 Task: Get directions from Joshua Tree National Park, California, United States to Splashtown Waterpark, Texas, United States and explore the nearby parking lots
Action: Mouse moved to (245, 42)
Screenshot: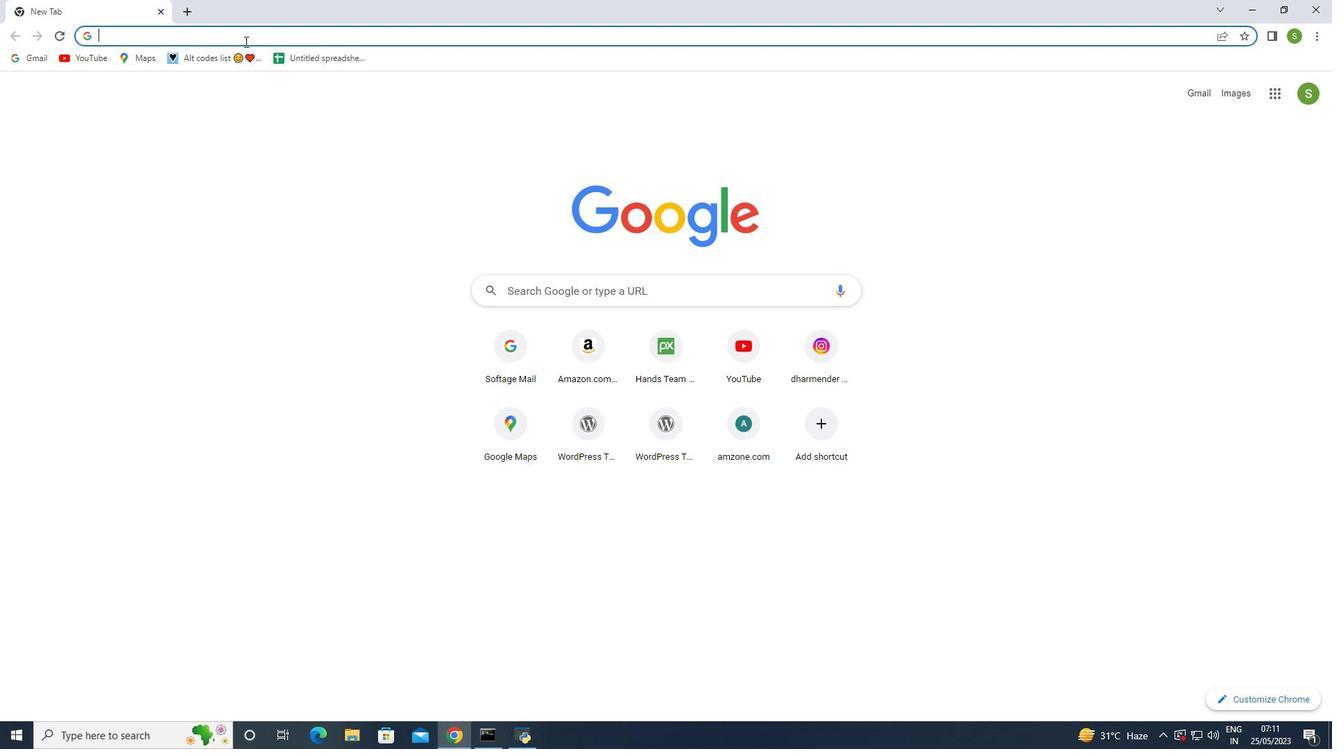 
Action: Mouse pressed left at (245, 42)
Screenshot: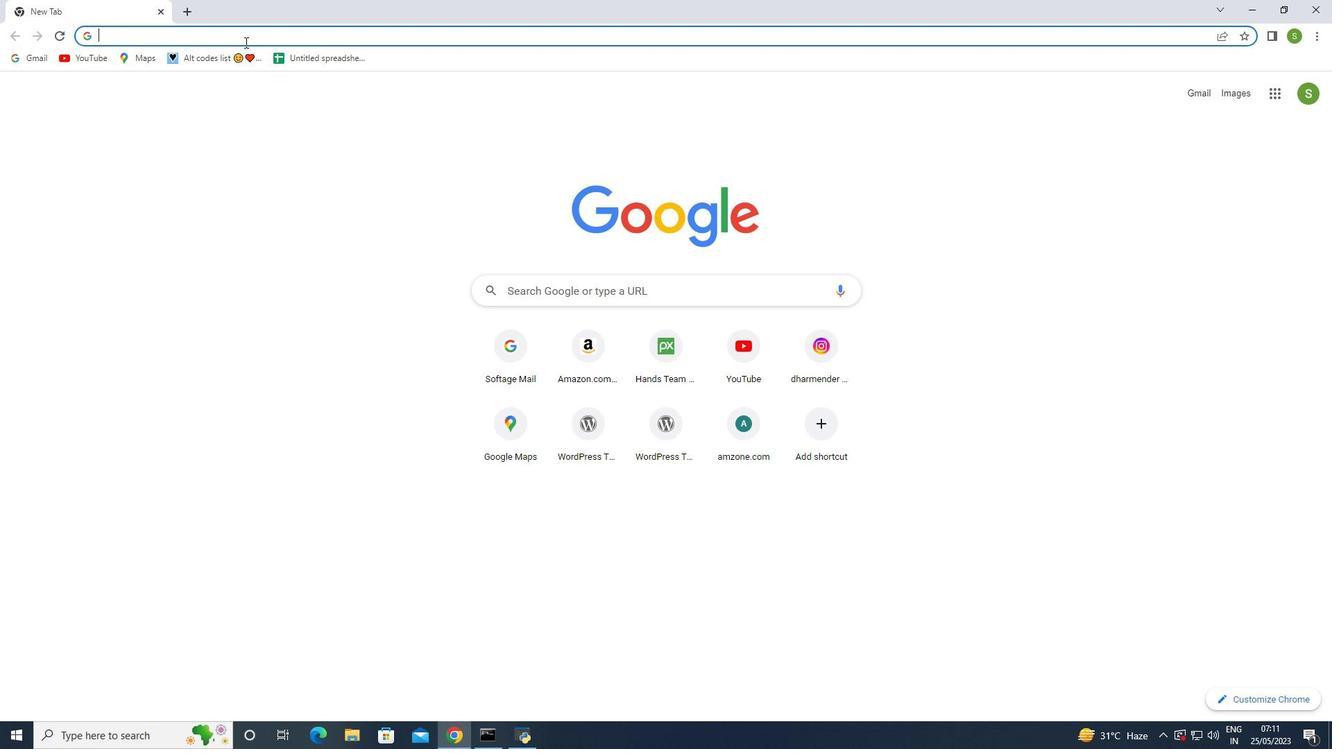 
Action: Key pressed google<Key.space>mao<Key.backspace>ps<Key.enter>
Screenshot: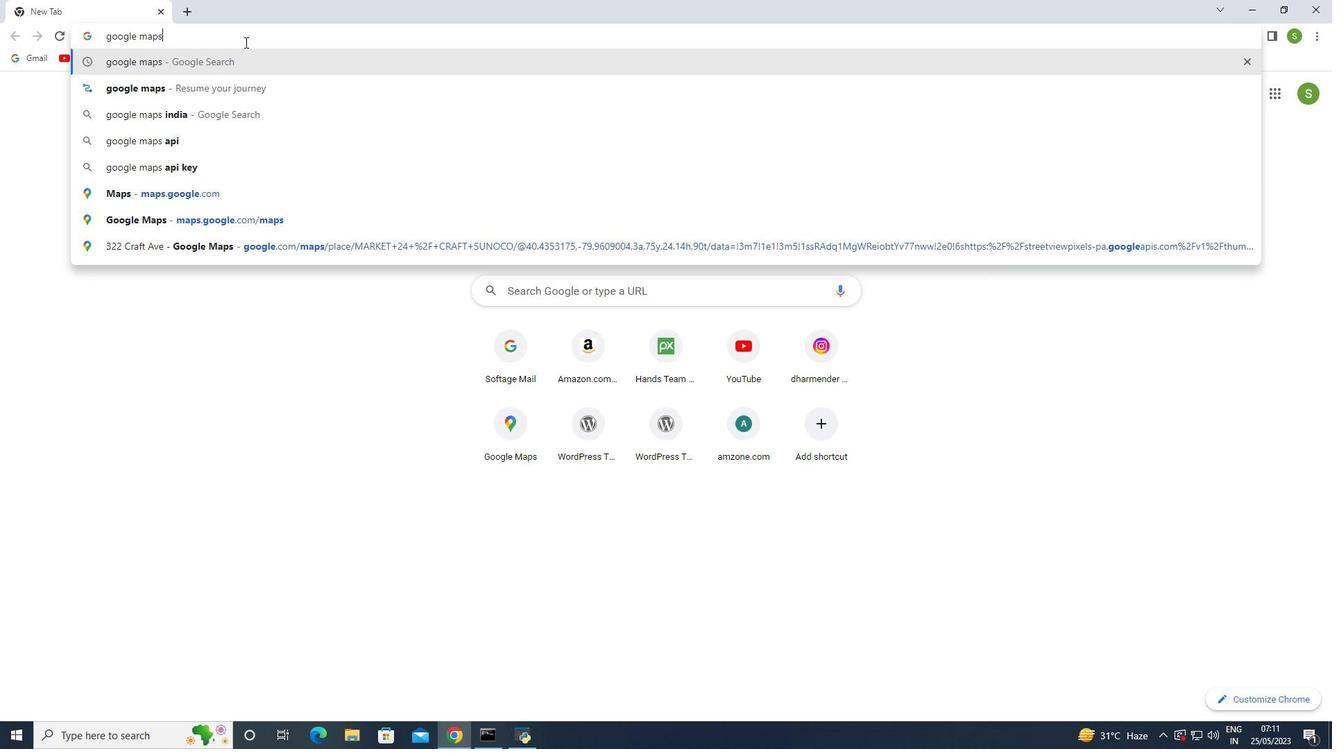 
Action: Mouse moved to (197, 316)
Screenshot: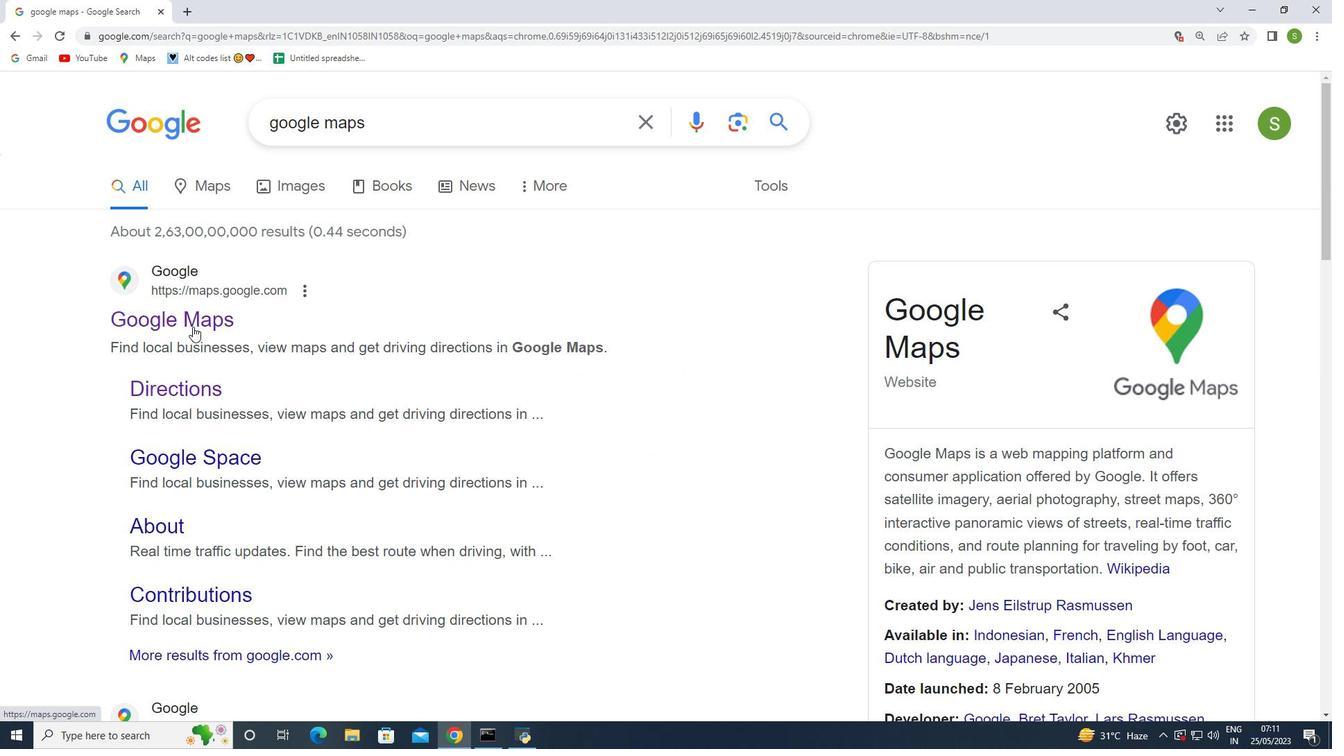 
Action: Mouse pressed left at (197, 316)
Screenshot: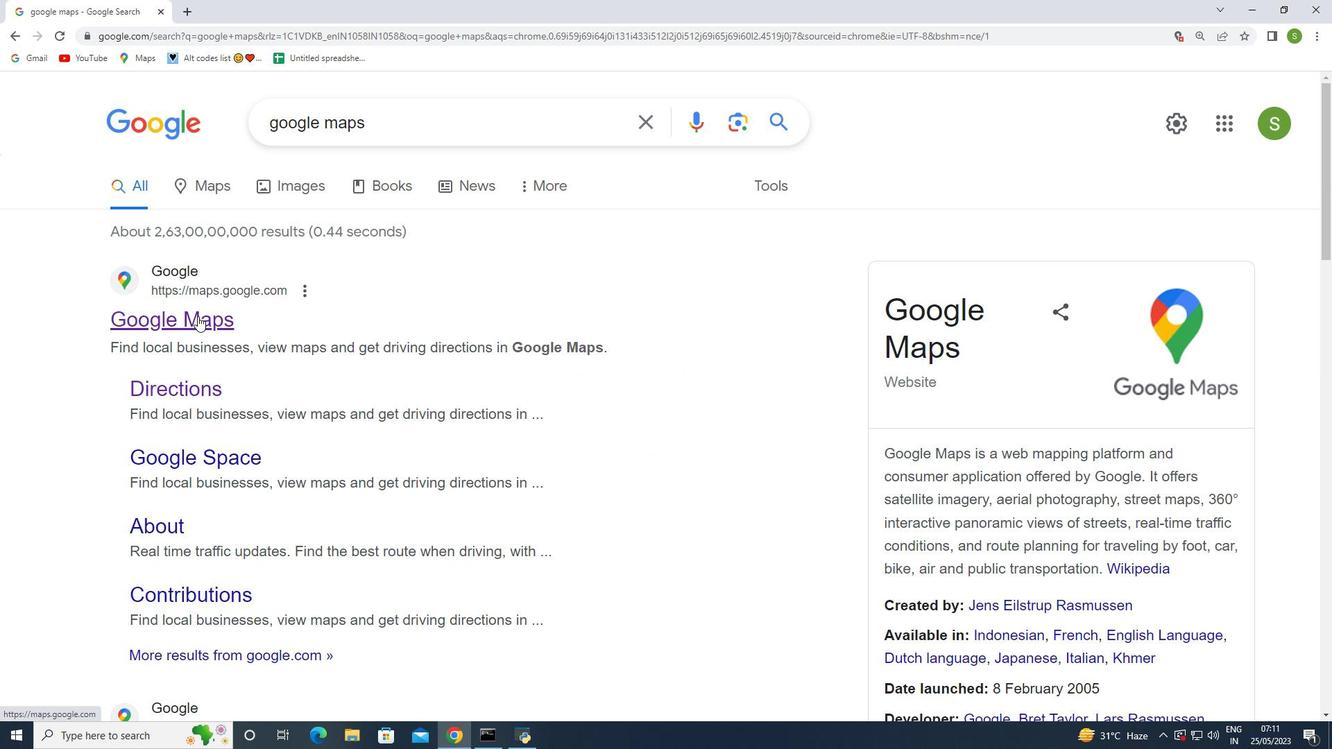 
Action: Mouse moved to (280, 101)
Screenshot: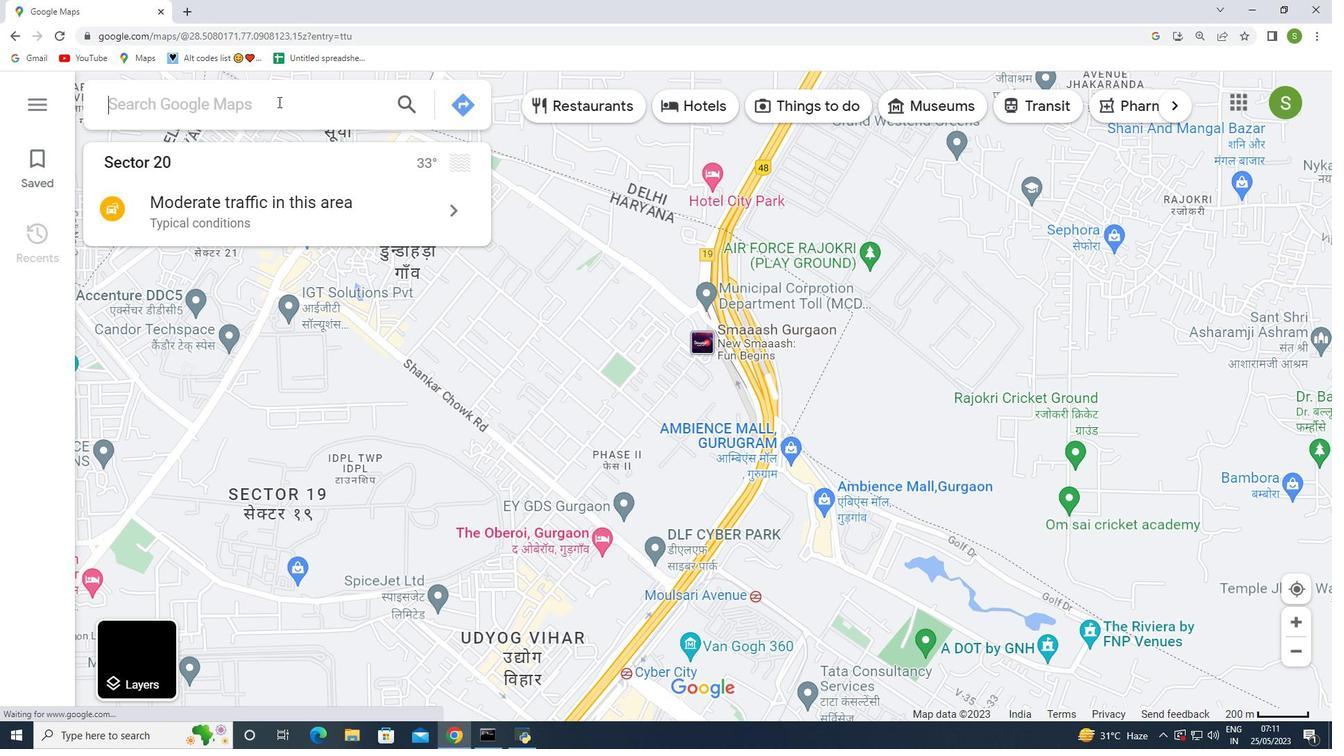 
Action: Mouse pressed left at (280, 101)
Screenshot: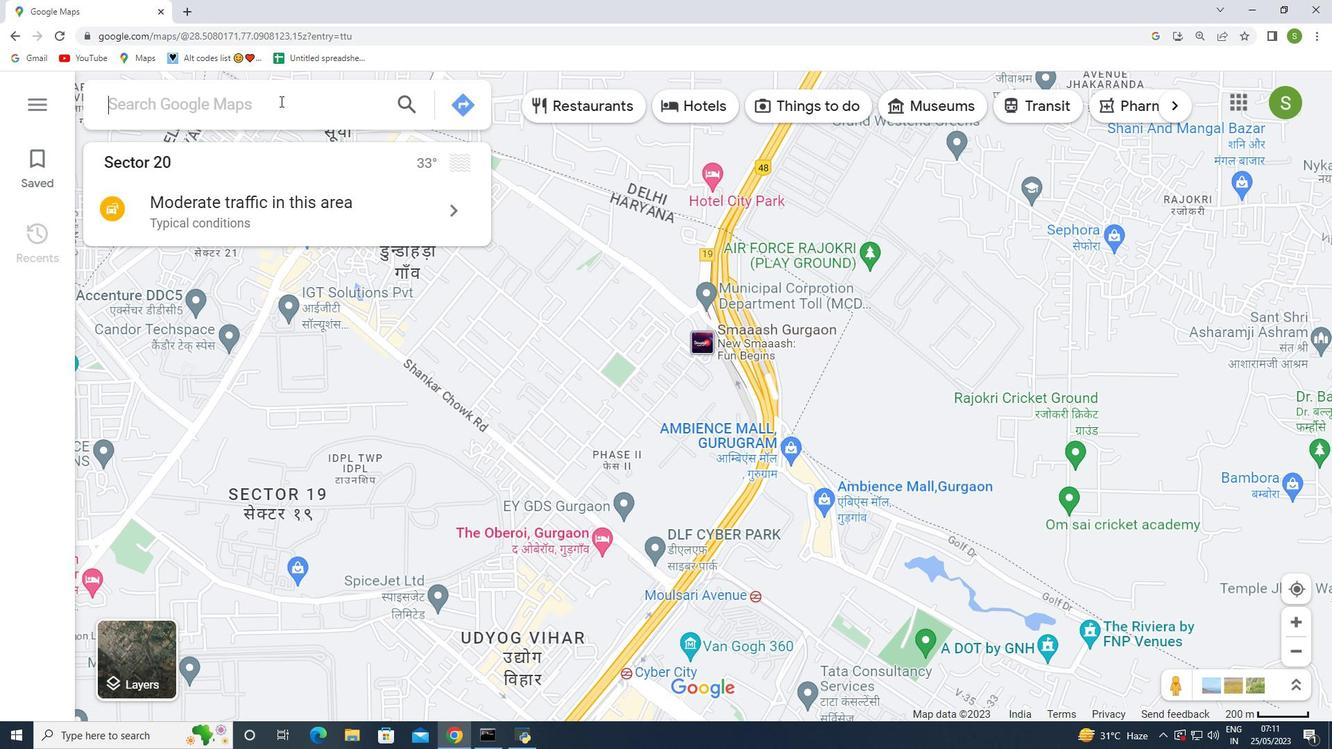 
Action: Key pressed <Key.shift><Key.shift><Key.shift><Key.shift><Key.shift><Key.shift><Key.shift>Joshua<Key.space>tree<Key.space><Key.shift>National<Key.space>park<Key.space>california<Key.space>united<Key.space>states
Screenshot: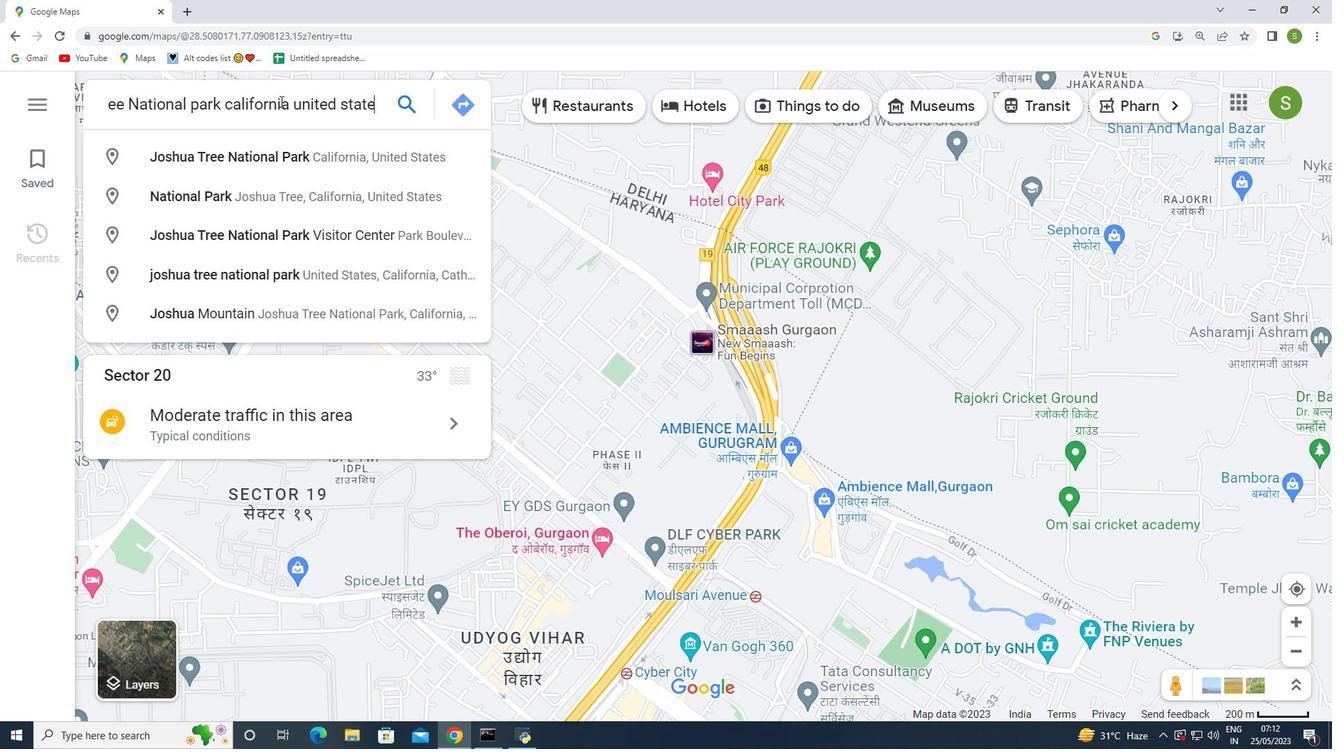 
Action: Mouse moved to (459, 102)
Screenshot: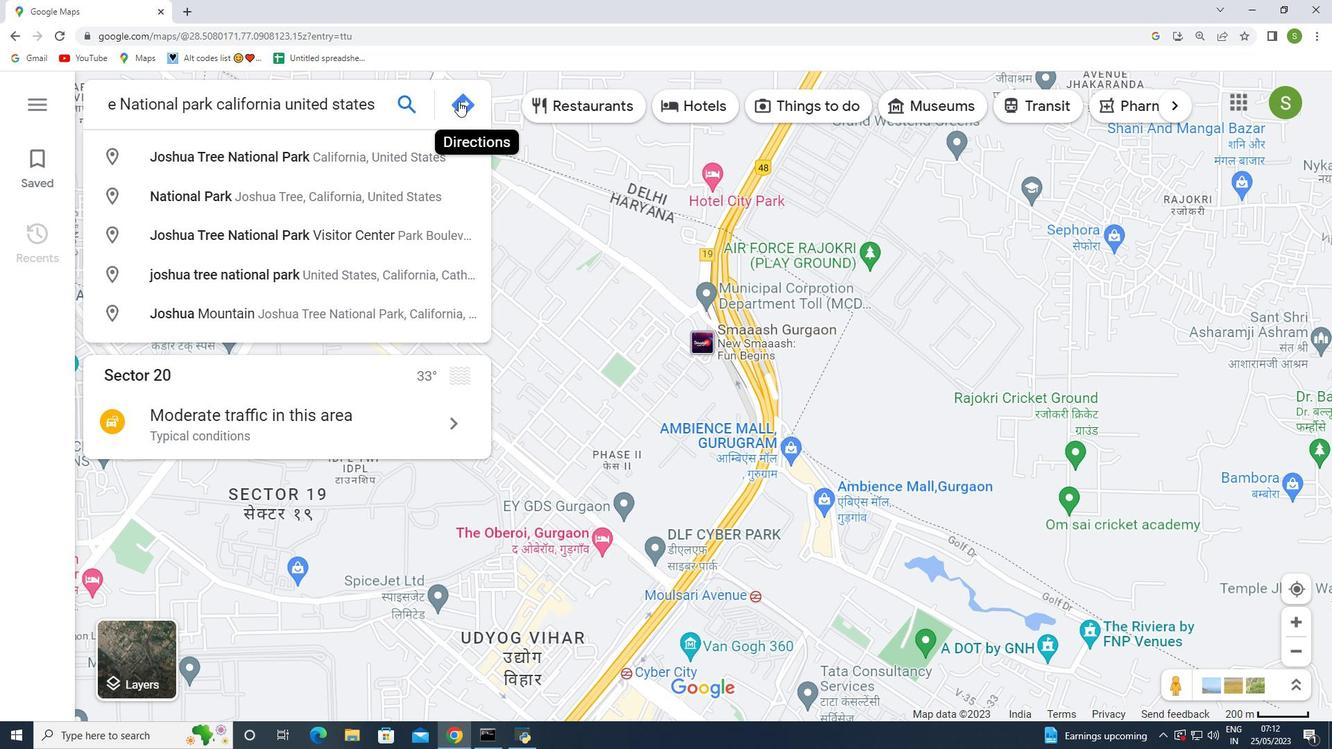 
Action: Mouse pressed left at (459, 102)
Screenshot: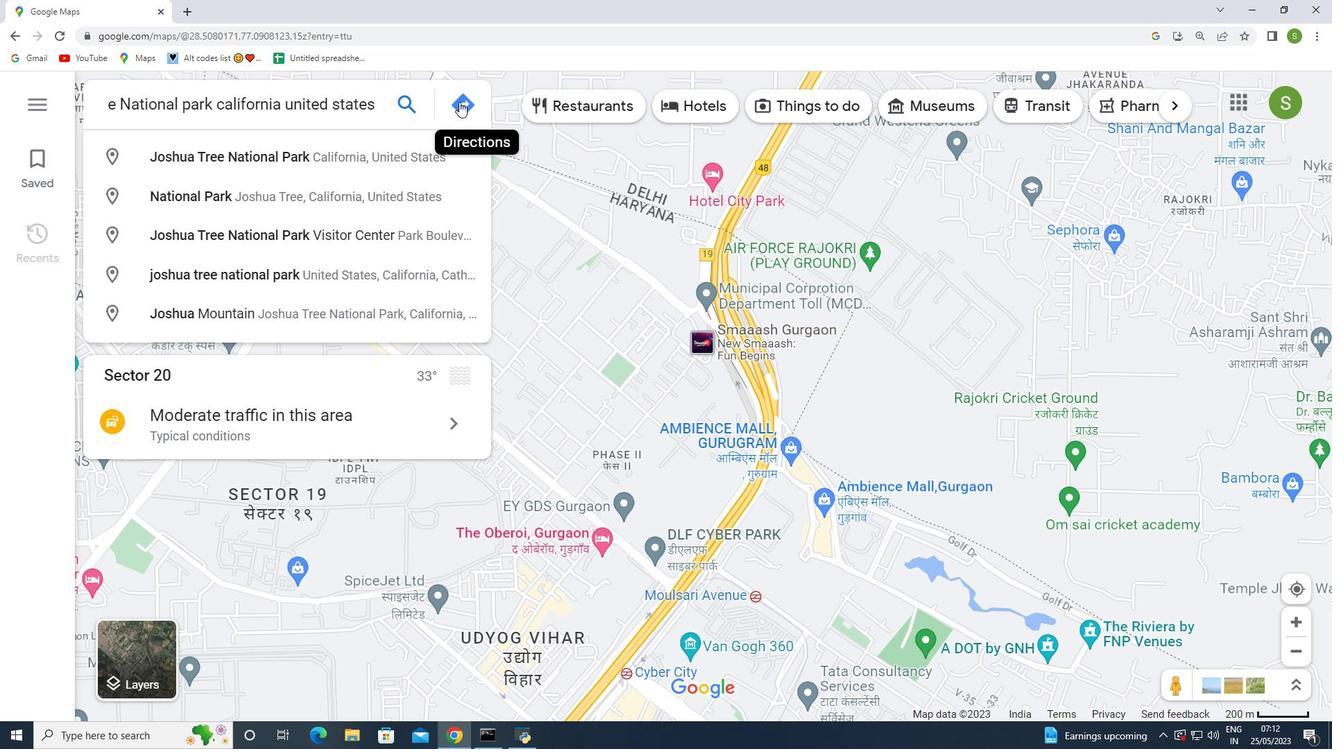 
Action: Mouse moved to (329, 163)
Screenshot: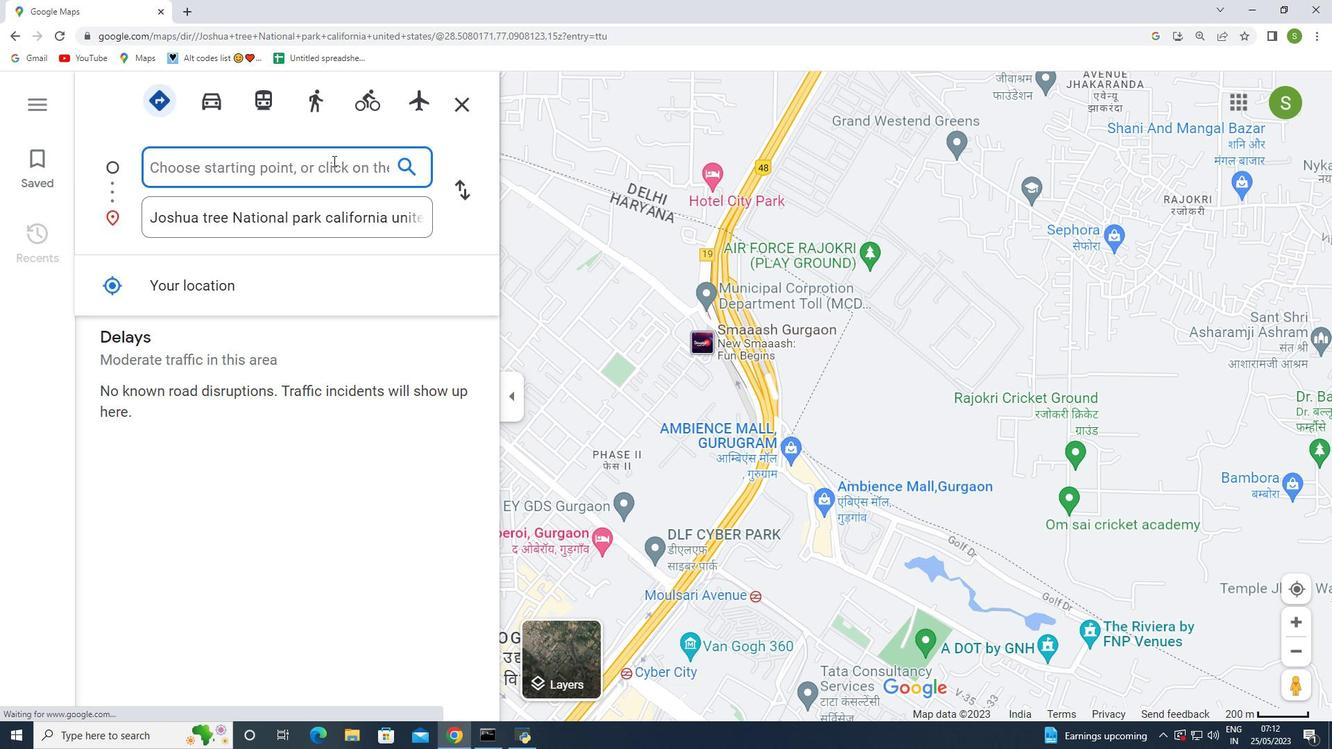 
Action: Mouse pressed left at (329, 163)
Screenshot: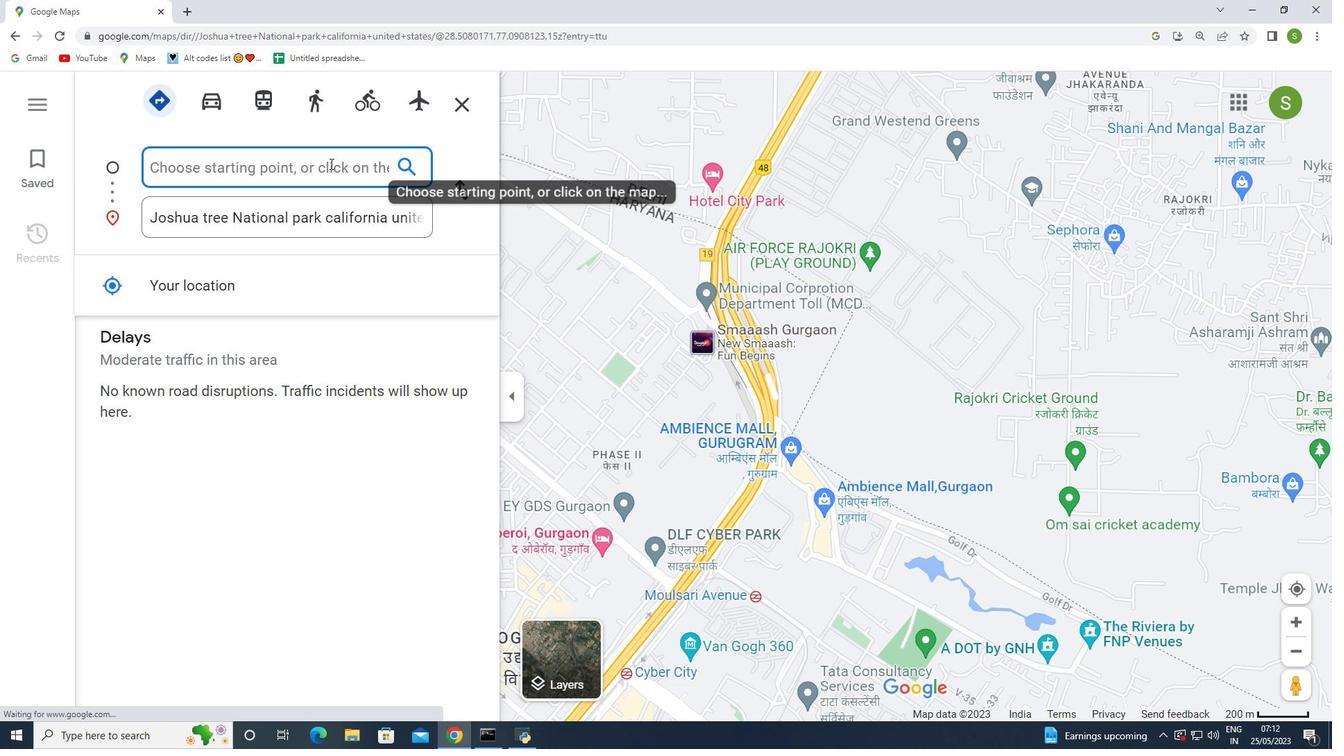 
Action: Key pressed <Key.shift><Key.shift>Joshua<Key.space>tree<Key.space><Key.shift><Key.shift>National<Key.space>park<Key.space>california<Key.space>united<Key.space>states<Key.space>
Screenshot: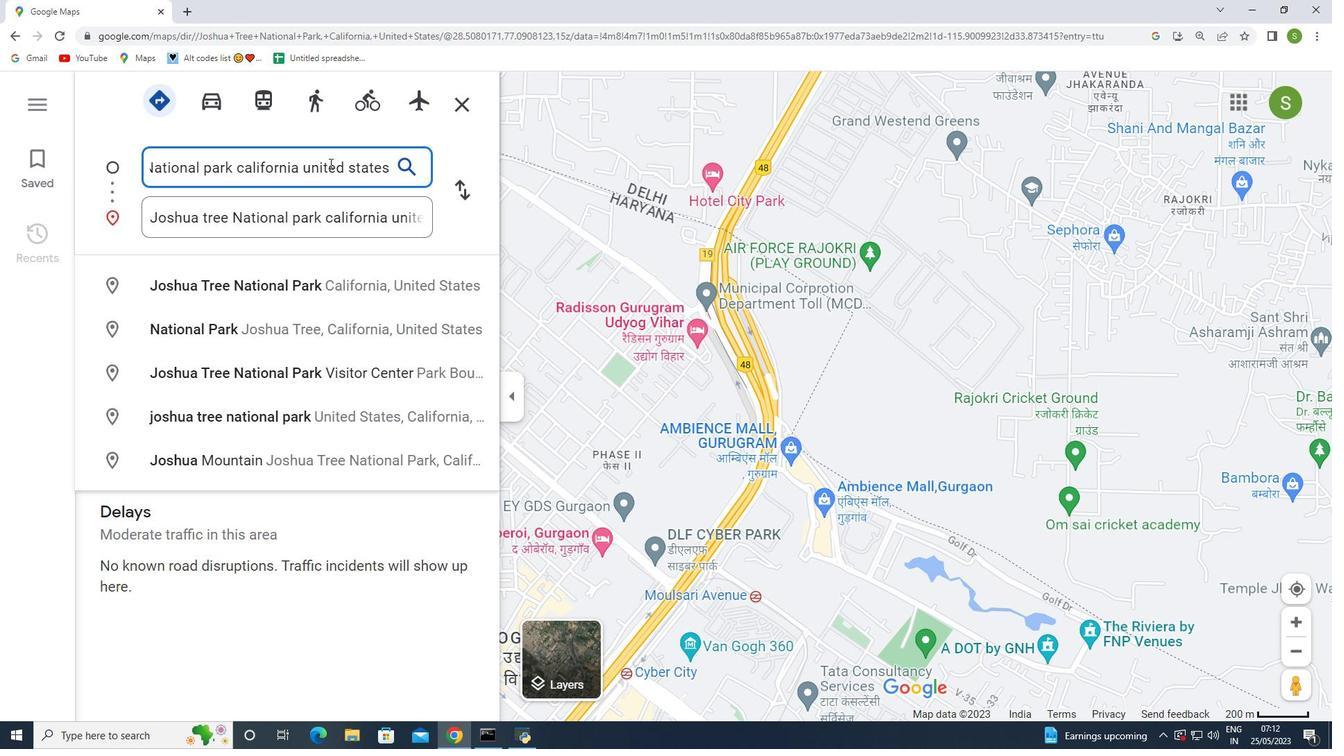 
Action: Mouse moved to (256, 215)
Screenshot: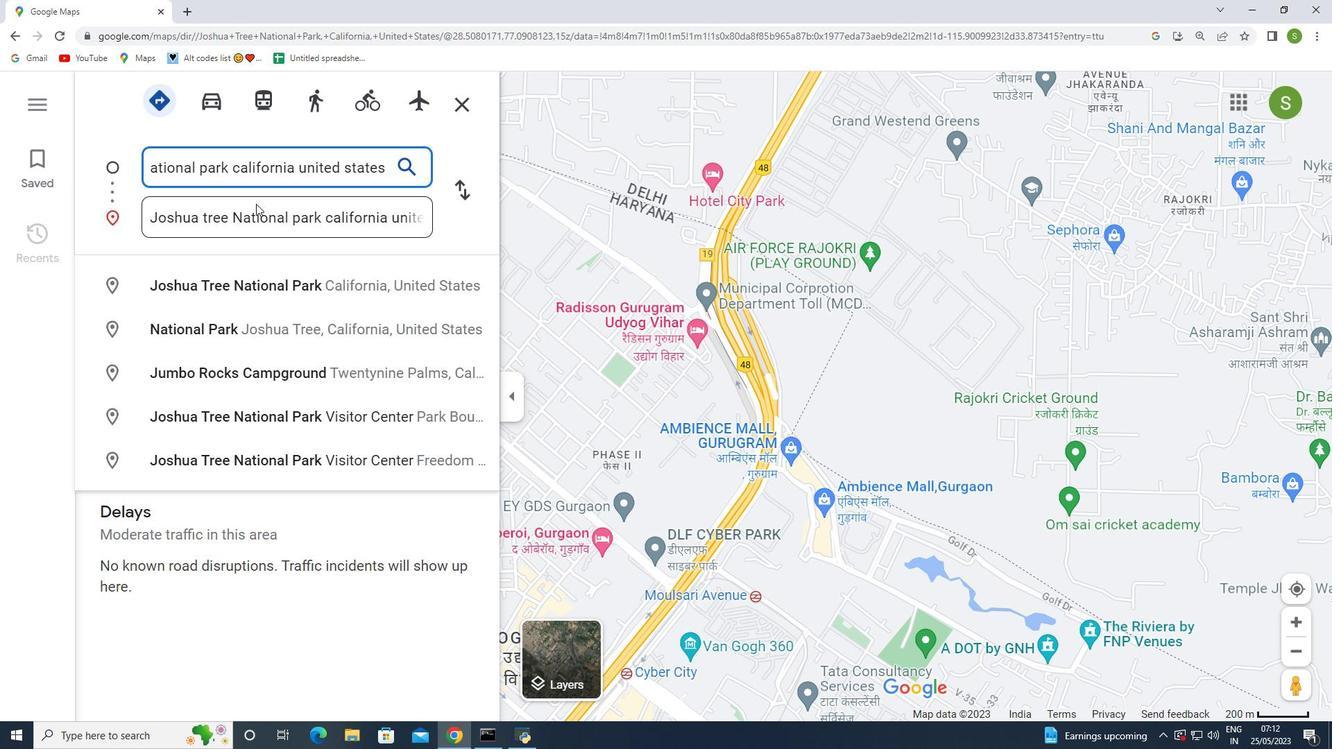 
Action: Mouse pressed left at (256, 215)
Screenshot: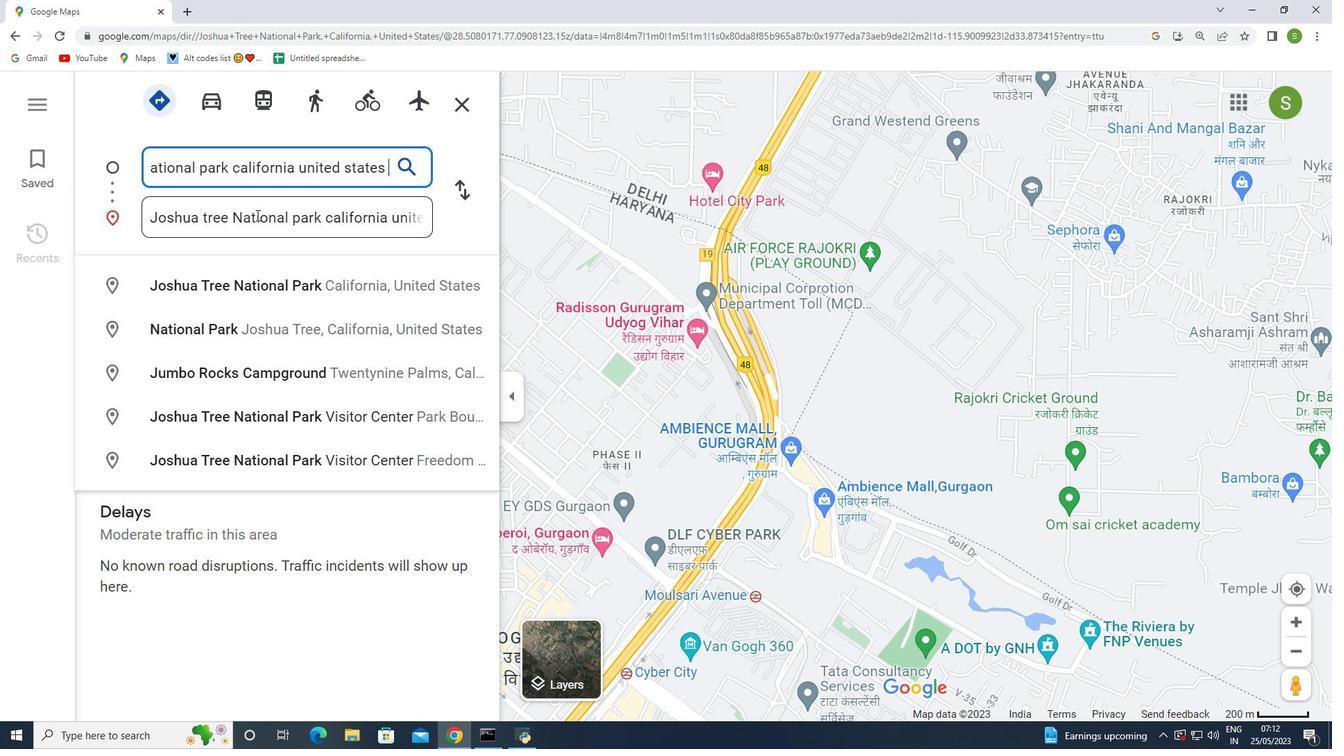 
Action: Key pressed <Key.backspace>splashtown<Key.space>wal<Key.backspace>terpark<Key.space>texas<Key.space>united<Key.space>states<Key.space><Key.enter>
Screenshot: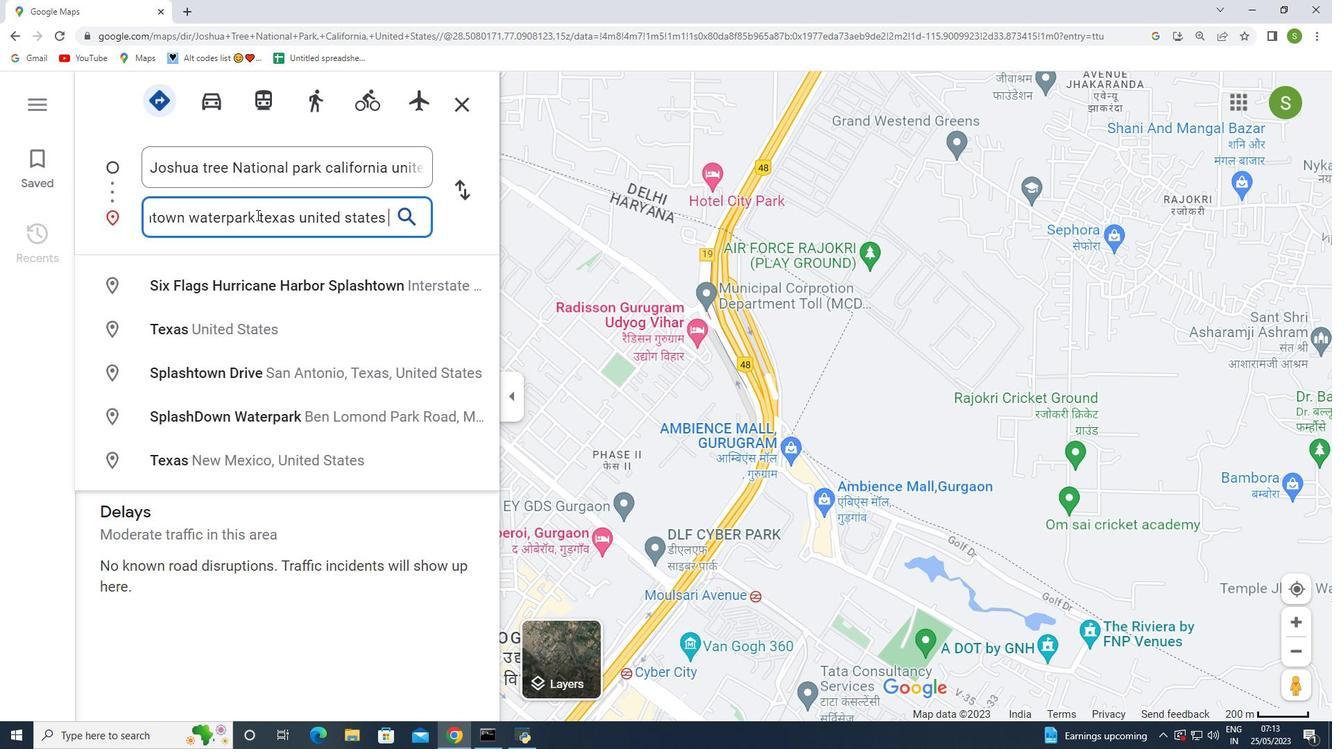 
Action: Mouse moved to (231, 264)
Screenshot: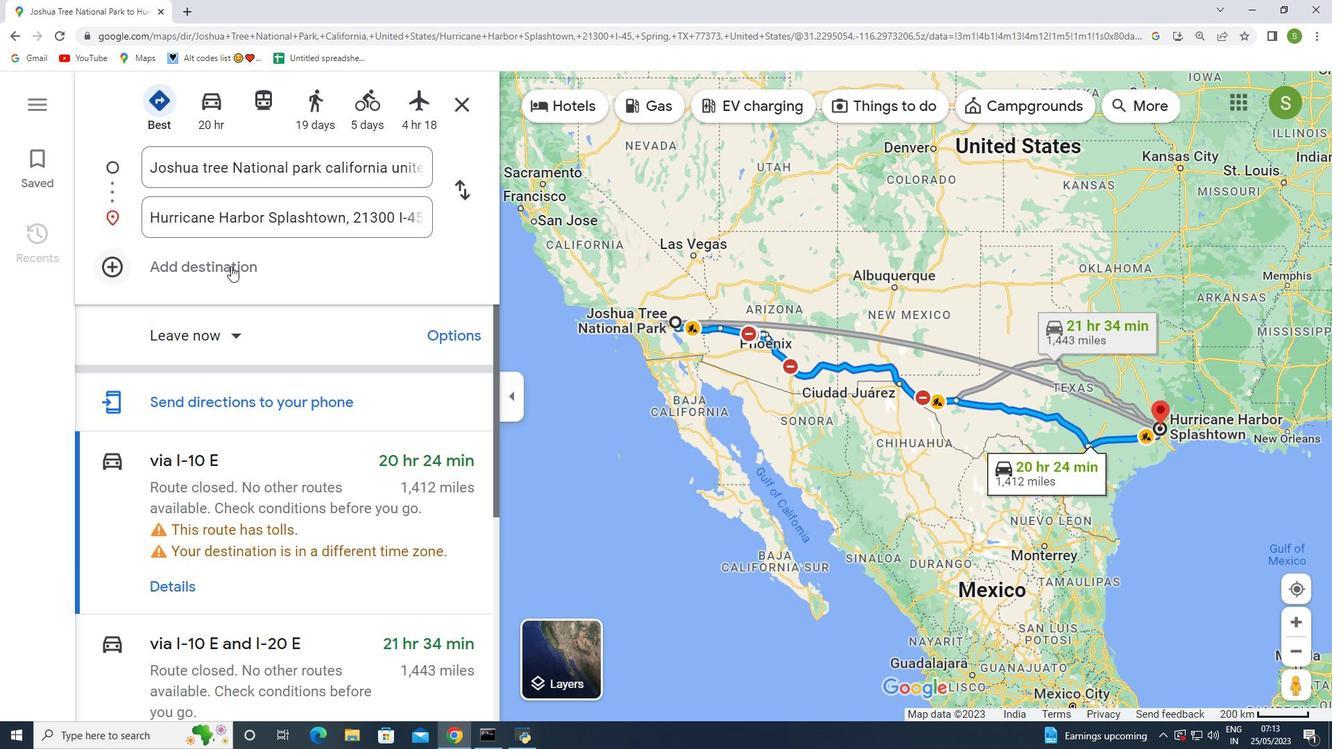 
Action: Mouse scrolled (231, 263) with delta (0, 0)
Screenshot: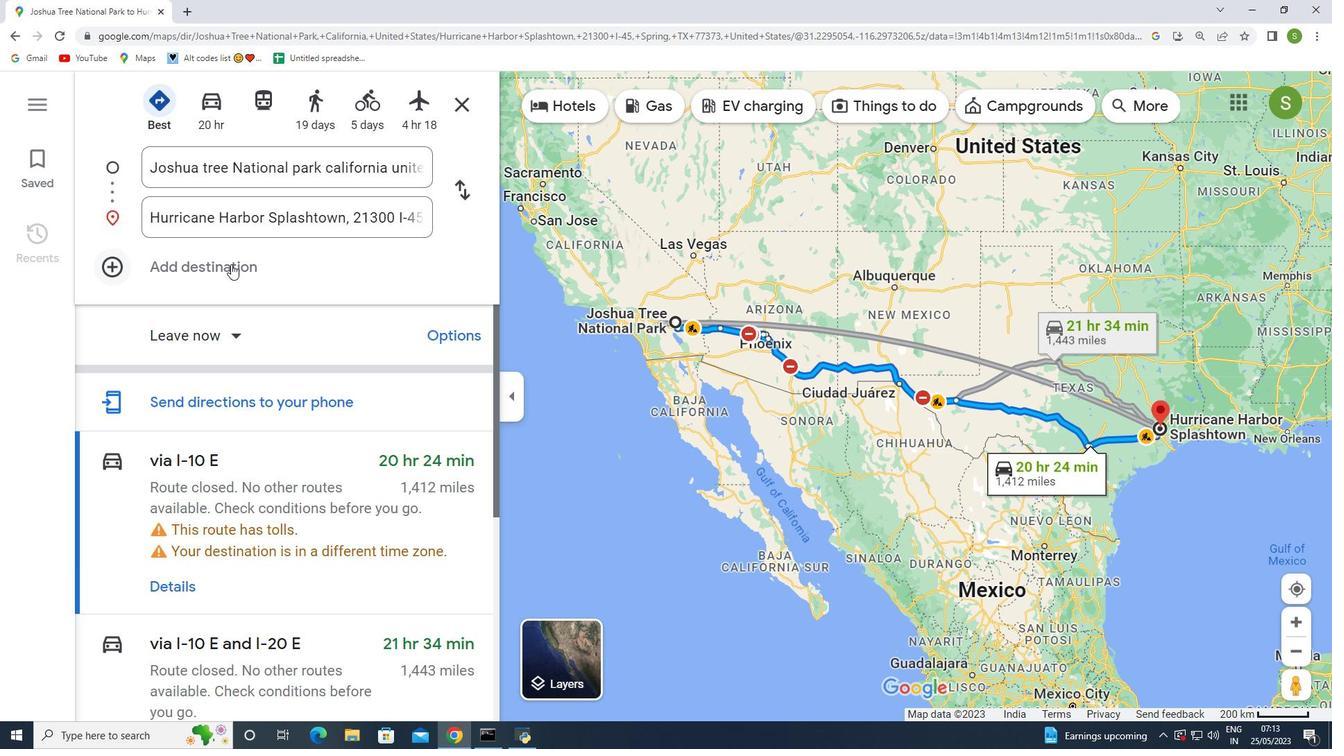 
Action: Mouse scrolled (231, 263) with delta (0, 0)
Screenshot: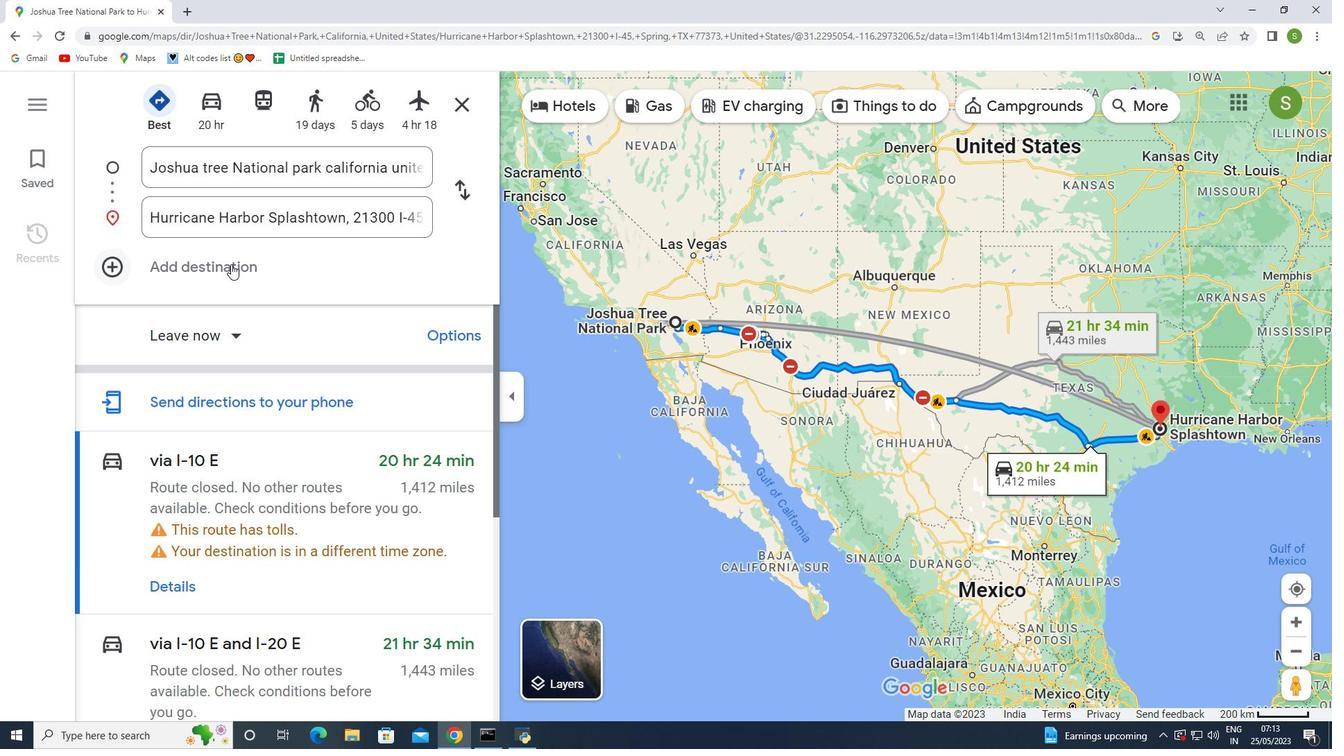 
Action: Mouse scrolled (231, 263) with delta (0, 0)
Screenshot: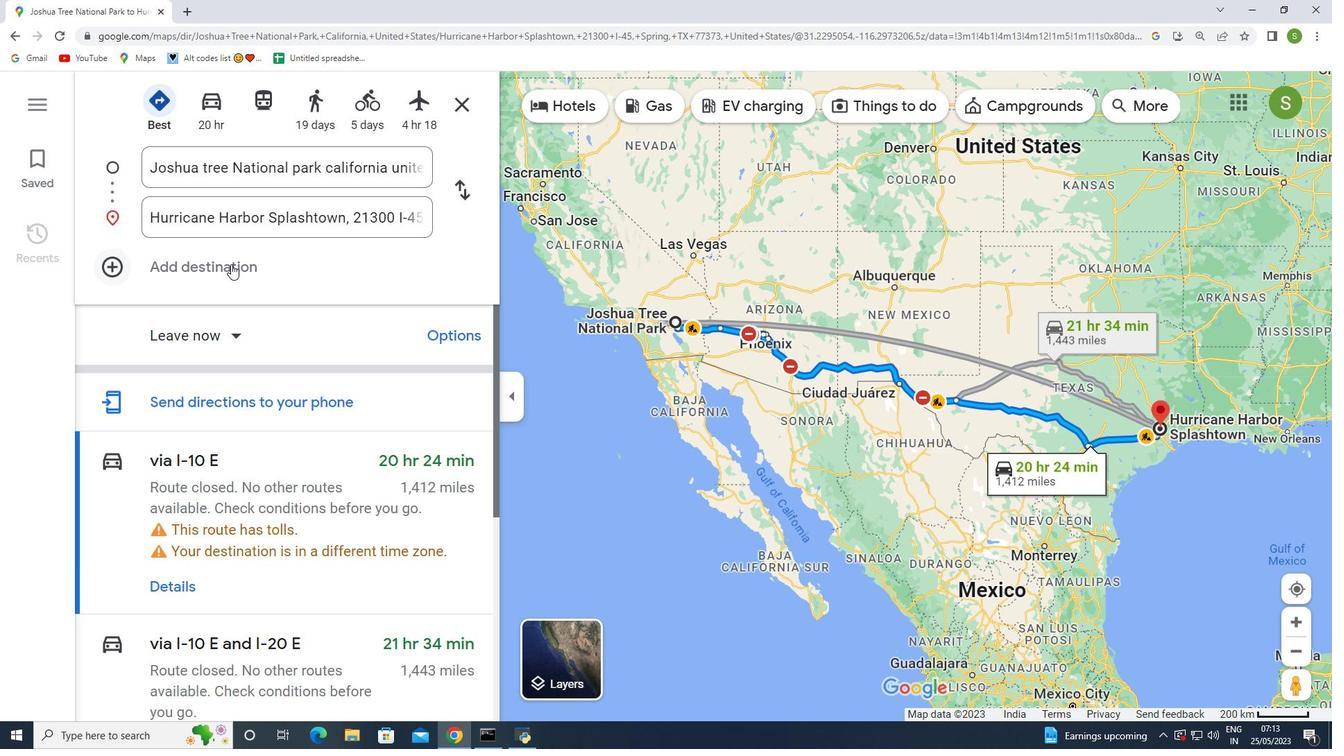 
Action: Mouse moved to (245, 296)
Screenshot: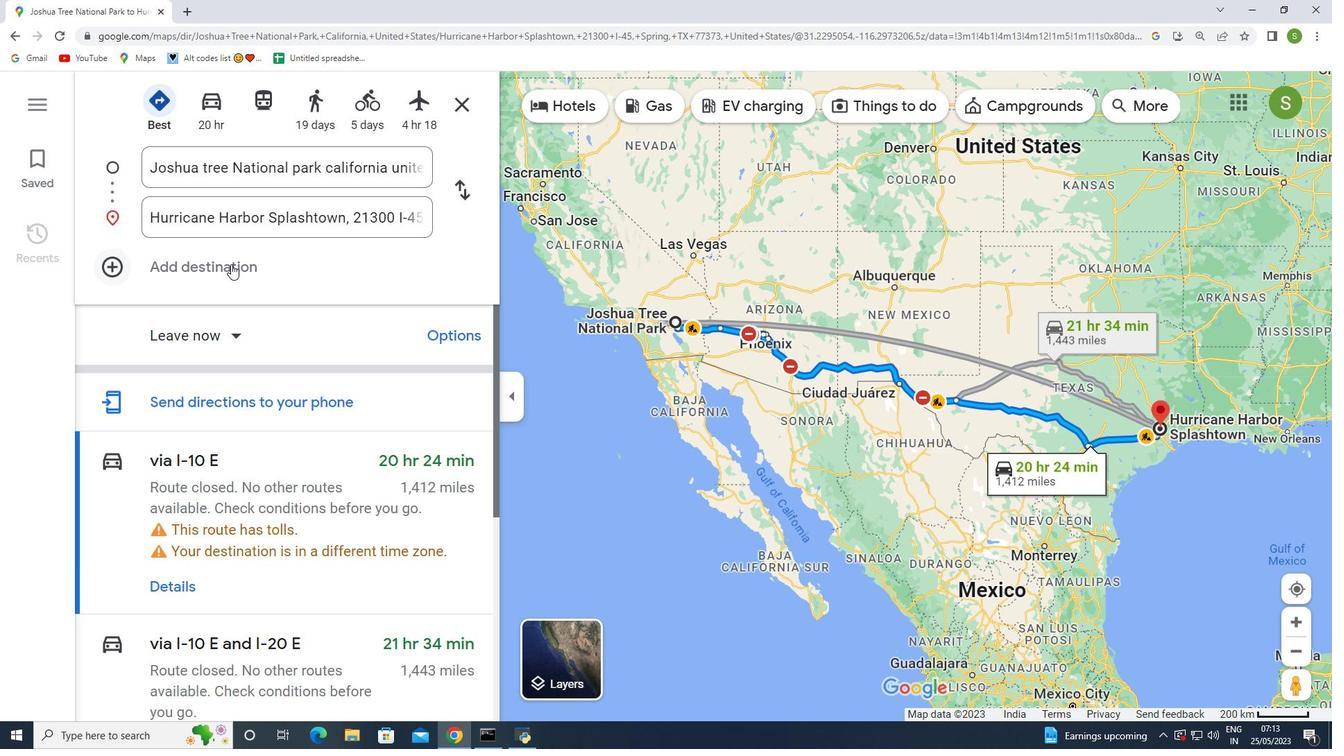 
Action: Mouse scrolled (245, 295) with delta (0, 0)
Screenshot: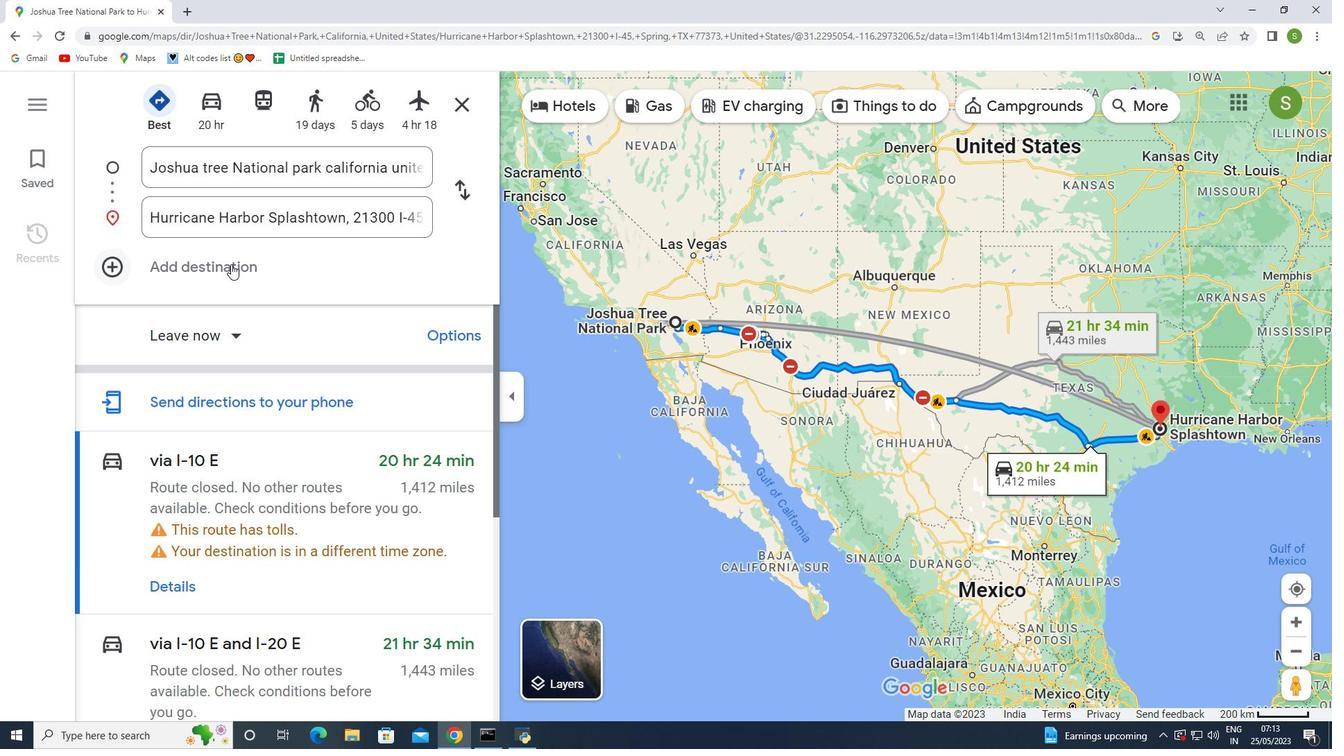 
Action: Mouse moved to (1141, 106)
Screenshot: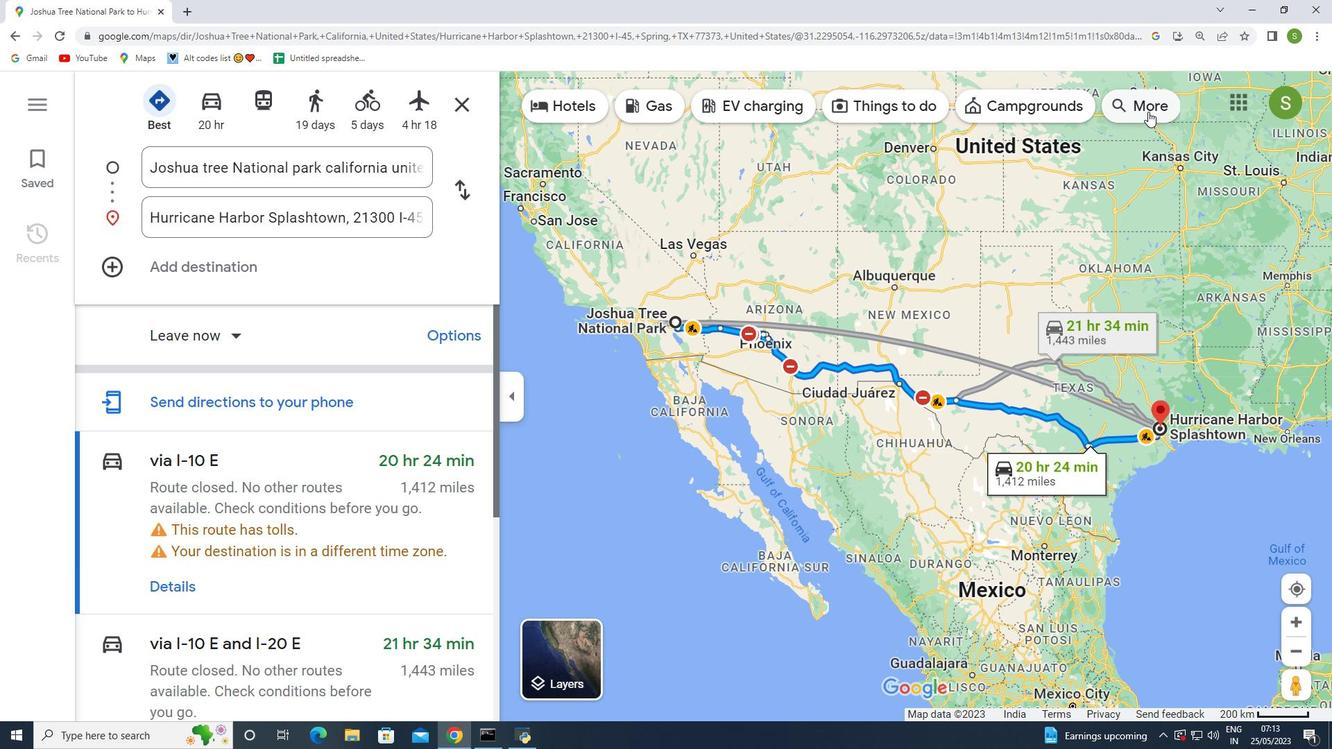 
Action: Mouse pressed left at (1141, 106)
Screenshot: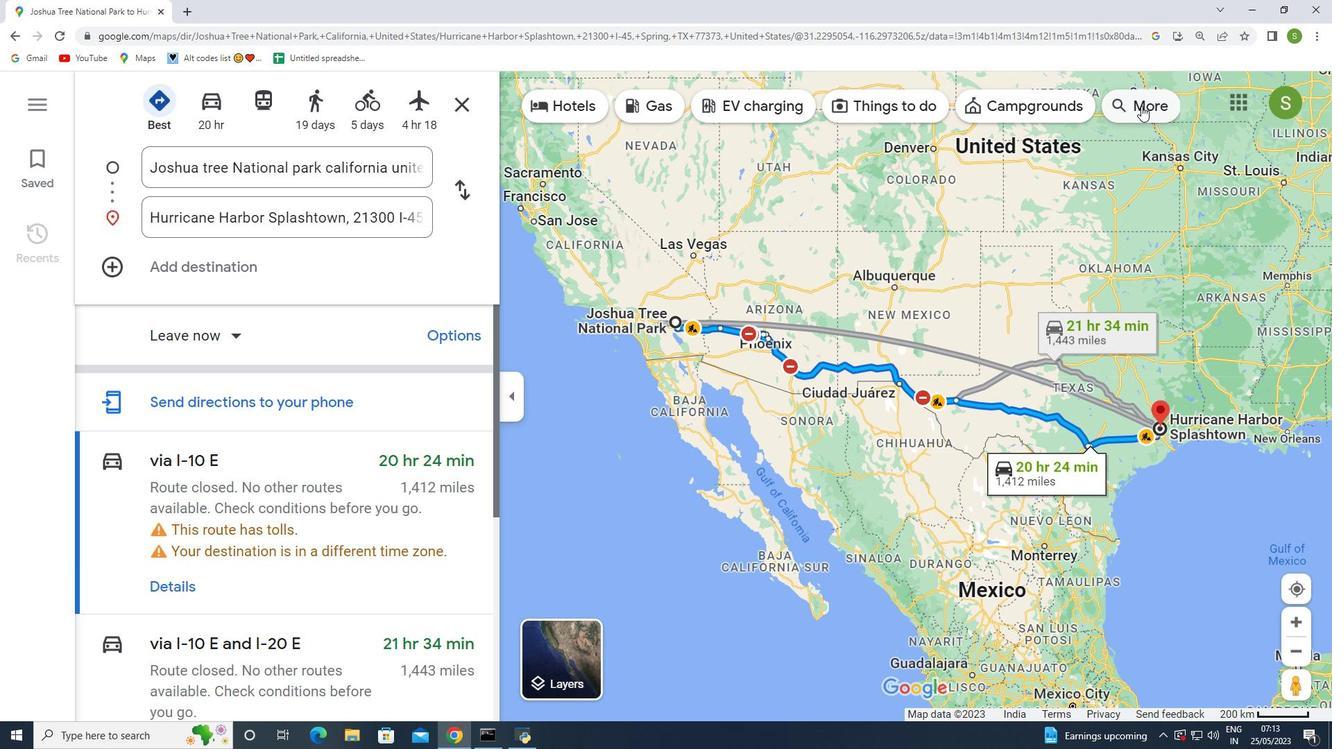 
Action: Mouse moved to (184, 477)
Screenshot: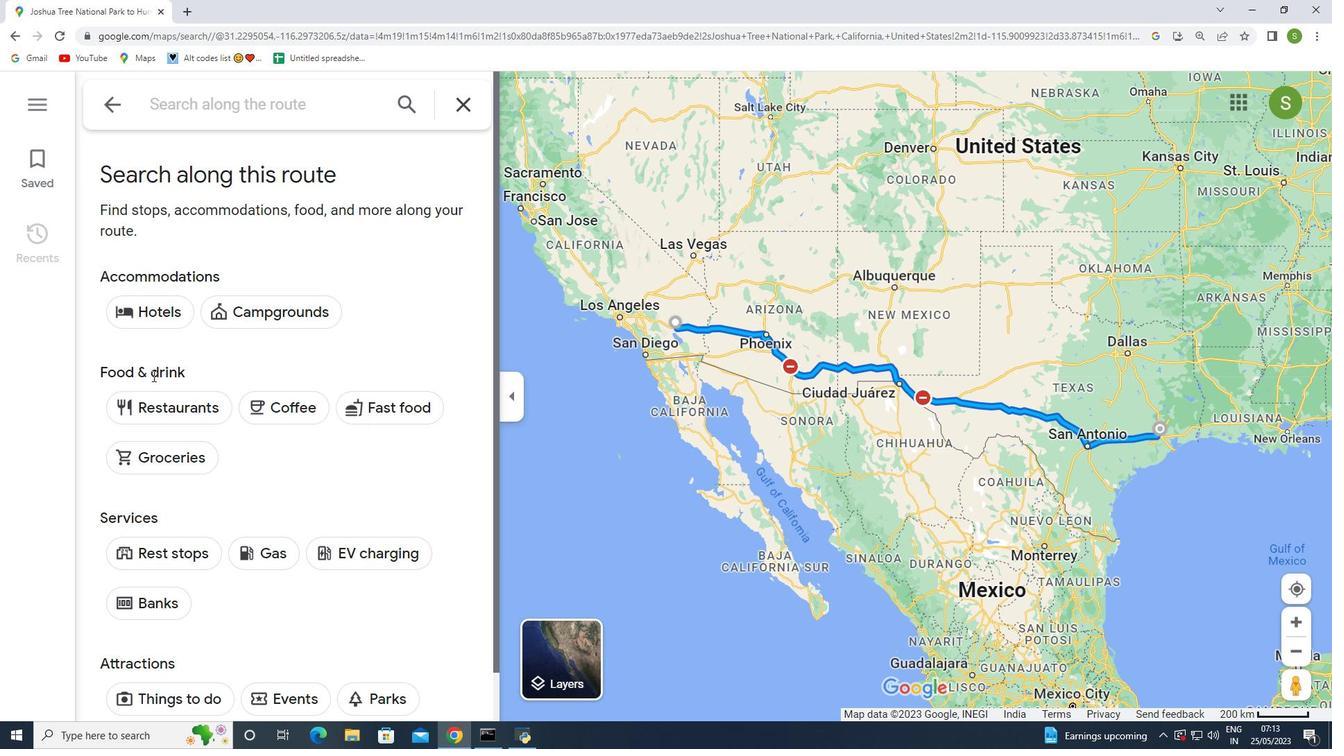 
Action: Mouse scrolled (183, 473) with delta (0, 0)
Screenshot: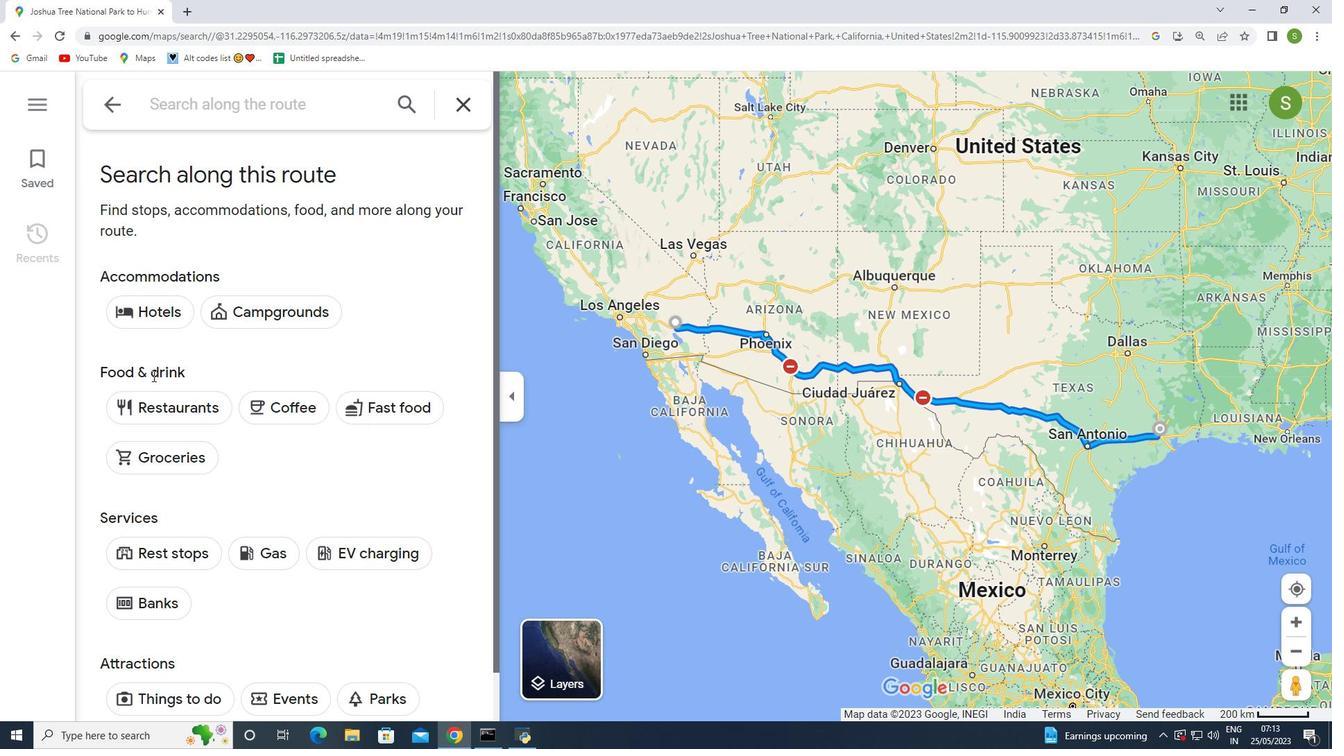
Action: Mouse scrolled (184, 476) with delta (0, 0)
Screenshot: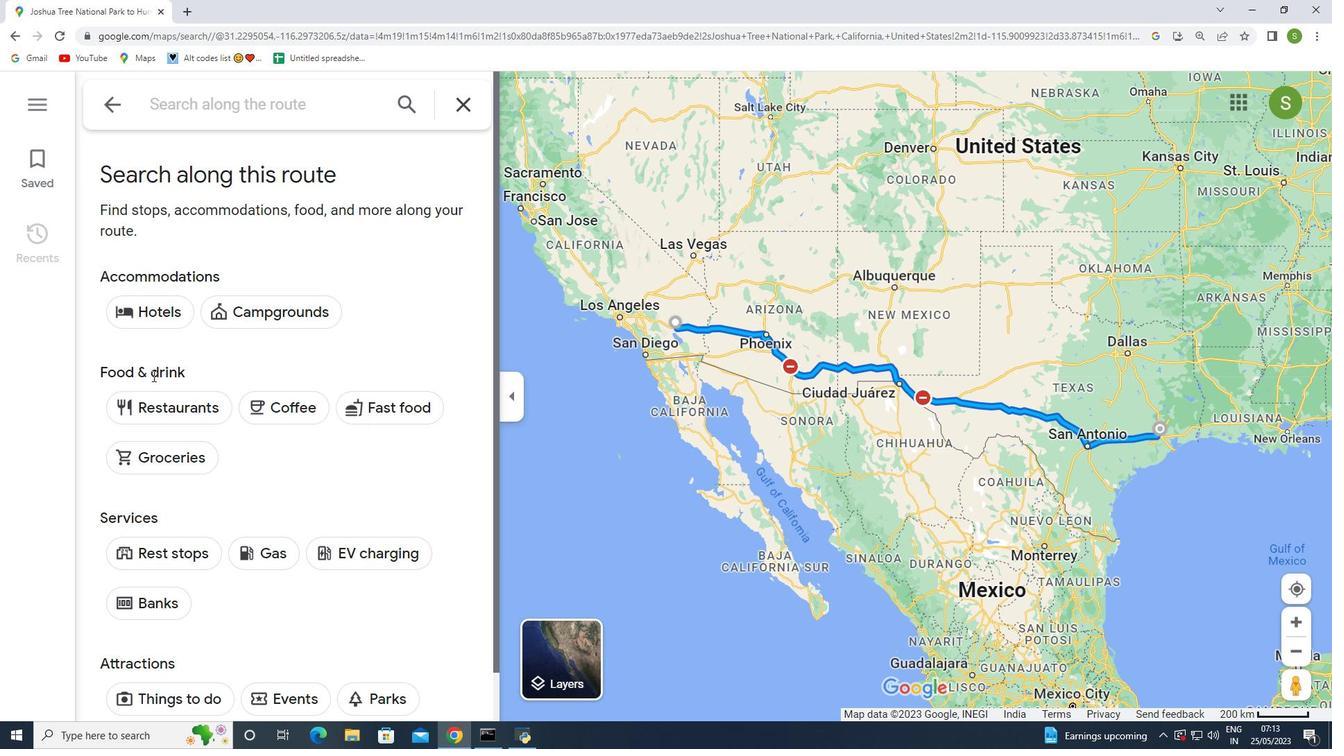
Action: Mouse moved to (195, 492)
Screenshot: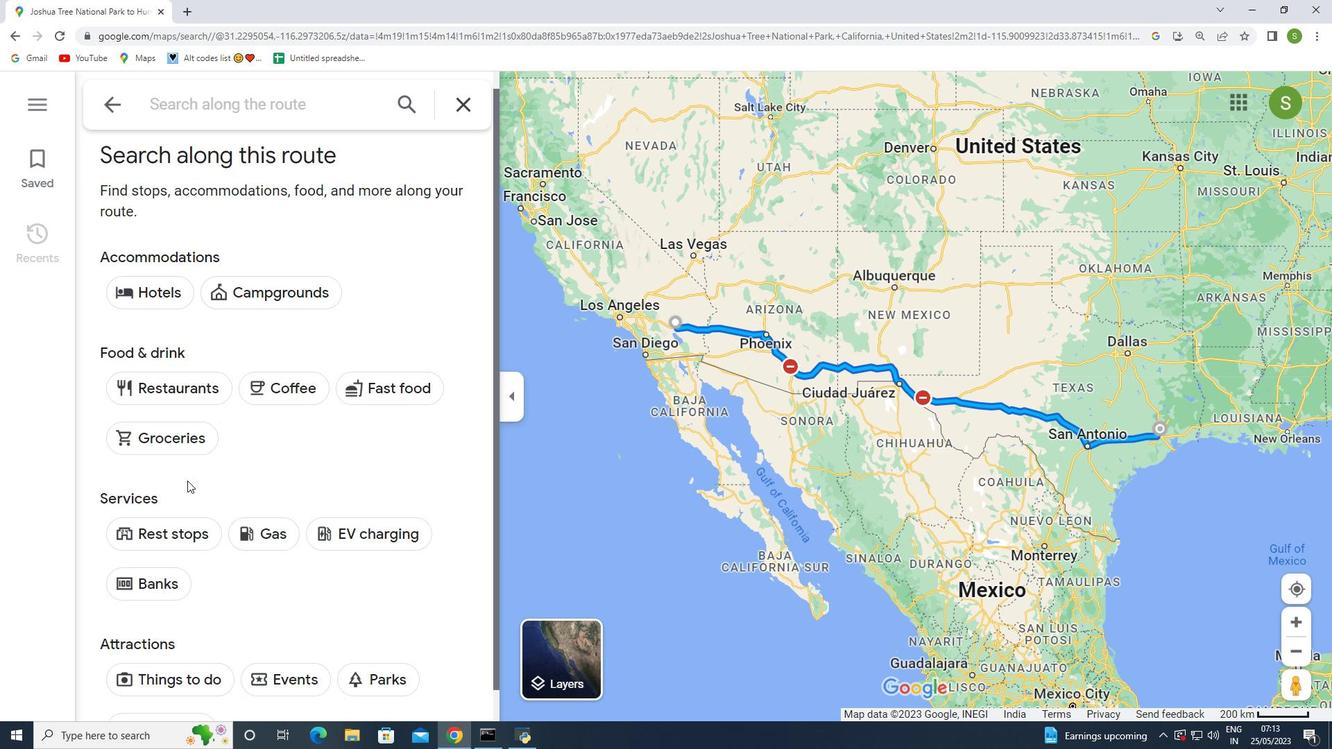 
Action: Mouse scrolled (195, 492) with delta (0, 0)
Screenshot: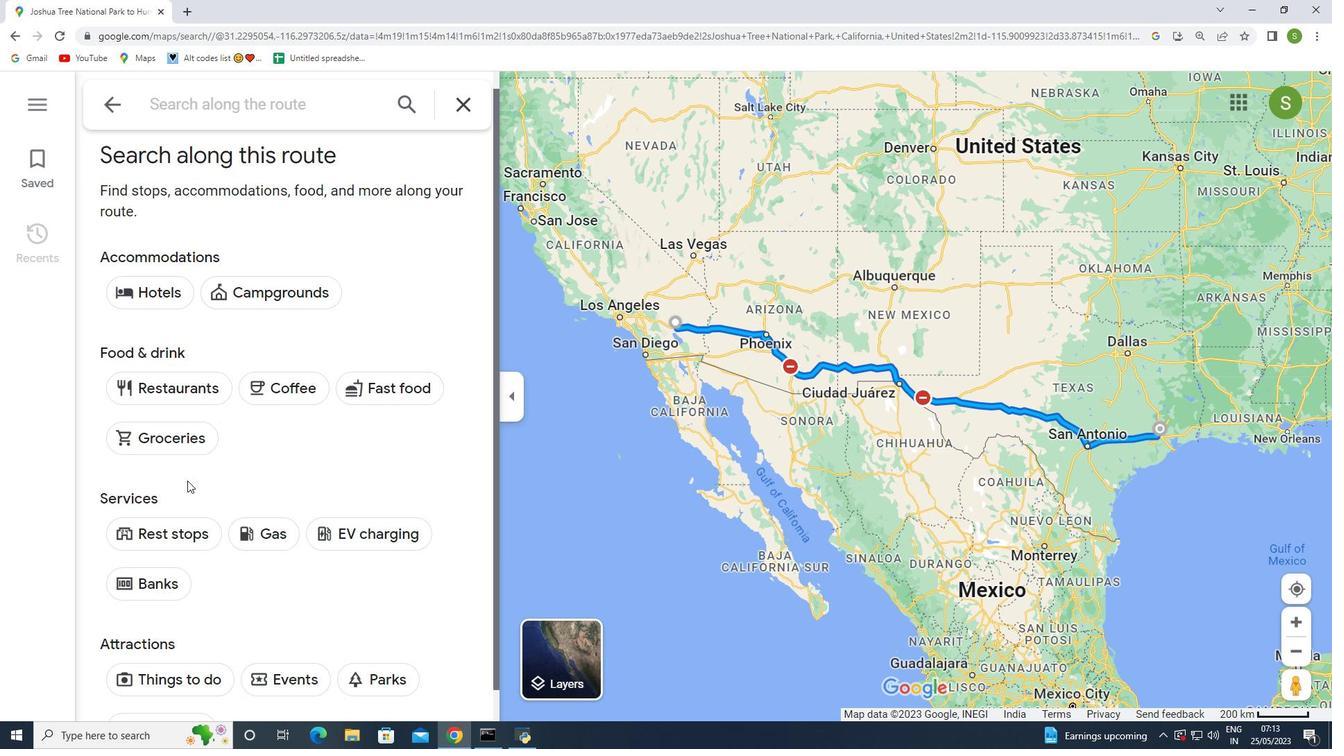 
Action: Mouse moved to (199, 500)
Screenshot: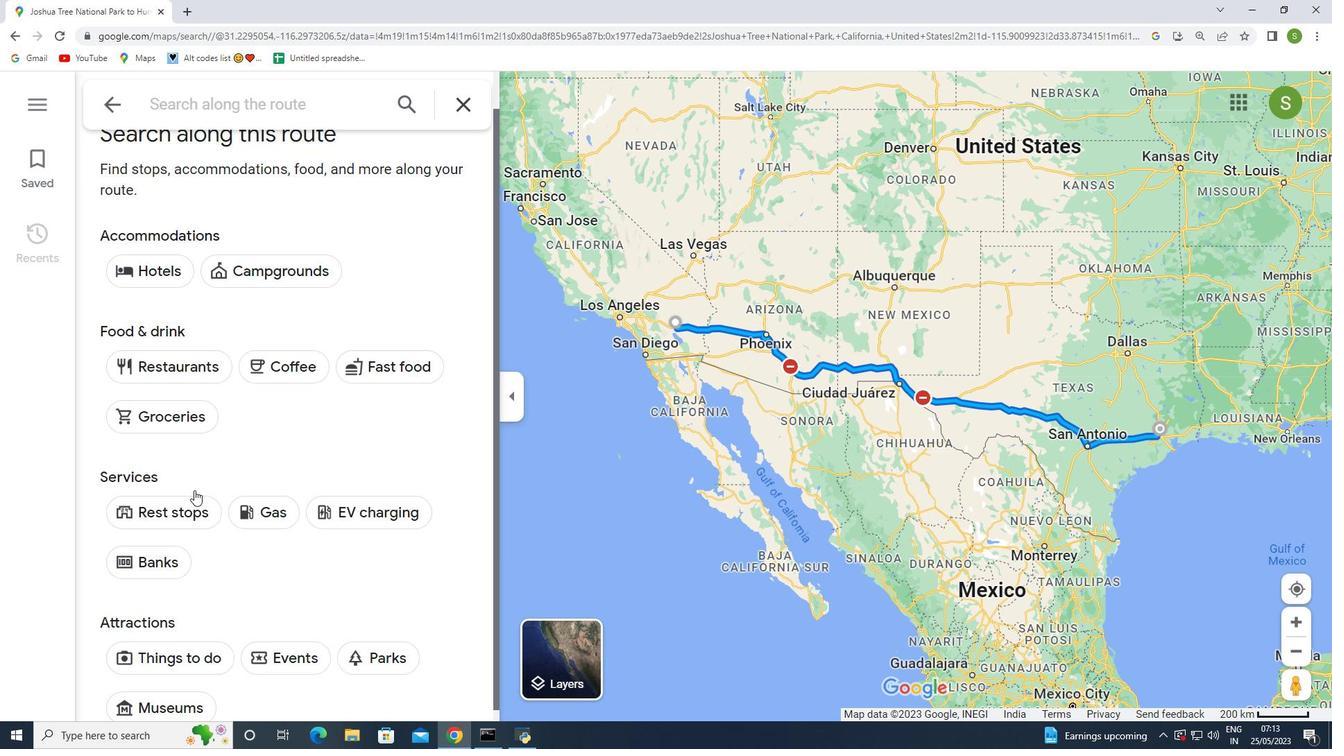 
Action: Mouse scrolled (199, 499) with delta (0, 0)
Screenshot: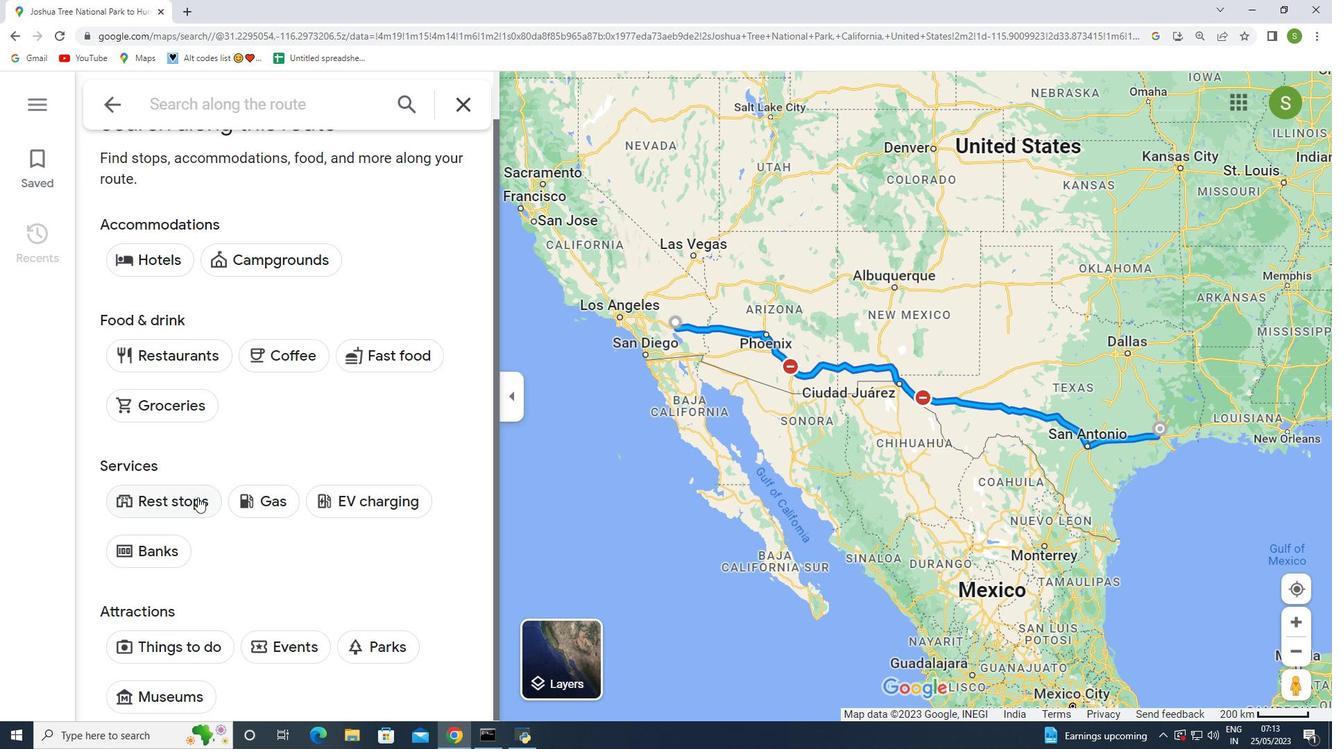 
Action: Mouse moved to (267, 460)
Screenshot: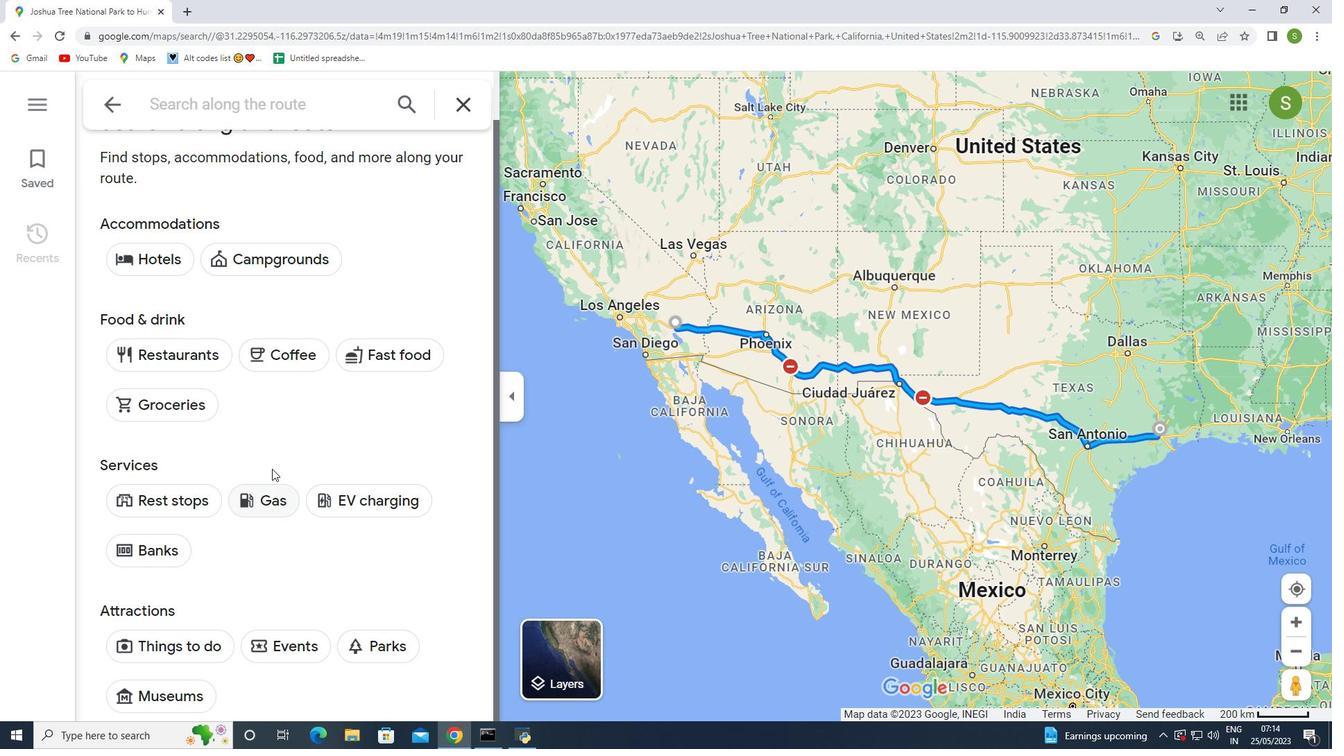 
Action: Mouse scrolled (267, 461) with delta (0, 0)
Screenshot: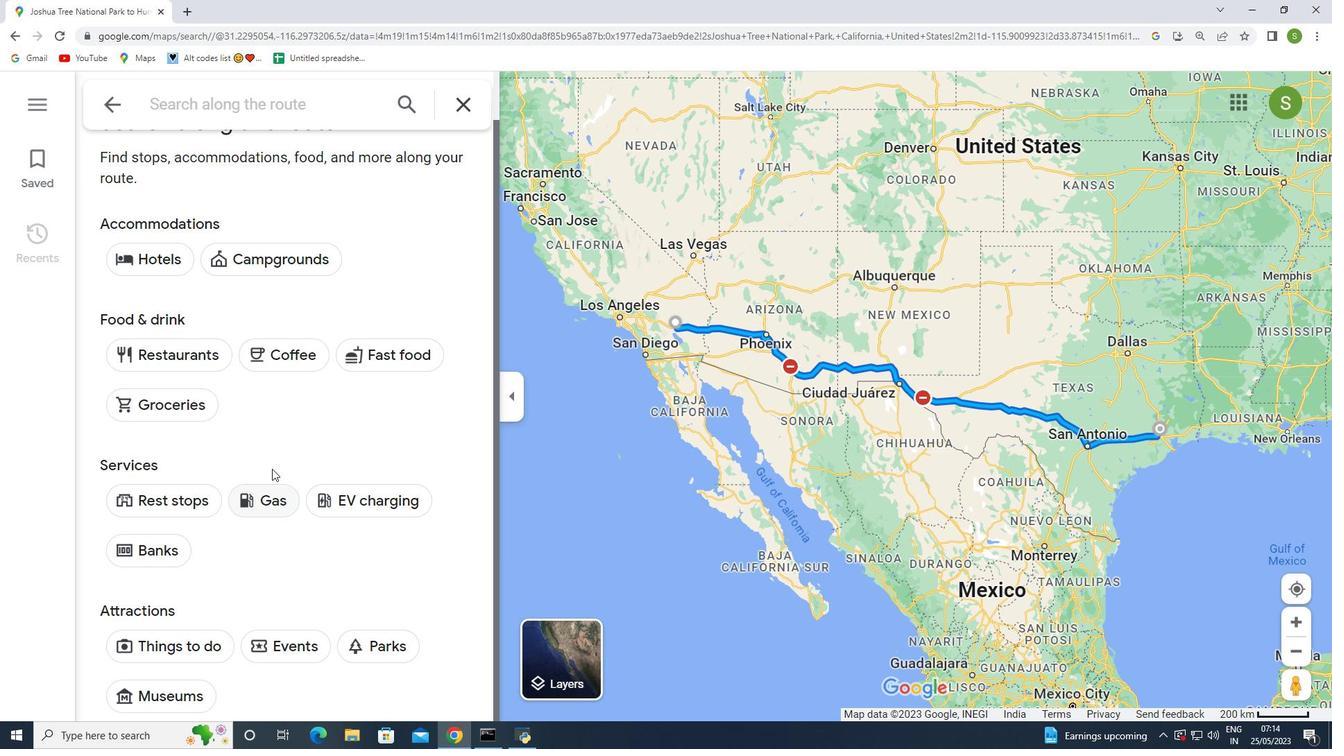 
Action: Mouse scrolled (267, 461) with delta (0, 0)
Screenshot: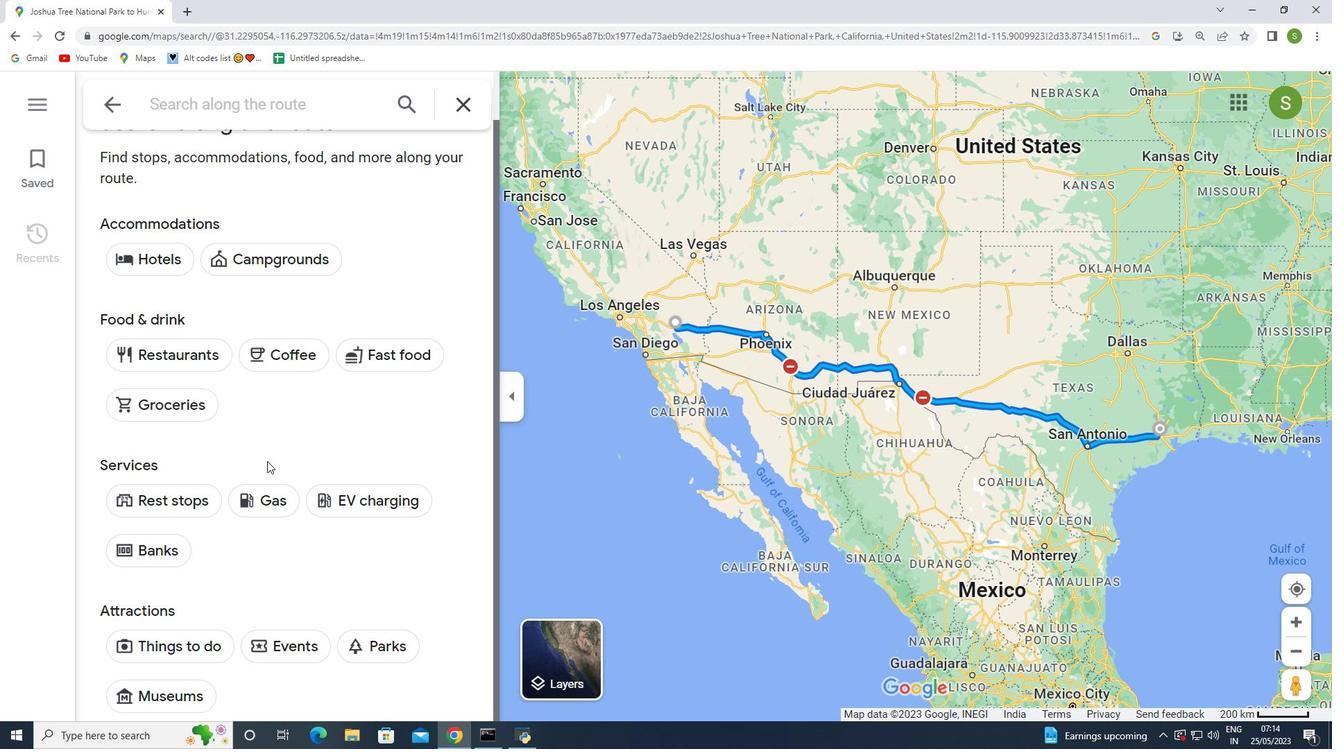
Action: Mouse scrolled (267, 461) with delta (0, 0)
Screenshot: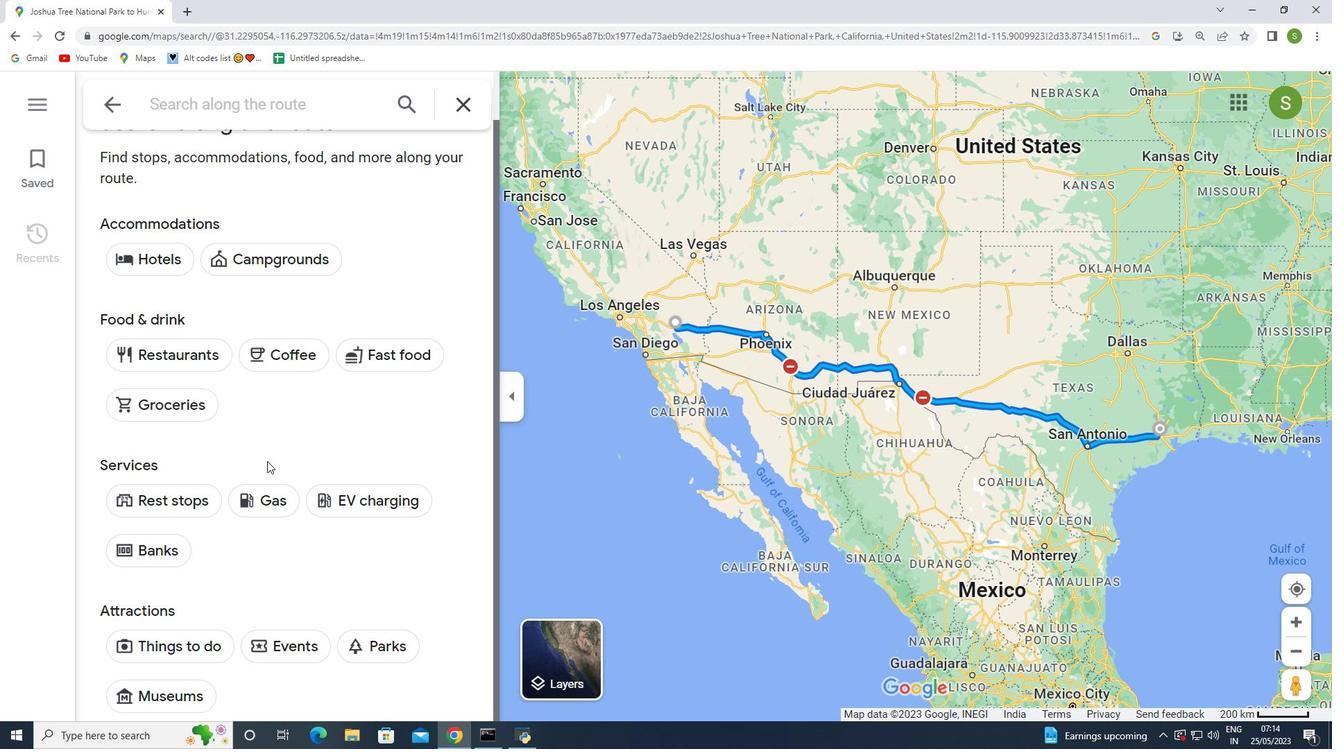 
Action: Mouse scrolled (267, 461) with delta (0, 0)
Screenshot: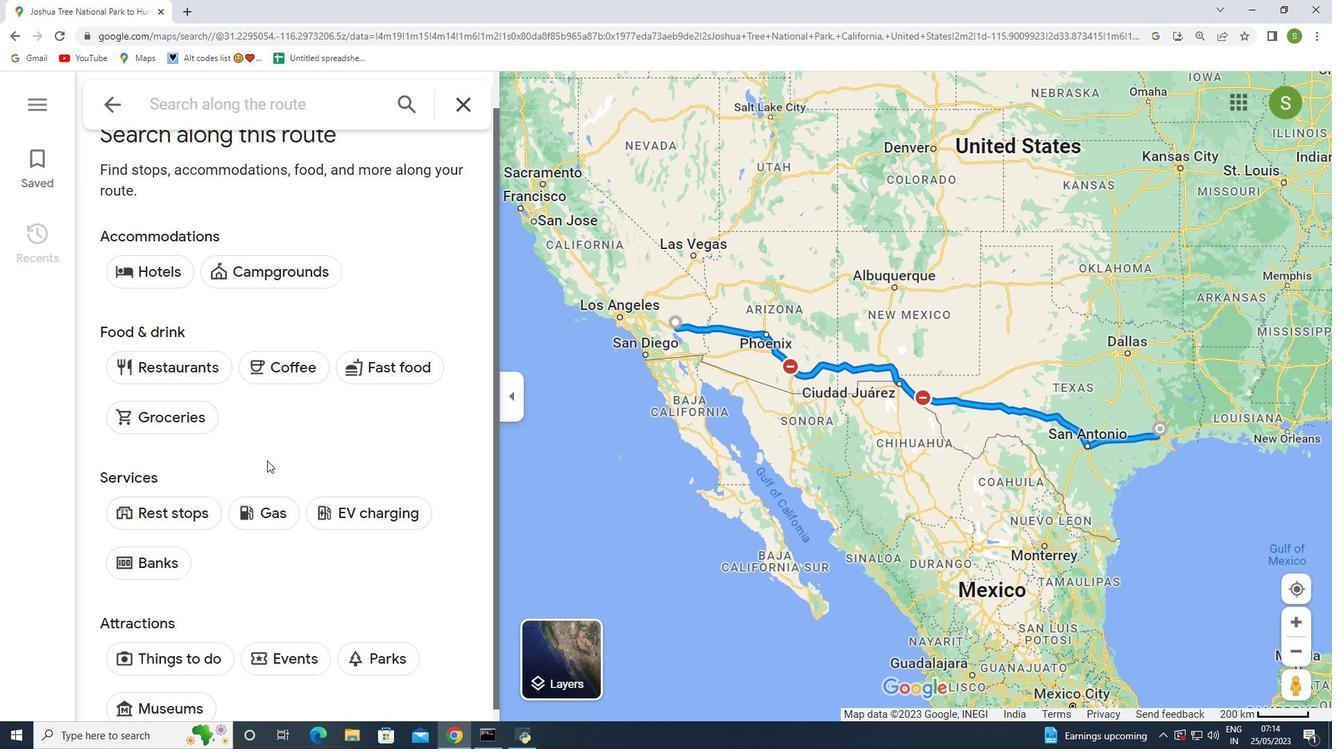 
Action: Mouse moved to (267, 460)
Screenshot: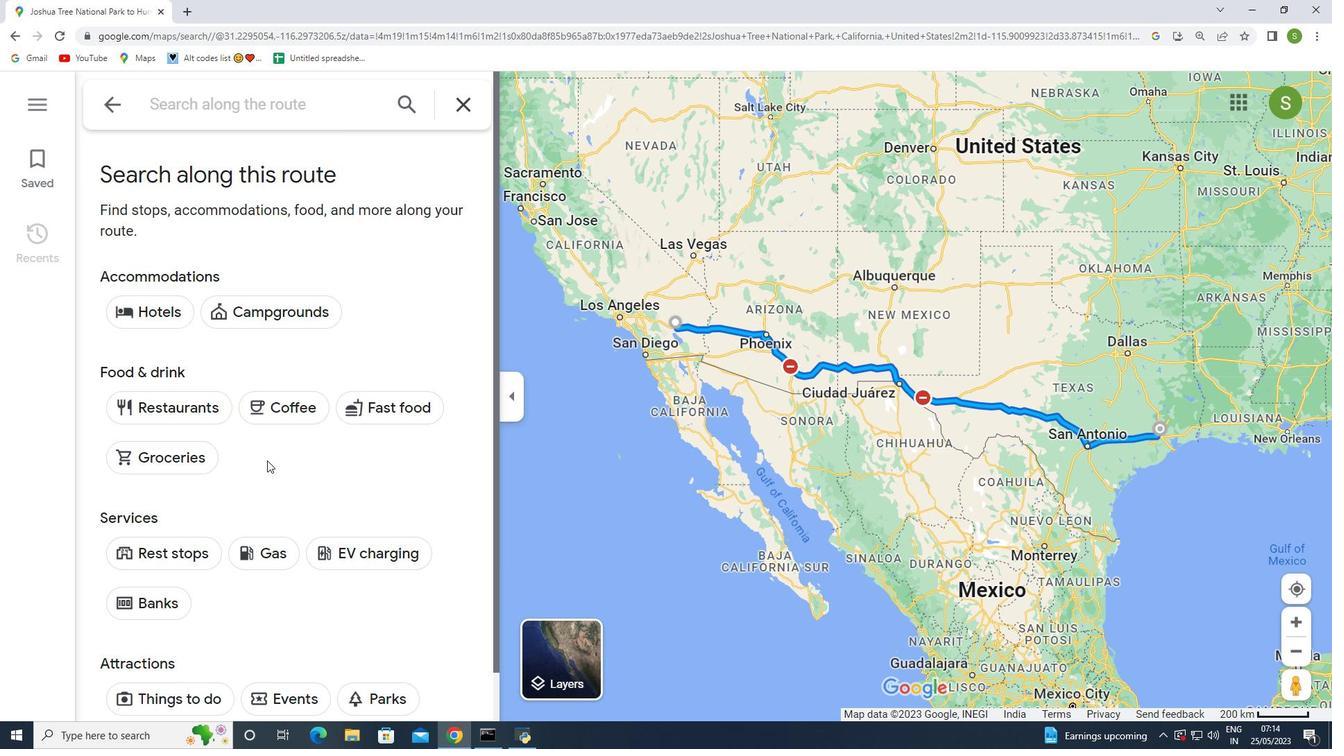
Action: Mouse scrolled (267, 461) with delta (0, 0)
Screenshot: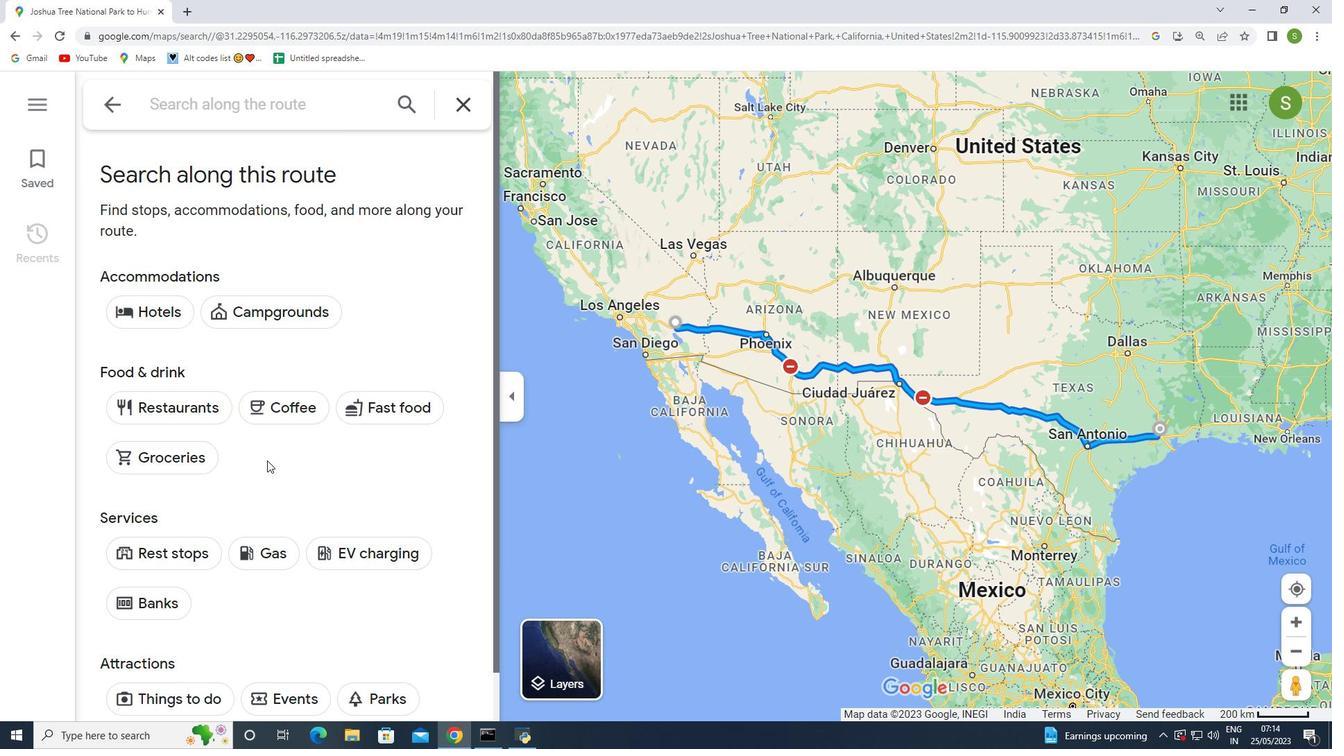 
Action: Mouse scrolled (267, 461) with delta (0, 0)
Screenshot: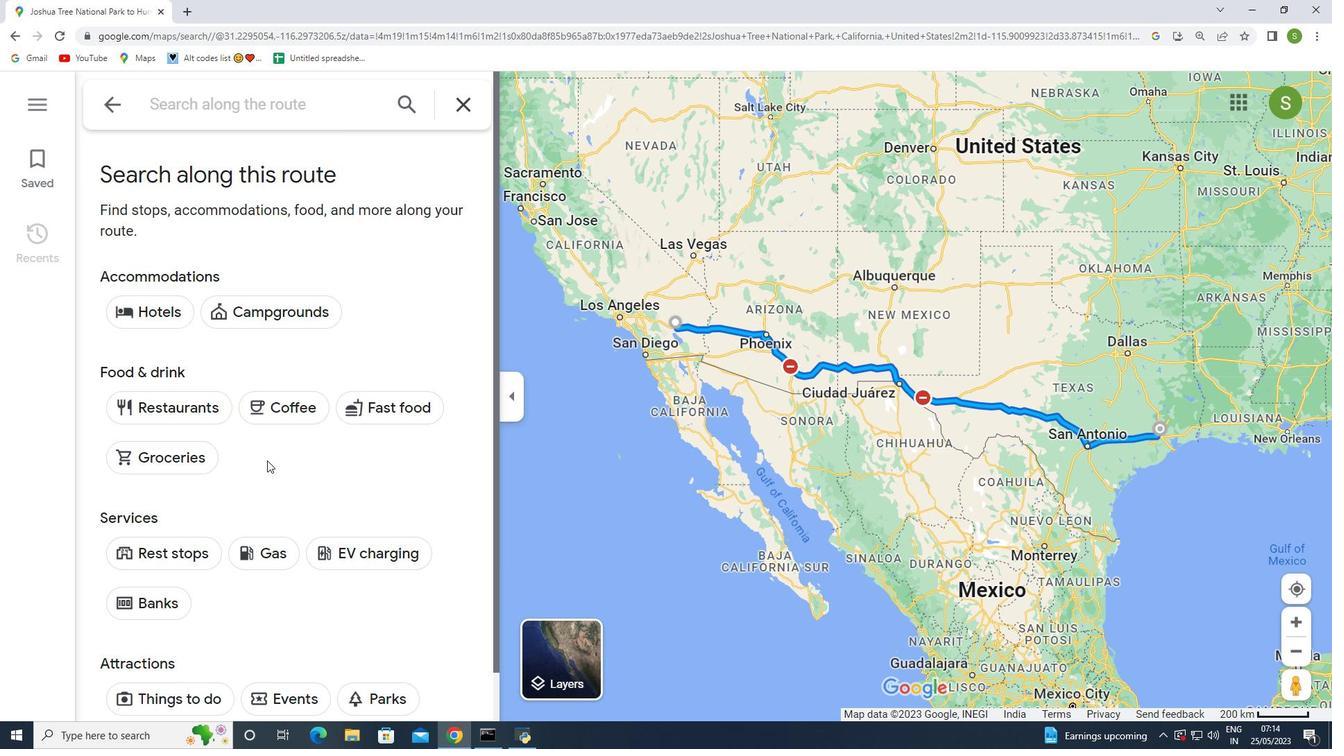 
Action: Mouse scrolled (267, 461) with delta (0, 0)
Screenshot: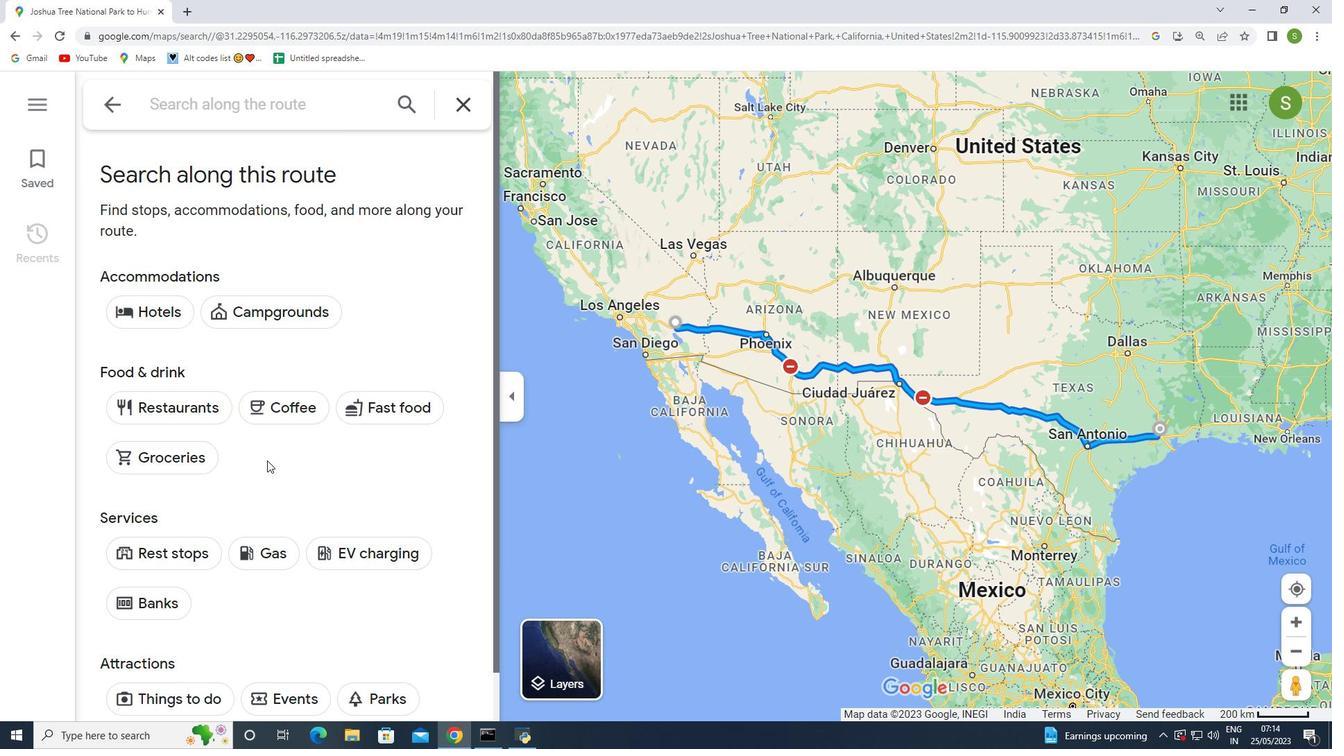 
Action: Mouse moved to (213, 528)
Screenshot: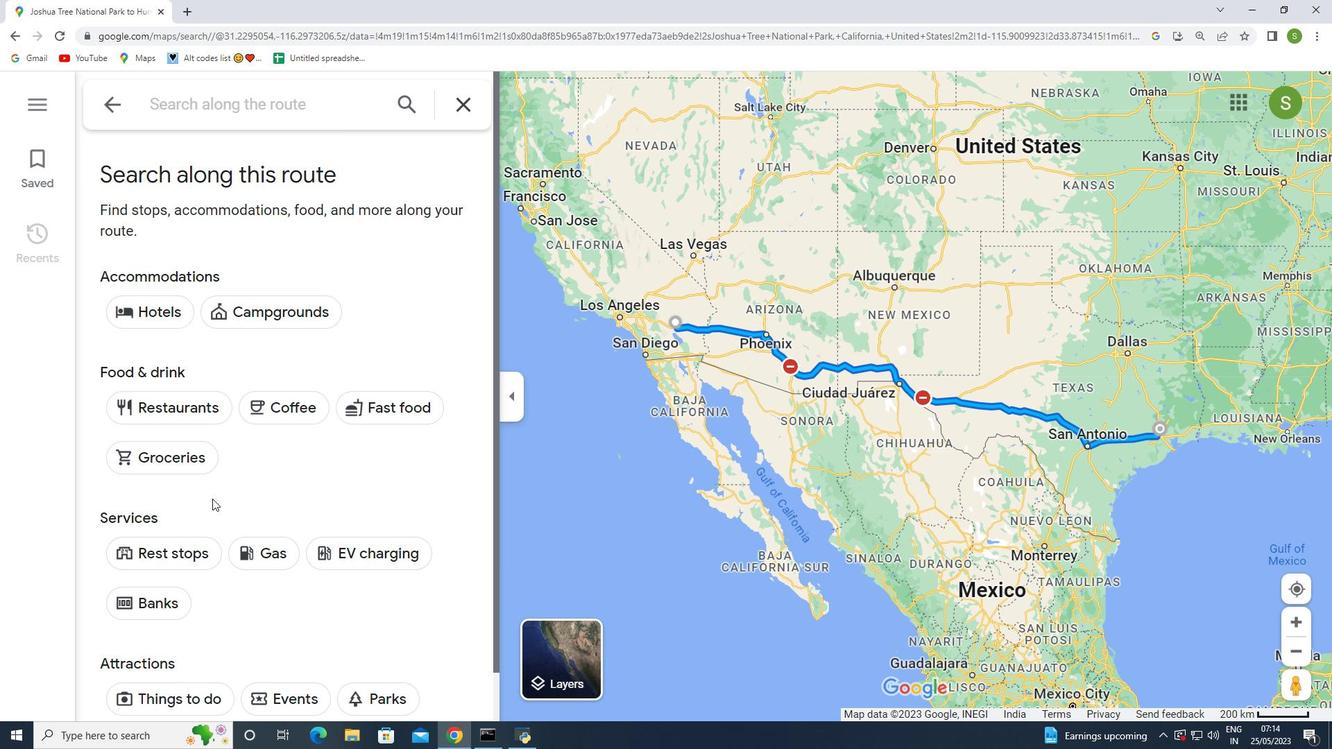 
Action: Mouse scrolled (213, 525) with delta (0, 0)
Screenshot: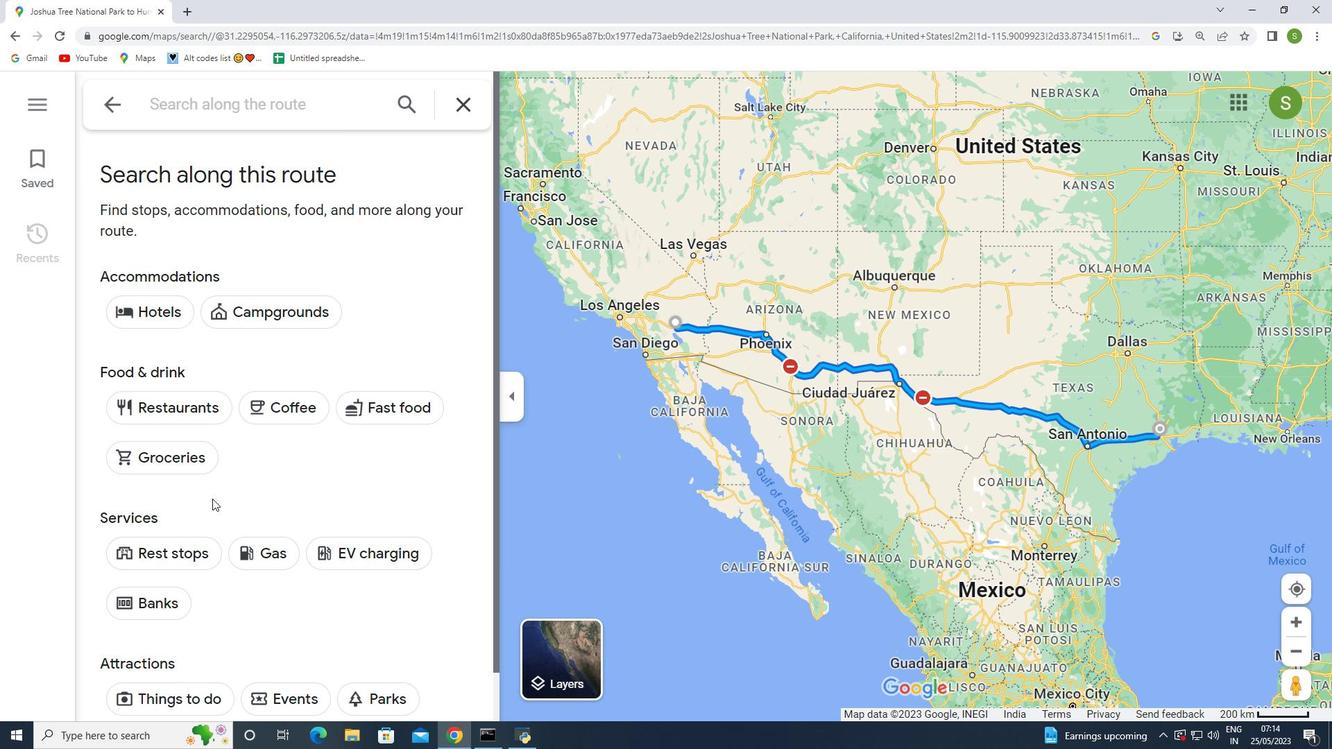 
Action: Mouse scrolled (213, 528) with delta (0, 0)
Screenshot: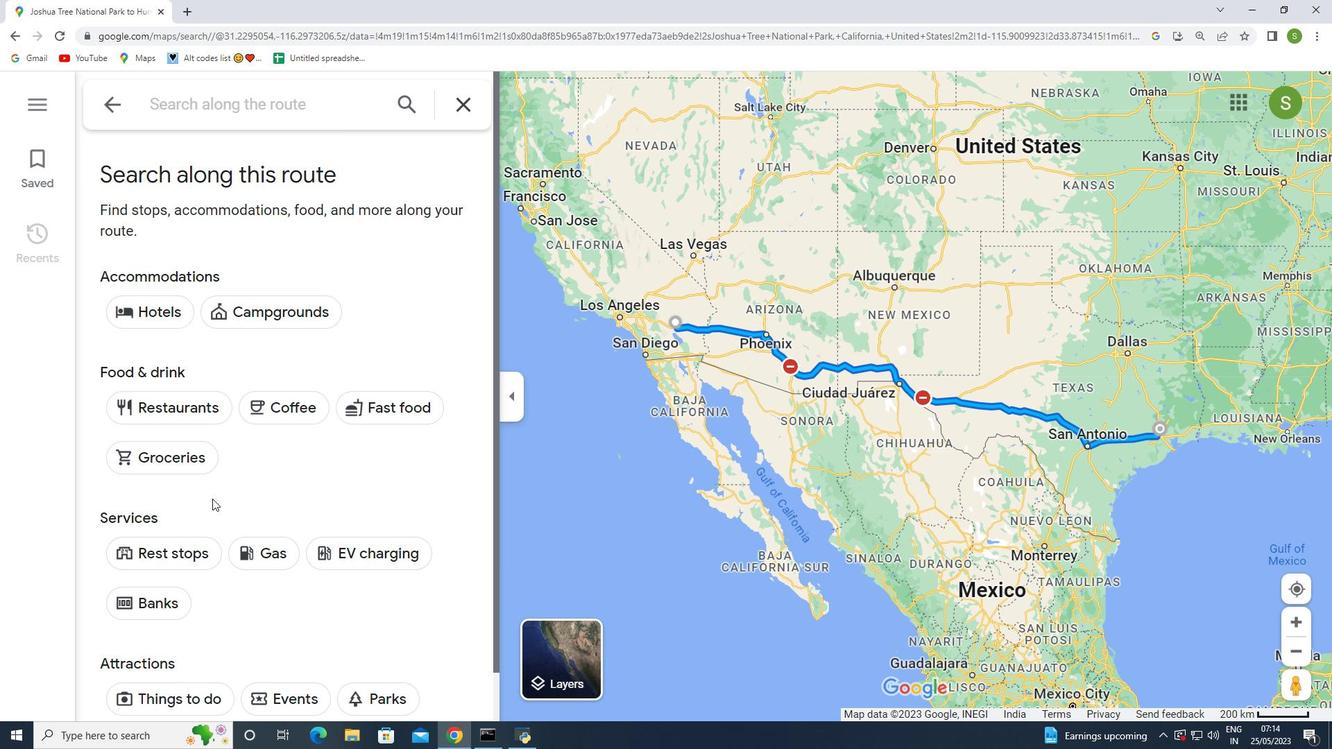 
Action: Mouse moved to (213, 531)
Screenshot: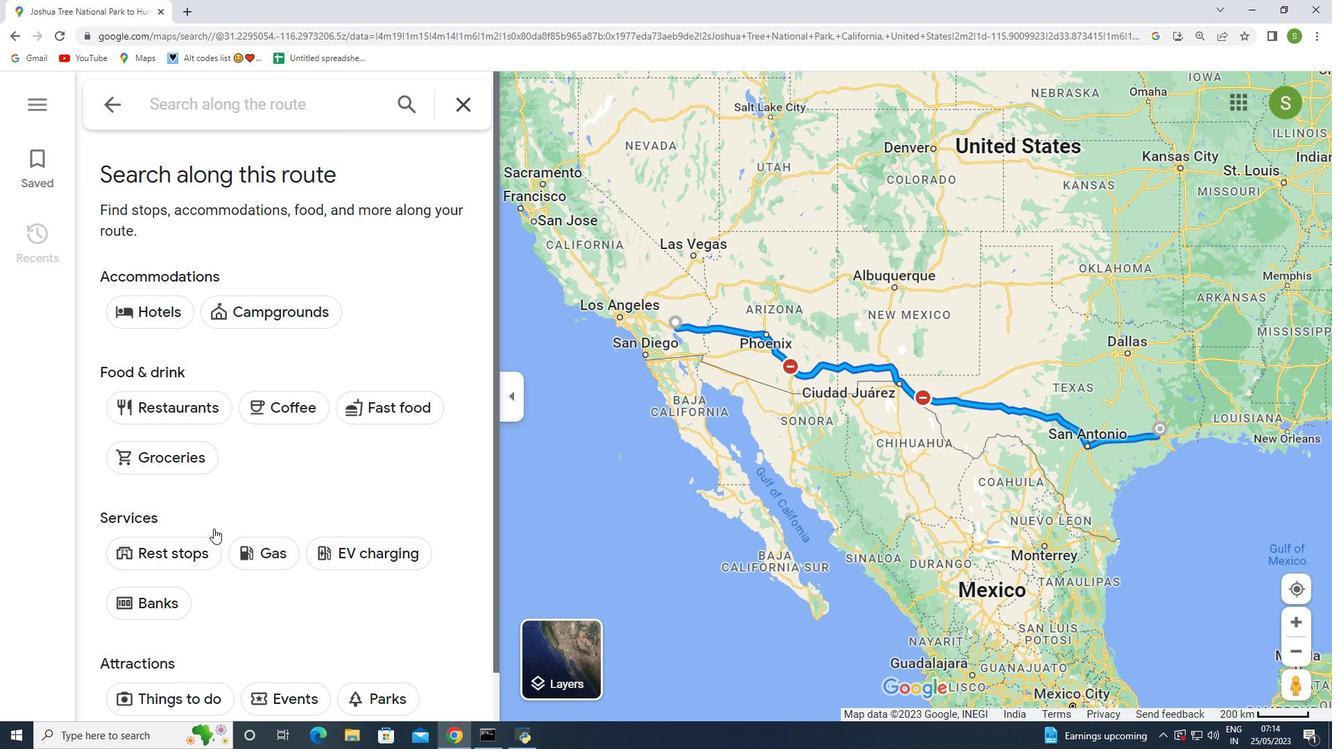 
Action: Mouse scrolled (213, 530) with delta (0, 0)
Screenshot: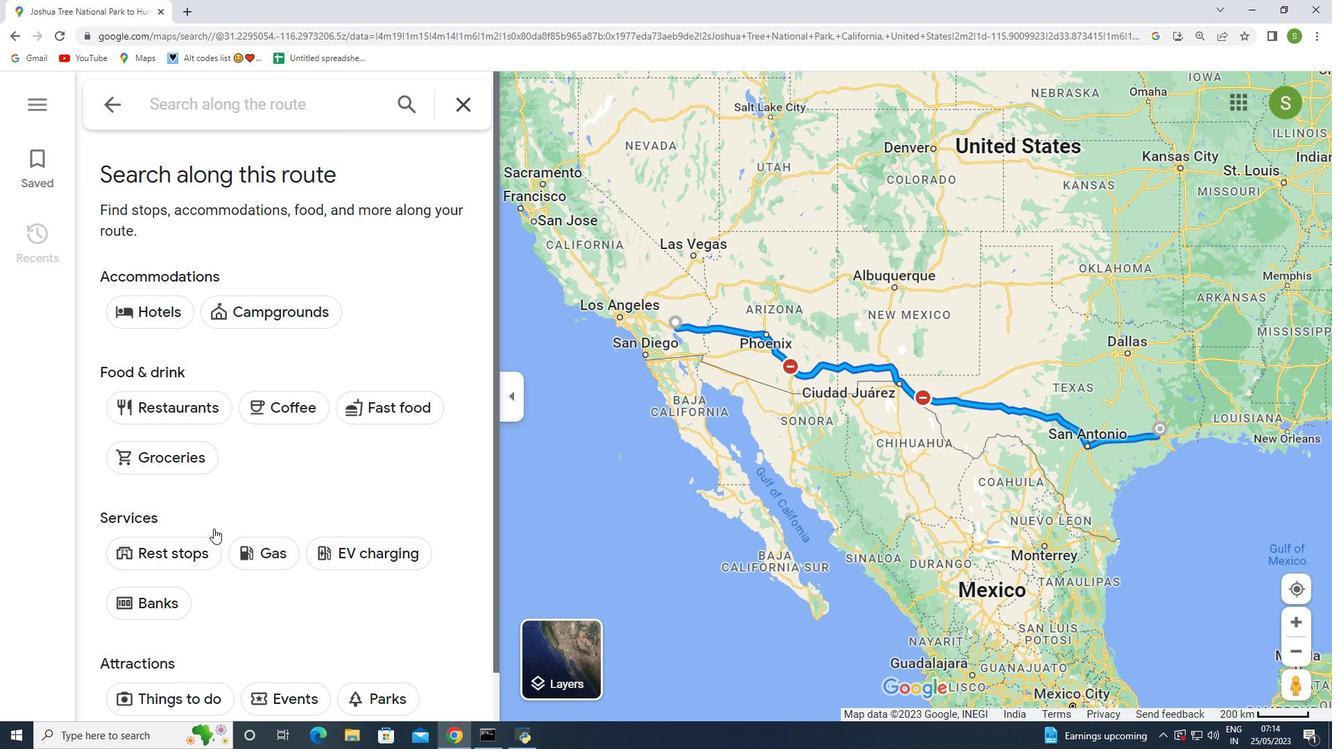 
Action: Mouse moved to (213, 541)
Screenshot: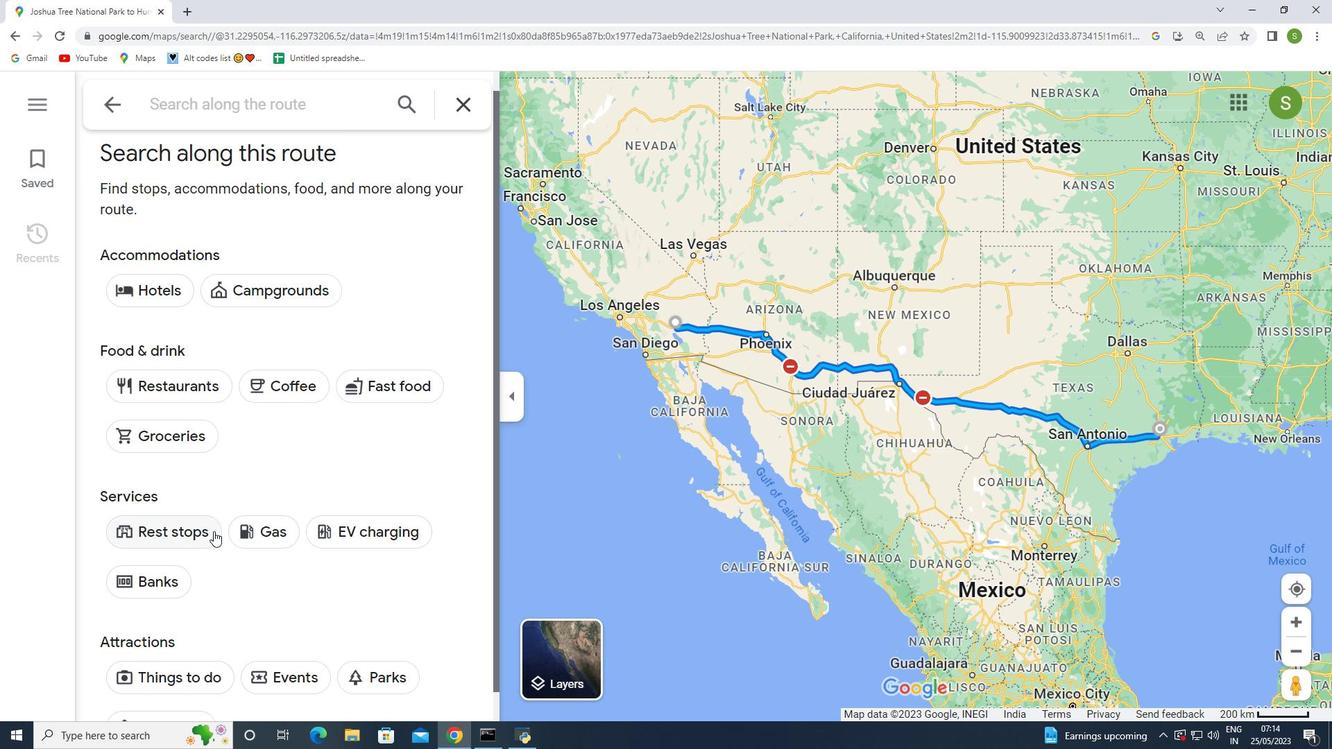 
Action: Mouse scrolled (213, 533) with delta (0, 0)
Screenshot: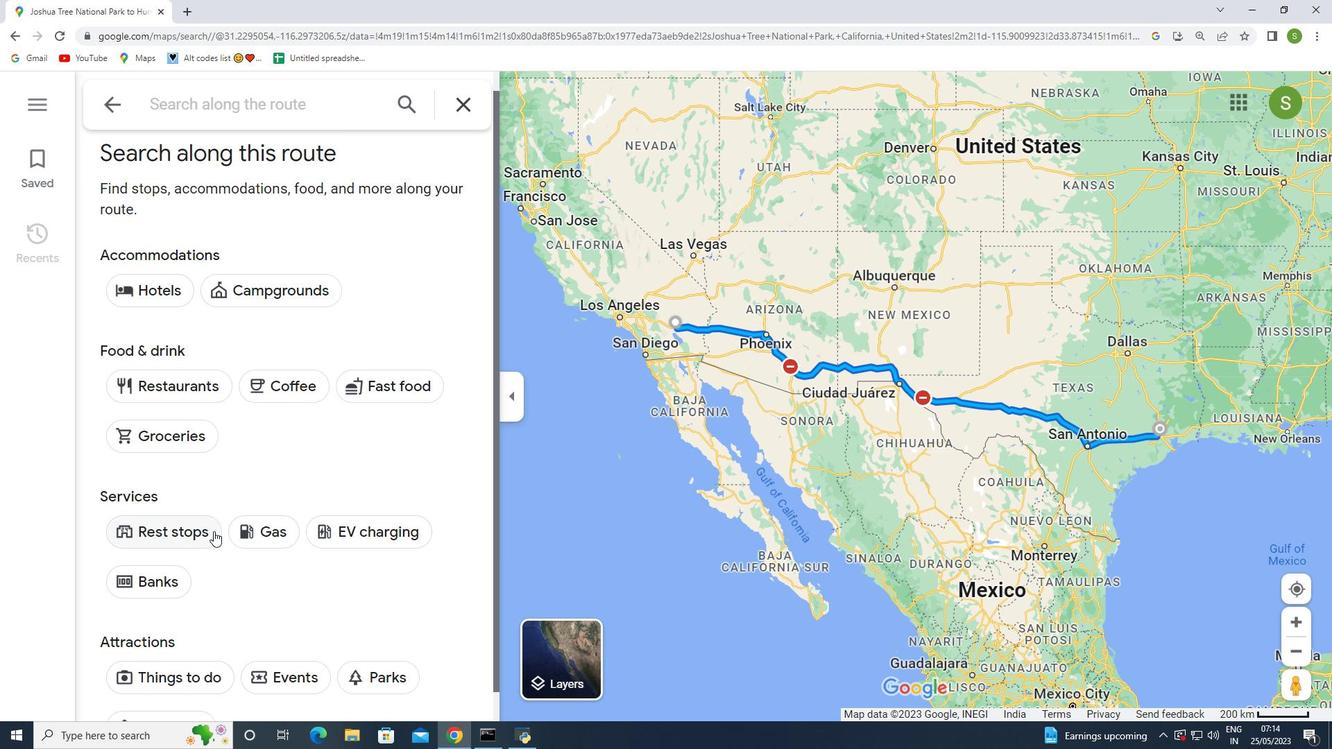 
Action: Mouse moved to (217, 580)
Screenshot: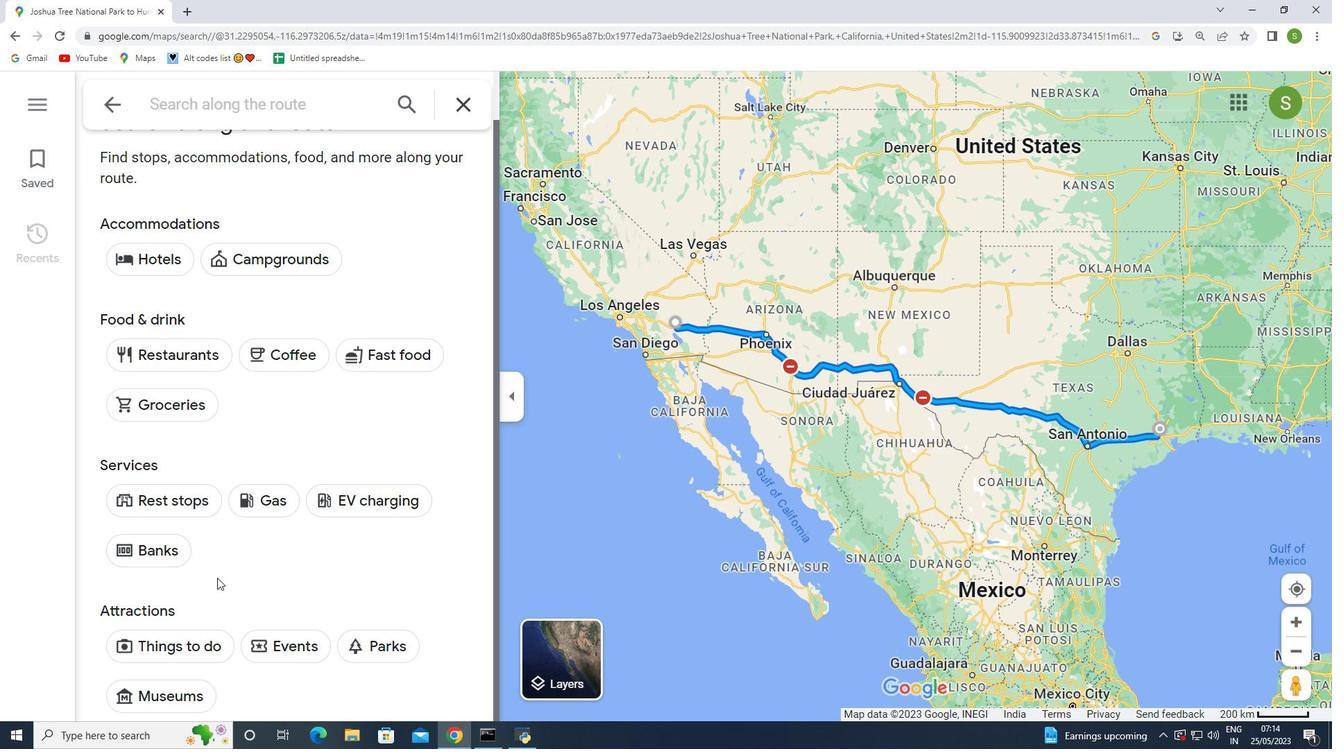 
Action: Mouse scrolled (217, 580) with delta (0, 0)
Screenshot: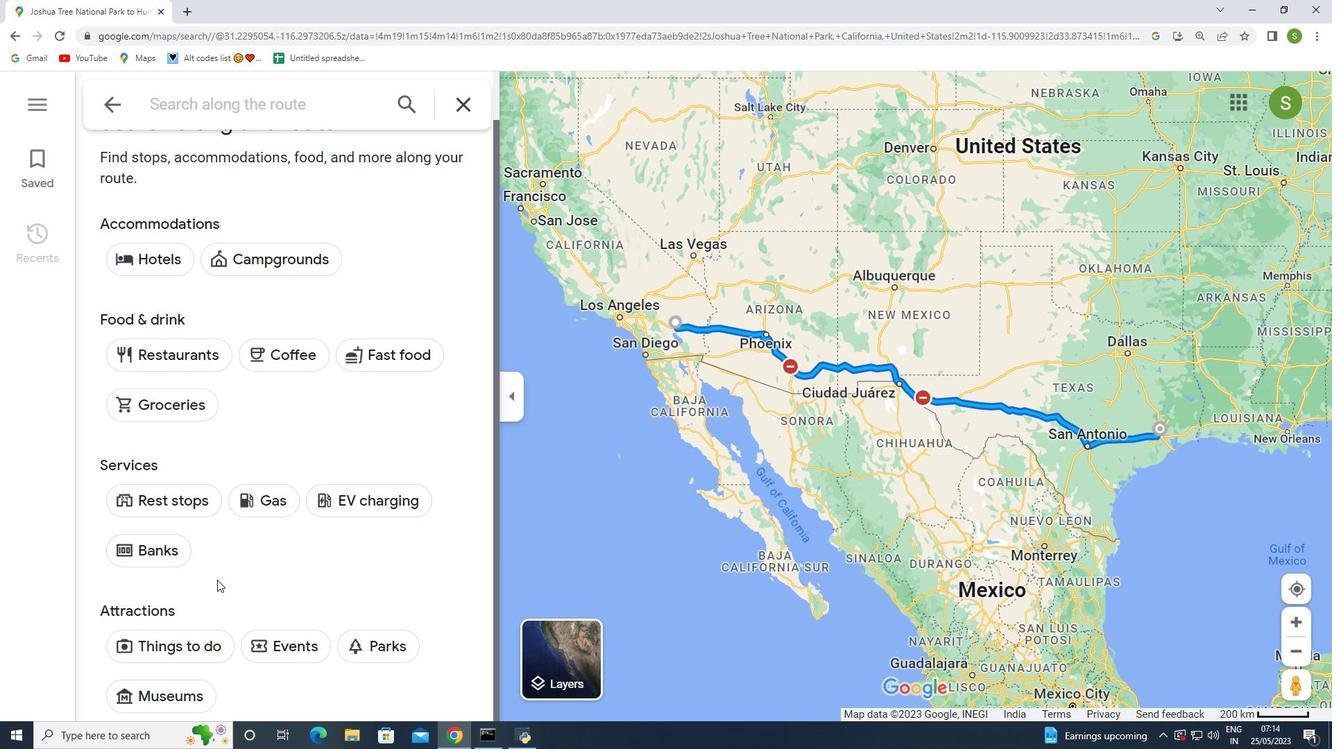 
Action: Mouse moved to (266, 110)
Screenshot: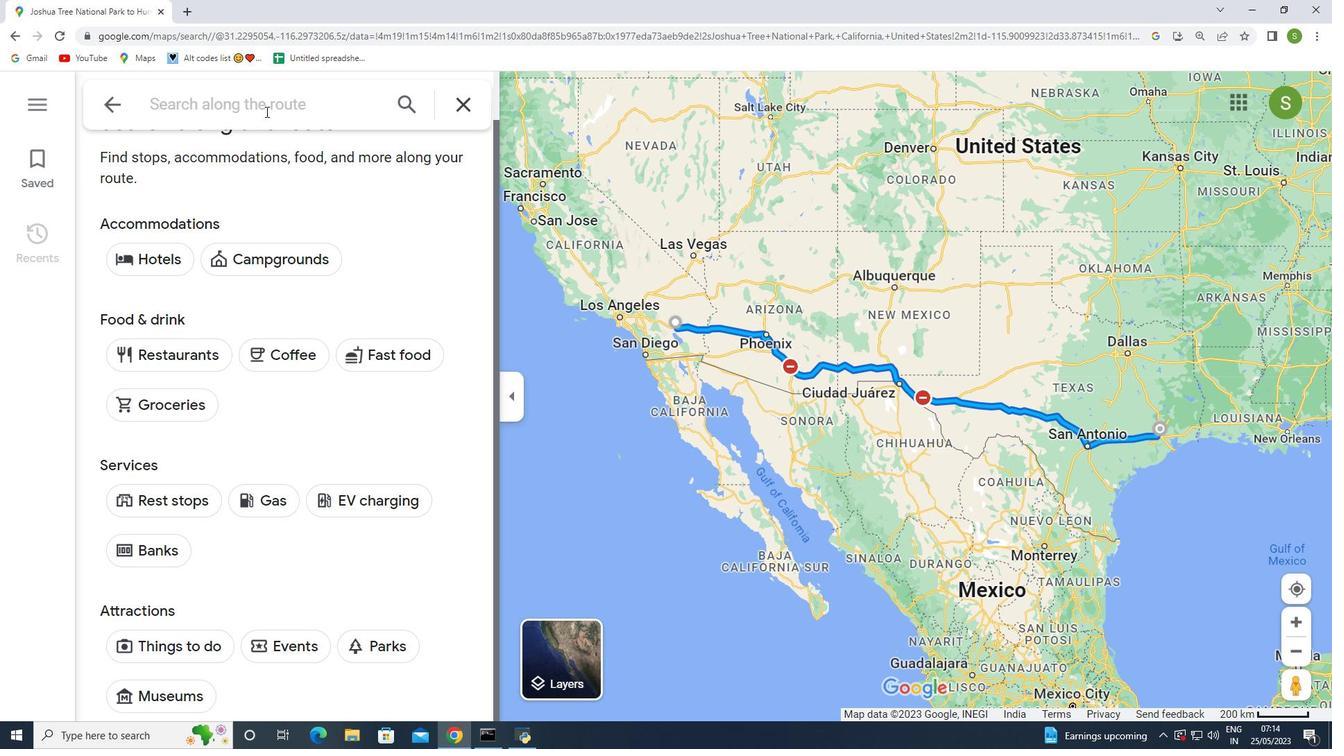 
Action: Mouse pressed left at (266, 110)
Screenshot: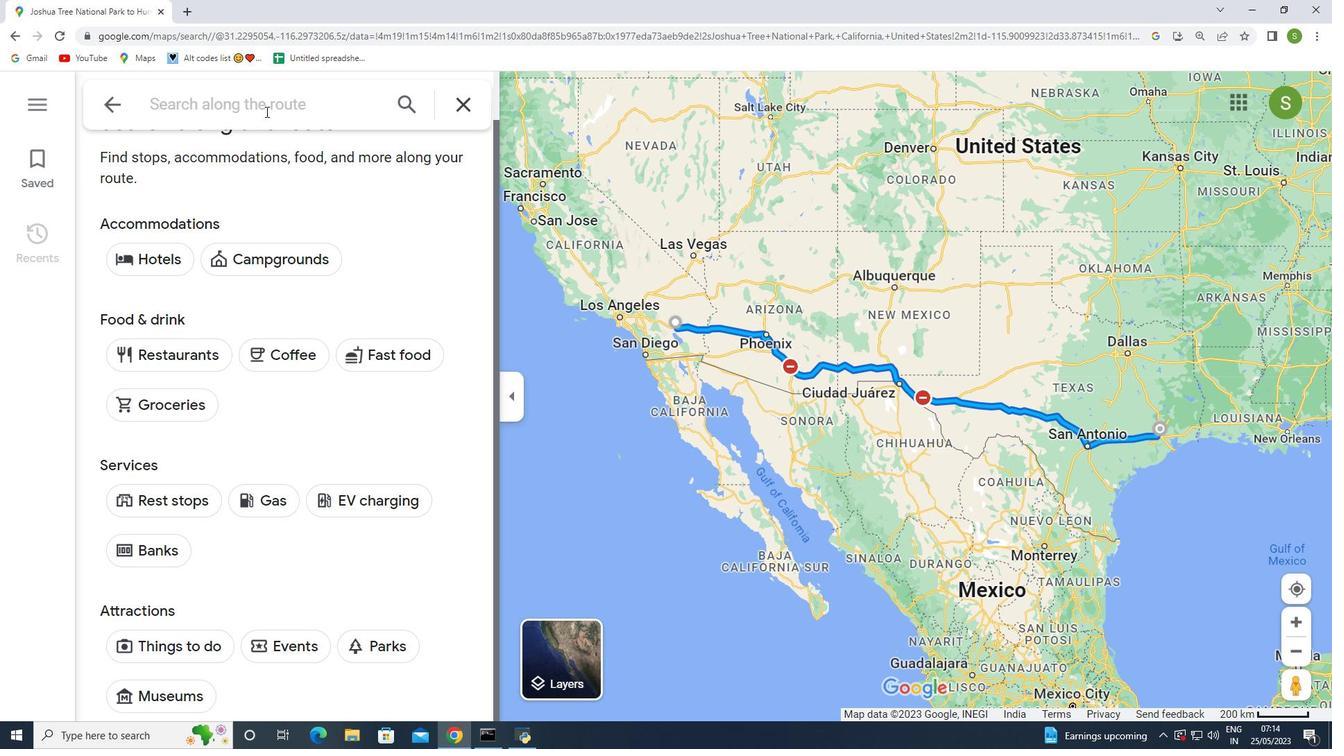 
Action: Key pressed par
Screenshot: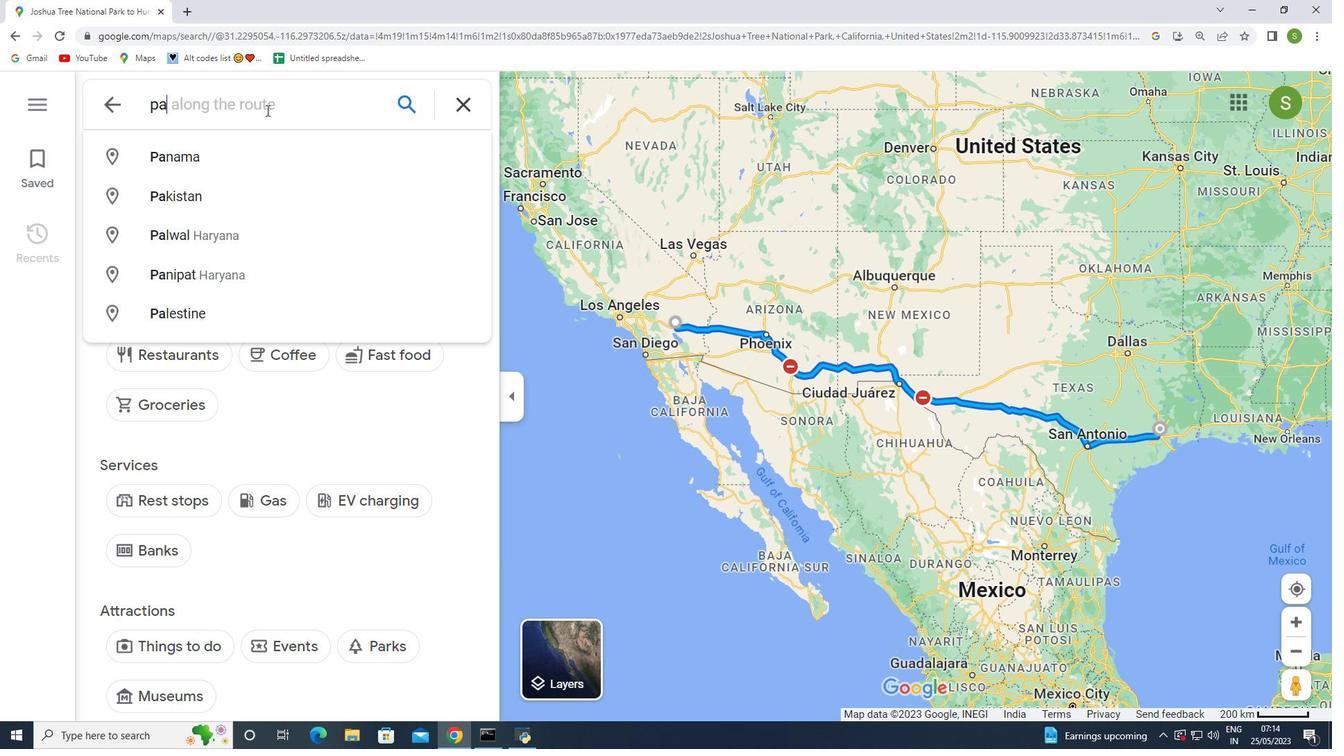 
Action: Mouse moved to (265, 147)
Screenshot: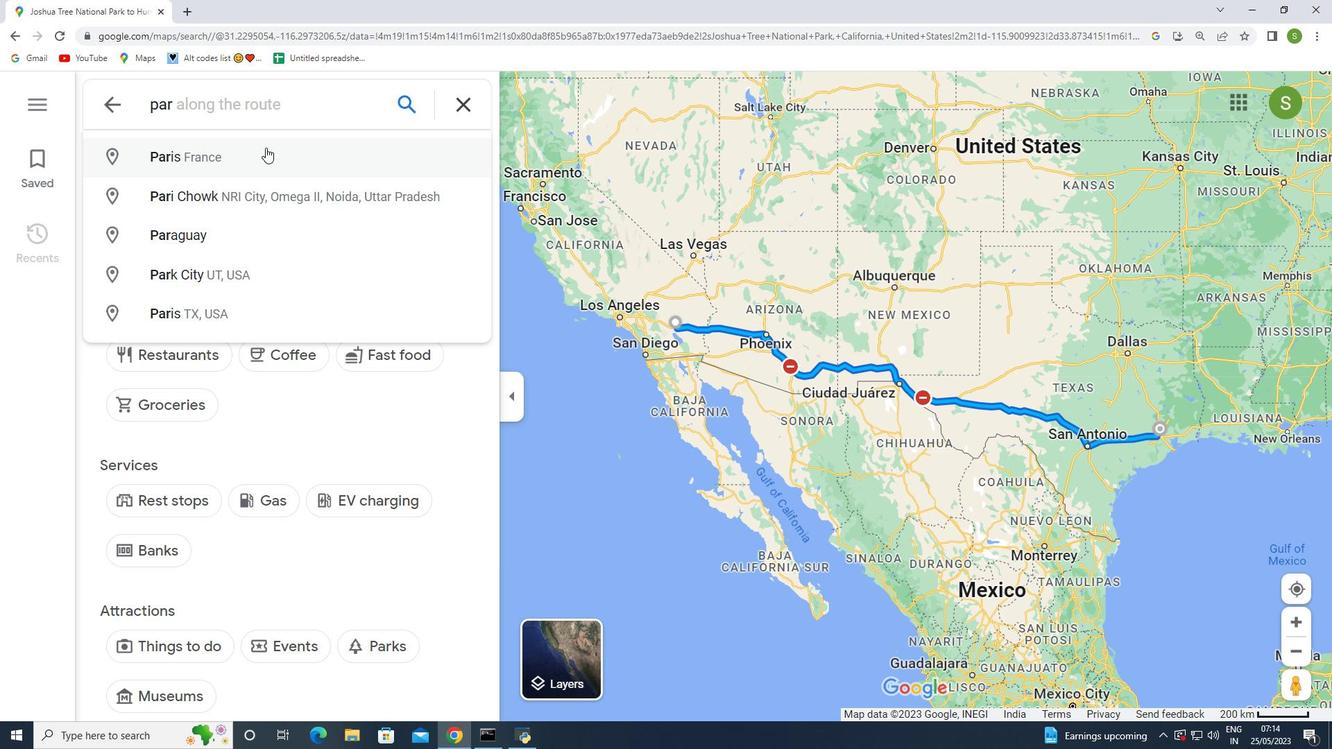 
Action: Key pressed k
Screenshot: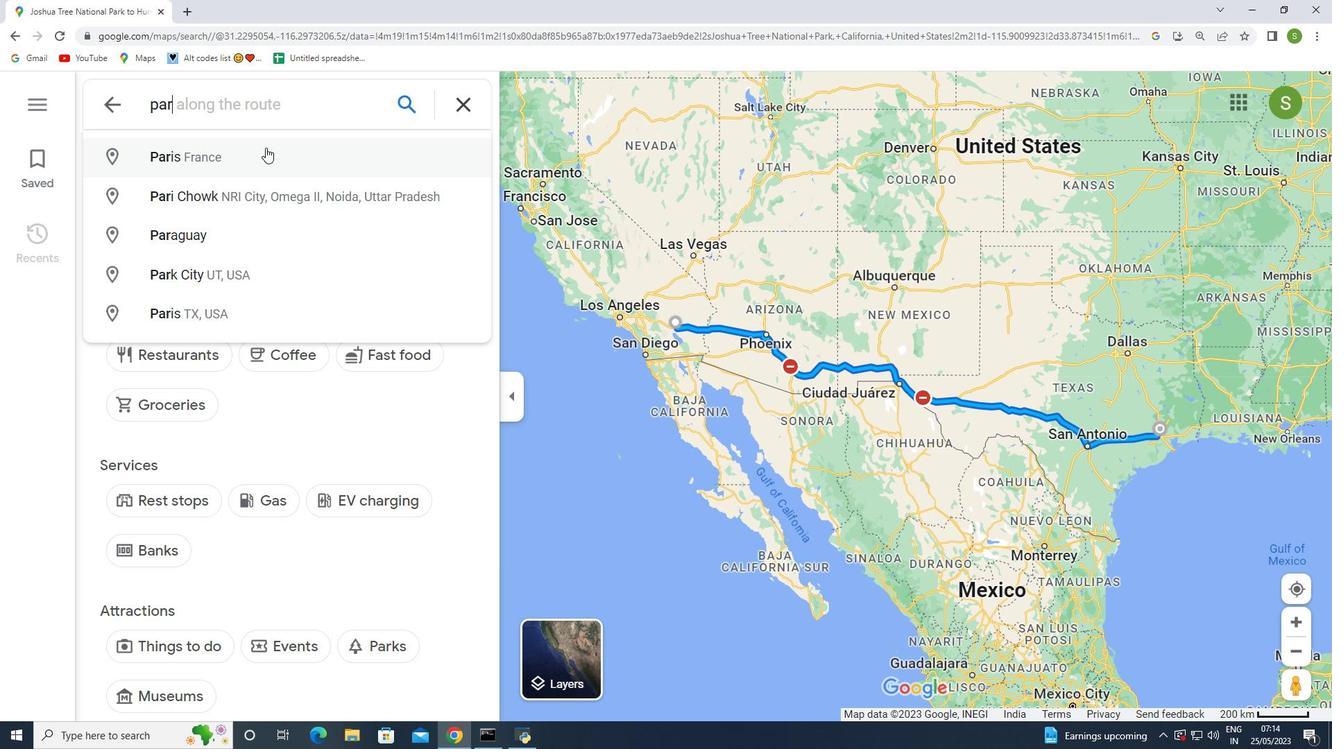 
Action: Mouse moved to (215, 80)
Screenshot: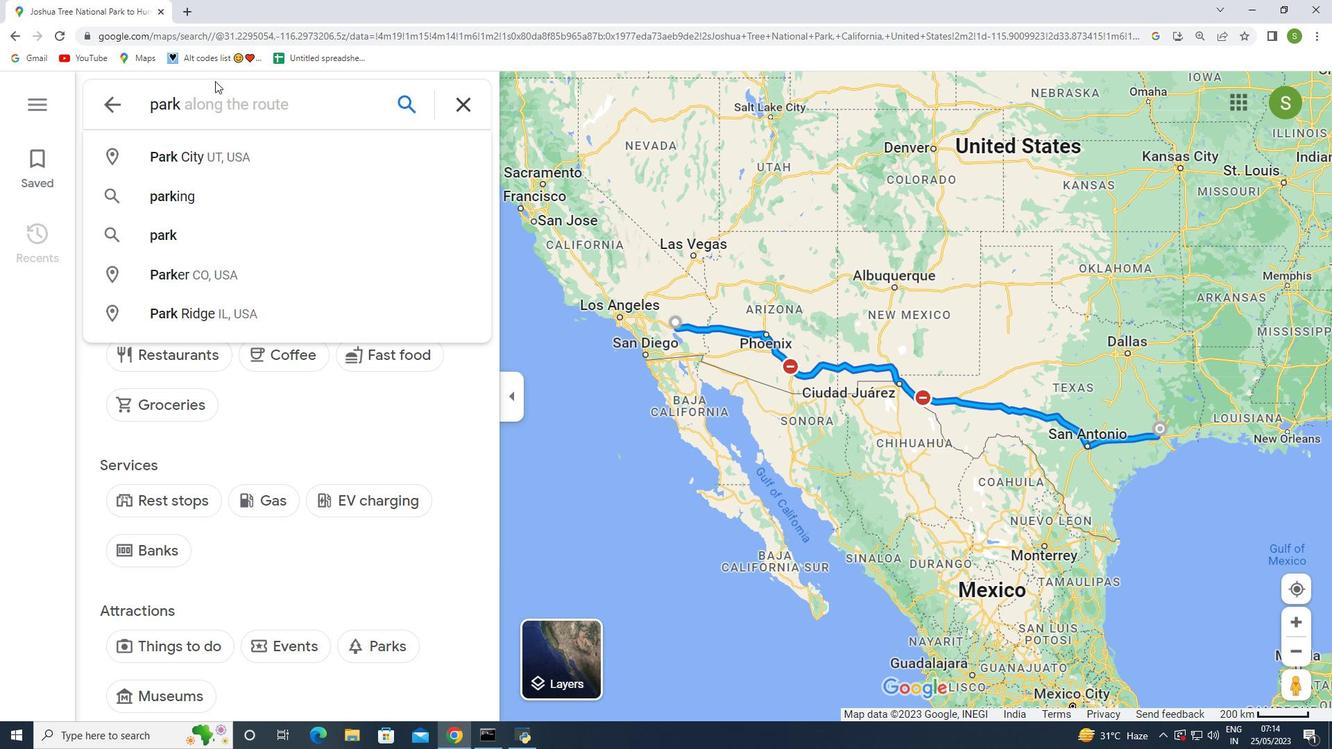 
Action: Key pressed ing<Key.space>lots
Screenshot: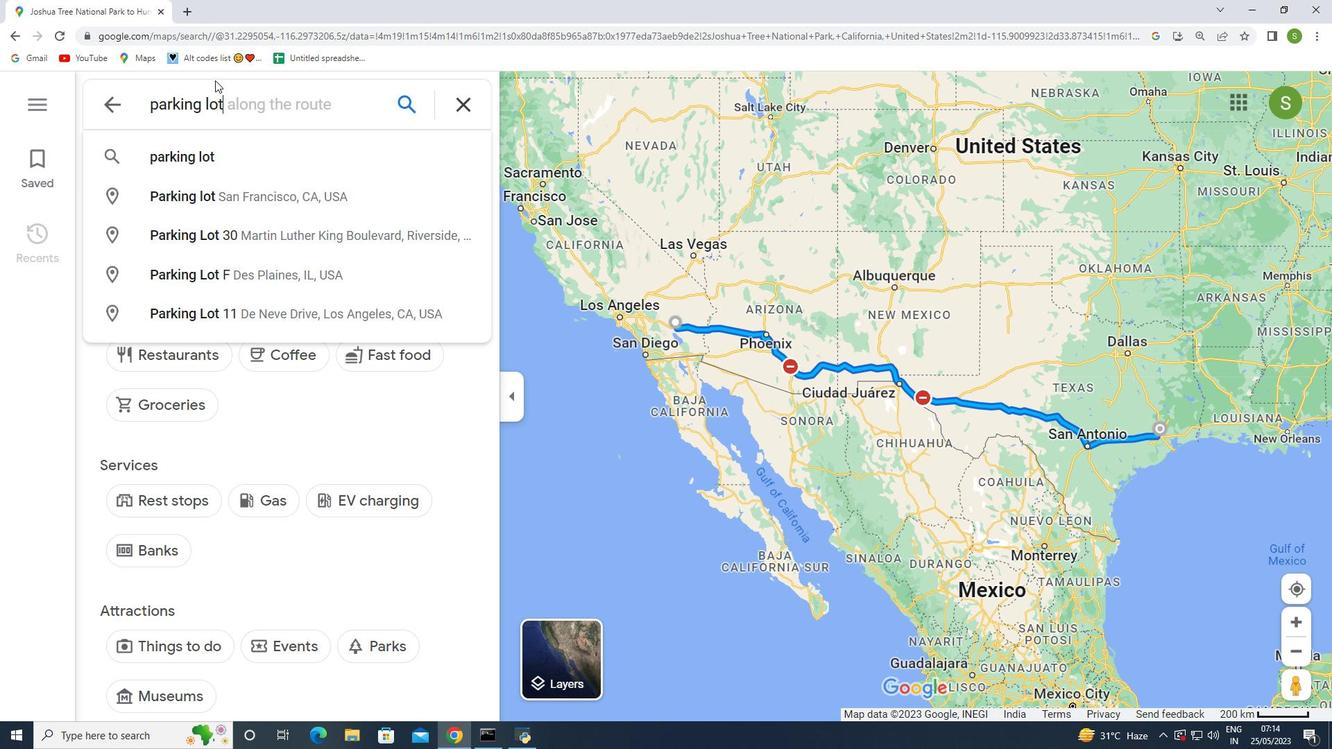 
Action: Mouse moved to (194, 161)
Screenshot: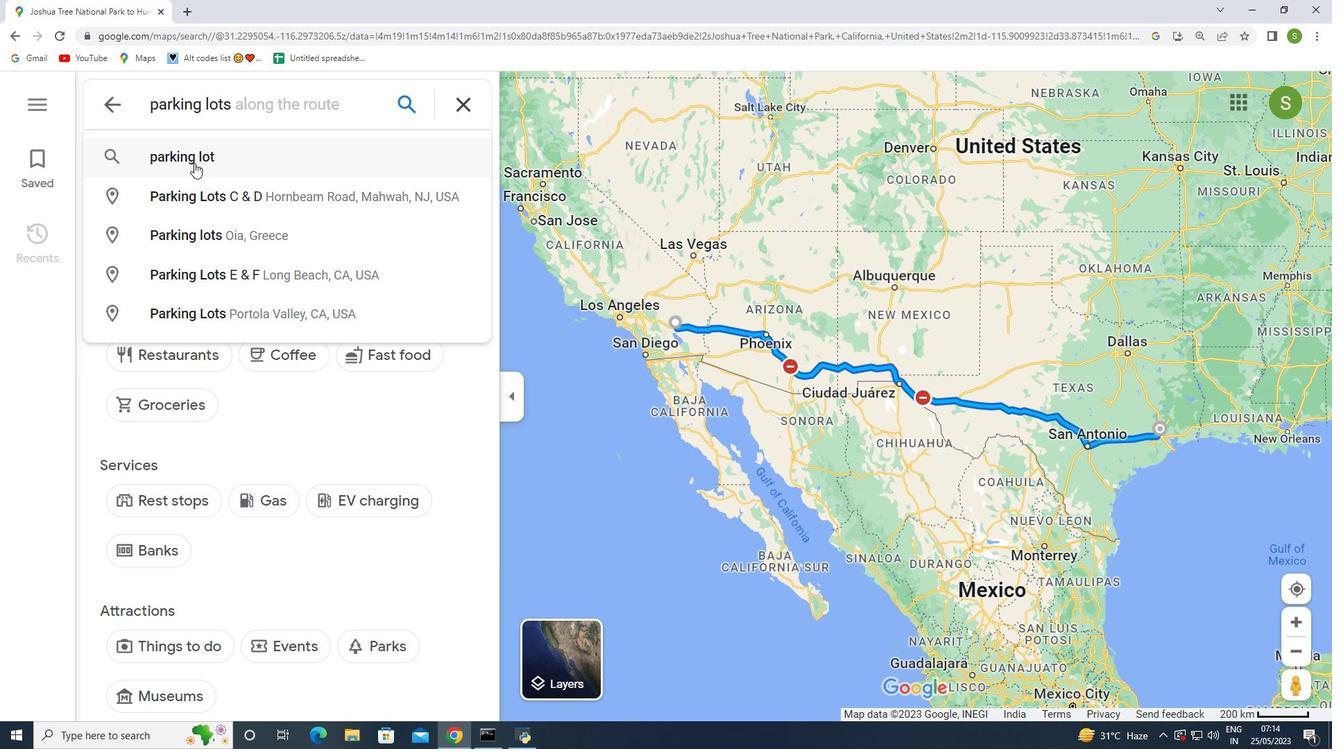 
Action: Mouse pressed left at (194, 161)
Screenshot: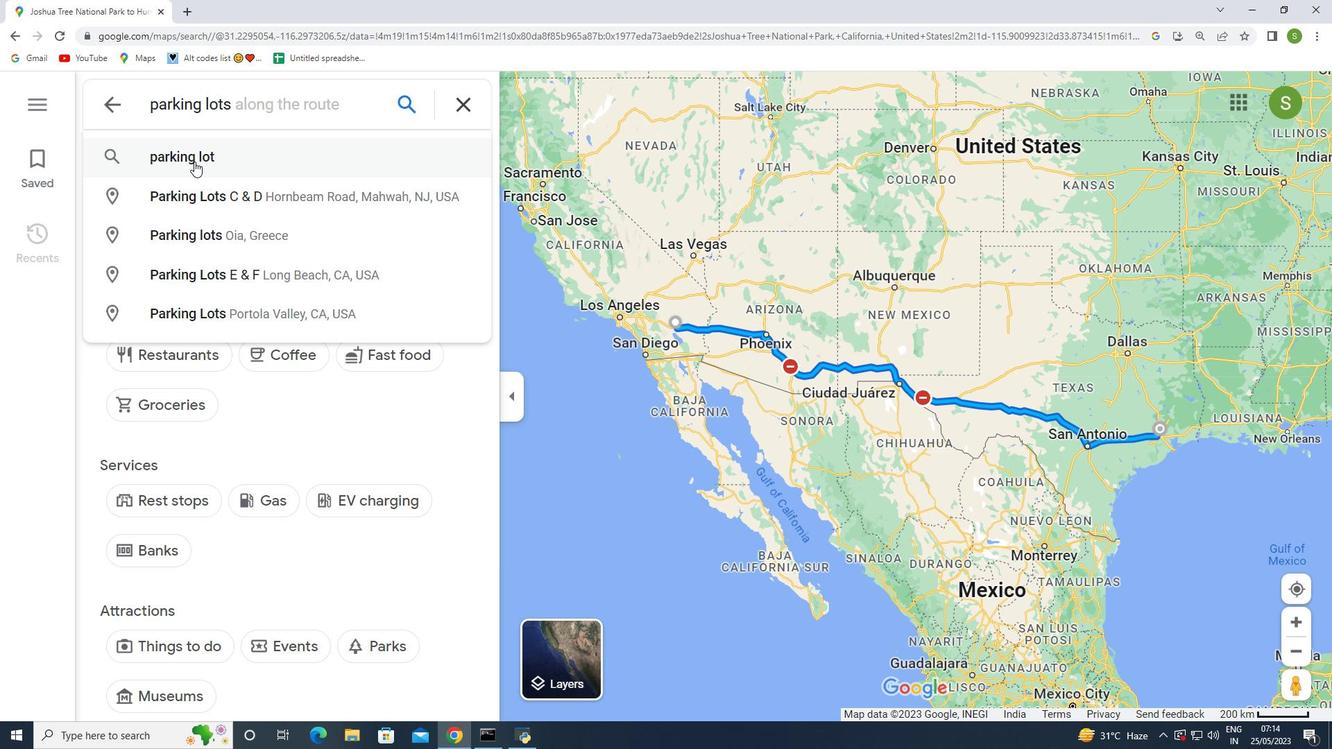
Action: Mouse moved to (1014, 324)
Screenshot: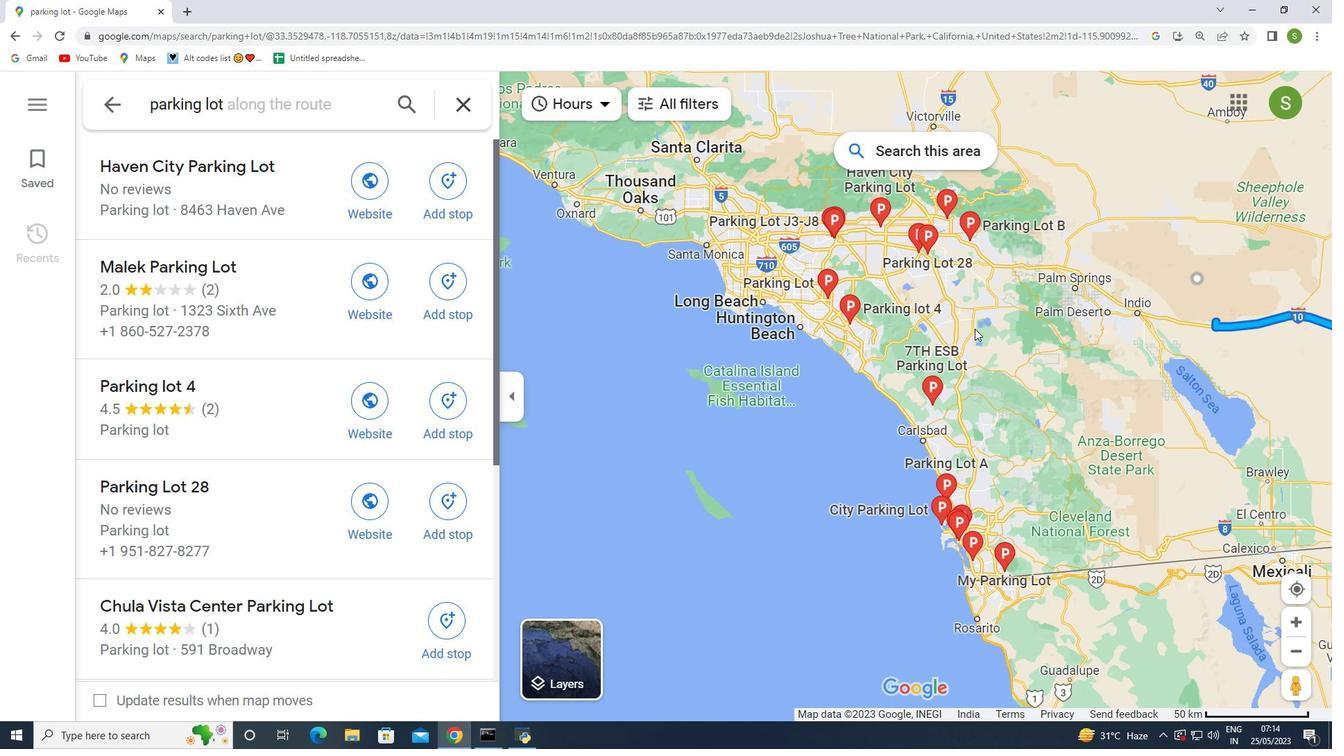 
Action: Mouse scrolled (1014, 323) with delta (0, 0)
Screenshot: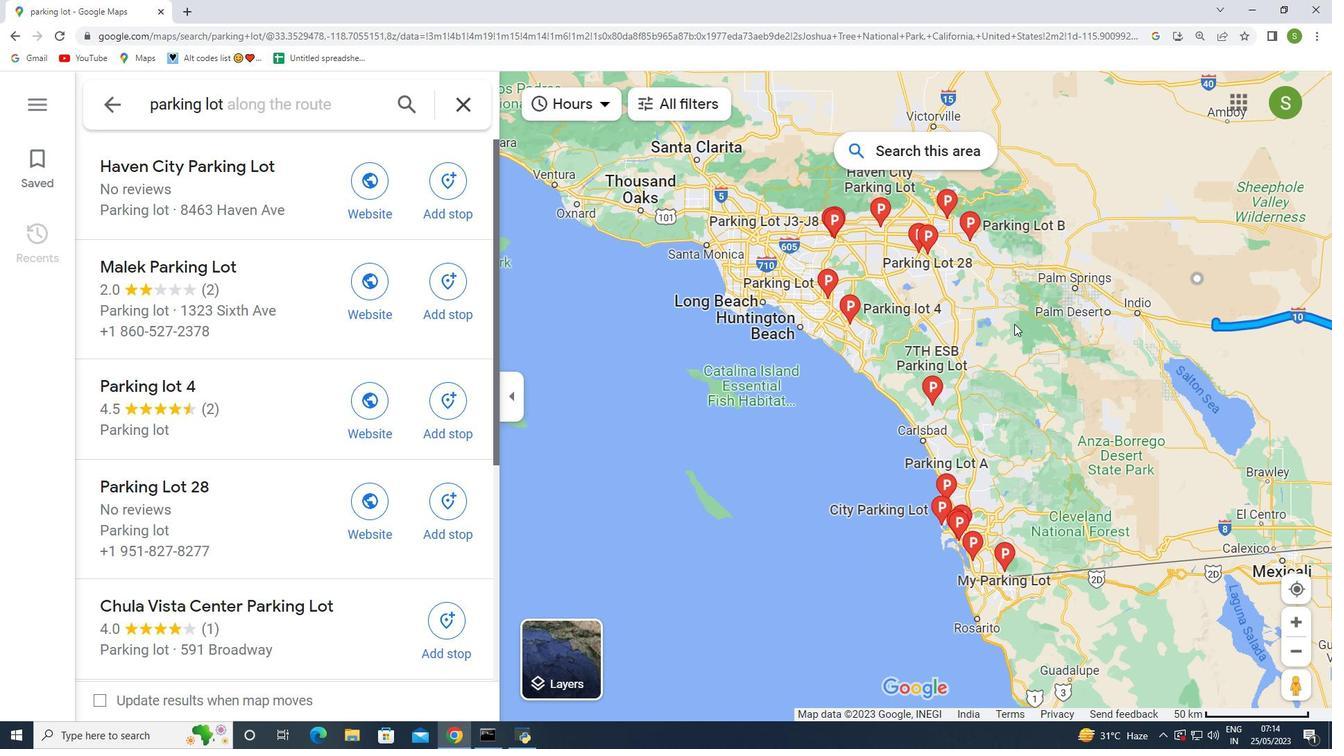 
Action: Mouse moved to (1098, 370)
Screenshot: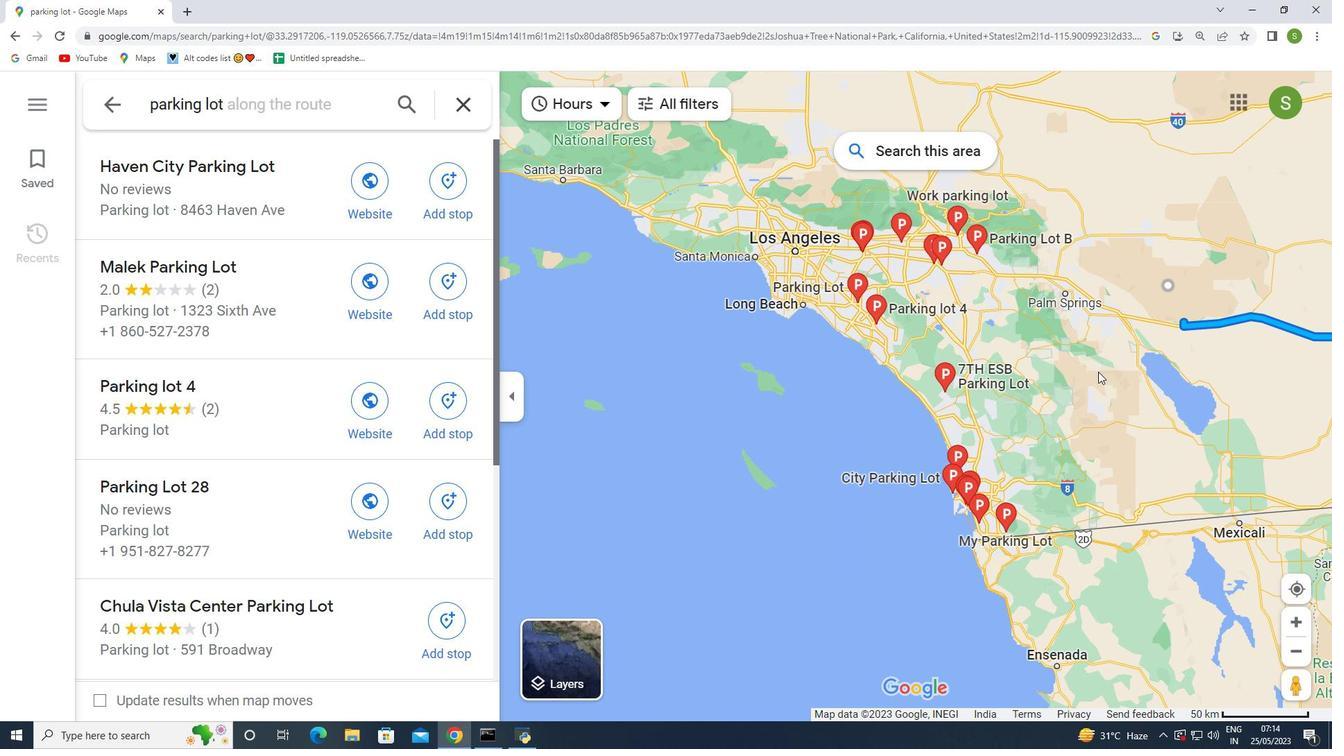 
Action: Mouse scrolled (1098, 371) with delta (0, 0)
Screenshot: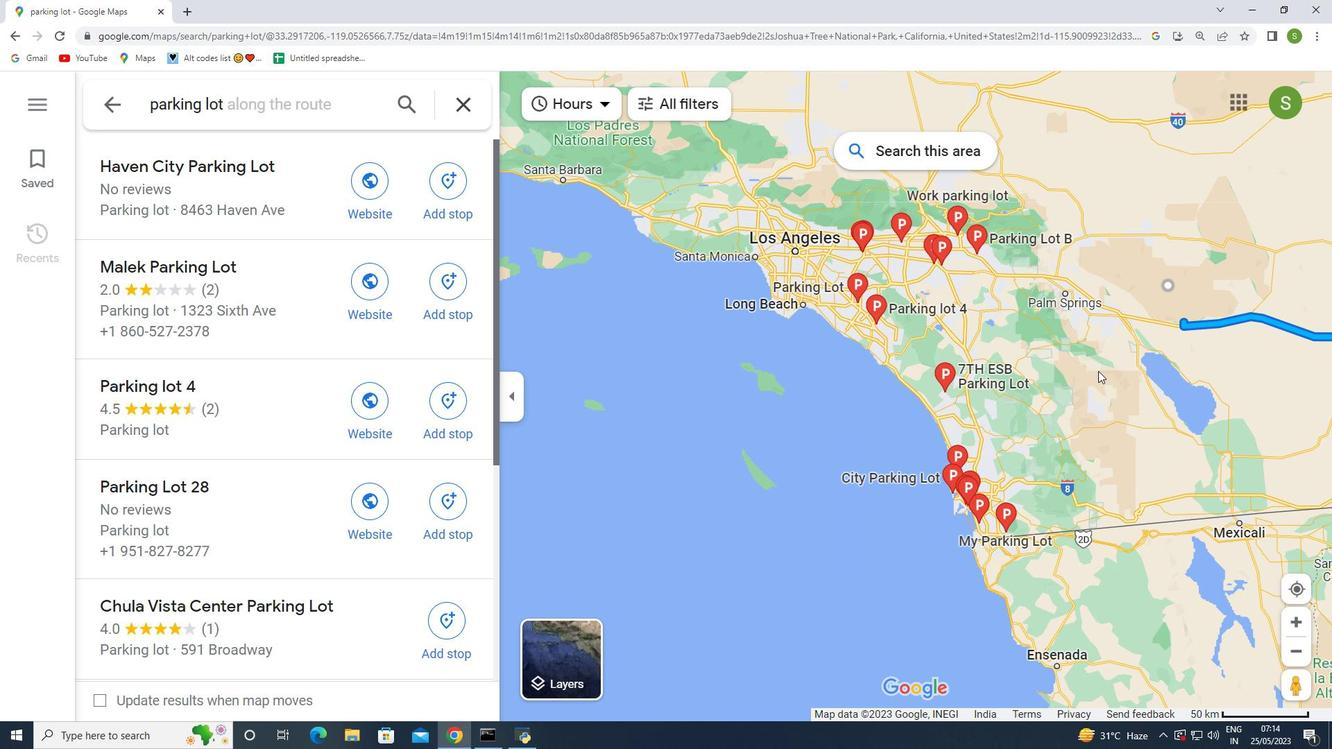 
Action: Mouse moved to (1101, 367)
Screenshot: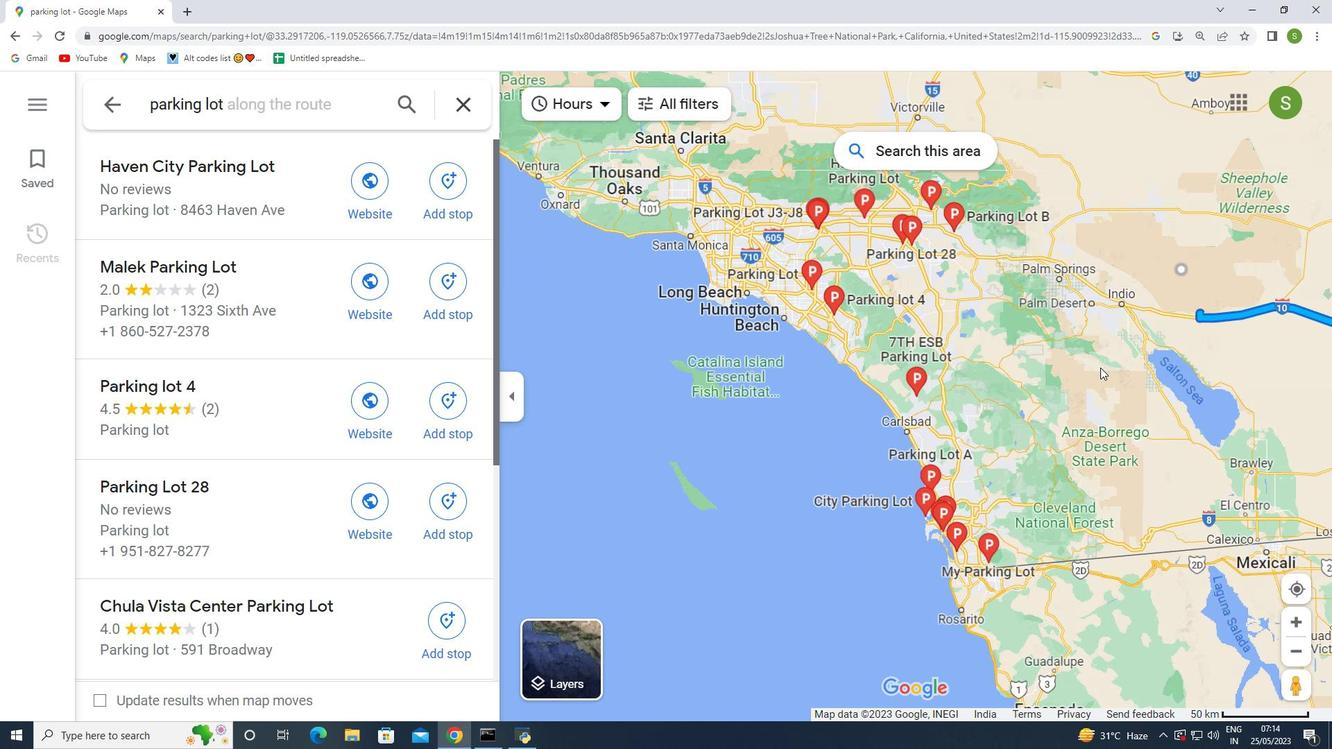 
Action: Mouse scrolled (1101, 367) with delta (0, 0)
Screenshot: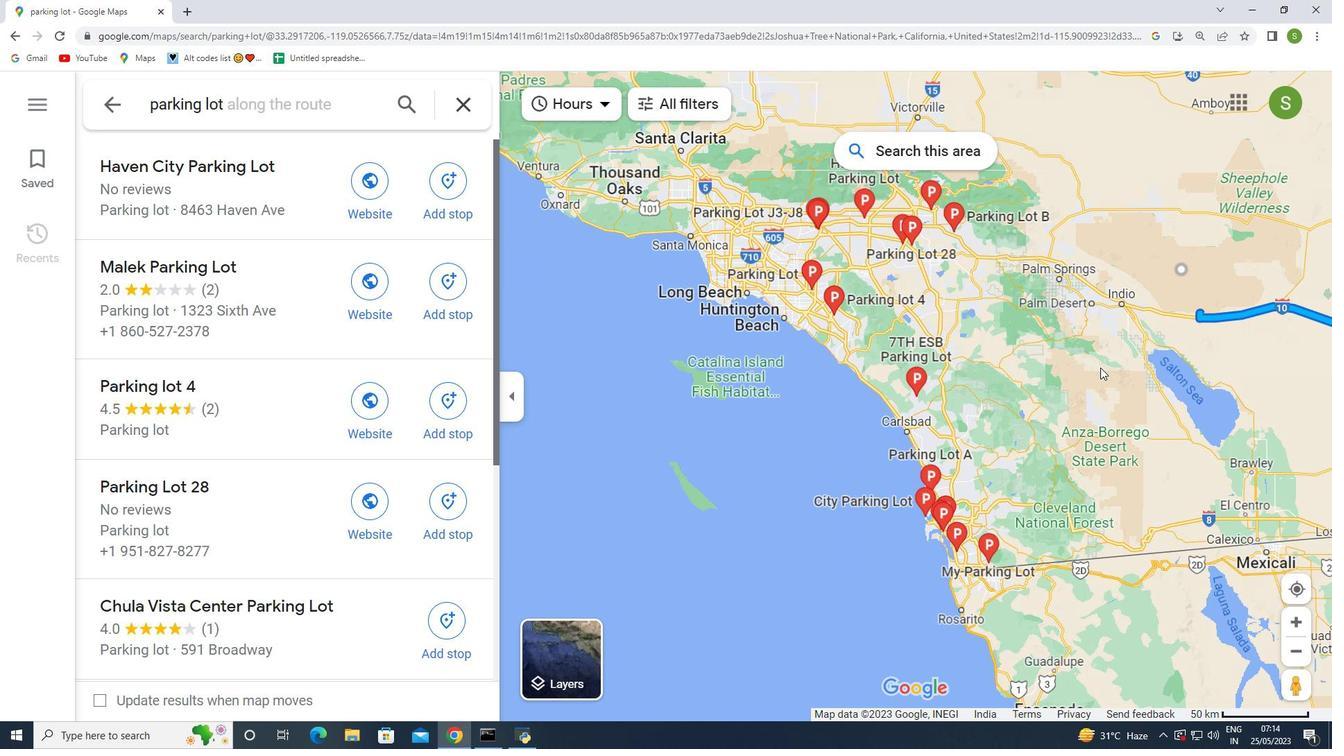 
Action: Mouse scrolled (1101, 367) with delta (0, 0)
Screenshot: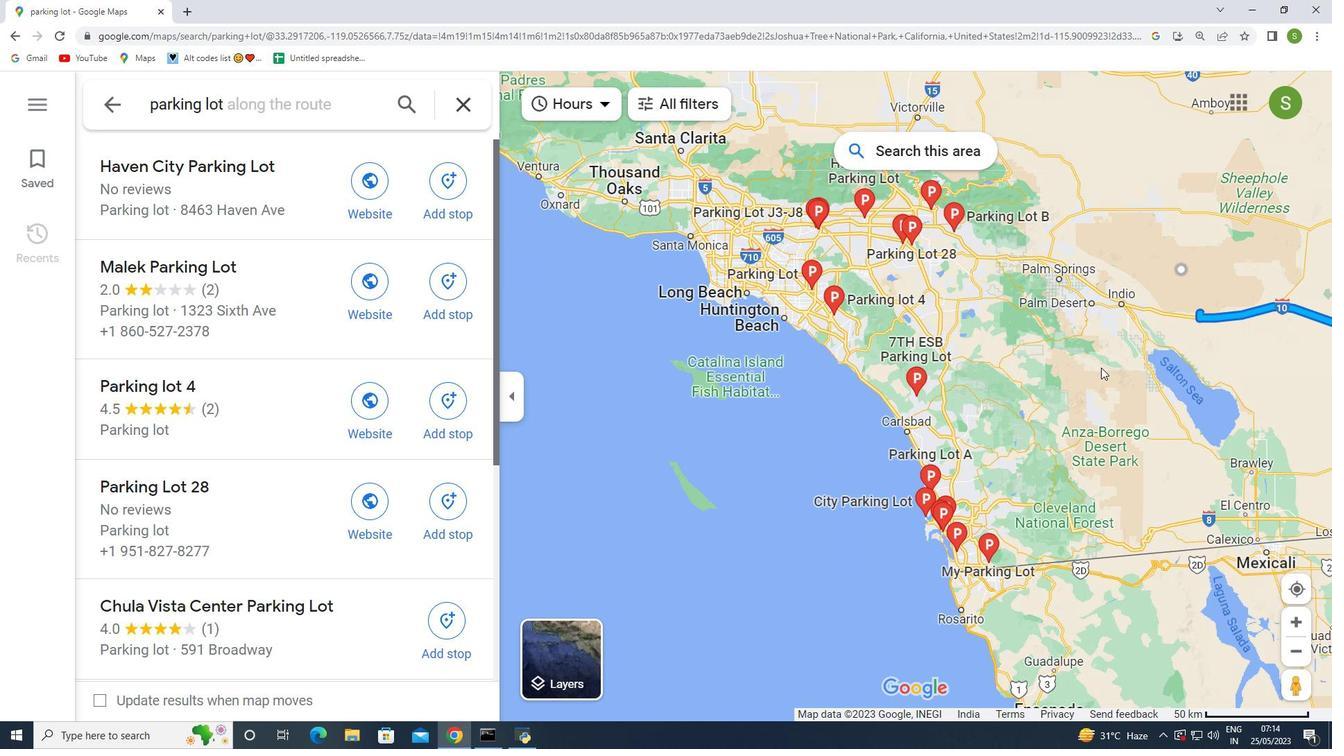 
Action: Mouse scrolled (1101, 367) with delta (0, 0)
Screenshot: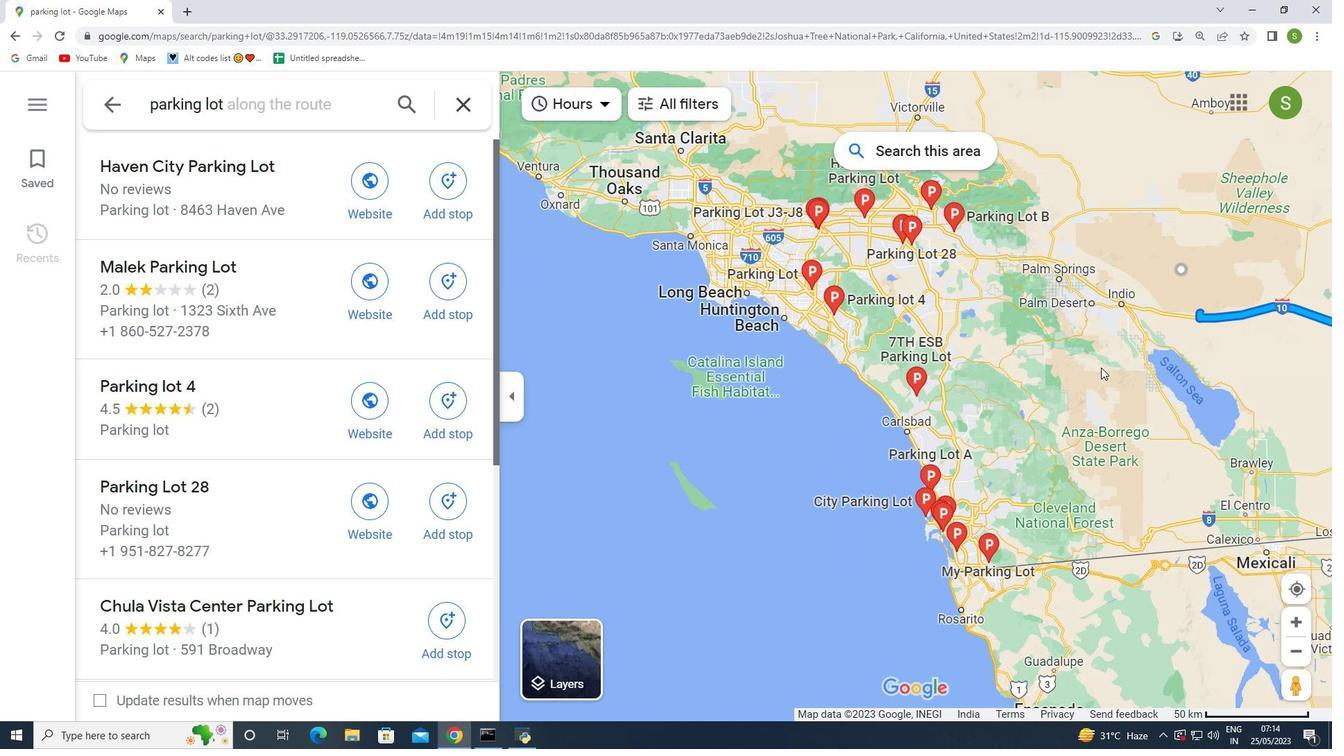 
Action: Mouse scrolled (1101, 367) with delta (0, 0)
Screenshot: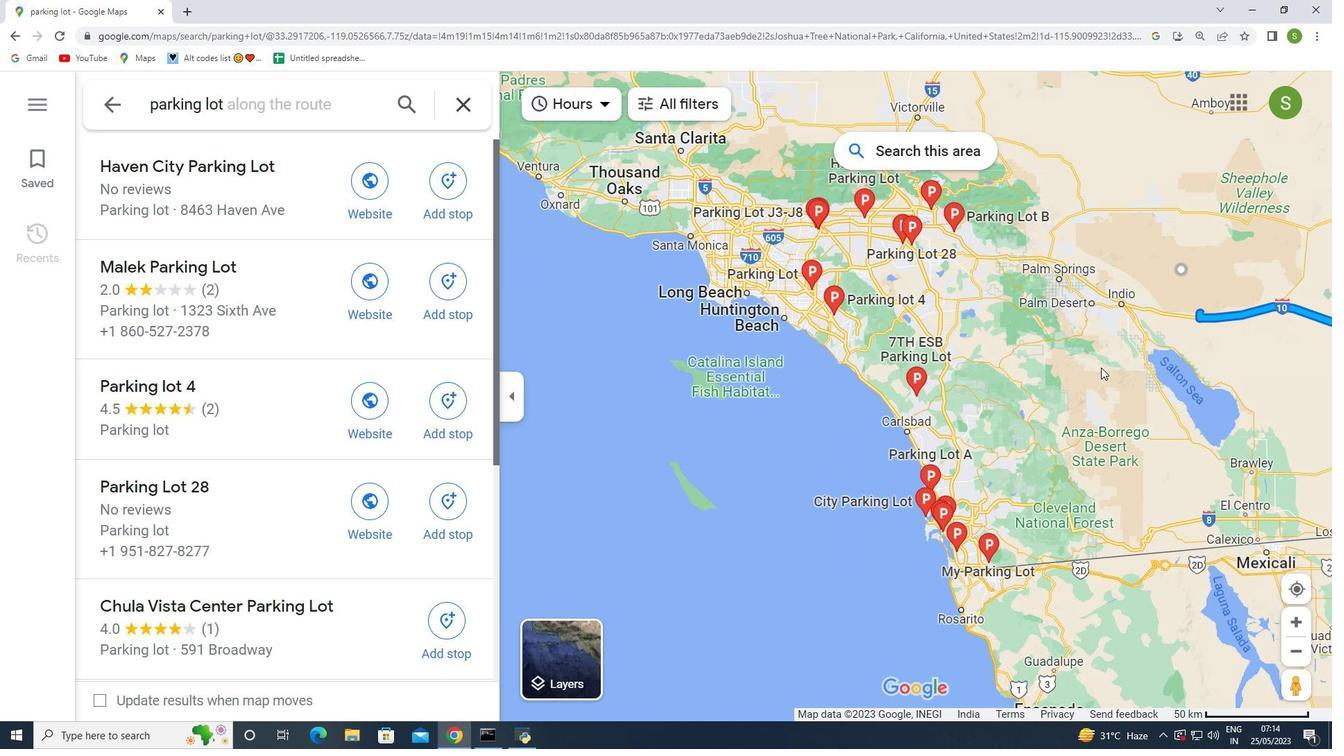 
Action: Mouse moved to (1101, 367)
Screenshot: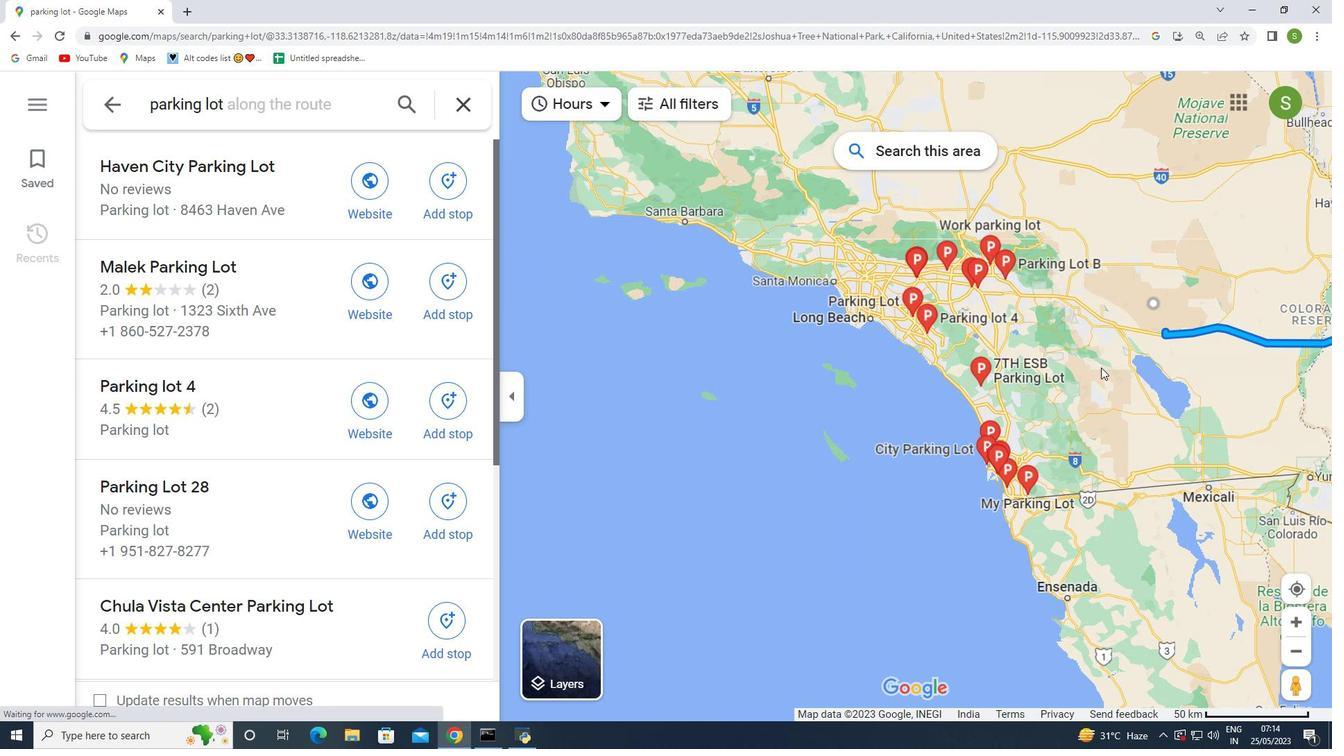 
Action: Mouse scrolled (1101, 367) with delta (0, 0)
Screenshot: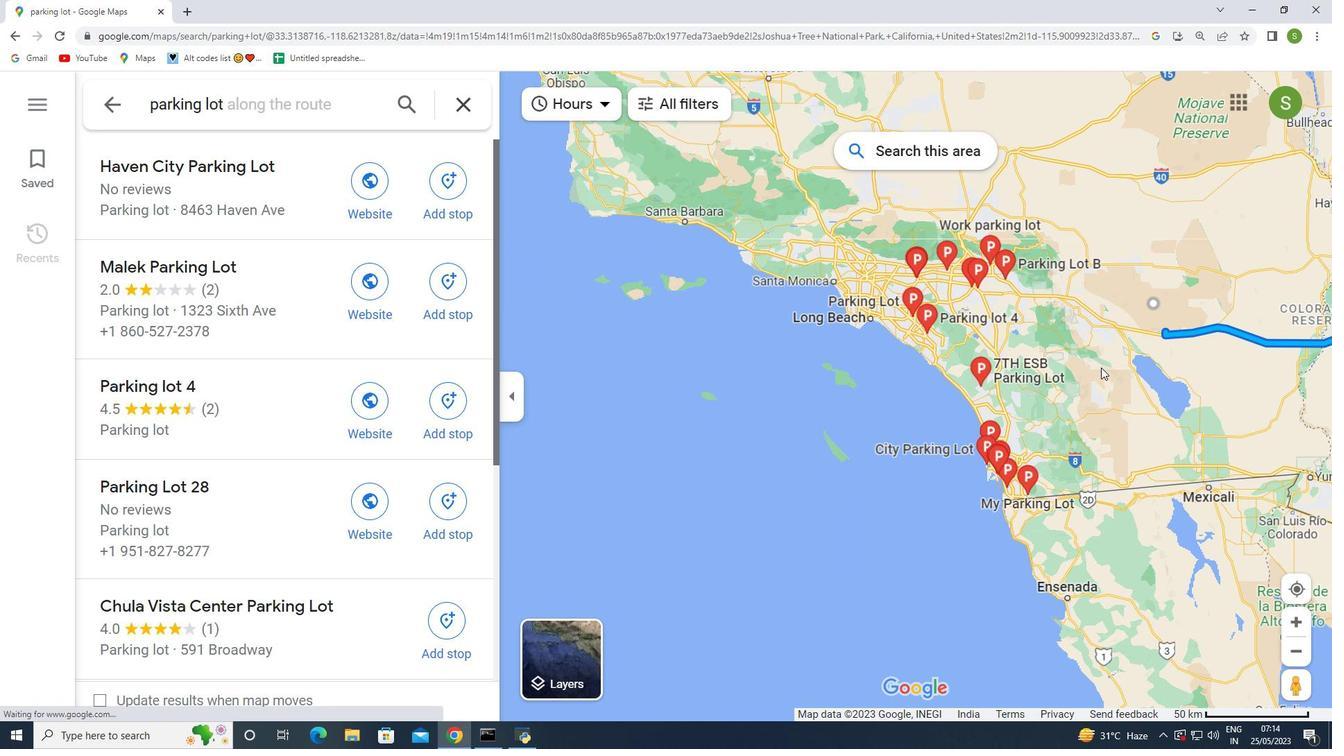 
Action: Mouse moved to (1102, 367)
Screenshot: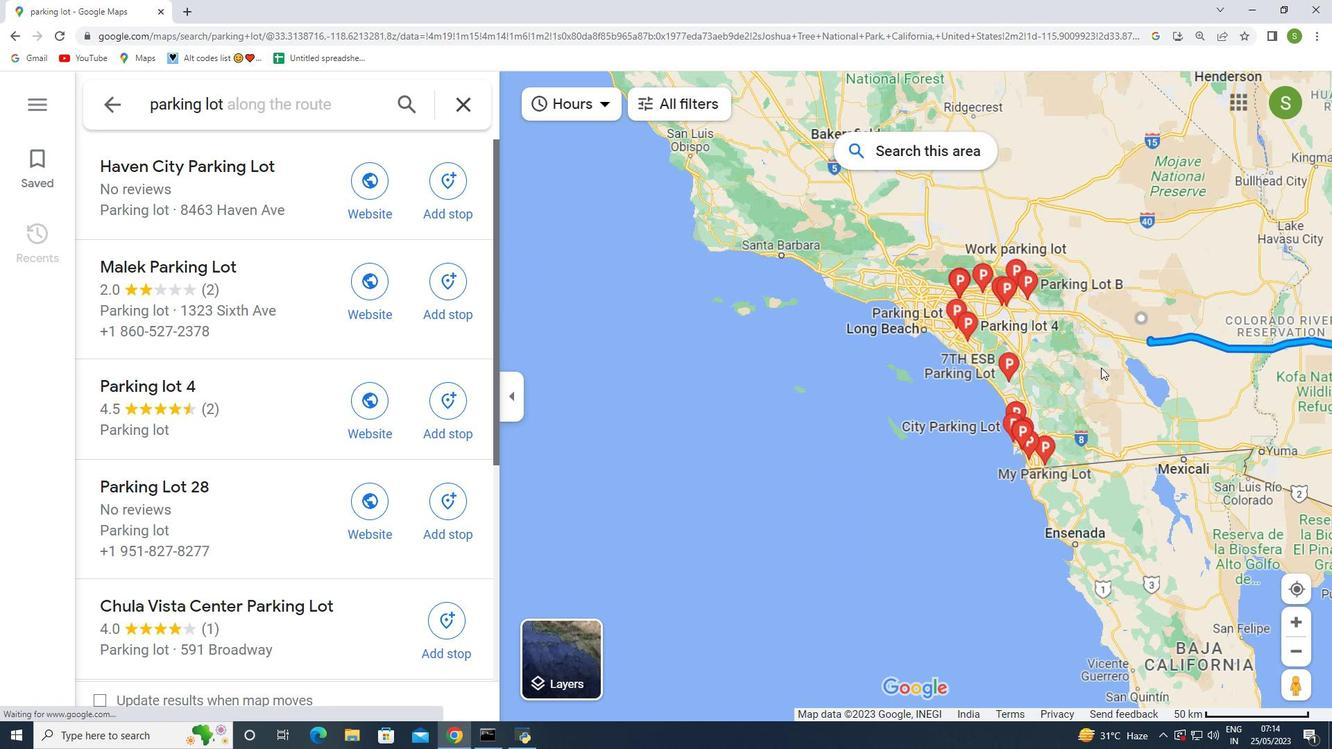 
Action: Mouse scrolled (1102, 367) with delta (0, 0)
Screenshot: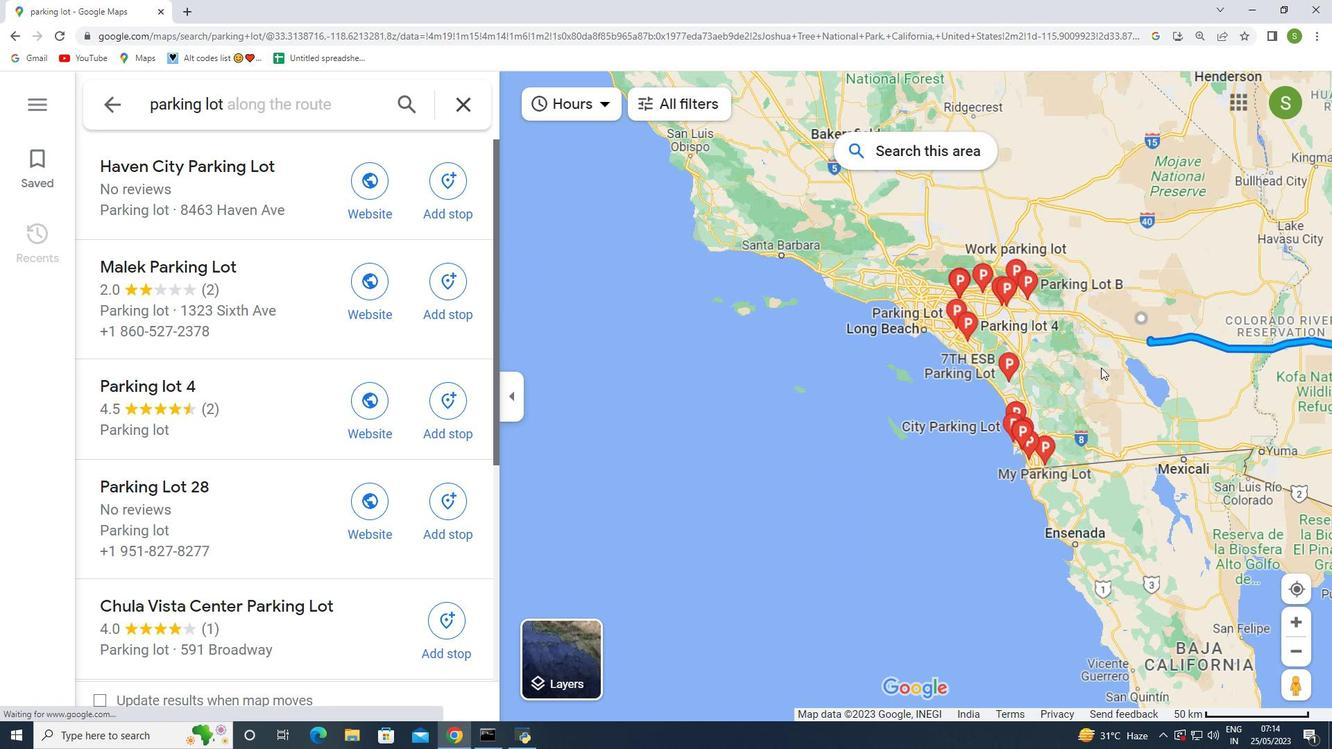 
Action: Mouse moved to (1102, 367)
Screenshot: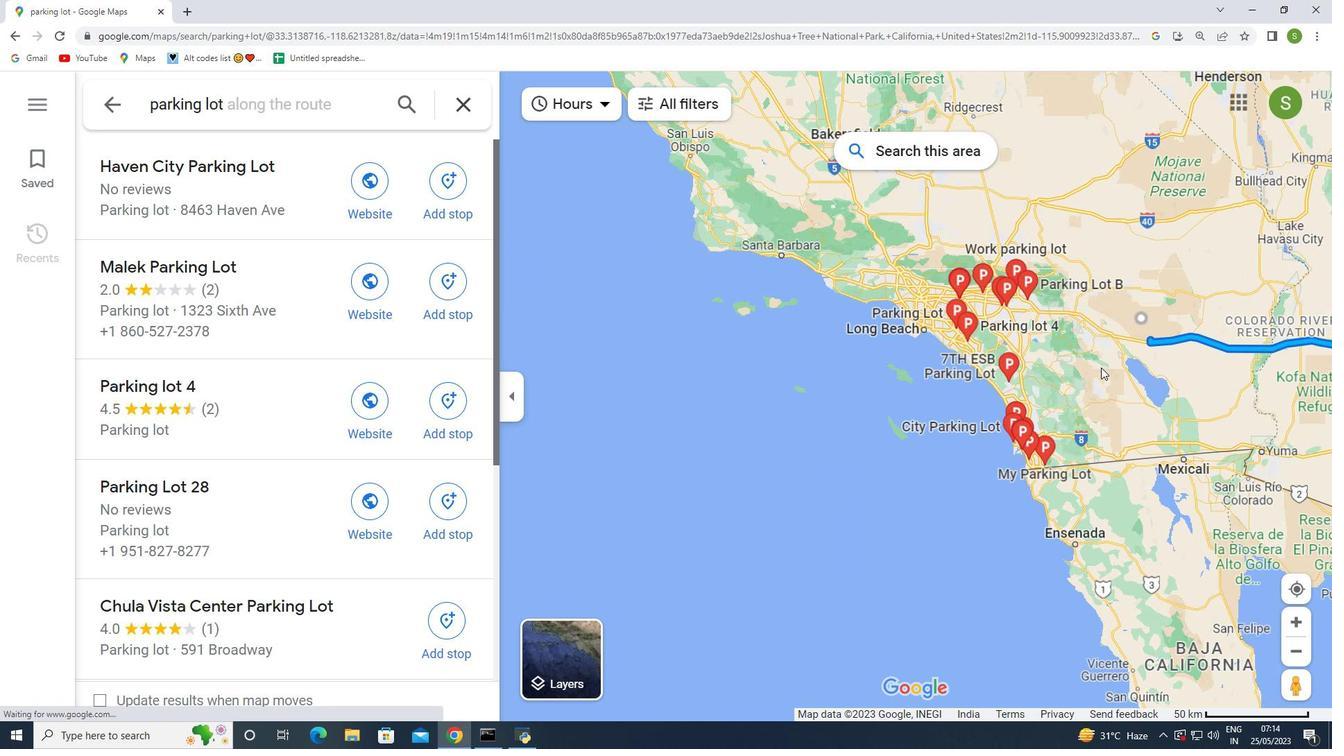 
Action: Mouse scrolled (1102, 367) with delta (0, 0)
Screenshot: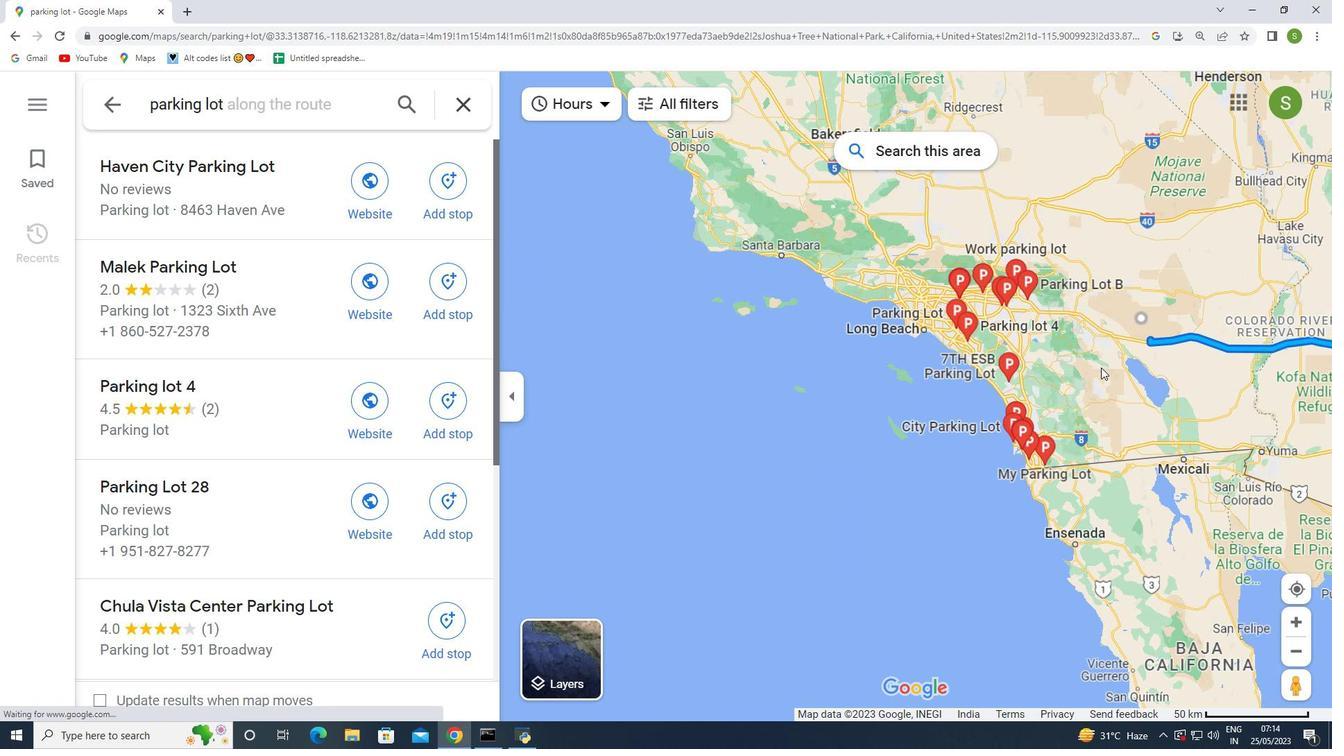 
Action: Mouse moved to (1102, 367)
Screenshot: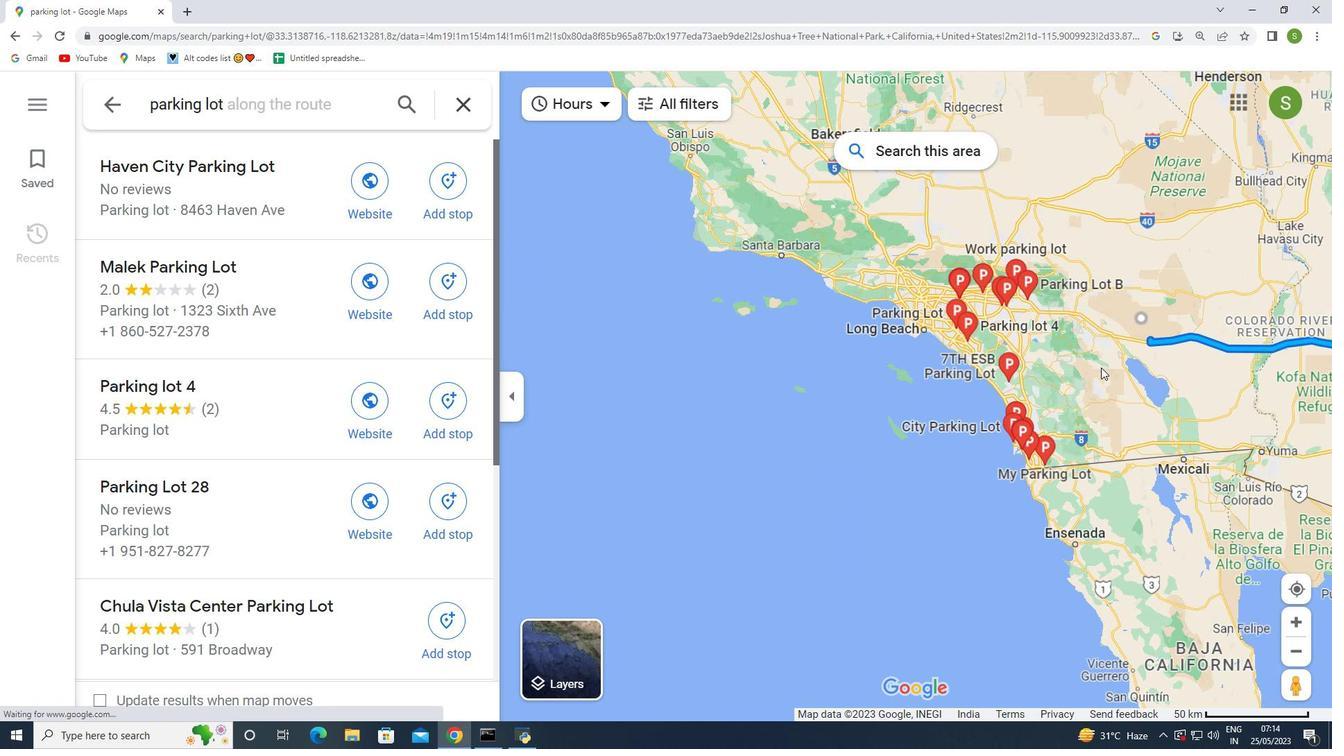 
Action: Mouse scrolled (1102, 367) with delta (0, 0)
Screenshot: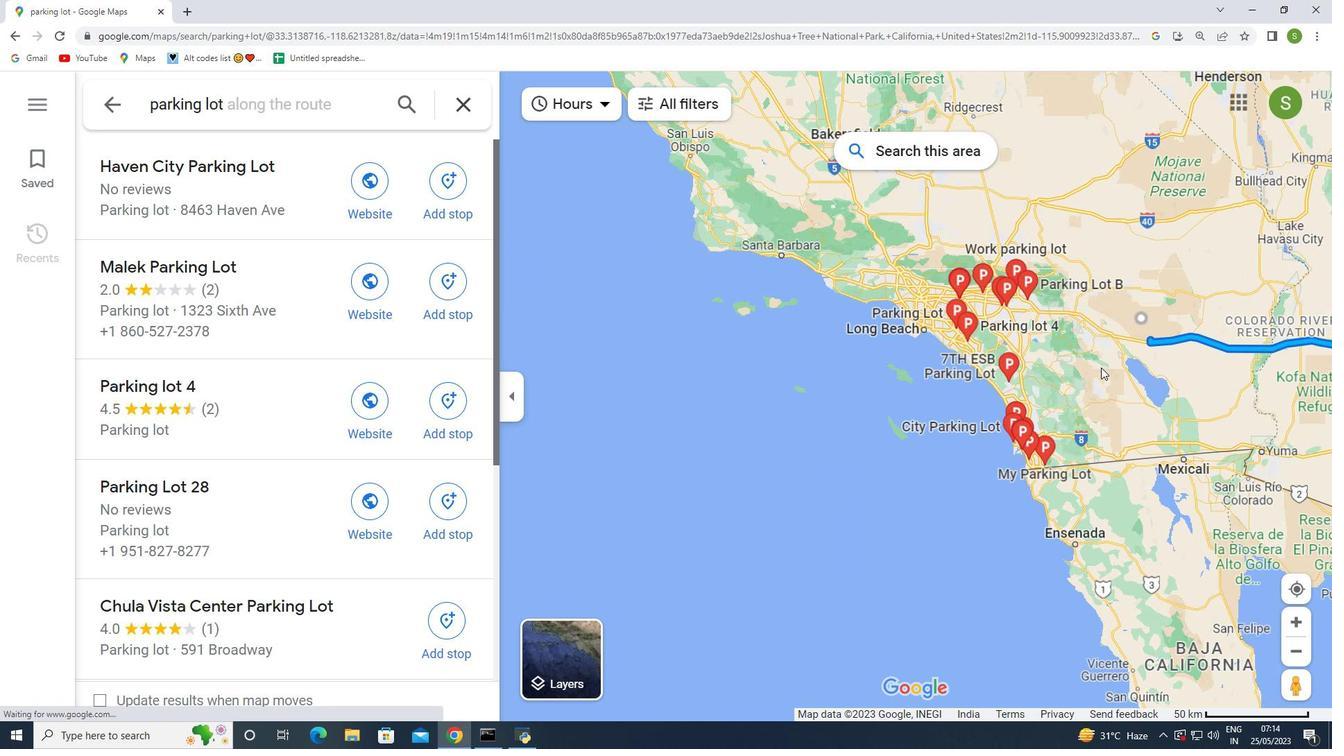 
Action: Mouse moved to (1256, 399)
Screenshot: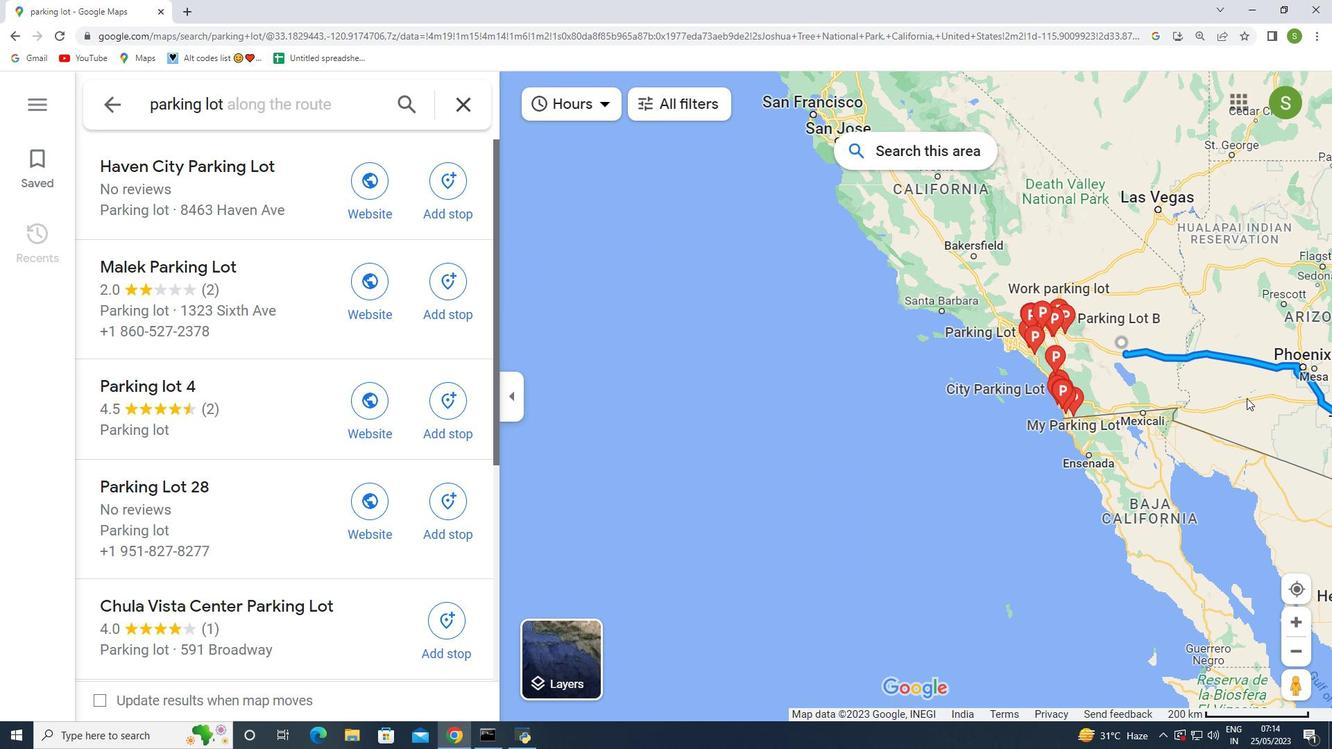 
Action: Mouse scrolled (1256, 399) with delta (0, 0)
Screenshot: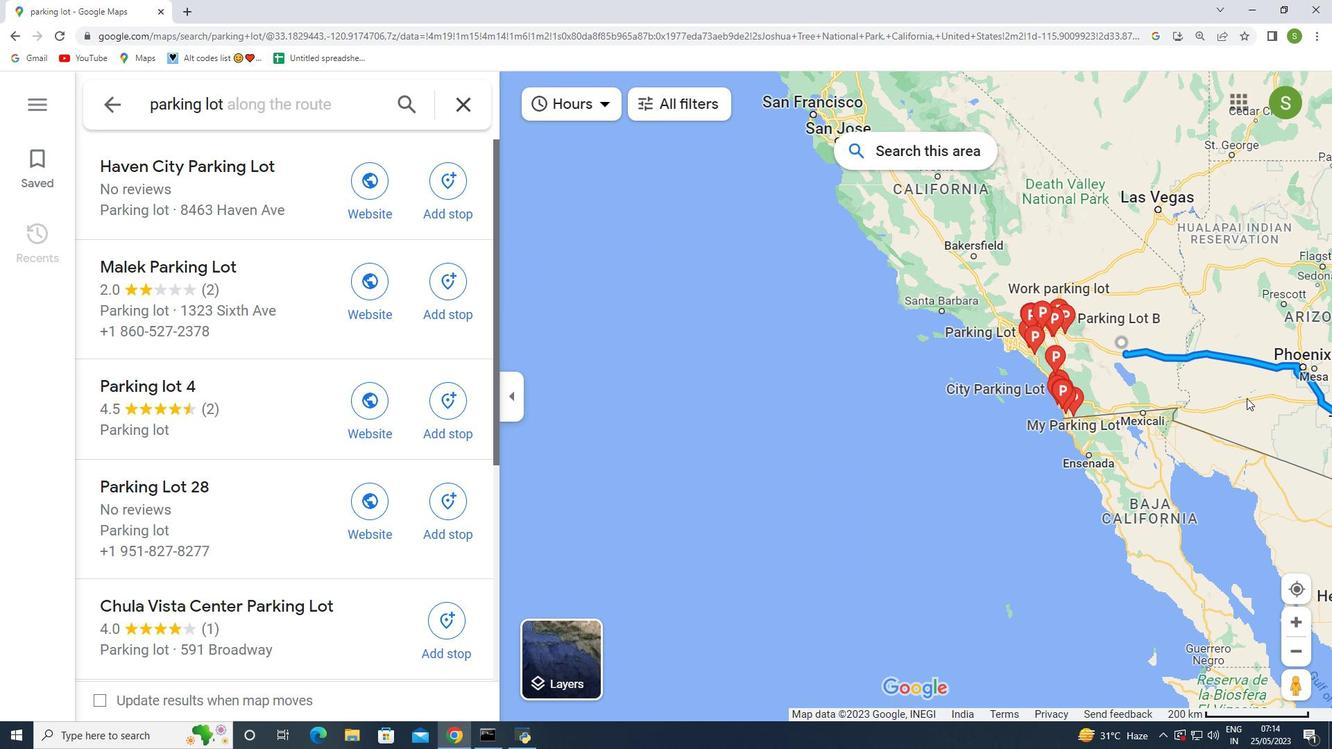 
Action: Mouse scrolled (1256, 399) with delta (0, 0)
Screenshot: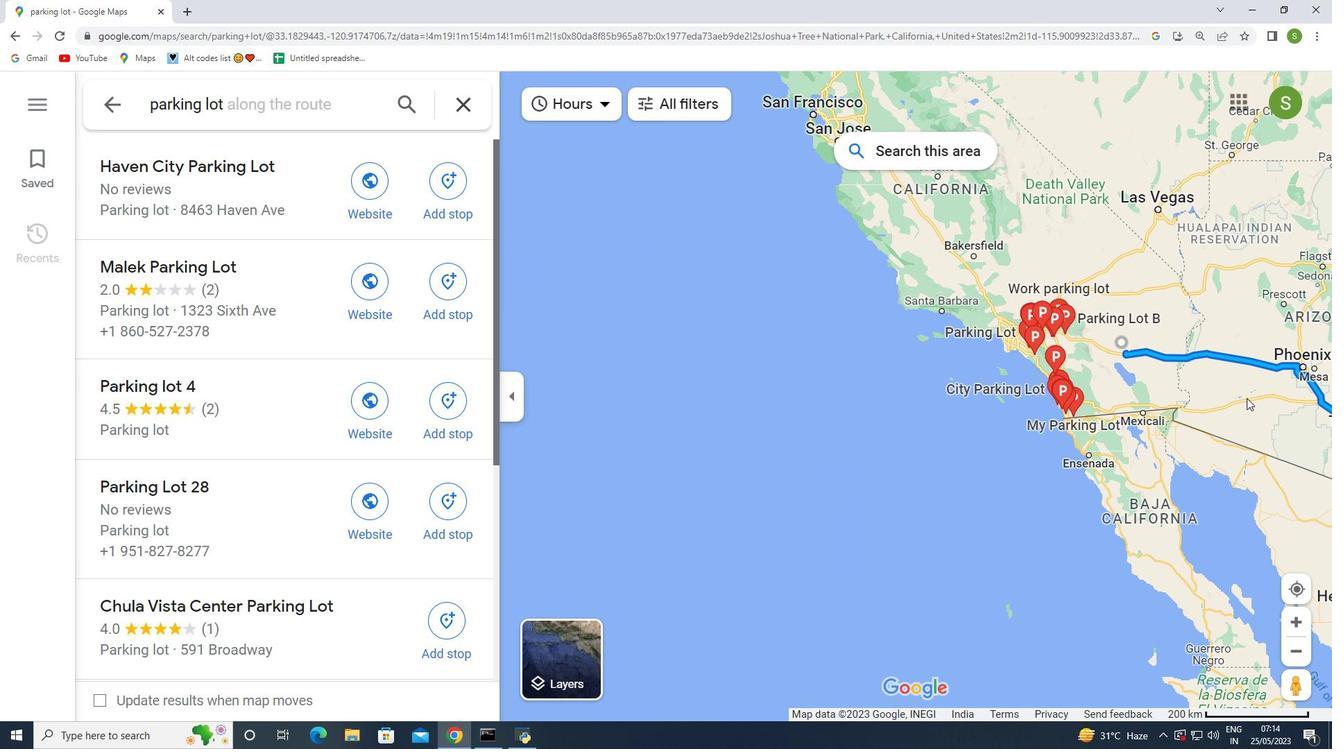 
Action: Mouse moved to (1259, 401)
Screenshot: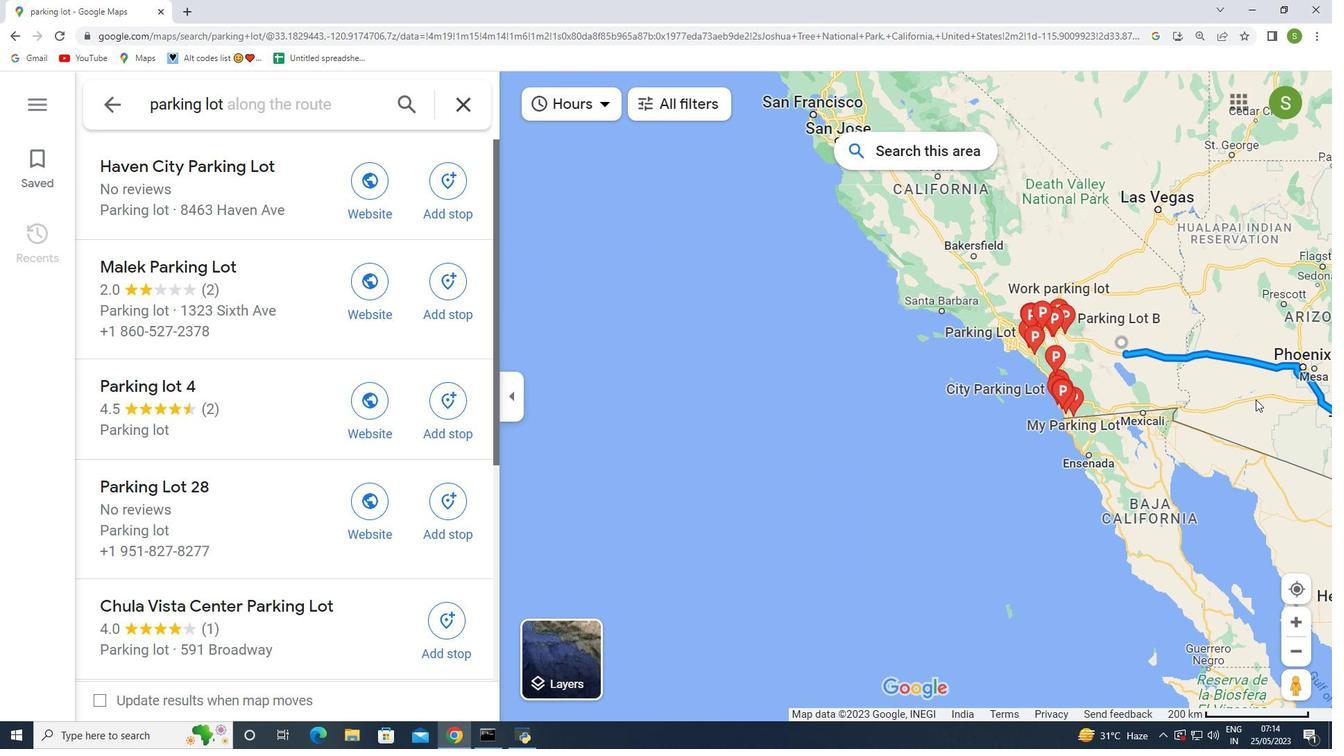 
Action: Mouse scrolled (1259, 400) with delta (0, 0)
Screenshot: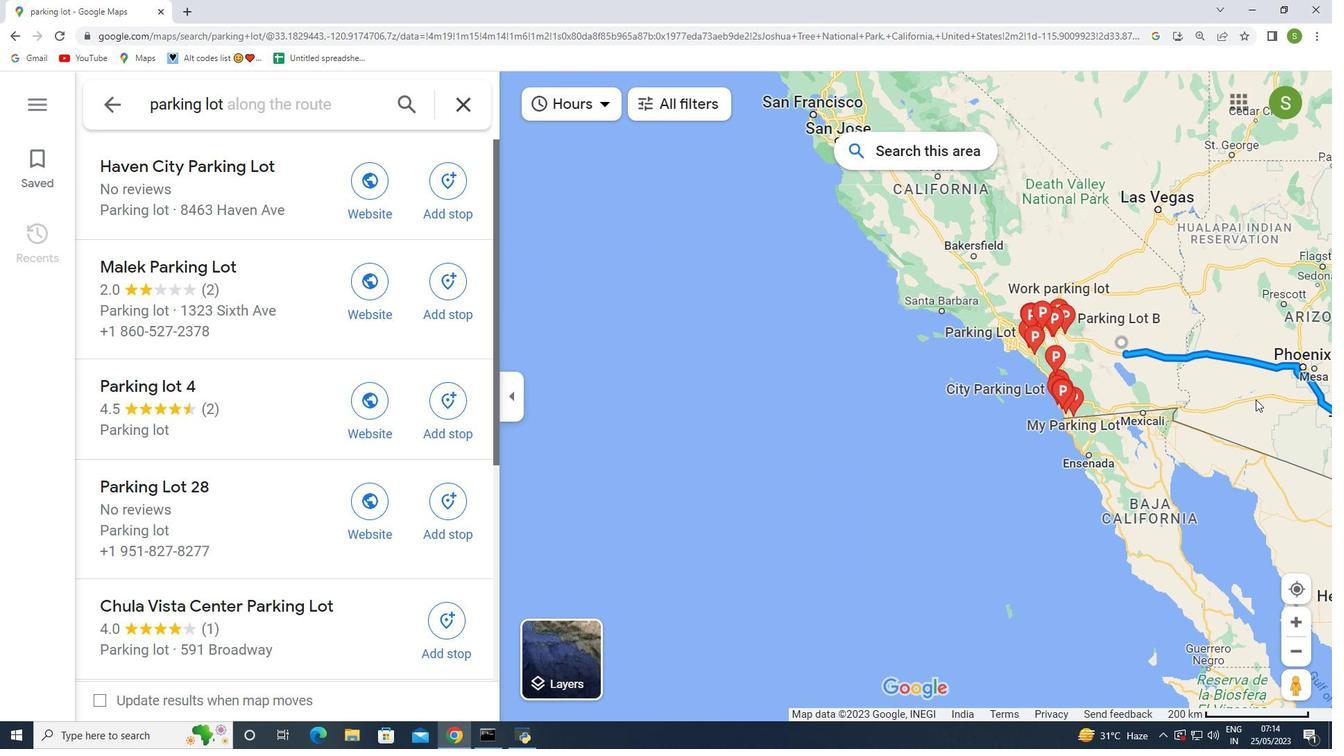 
Action: Mouse moved to (1315, 415)
Screenshot: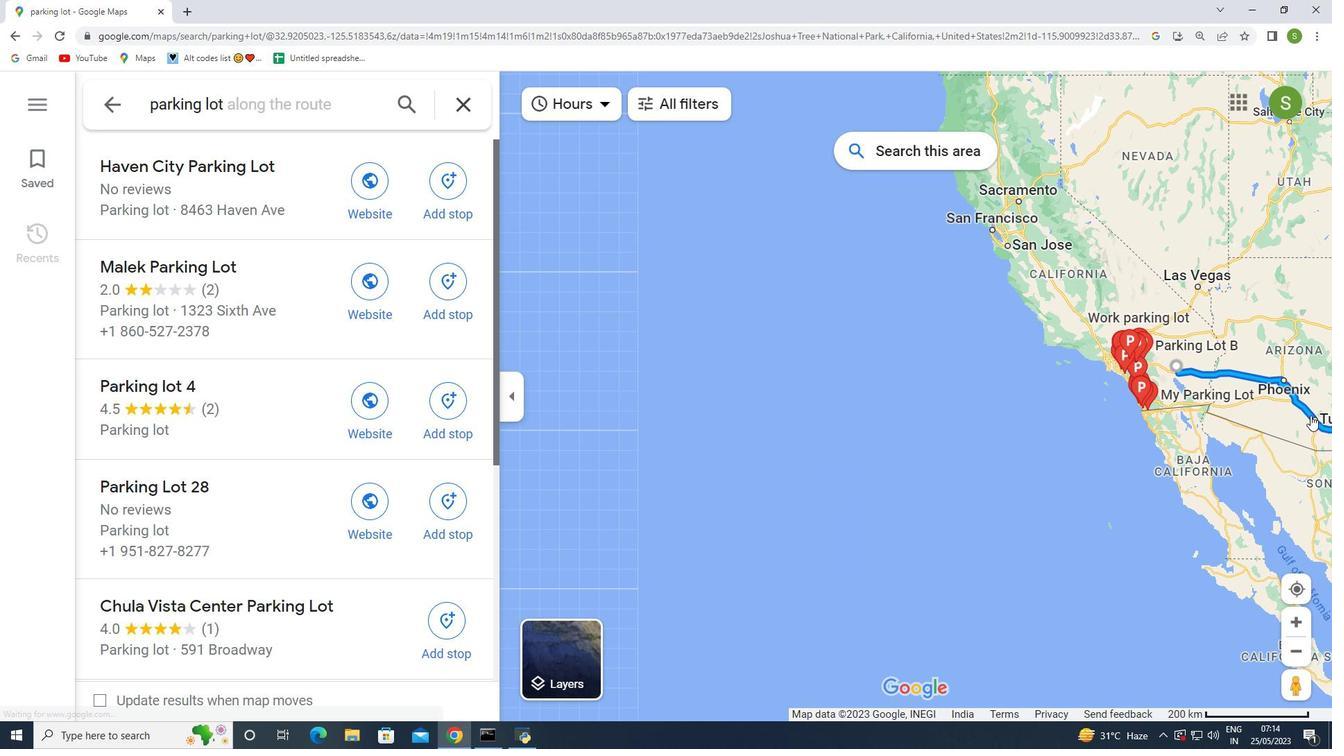 
Action: Mouse scrolled (1315, 415) with delta (0, 0)
Screenshot: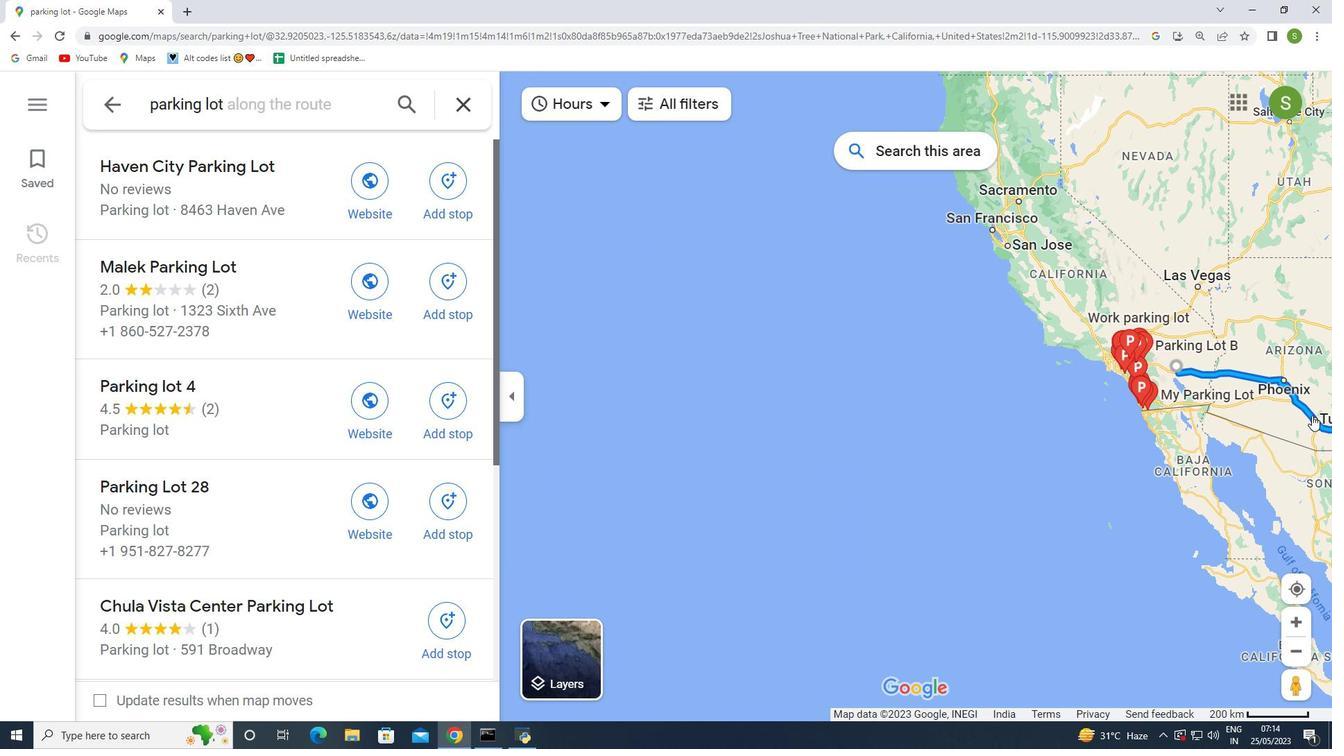 
Action: Mouse scrolled (1315, 415) with delta (0, 0)
Screenshot: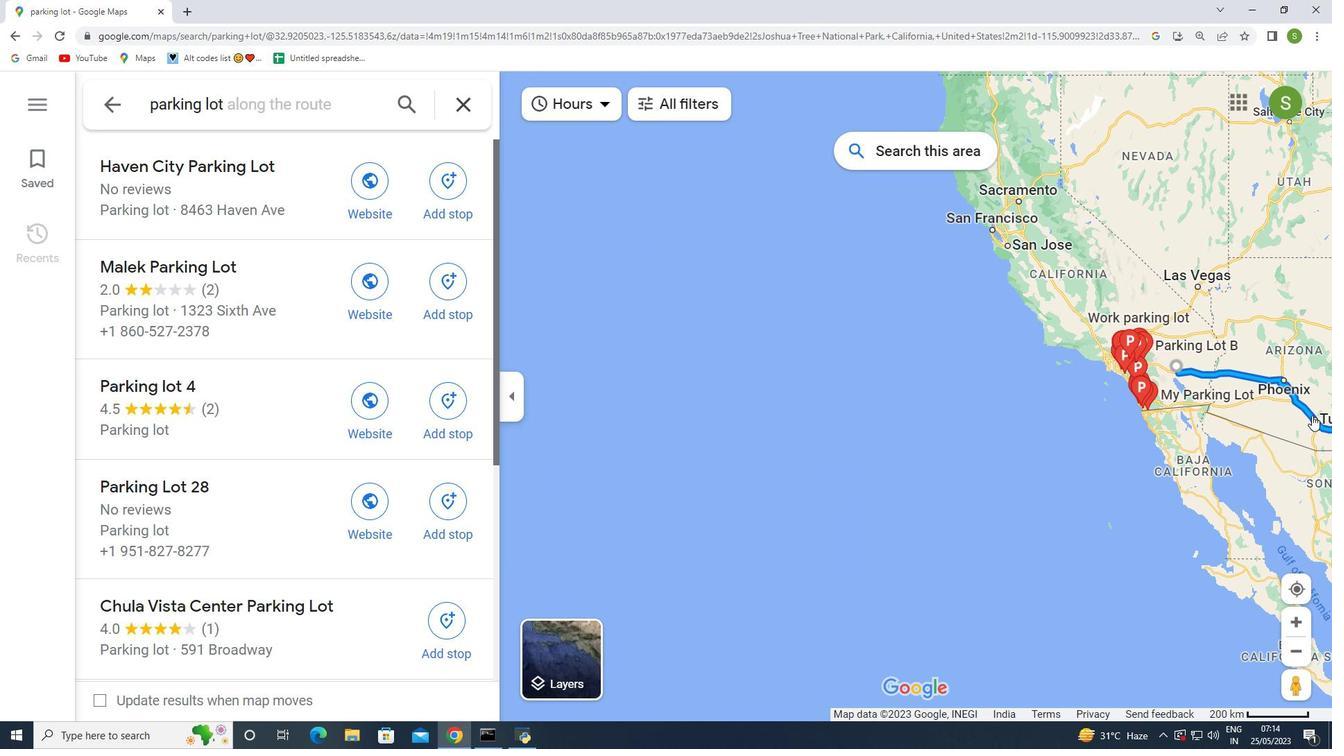 
Action: Mouse moved to (1302, 653)
Screenshot: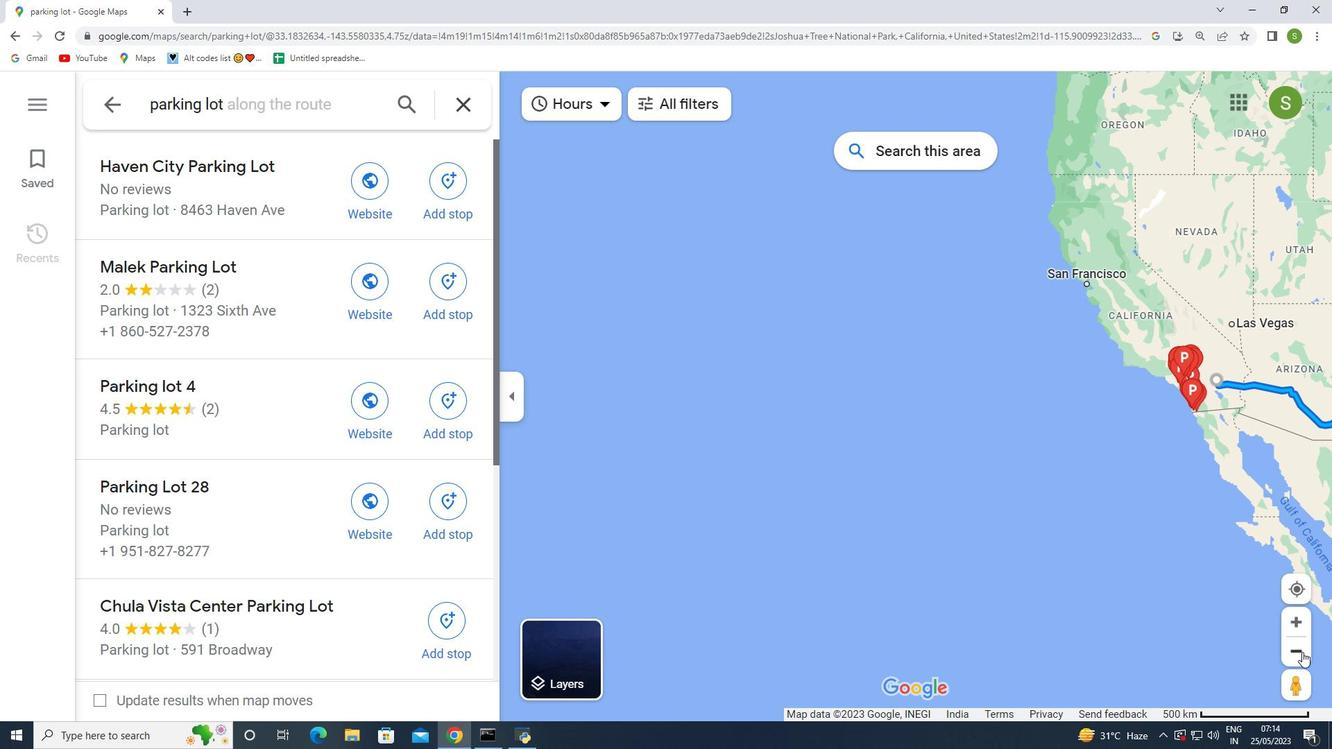 
Action: Mouse pressed left at (1302, 653)
Screenshot: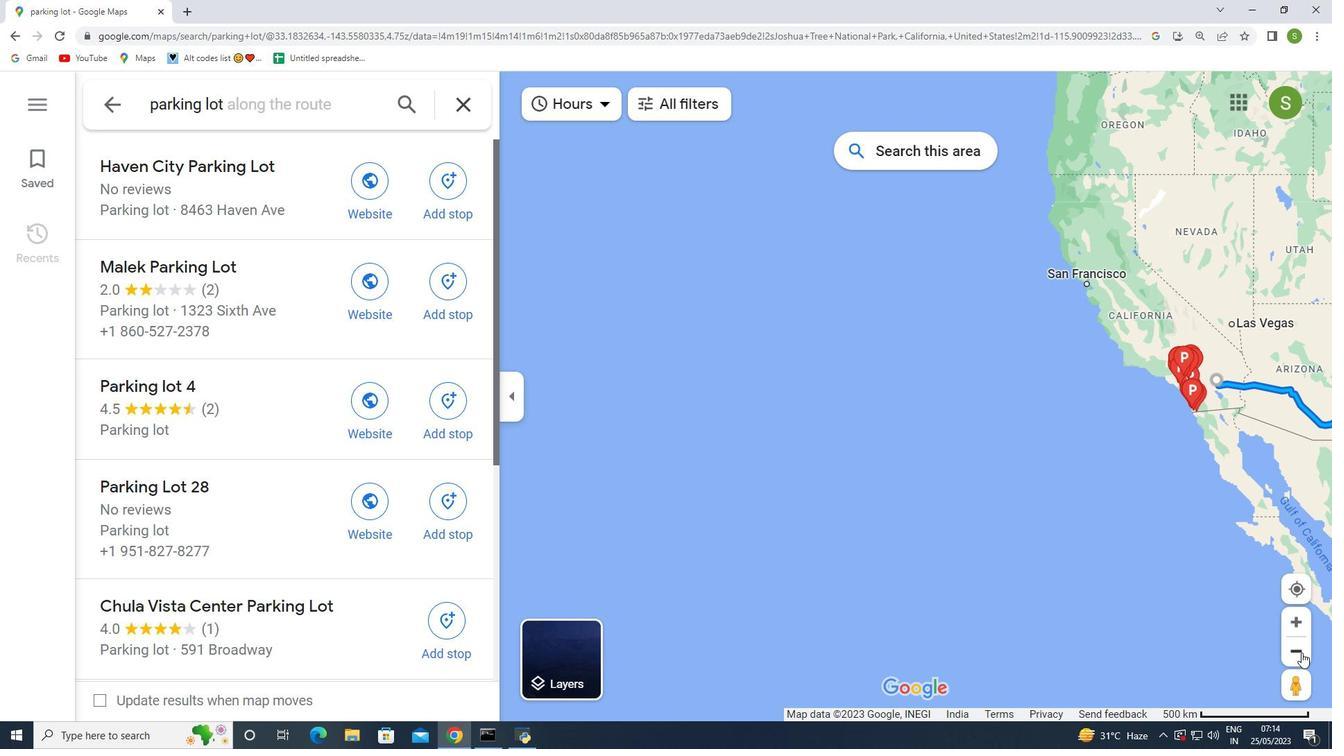 
Action: Mouse moved to (1064, 391)
Screenshot: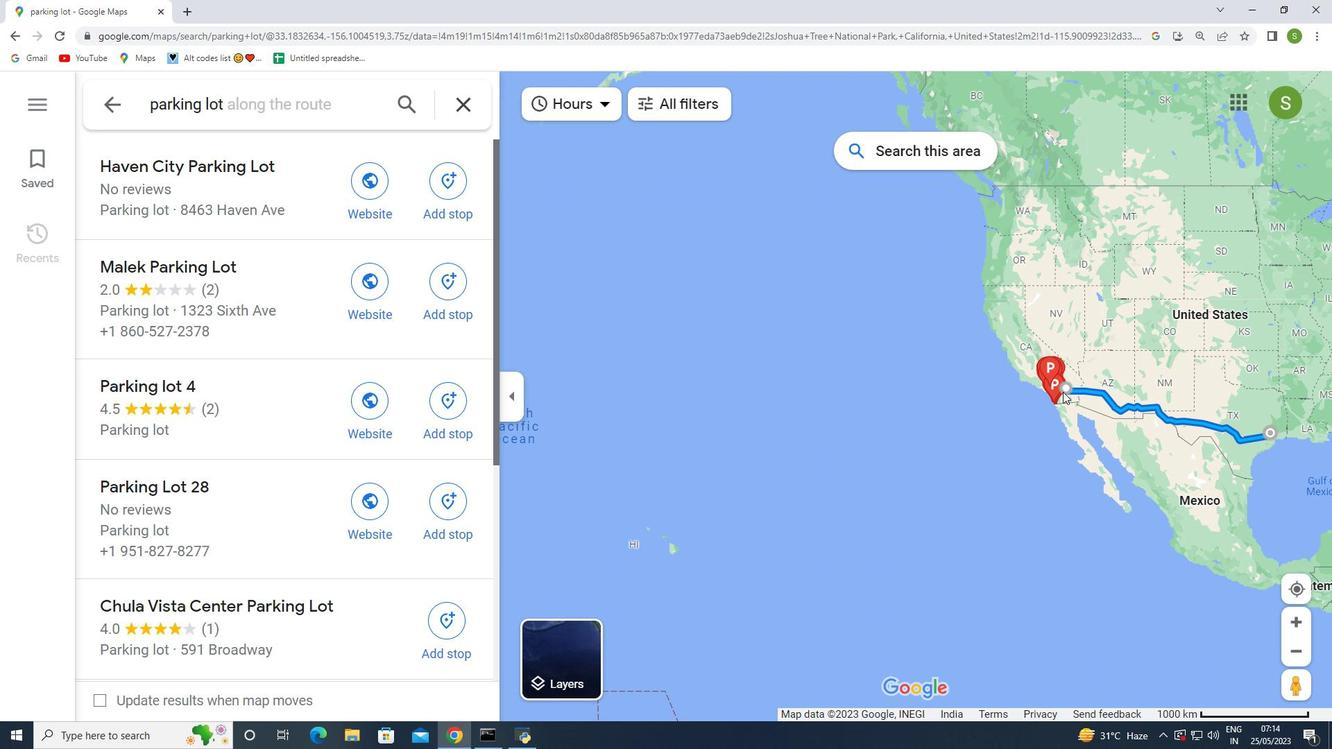 
Action: Mouse scrolled (1064, 392) with delta (0, 0)
Screenshot: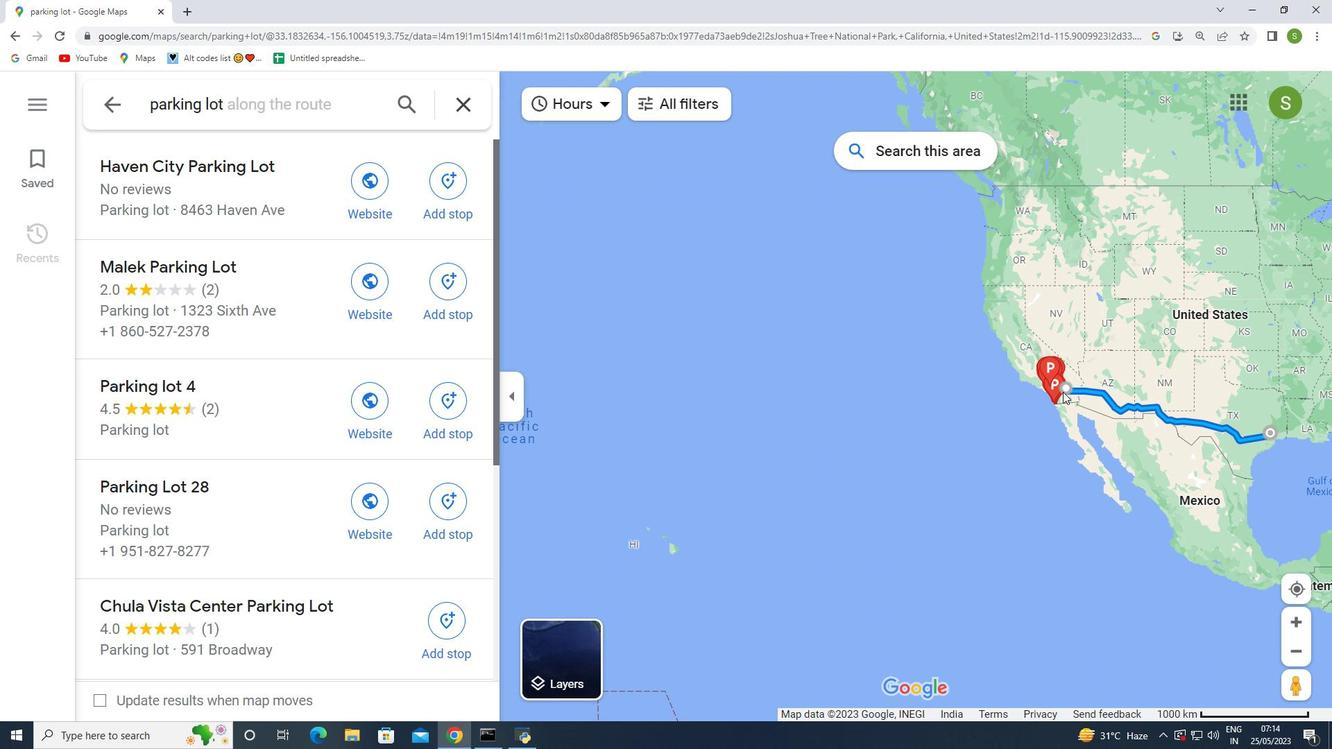 
Action: Mouse scrolled (1064, 392) with delta (0, 0)
Screenshot: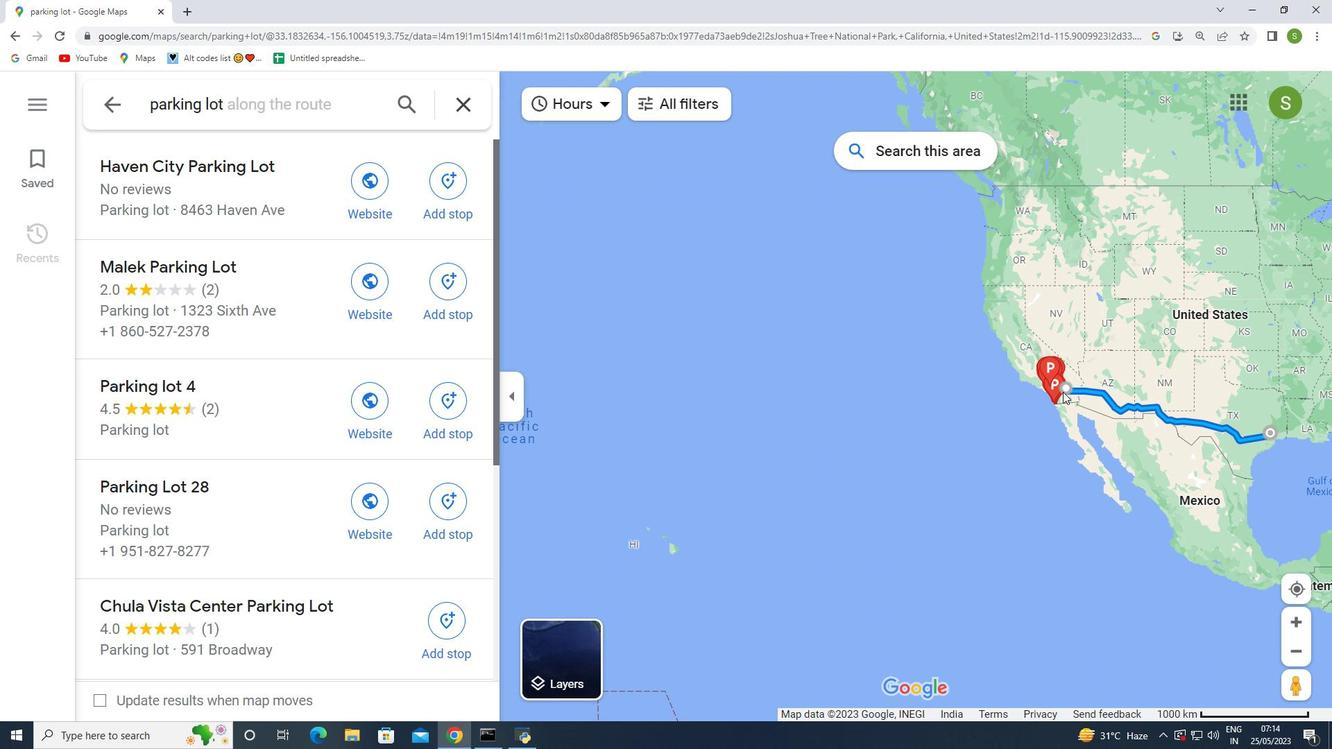 
Action: Mouse moved to (1066, 392)
Screenshot: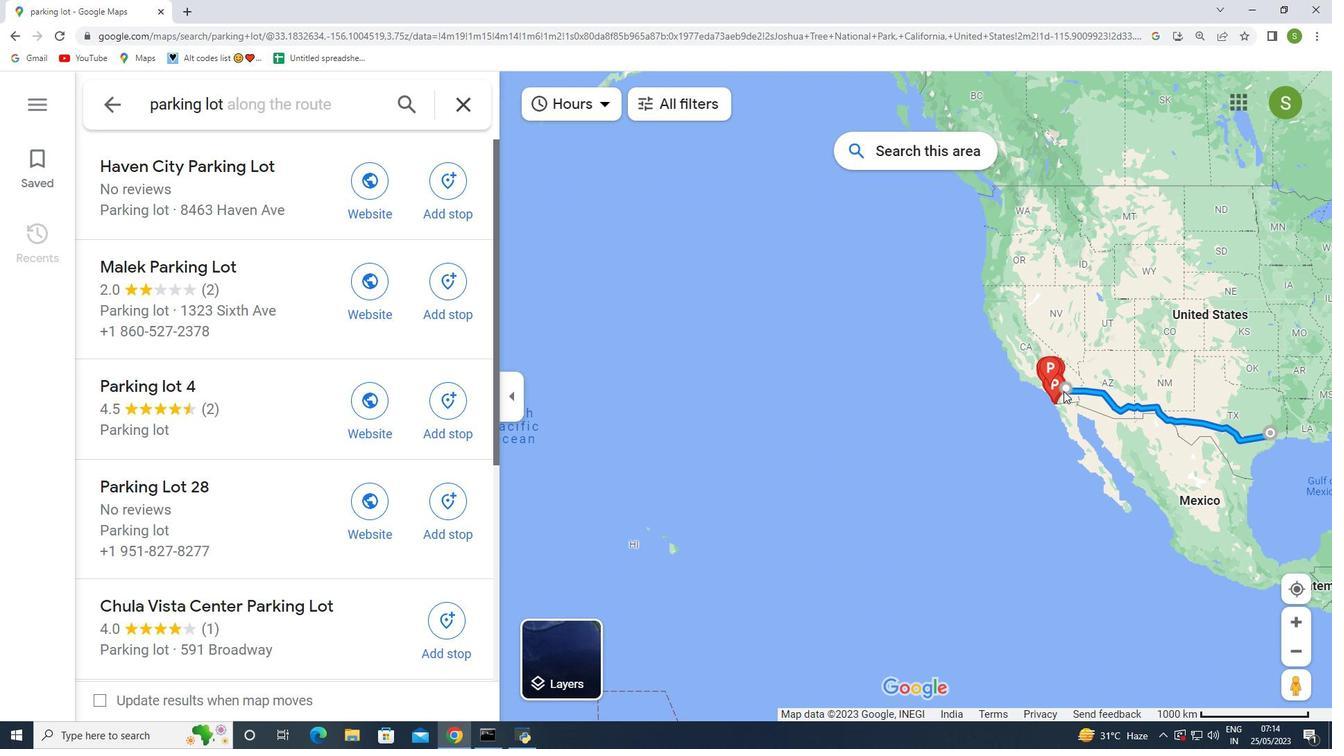
Action: Mouse scrolled (1066, 393) with delta (0, 0)
Screenshot: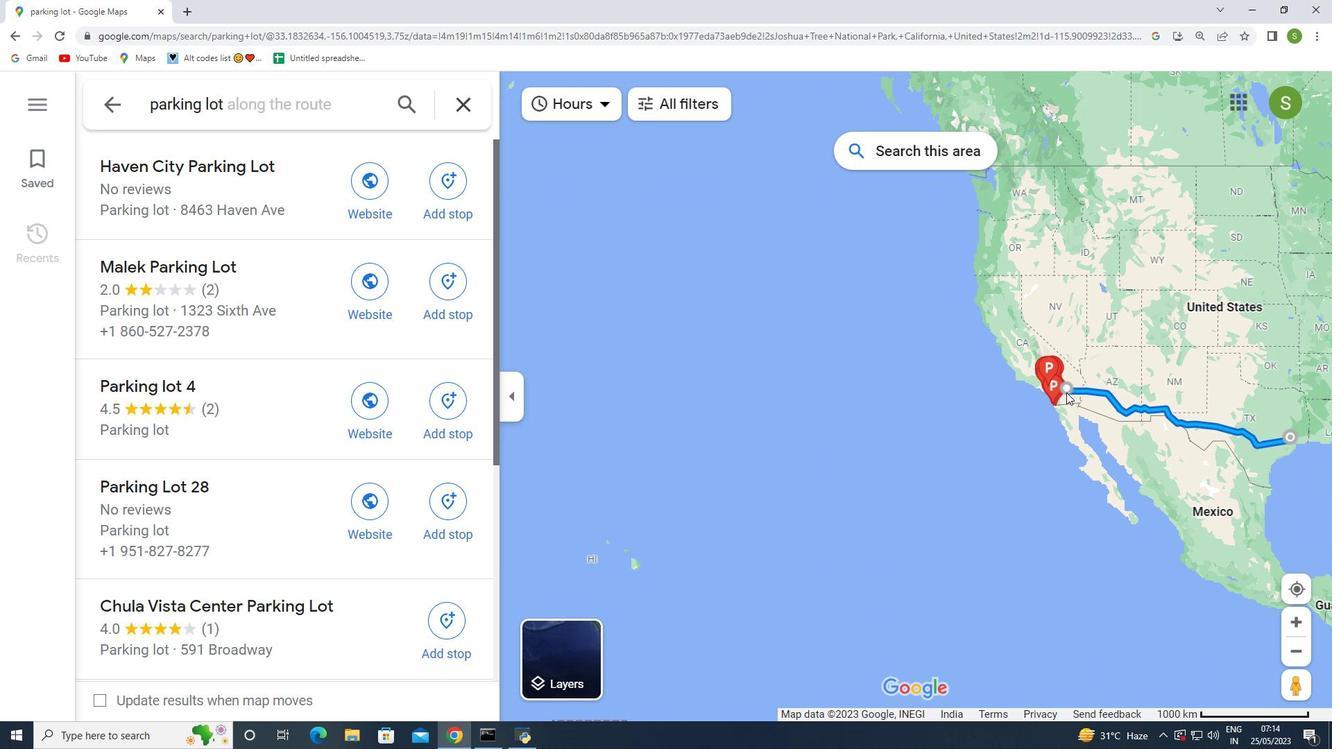 
Action: Mouse scrolled (1066, 393) with delta (0, 0)
Screenshot: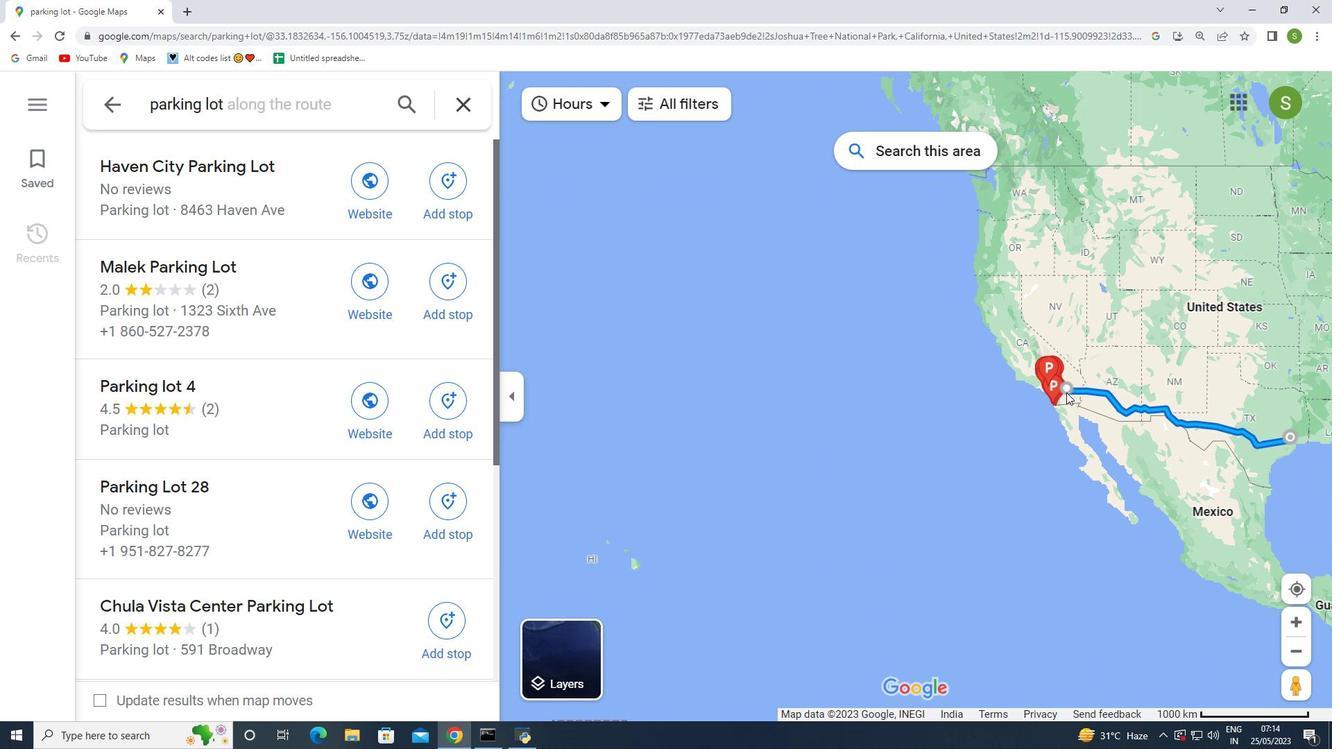 
Action: Mouse scrolled (1066, 393) with delta (0, 0)
Screenshot: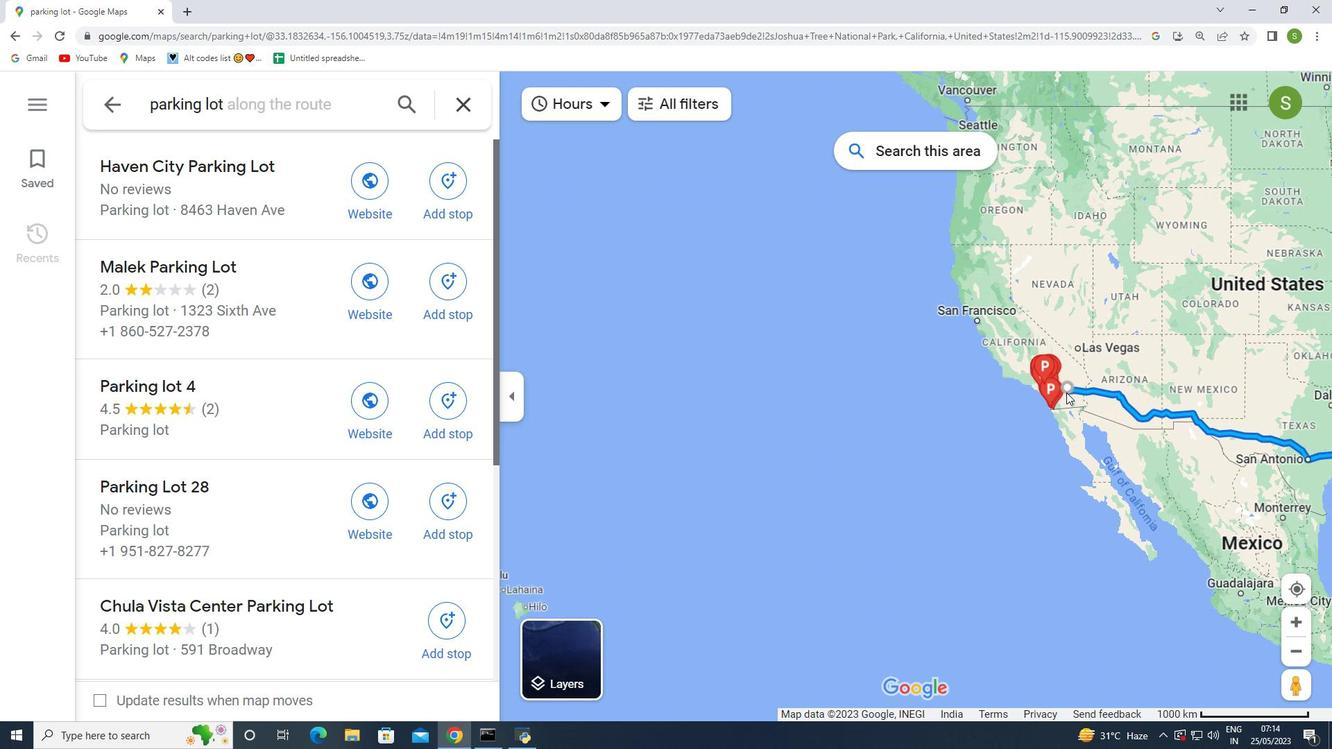 
Action: Mouse scrolled (1066, 393) with delta (0, 0)
Screenshot: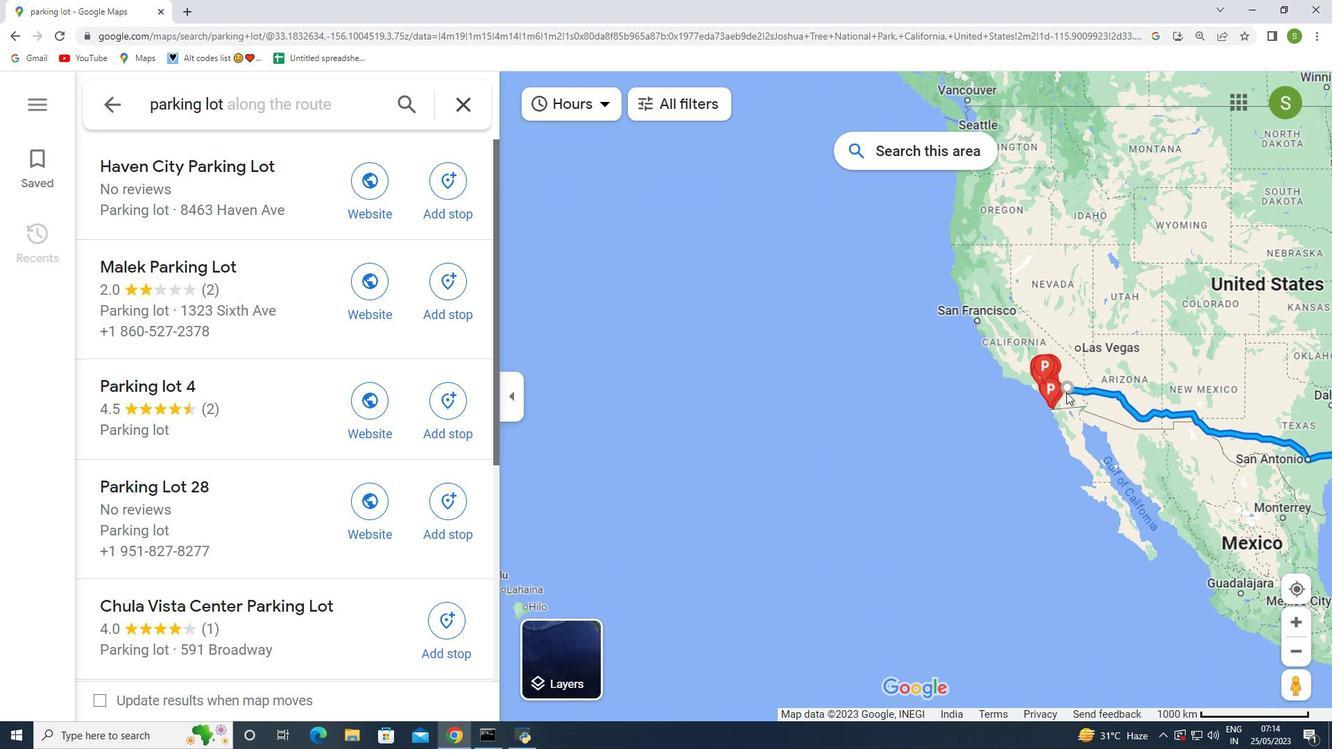 
Action: Mouse moved to (1060, 394)
Screenshot: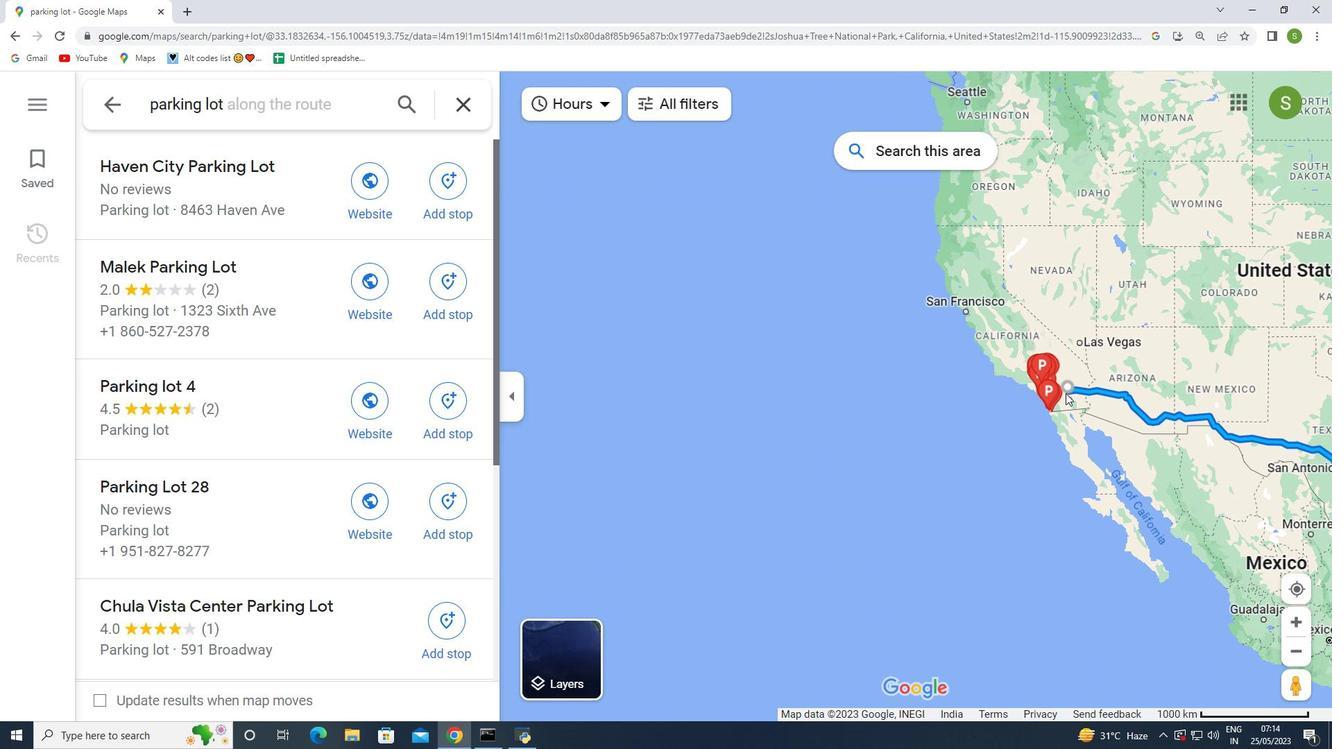 
Action: Mouse scrolled (1060, 395) with delta (0, 0)
Screenshot: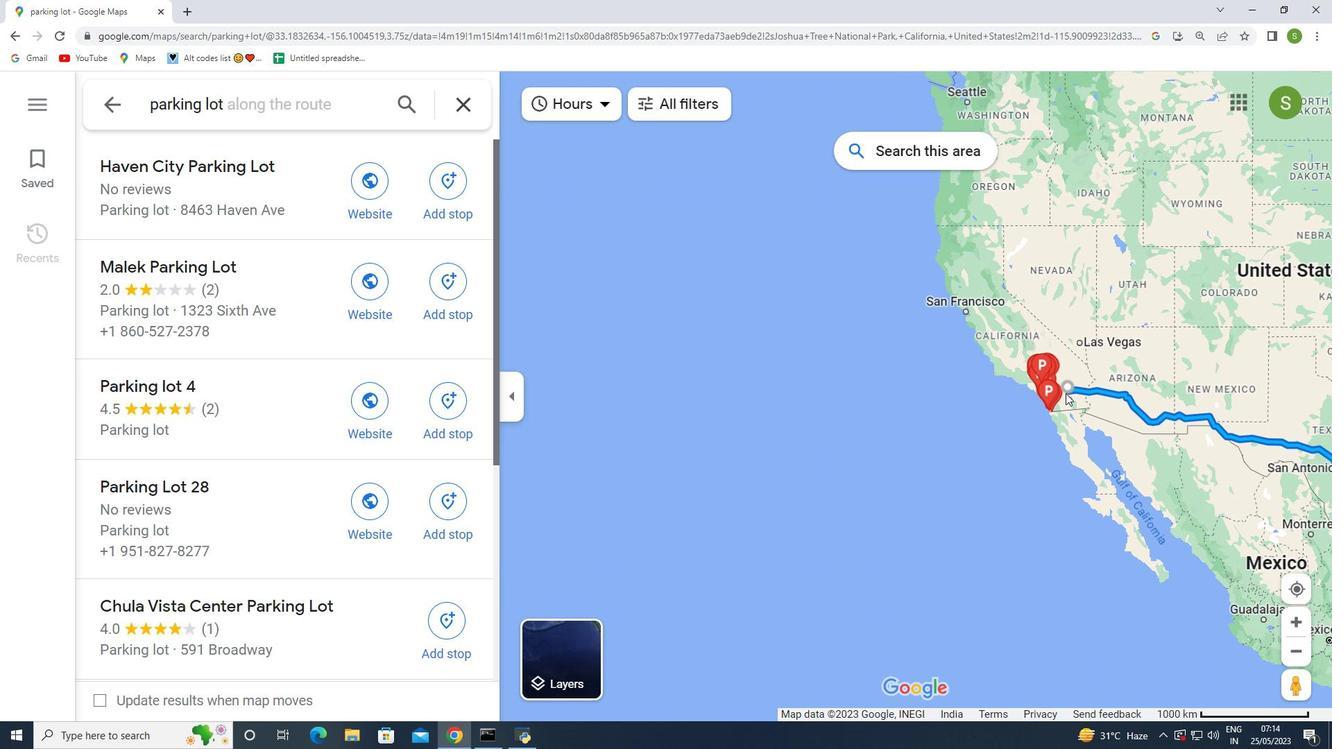 
Action: Mouse scrolled (1060, 395) with delta (0, 0)
Screenshot: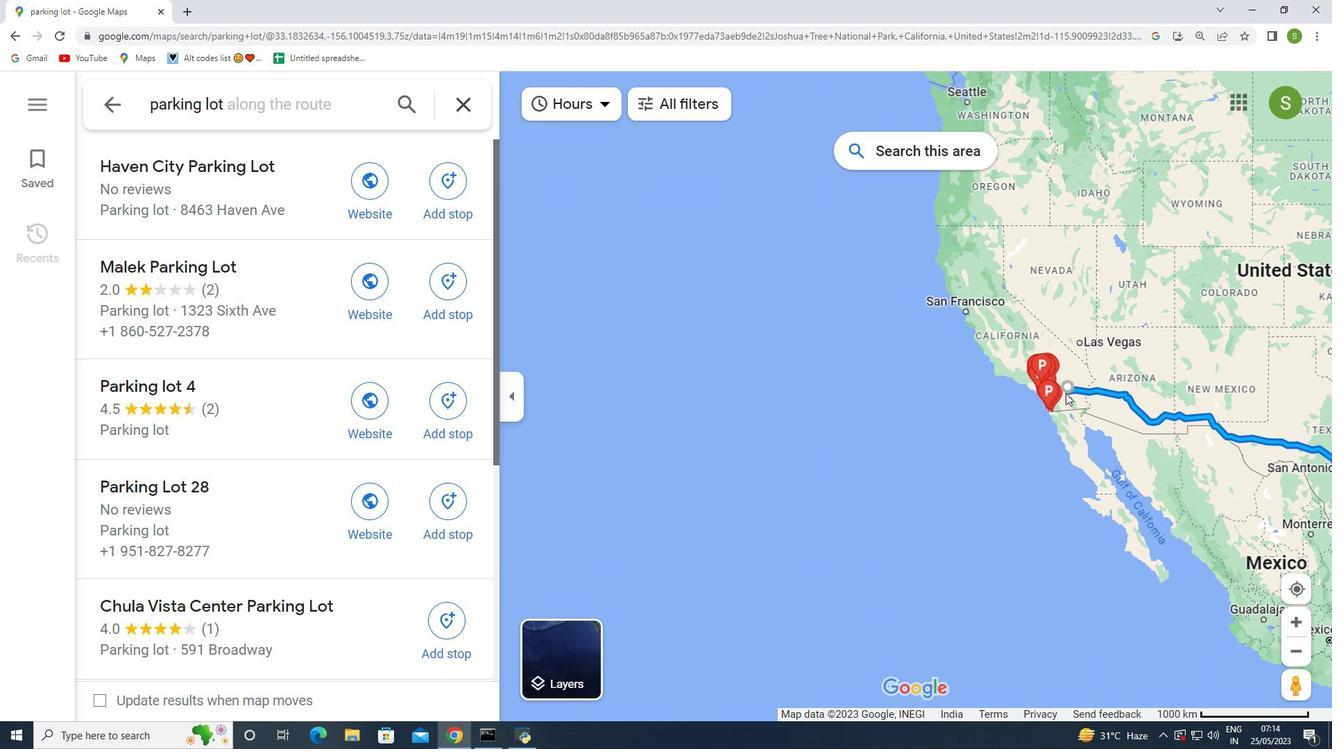 
Action: Mouse scrolled (1060, 395) with delta (0, 0)
Screenshot: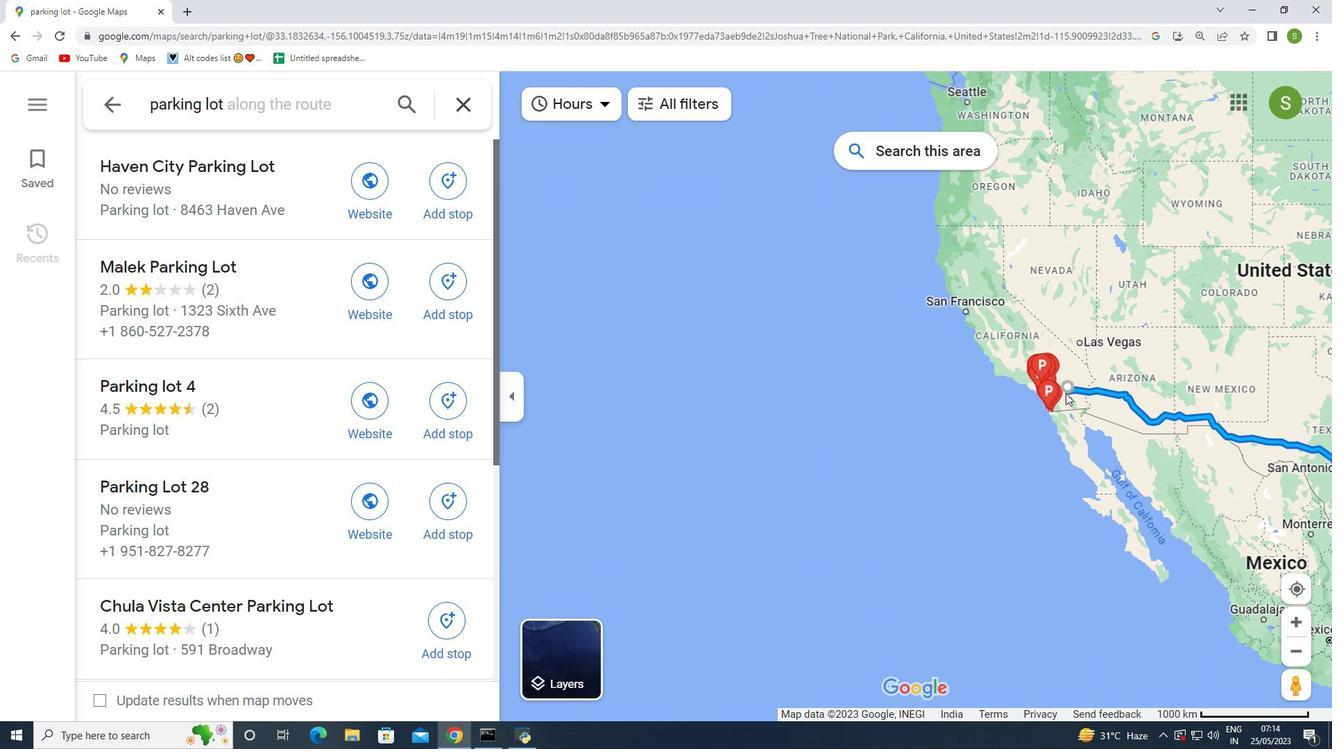 
Action: Mouse scrolled (1060, 395) with delta (0, 0)
Screenshot: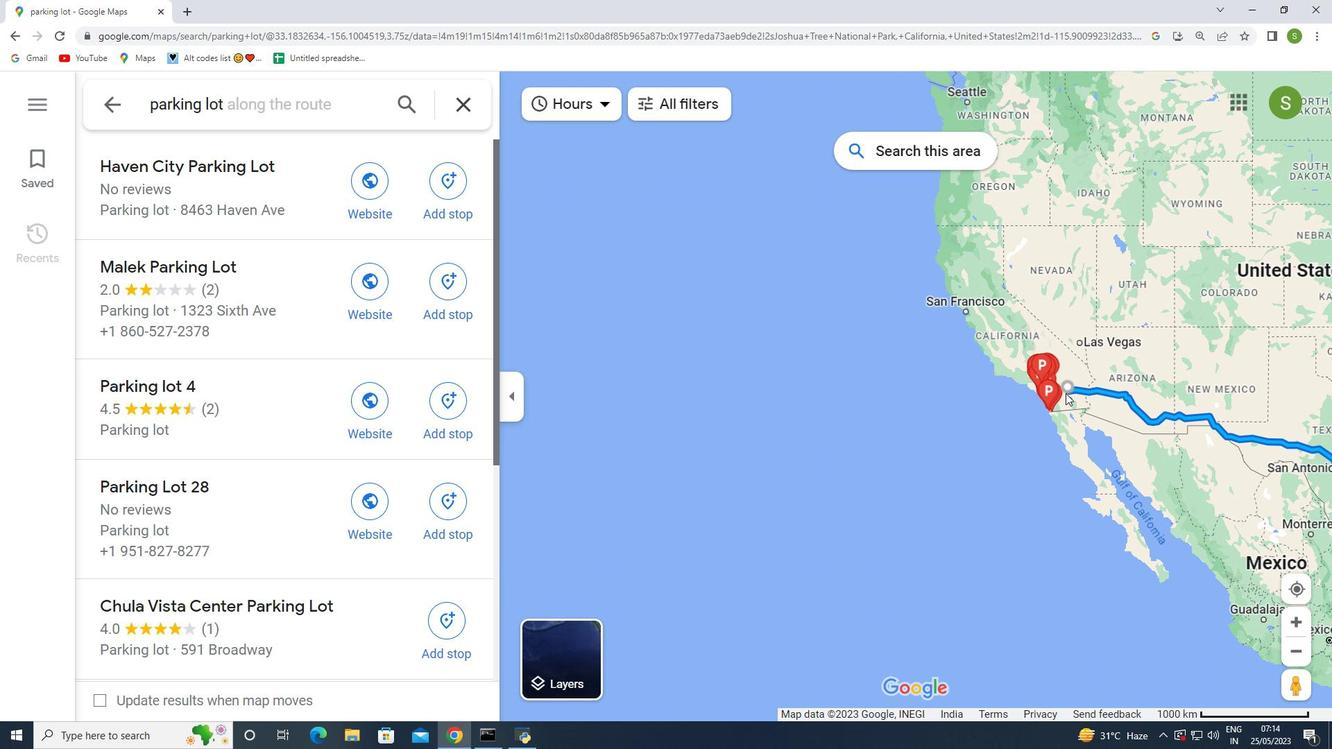 
Action: Mouse moved to (1037, 401)
Screenshot: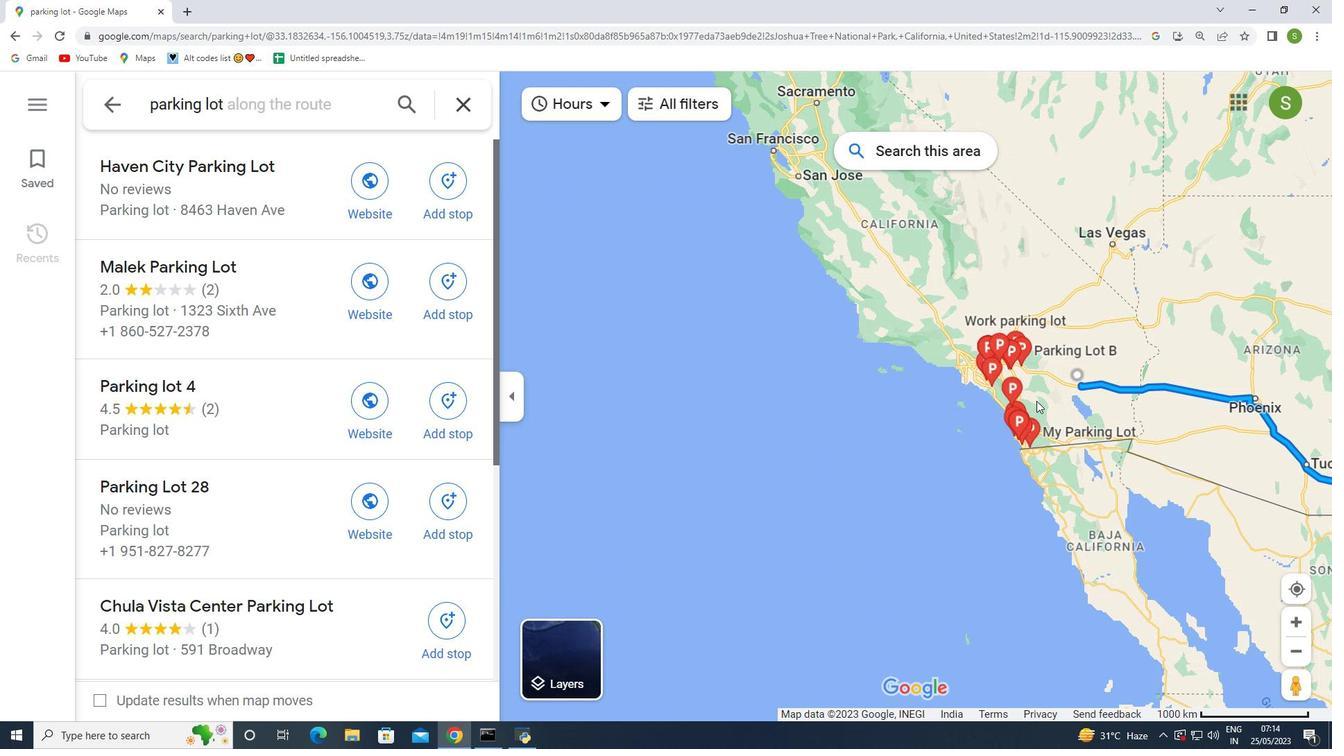 
Action: Mouse scrolled (1037, 401) with delta (0, 0)
Screenshot: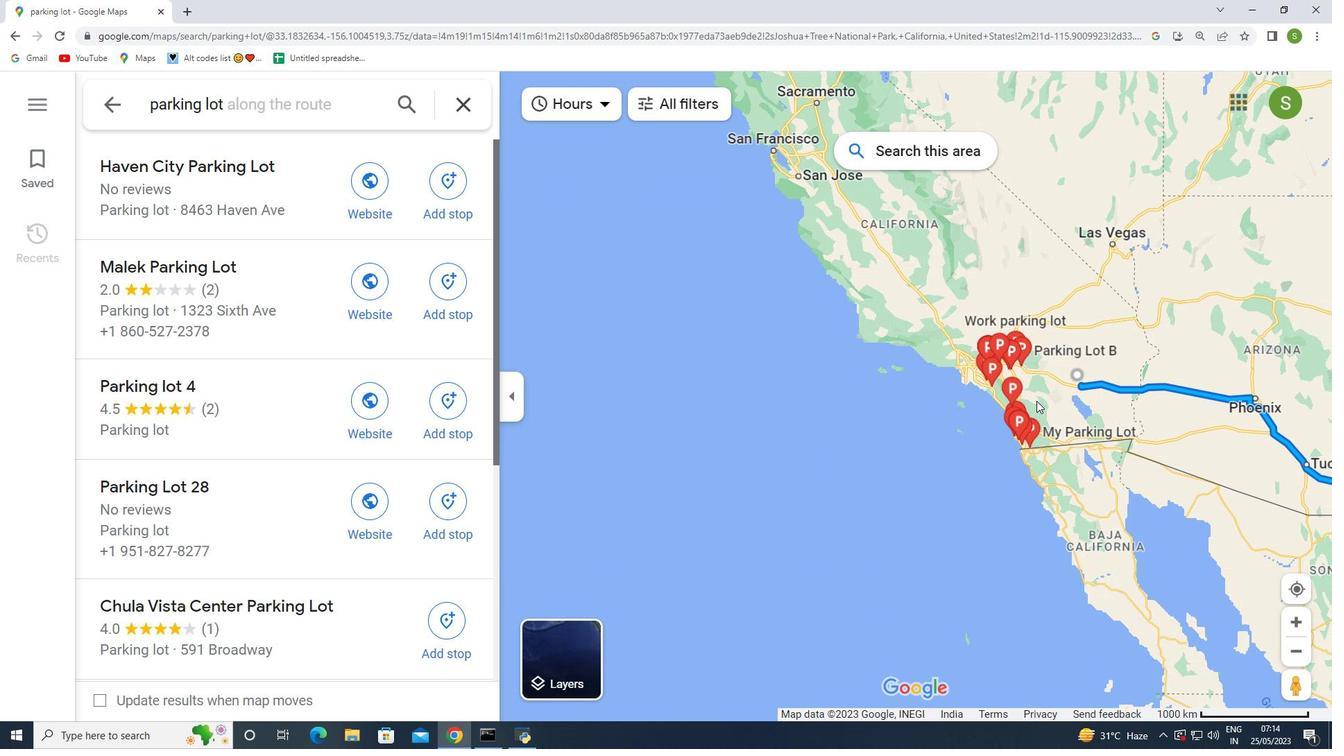 
Action: Mouse moved to (1036, 401)
Screenshot: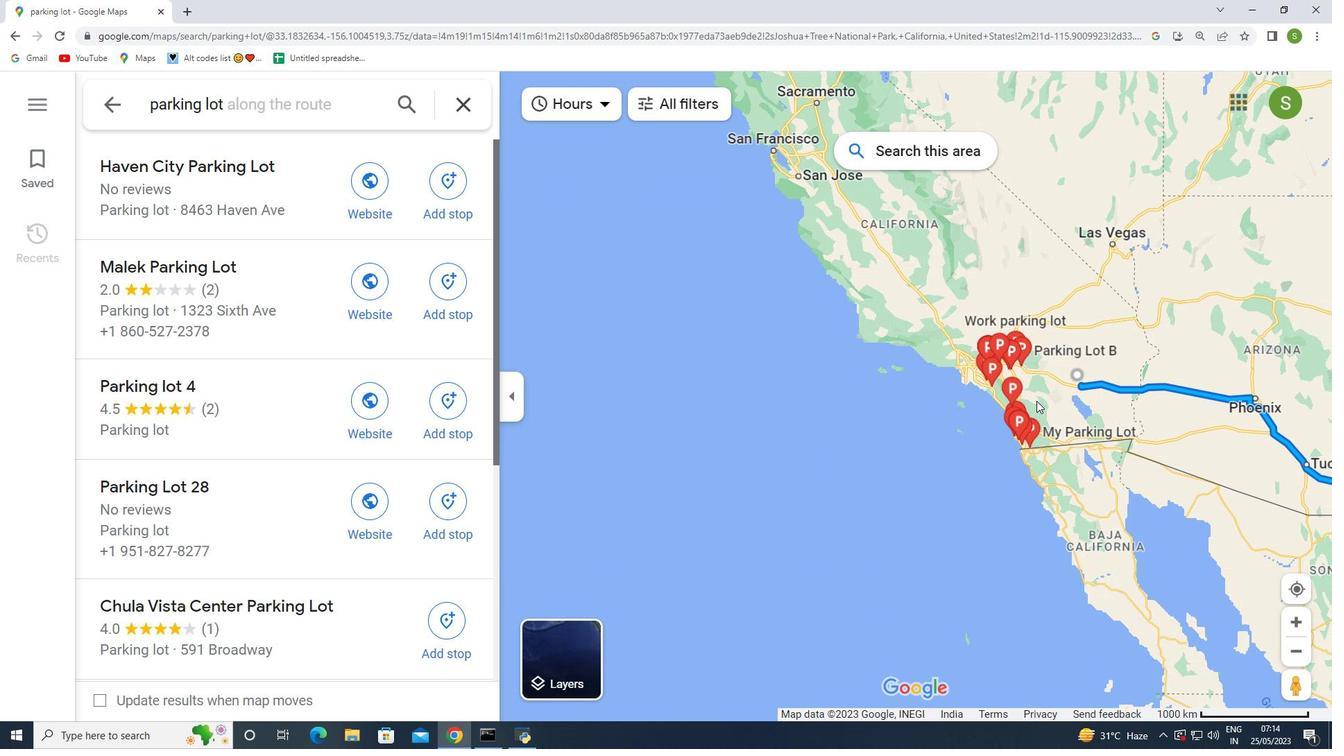 
Action: Mouse scrolled (1036, 401) with delta (0, 0)
Screenshot: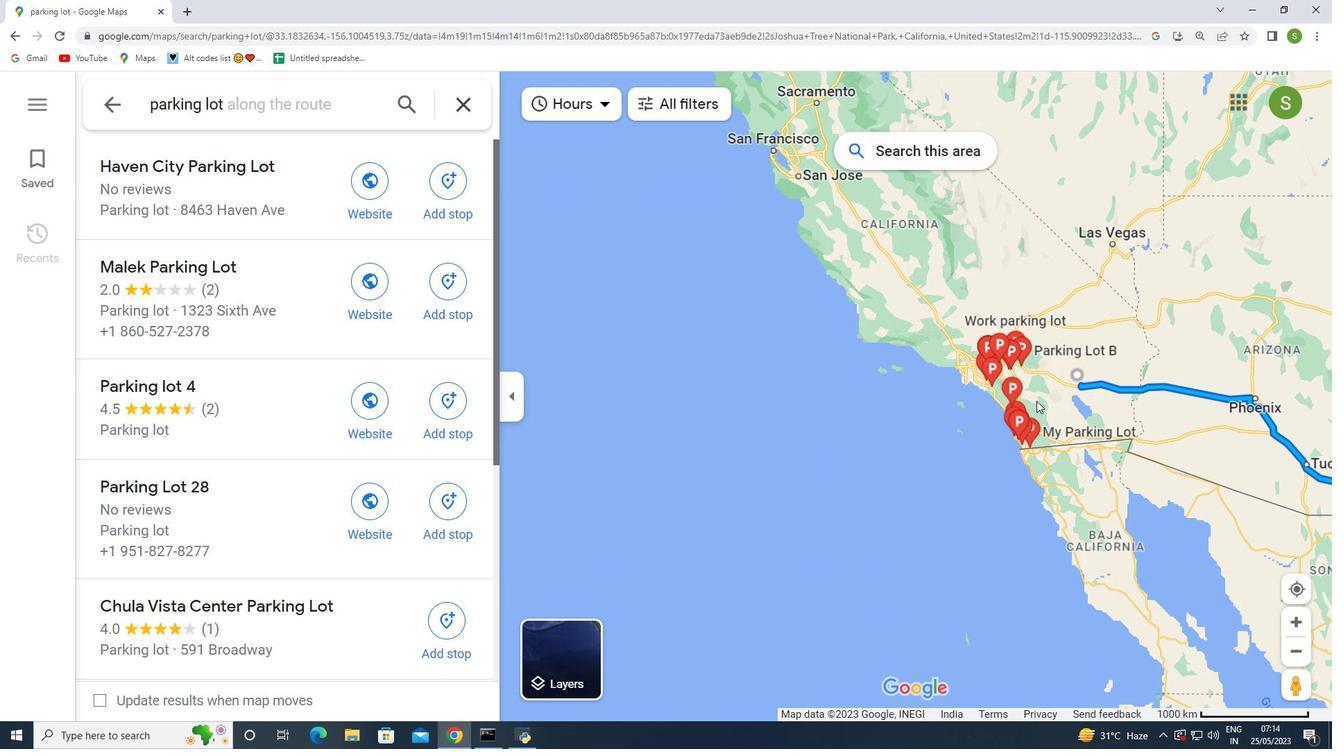 
Action: Mouse moved to (1036, 401)
Screenshot: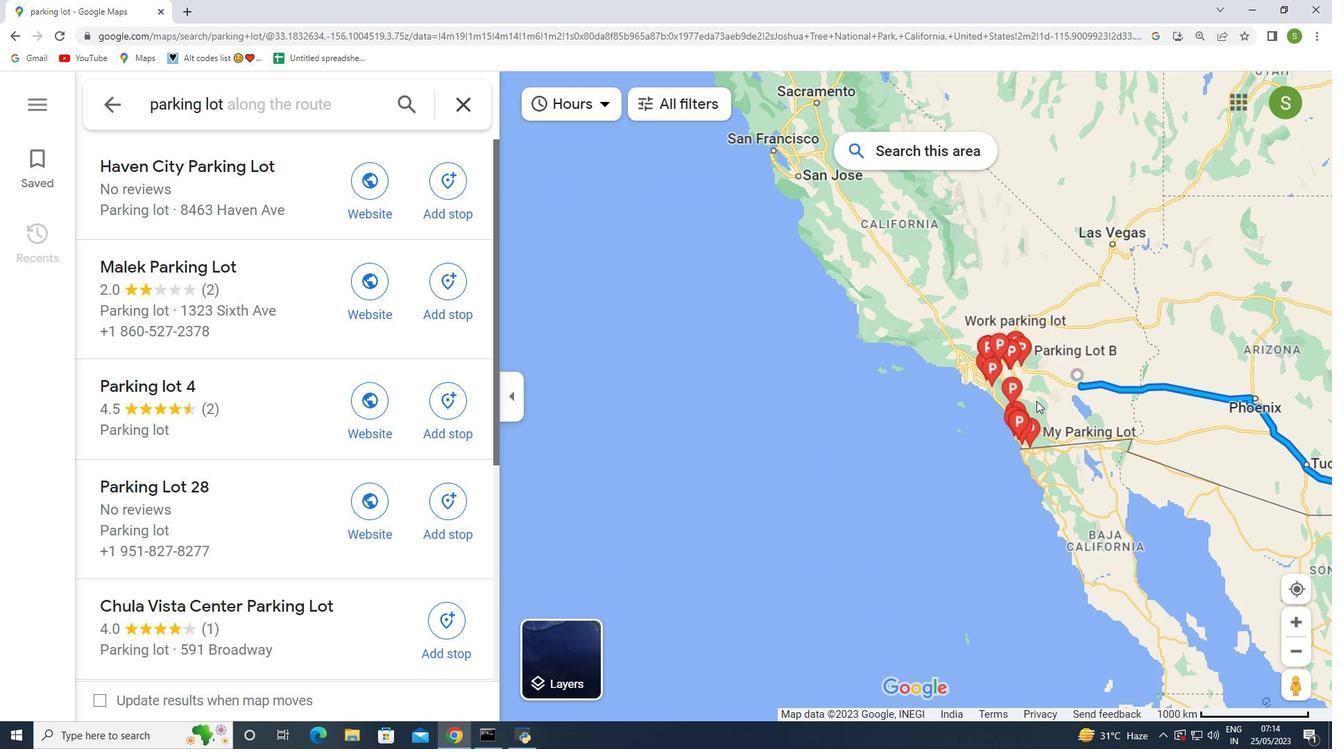 
Action: Mouse scrolled (1036, 401) with delta (0, 0)
Screenshot: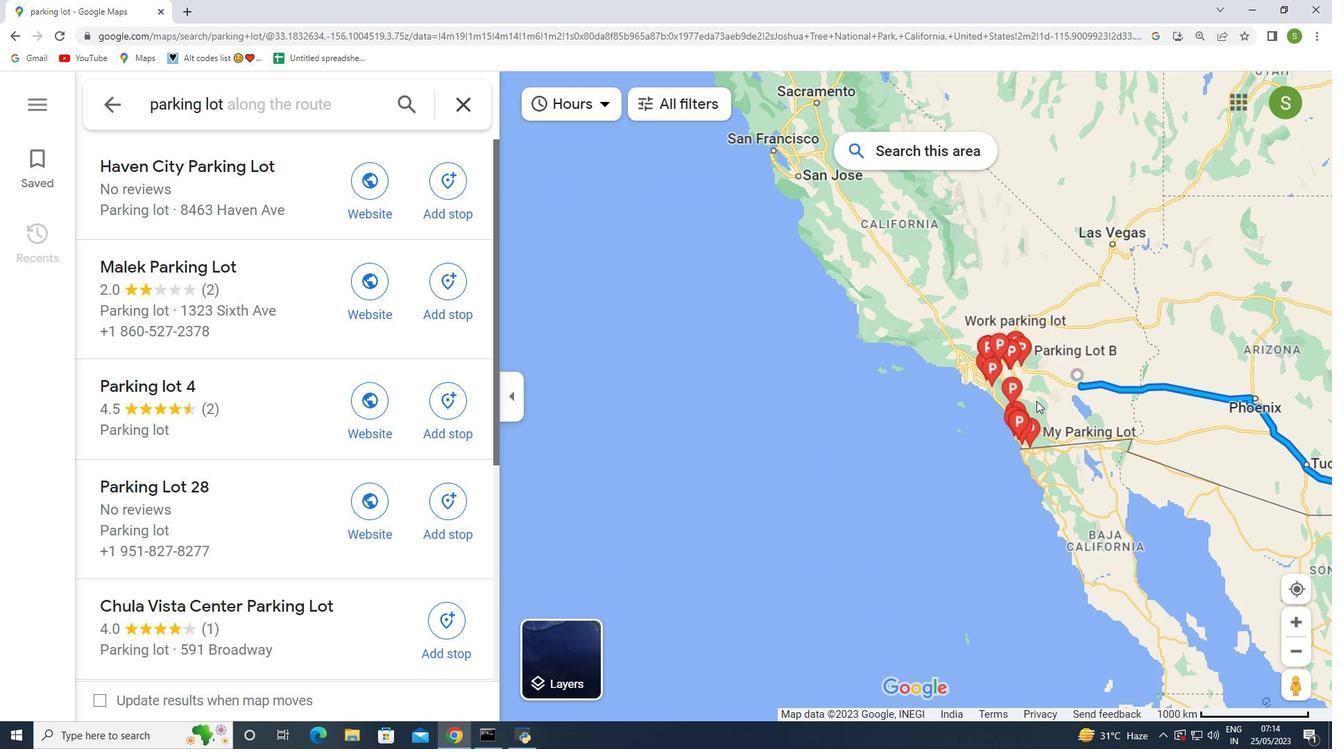 
Action: Mouse moved to (1036, 401)
Screenshot: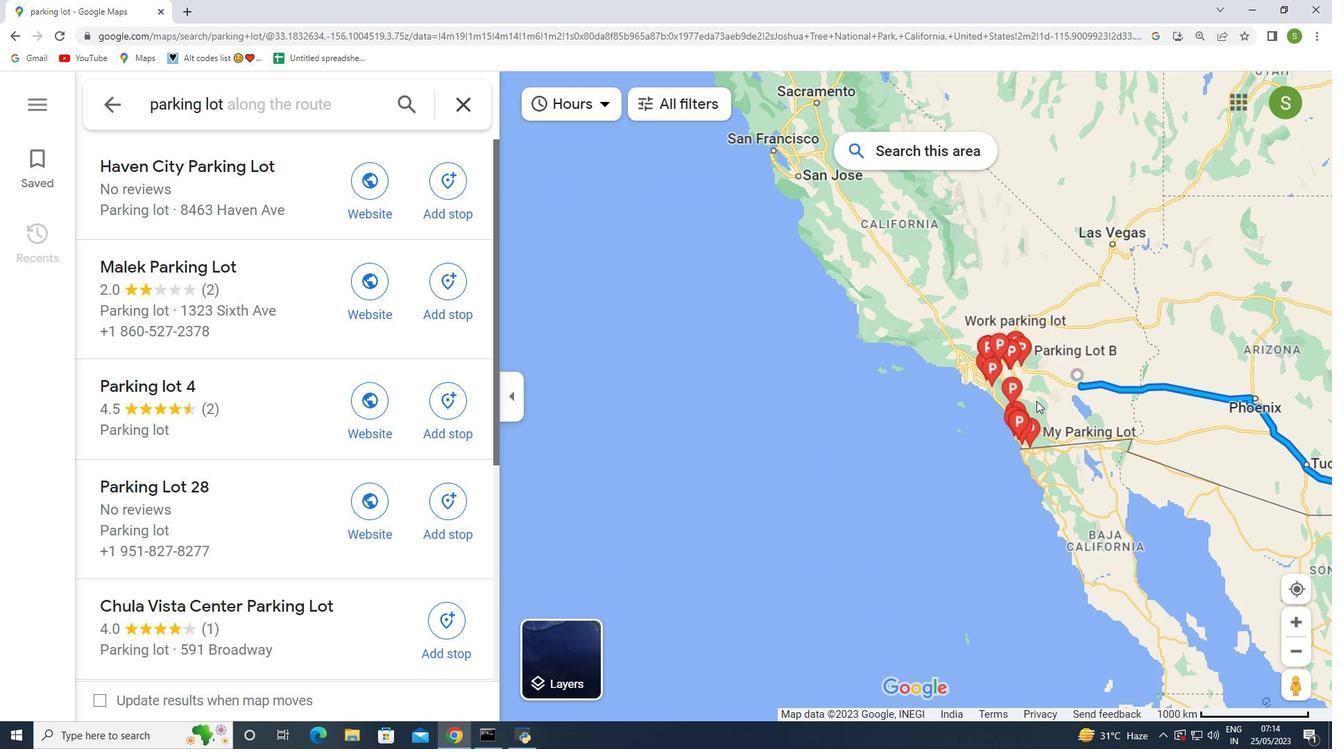 
Action: Mouse scrolled (1036, 401) with delta (0, 0)
Screenshot: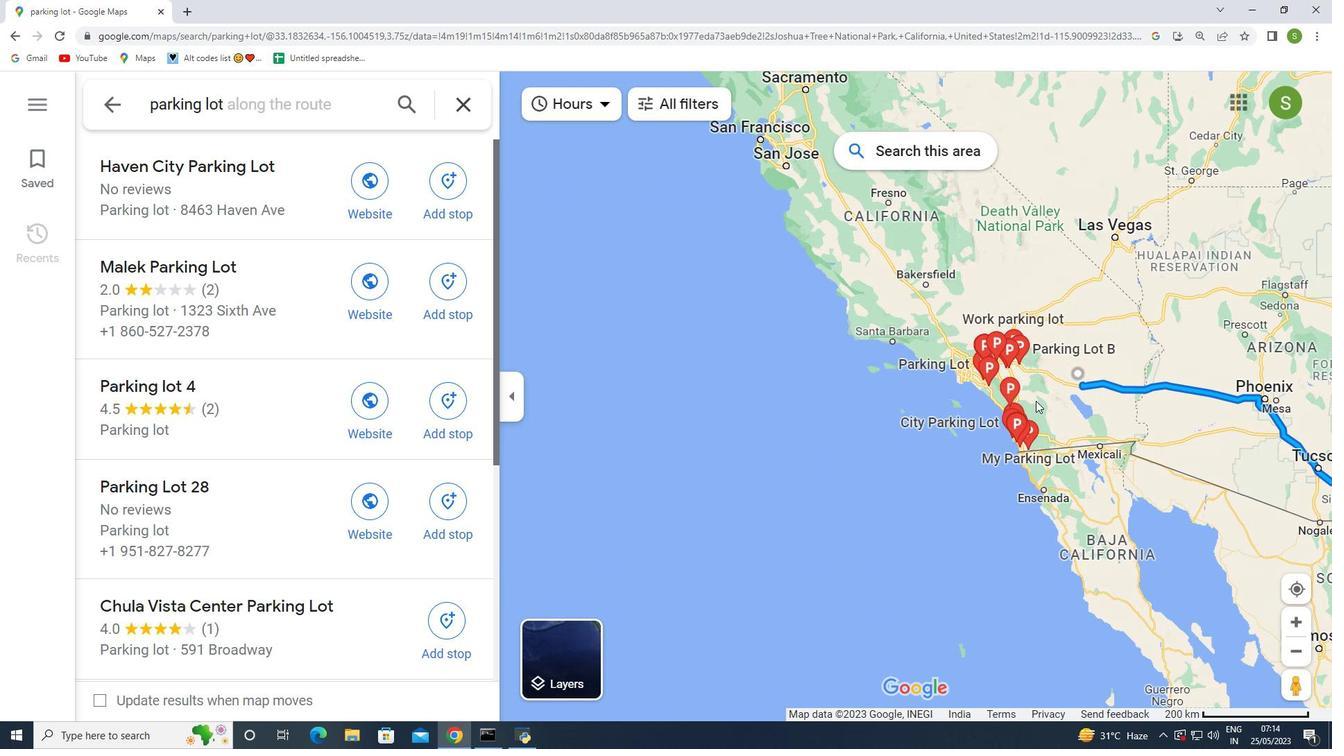 
Action: Mouse moved to (1000, 313)
Screenshot: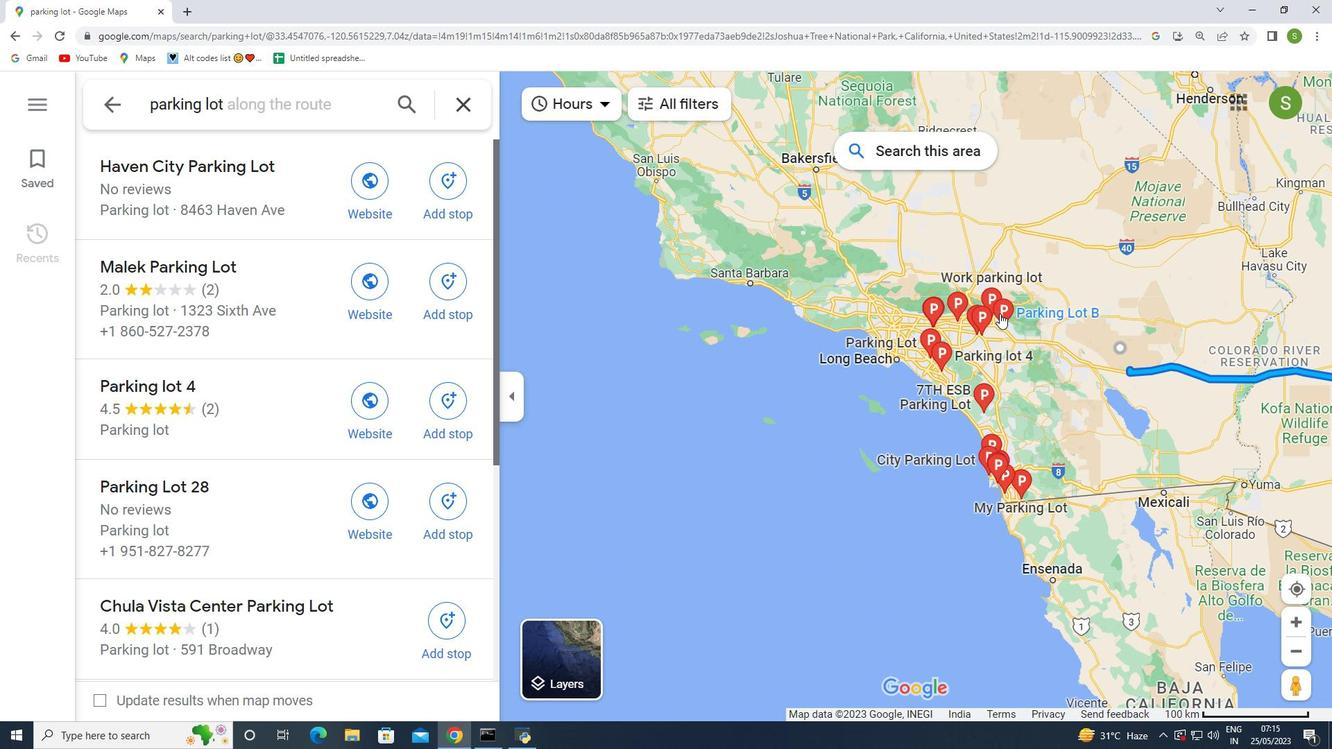 
Action: Mouse pressed left at (1000, 313)
Screenshot: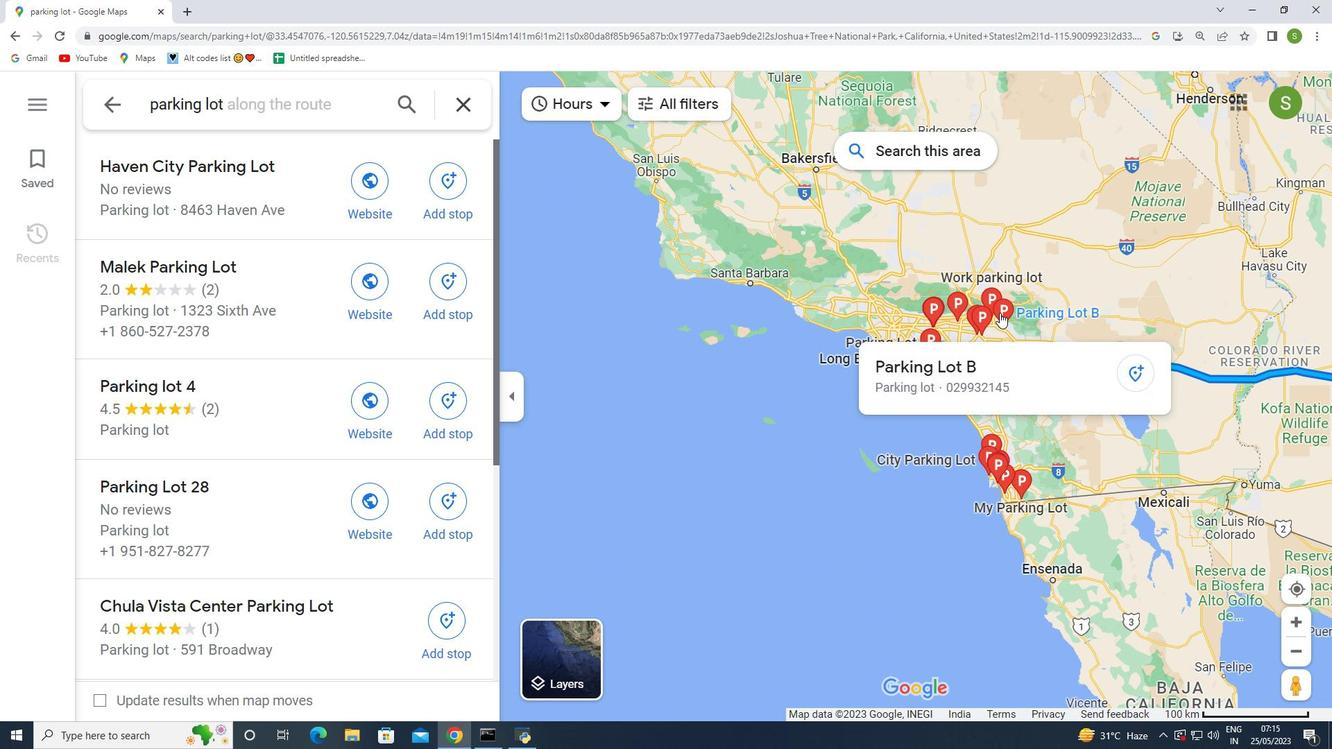 
Action: Mouse moved to (333, 303)
Screenshot: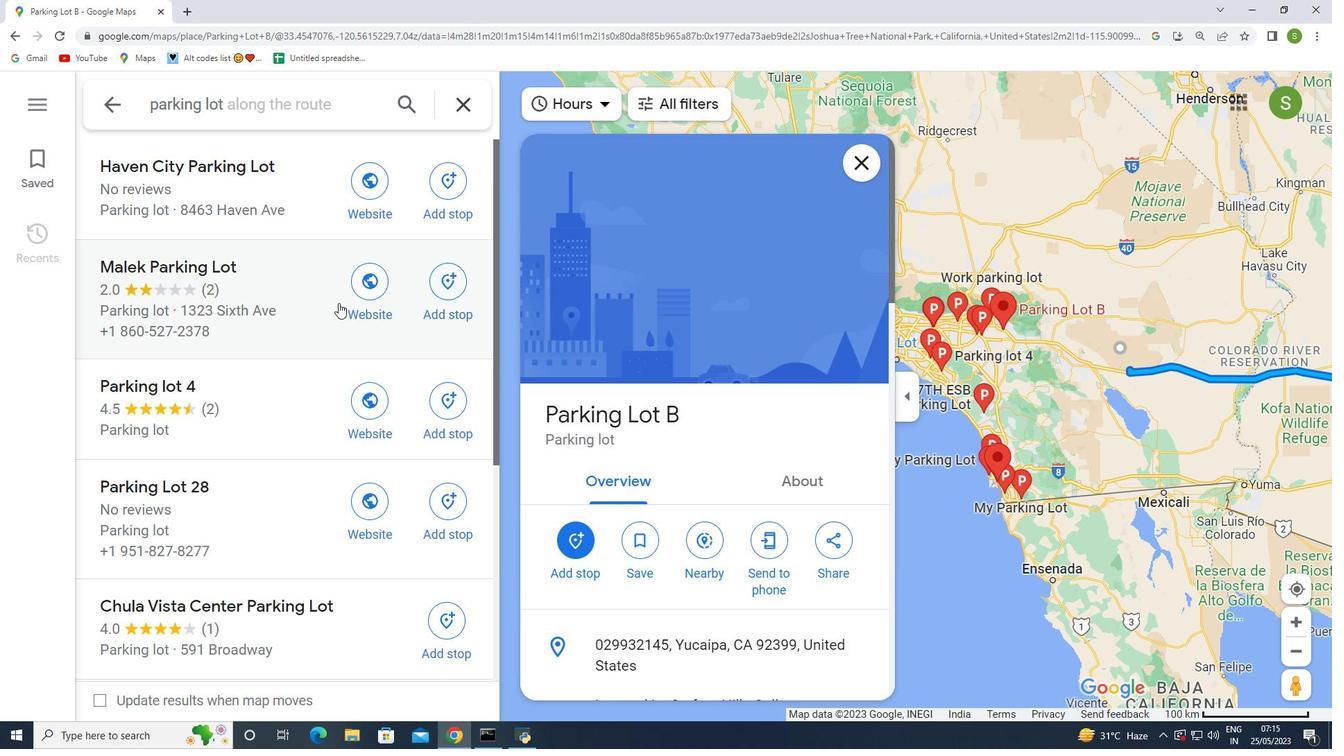 
Action: Mouse scrolled (333, 304) with delta (0, 0)
Screenshot: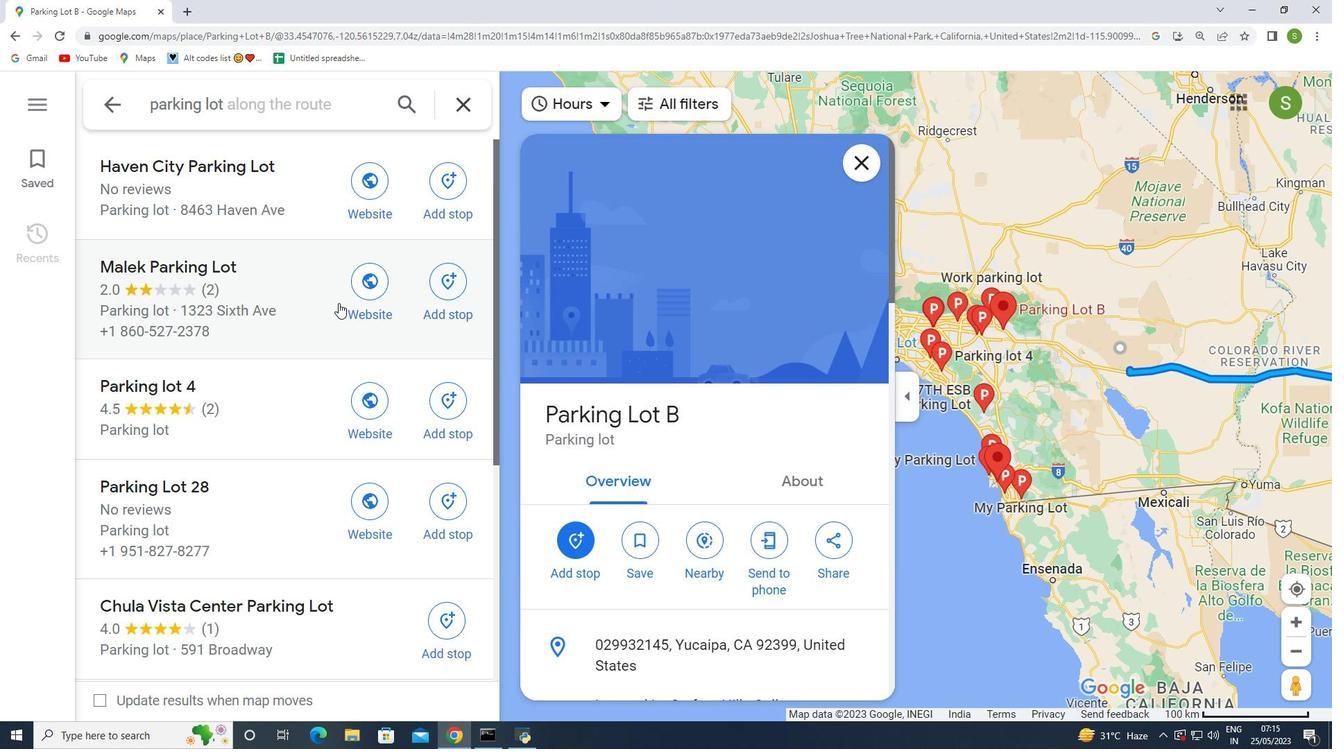 
Action: Mouse scrolled (333, 304) with delta (0, 0)
Screenshot: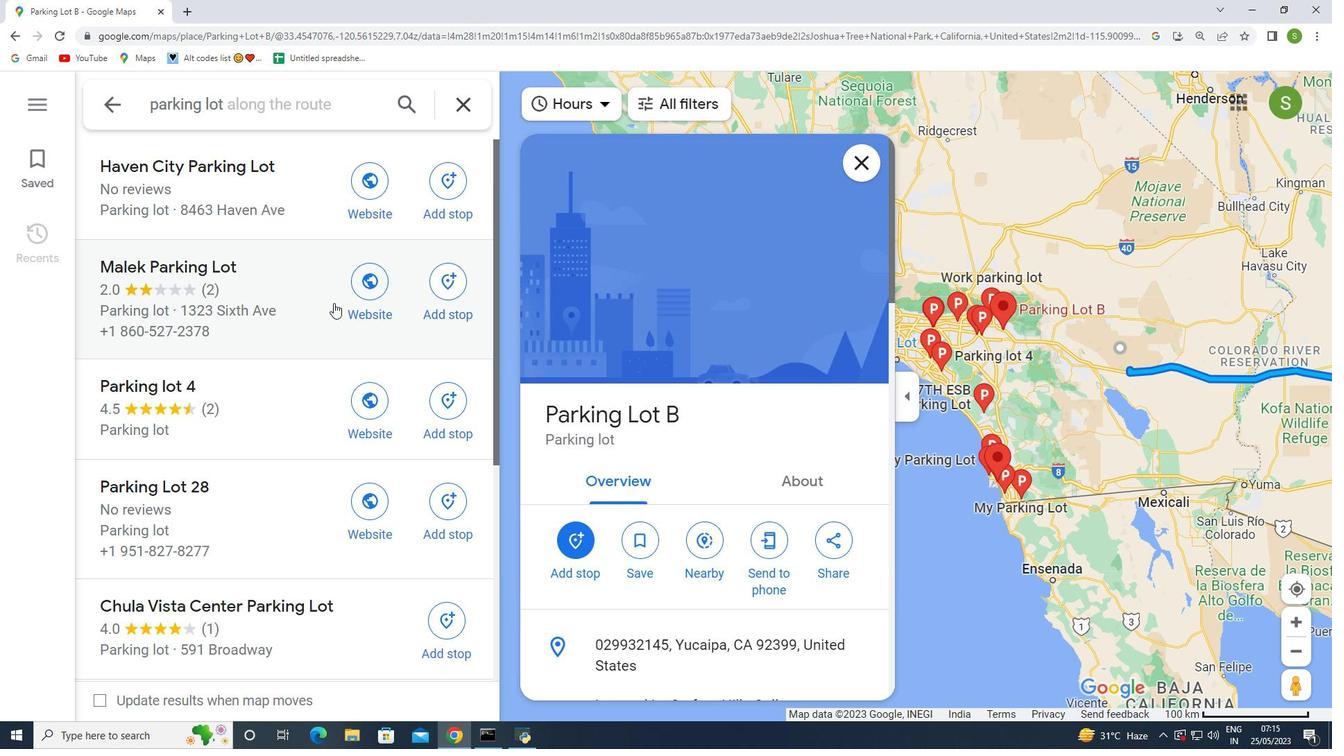 
Action: Mouse scrolled (333, 304) with delta (0, 0)
Screenshot: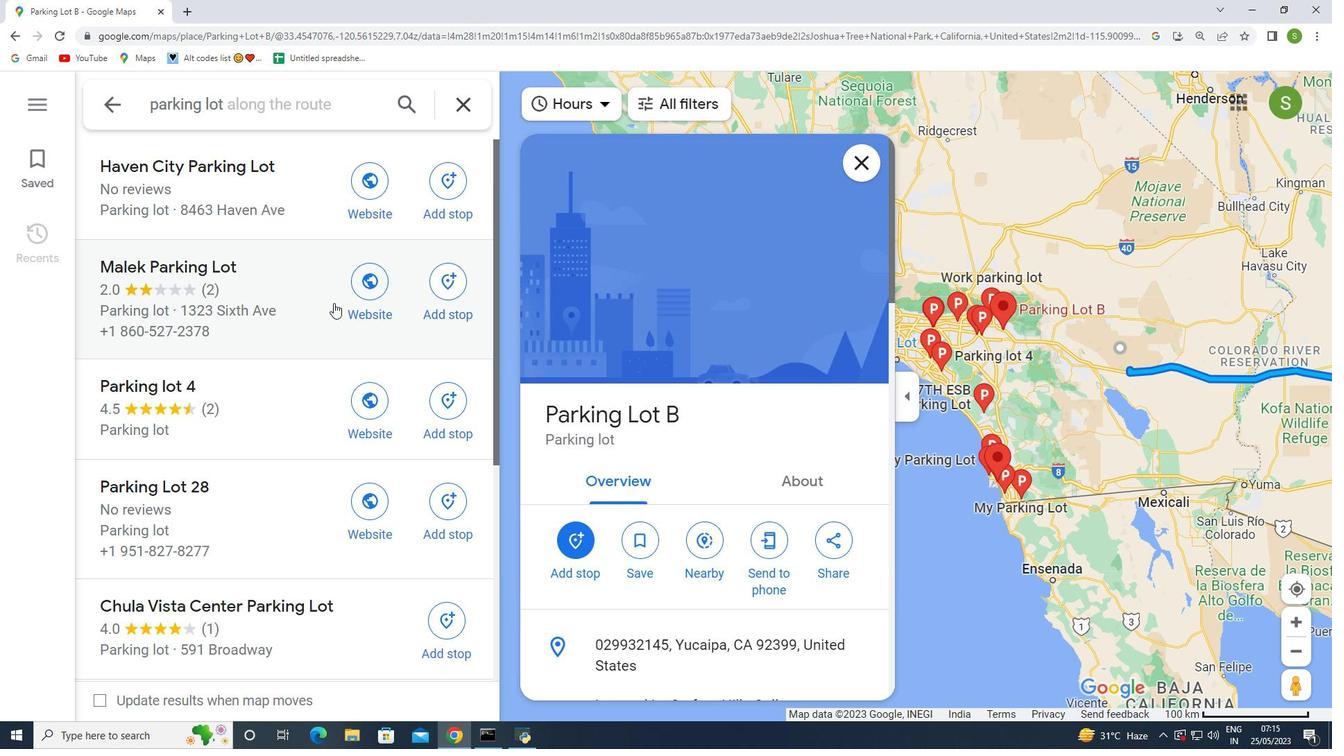 
Action: Mouse scrolled (333, 304) with delta (0, 0)
Screenshot: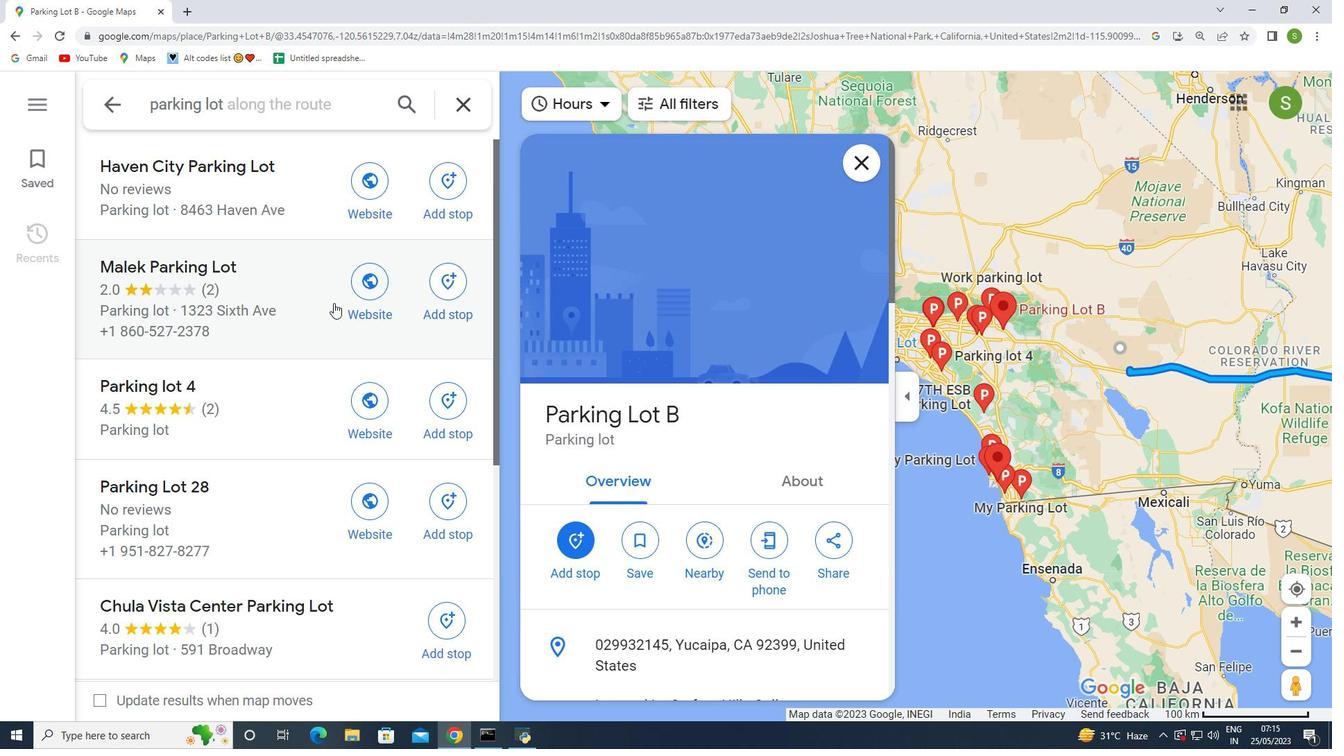 
Action: Mouse moved to (275, 295)
Screenshot: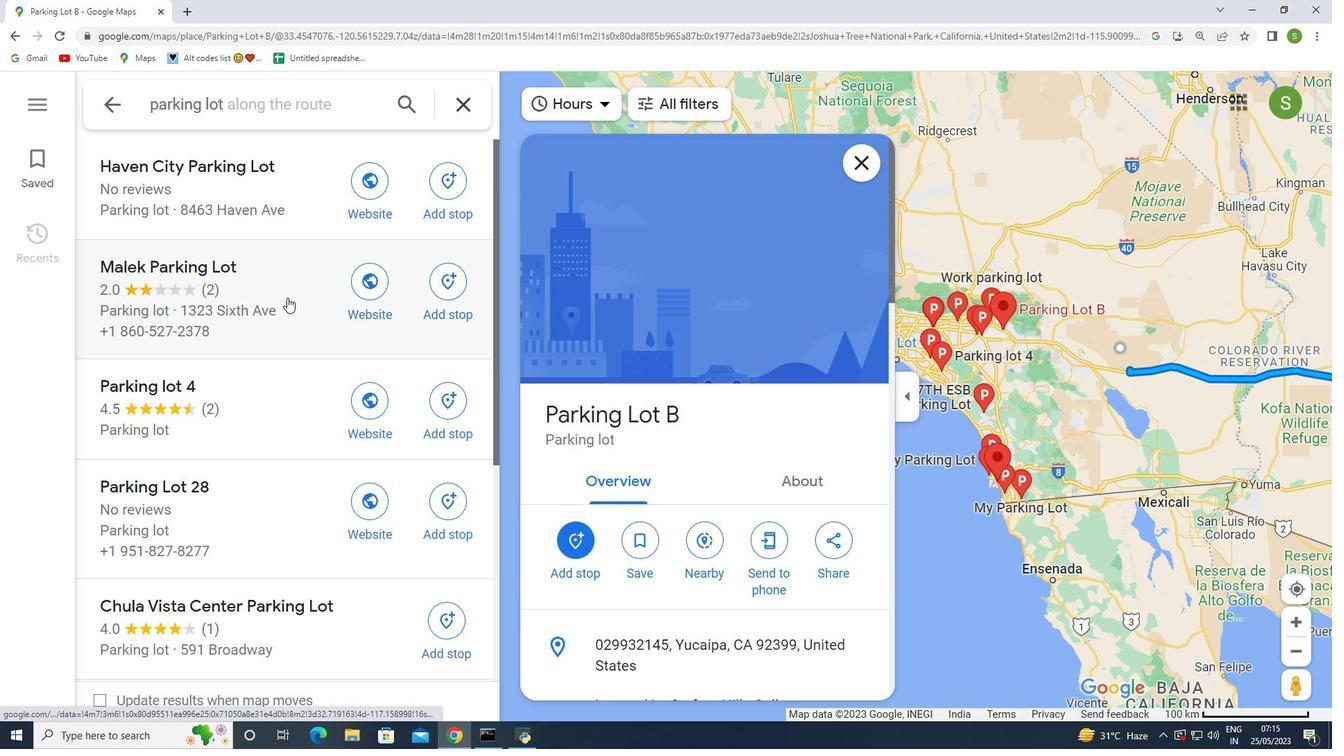 
Action: Mouse scrolled (275, 295) with delta (0, 0)
Screenshot: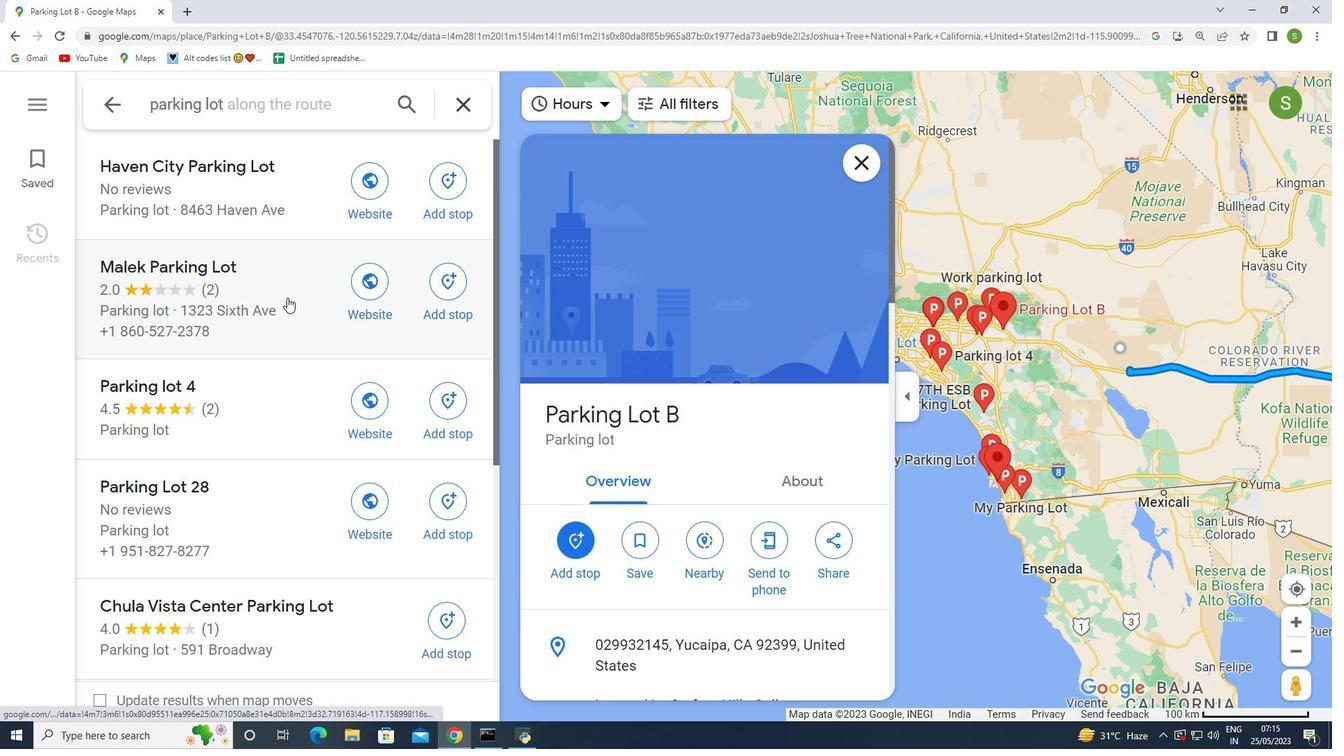 
Action: Mouse moved to (273, 293)
Screenshot: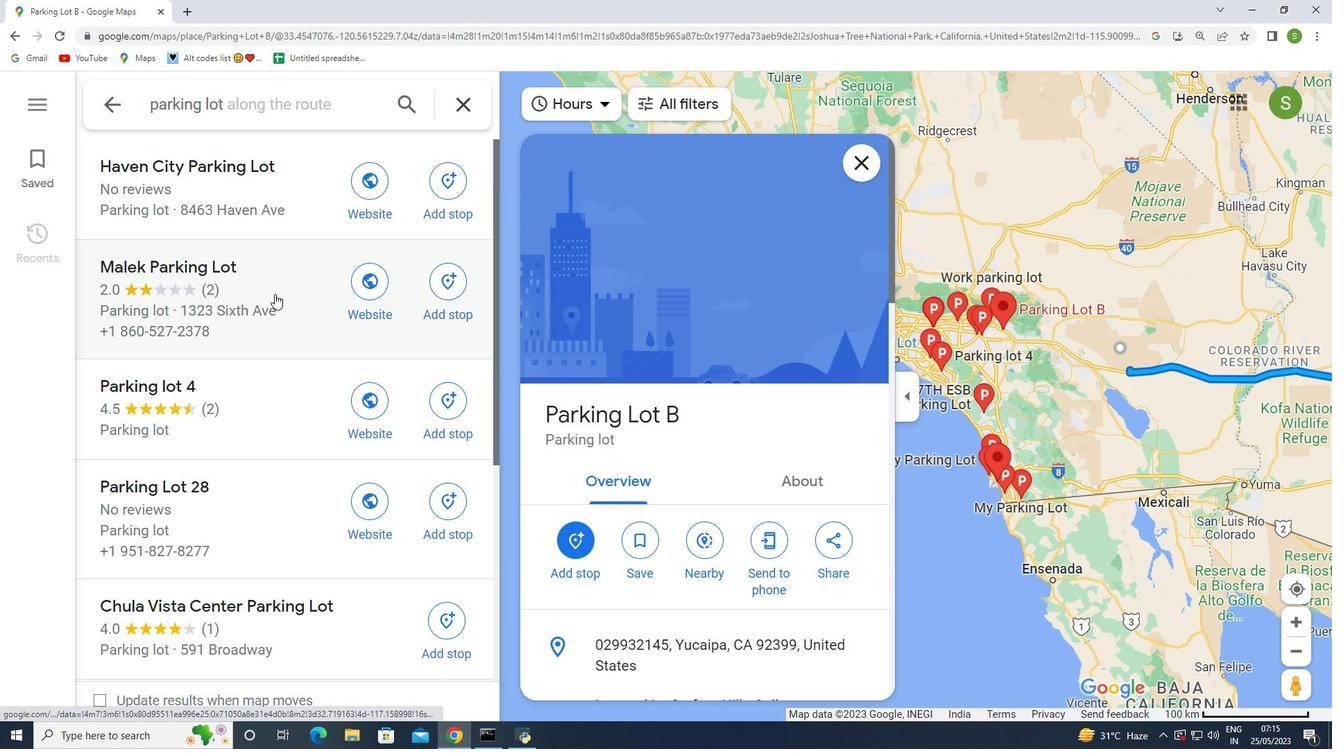 
Action: Mouse scrolled (273, 294) with delta (0, 0)
Screenshot: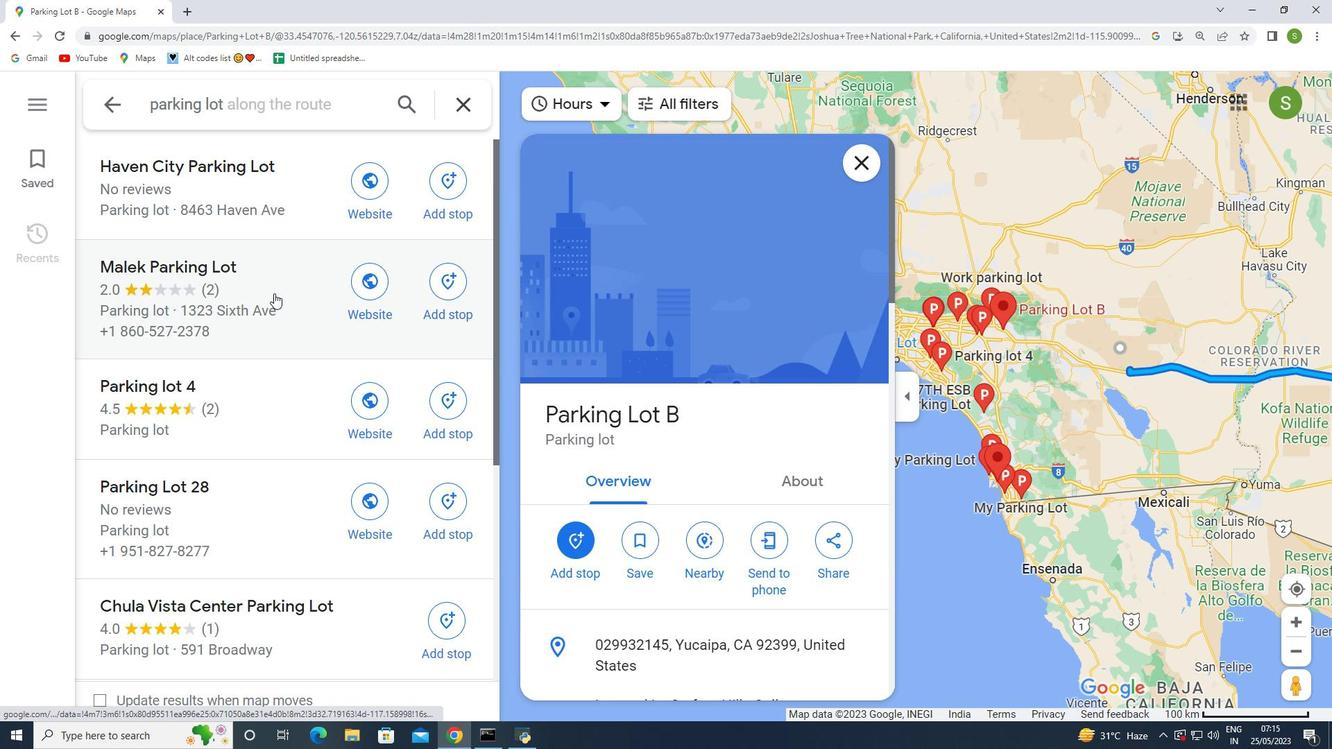 
Action: Mouse scrolled (273, 294) with delta (0, 0)
Screenshot: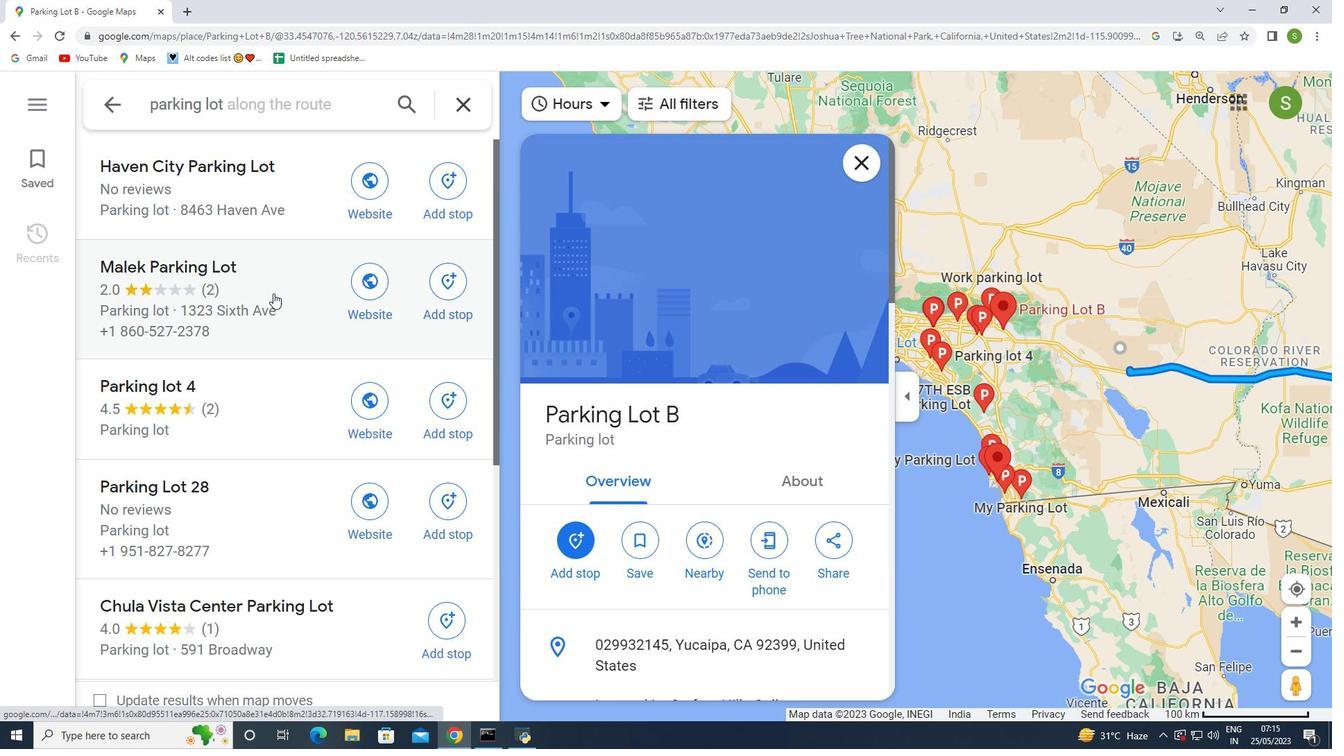 
Action: Mouse moved to (130, 162)
Screenshot: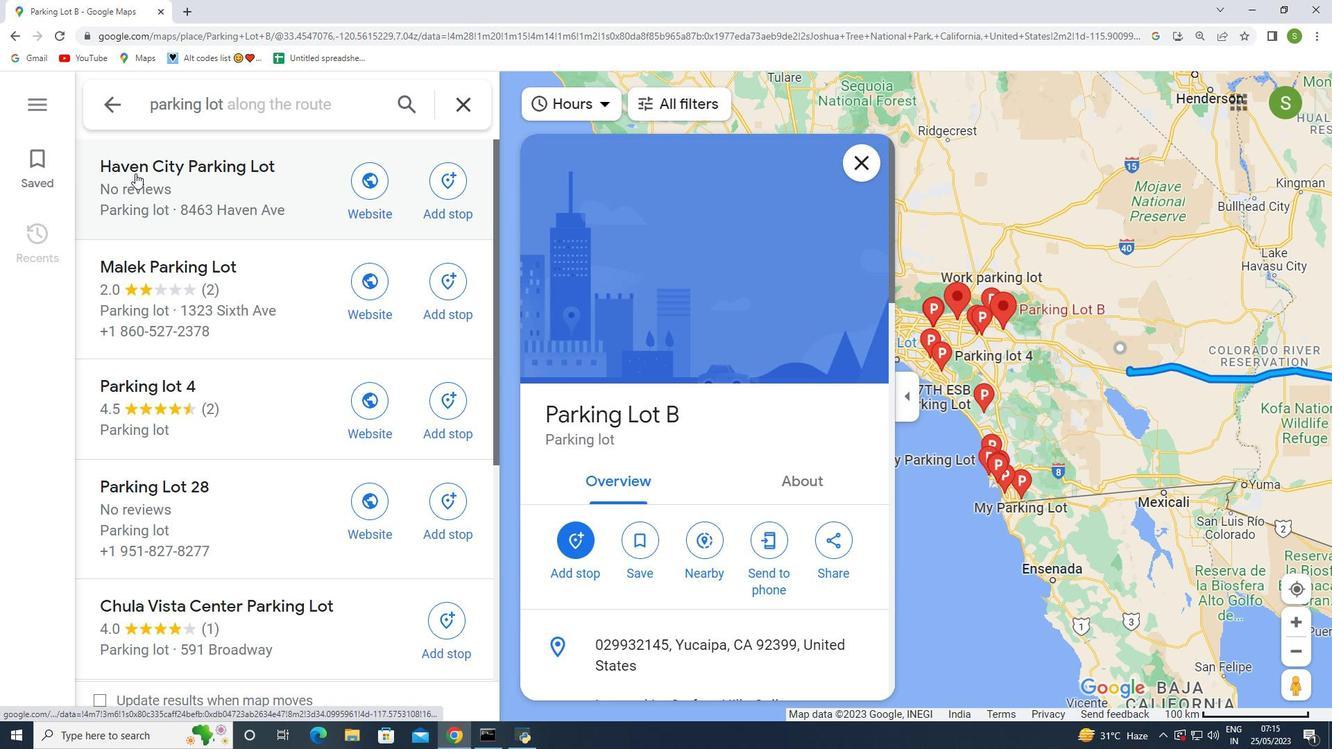 
Action: Mouse pressed left at (130, 162)
Screenshot: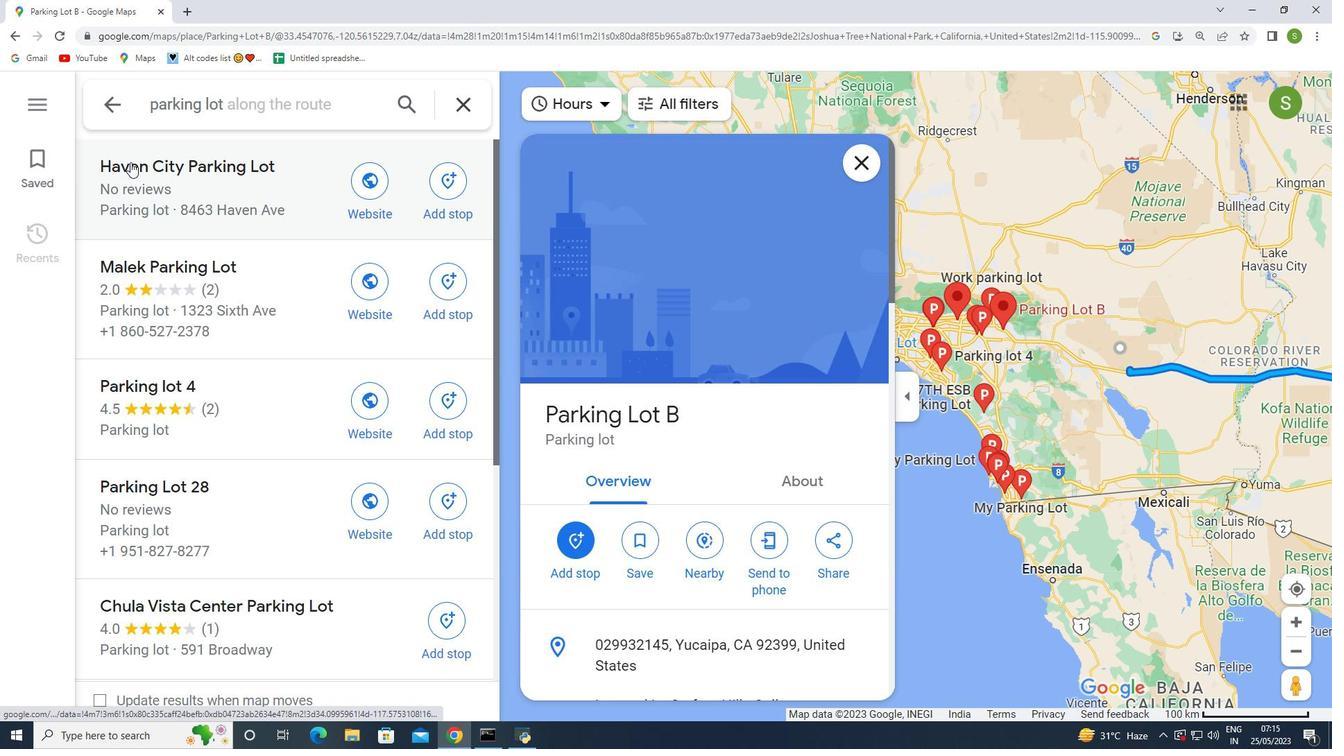 
Action: Mouse moved to (749, 365)
Screenshot: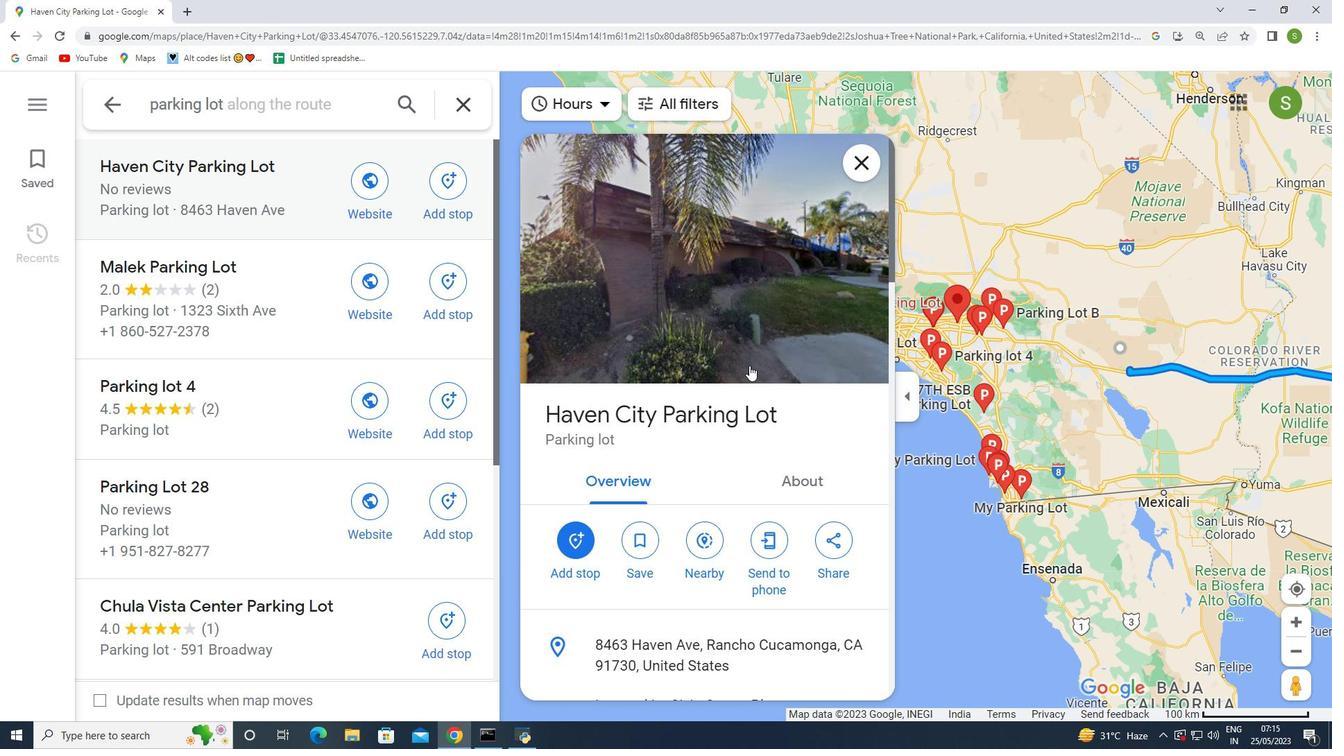 
Action: Mouse scrolled (749, 365) with delta (0, 0)
Screenshot: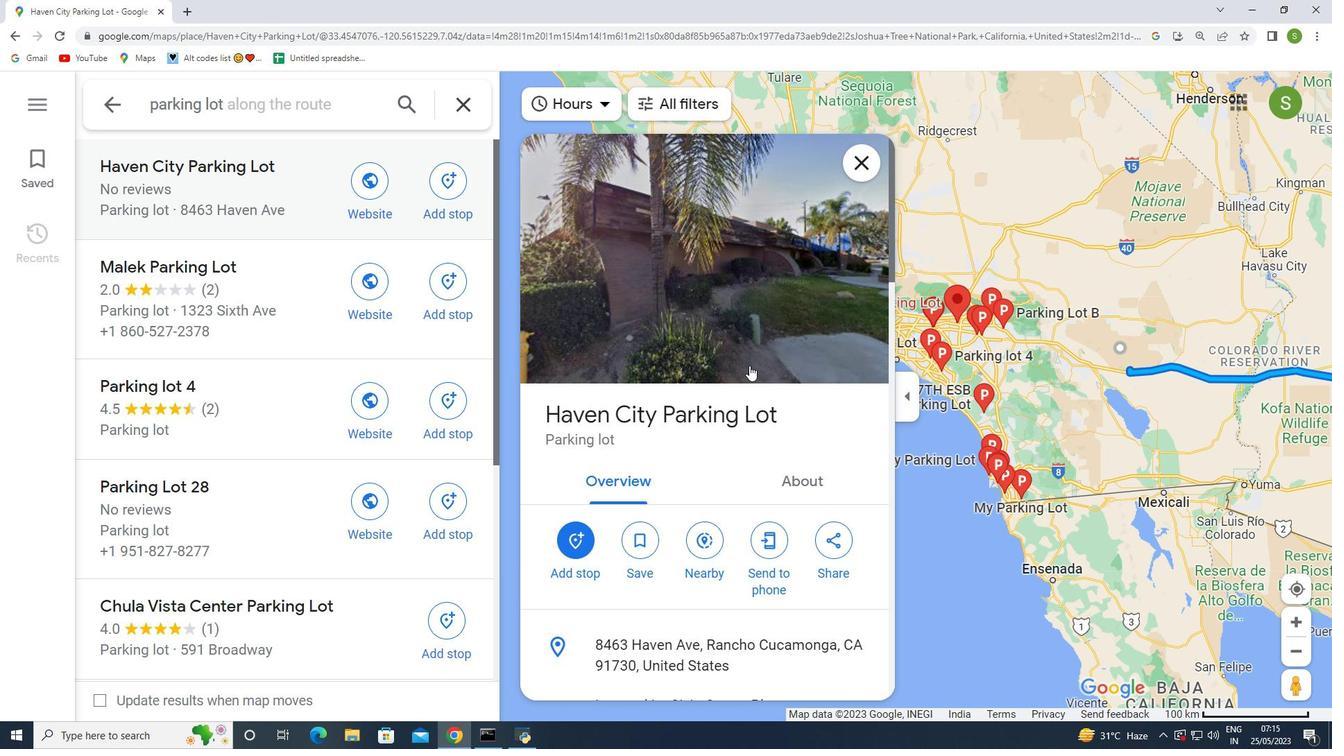 
Action: Mouse moved to (748, 368)
Screenshot: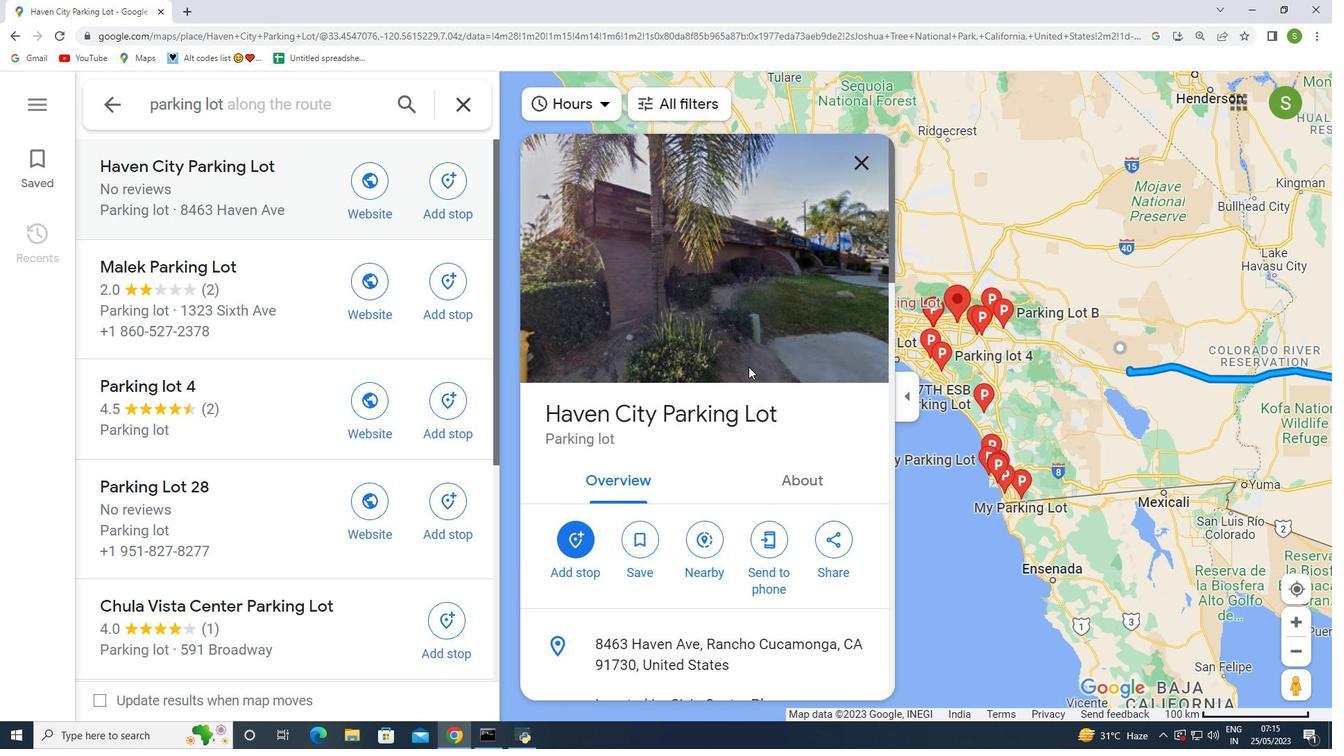 
Action: Mouse scrolled (748, 367) with delta (0, 0)
Screenshot: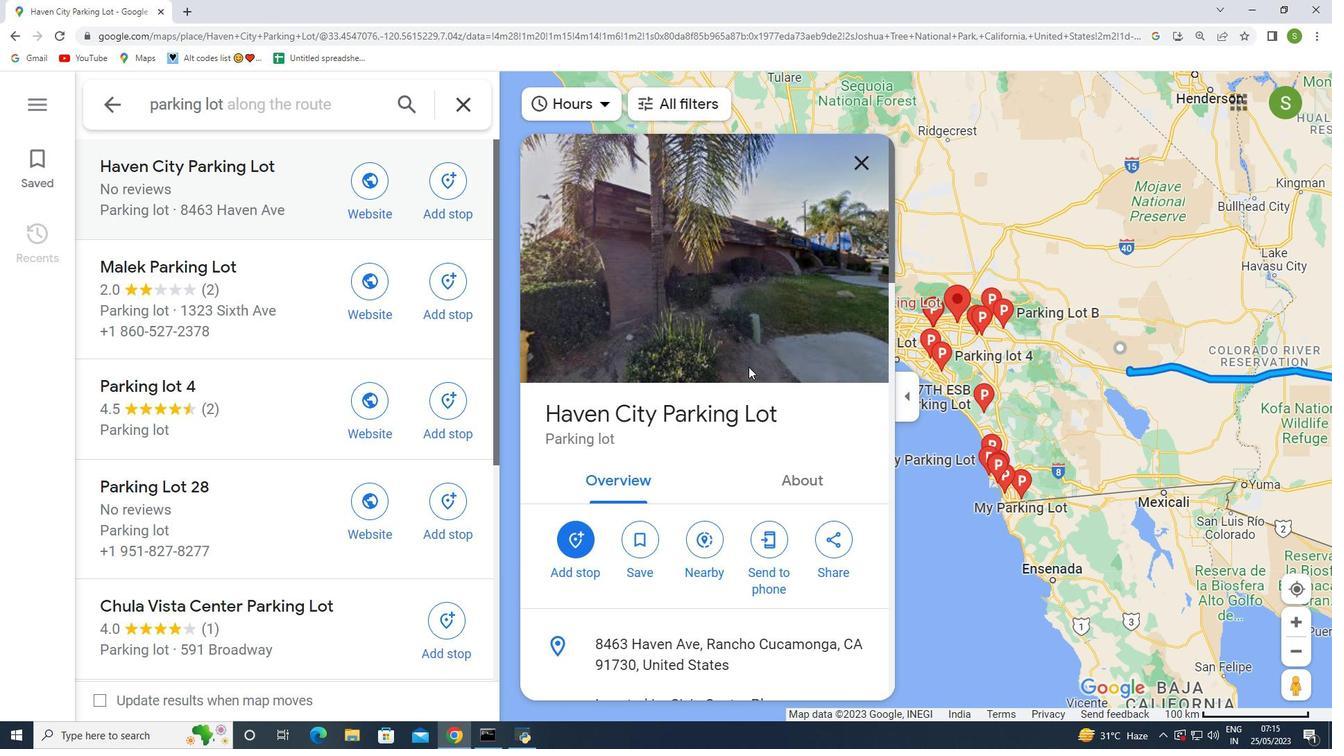 
Action: Mouse moved to (747, 369)
Screenshot: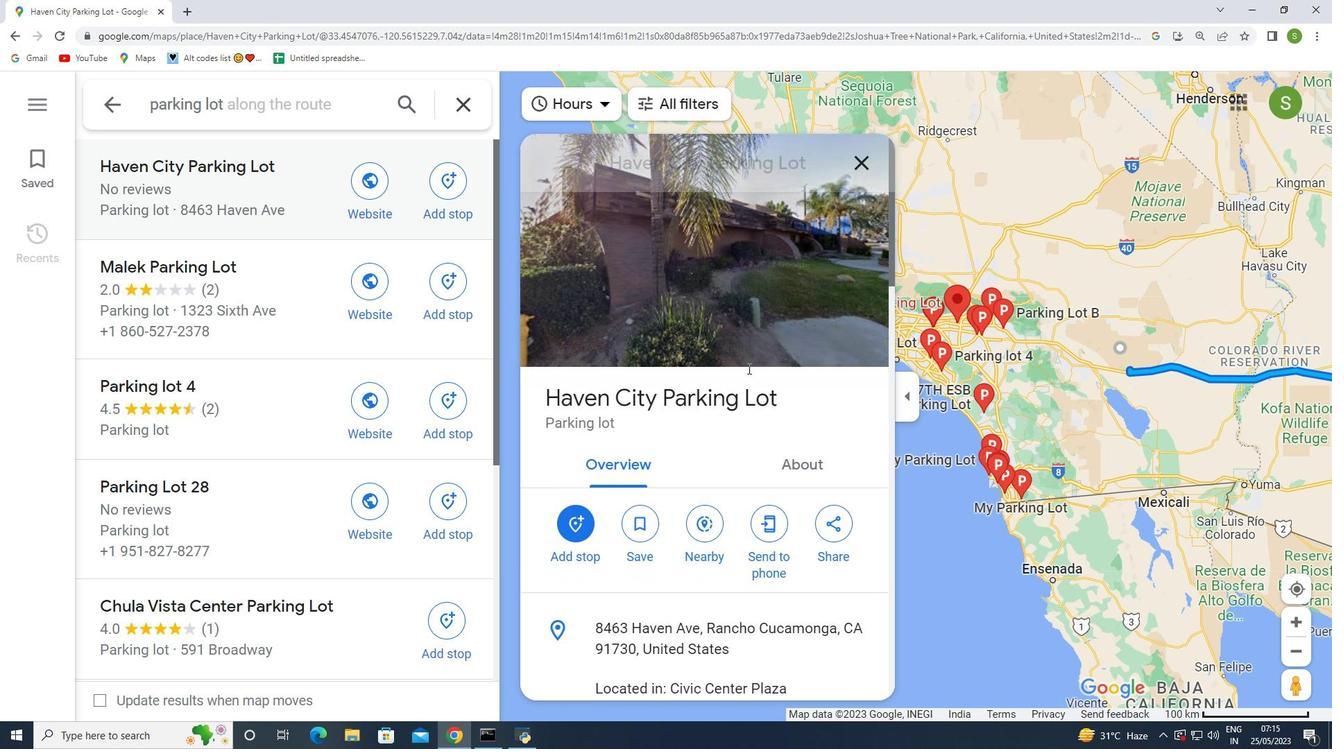 
Action: Mouse scrolled (747, 369) with delta (0, 0)
Screenshot: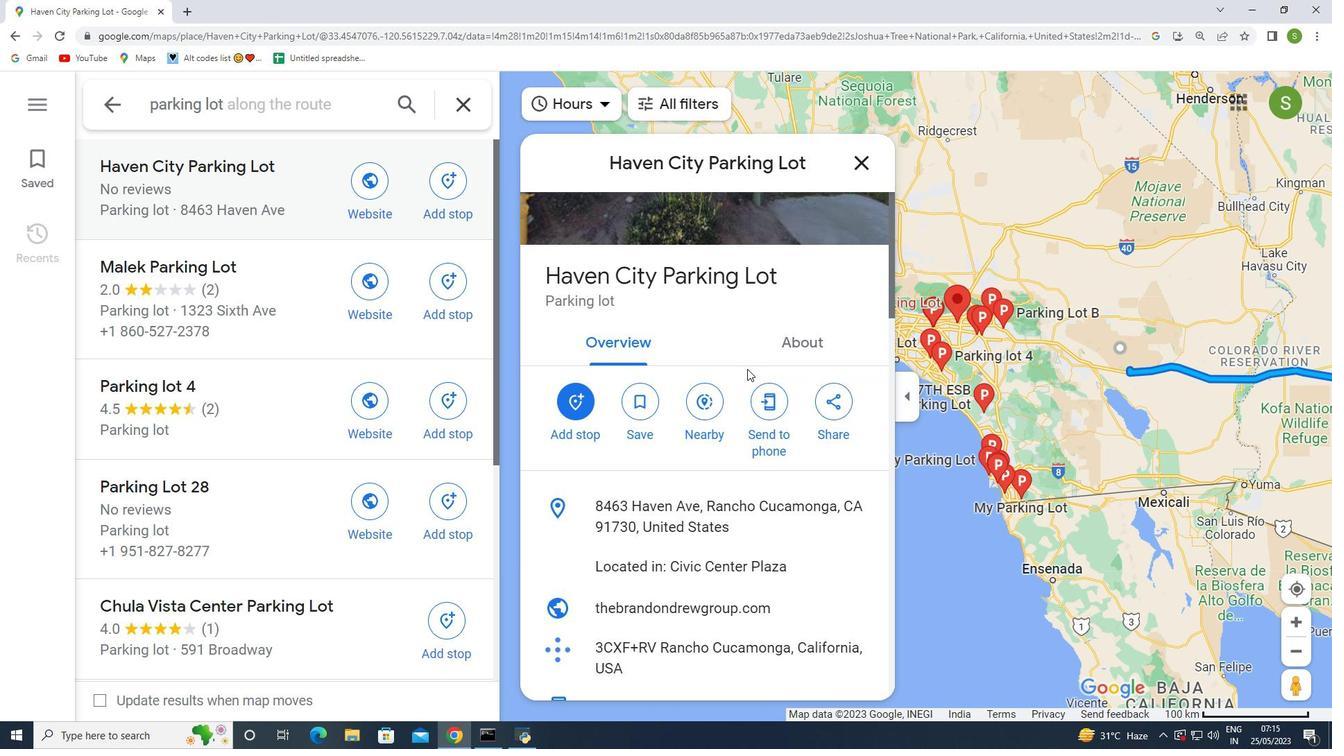 
Action: Mouse scrolled (747, 369) with delta (0, 0)
Screenshot: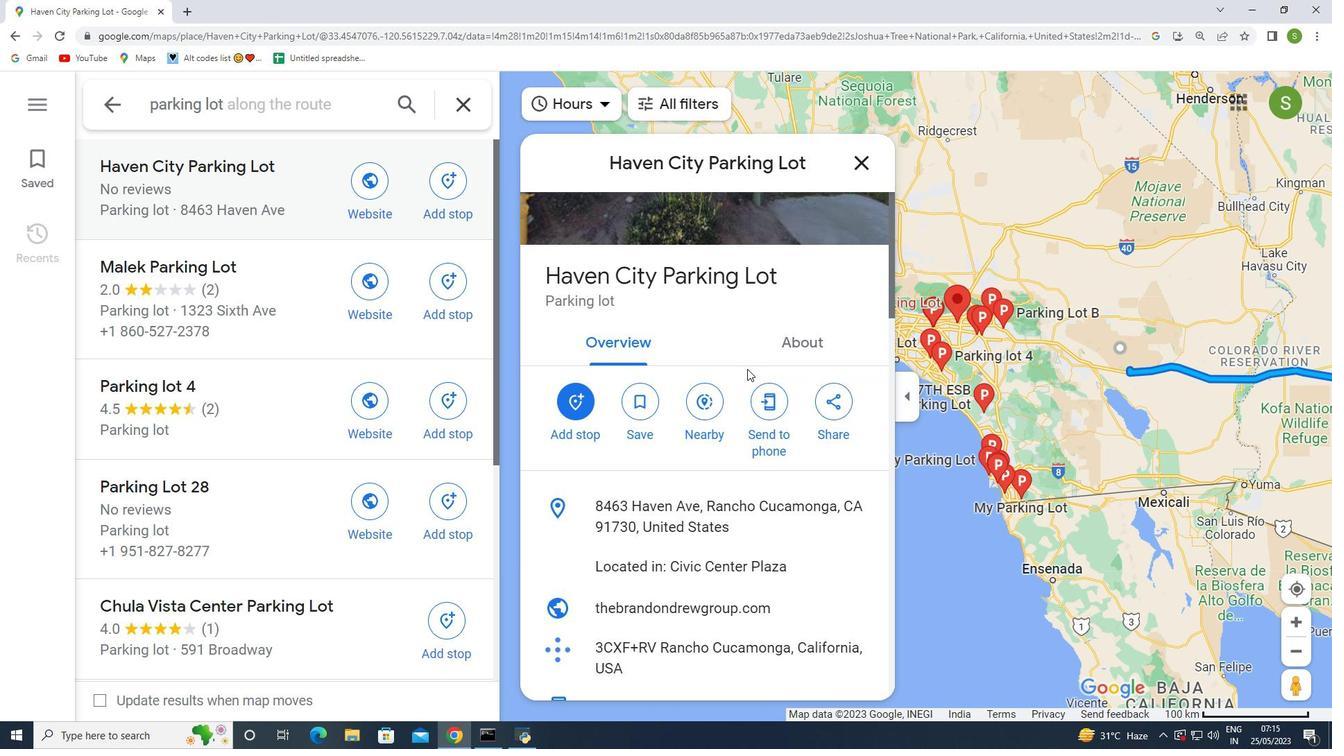 
Action: Mouse scrolled (747, 369) with delta (0, 0)
Screenshot: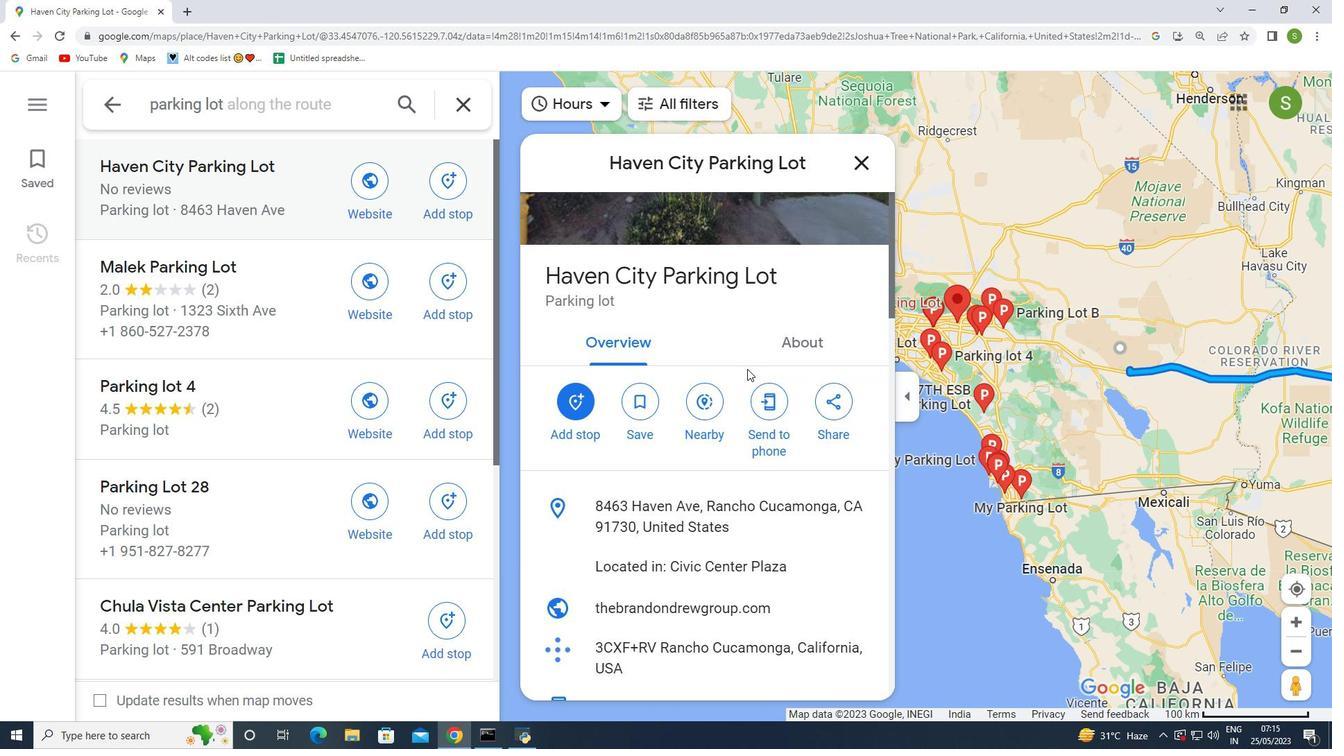 
Action: Mouse scrolled (747, 369) with delta (0, 0)
Screenshot: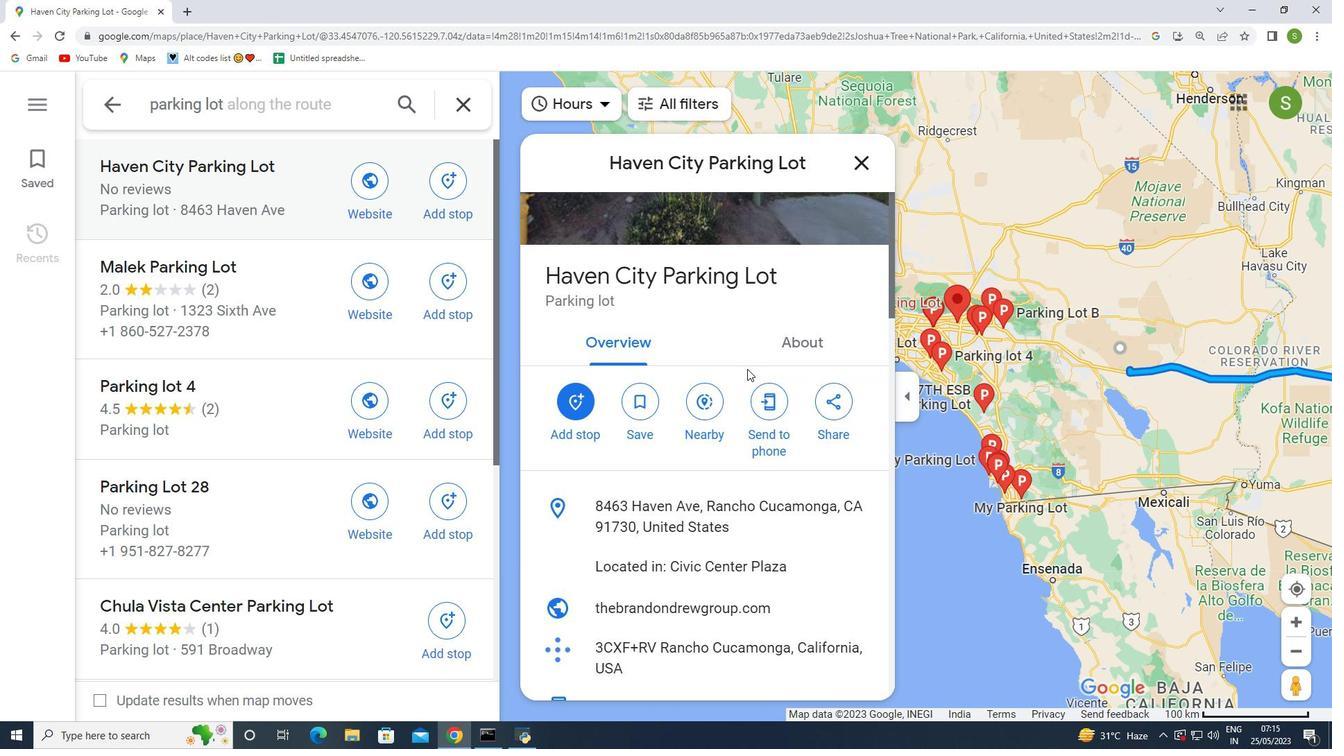 
Action: Mouse moved to (140, 267)
Screenshot: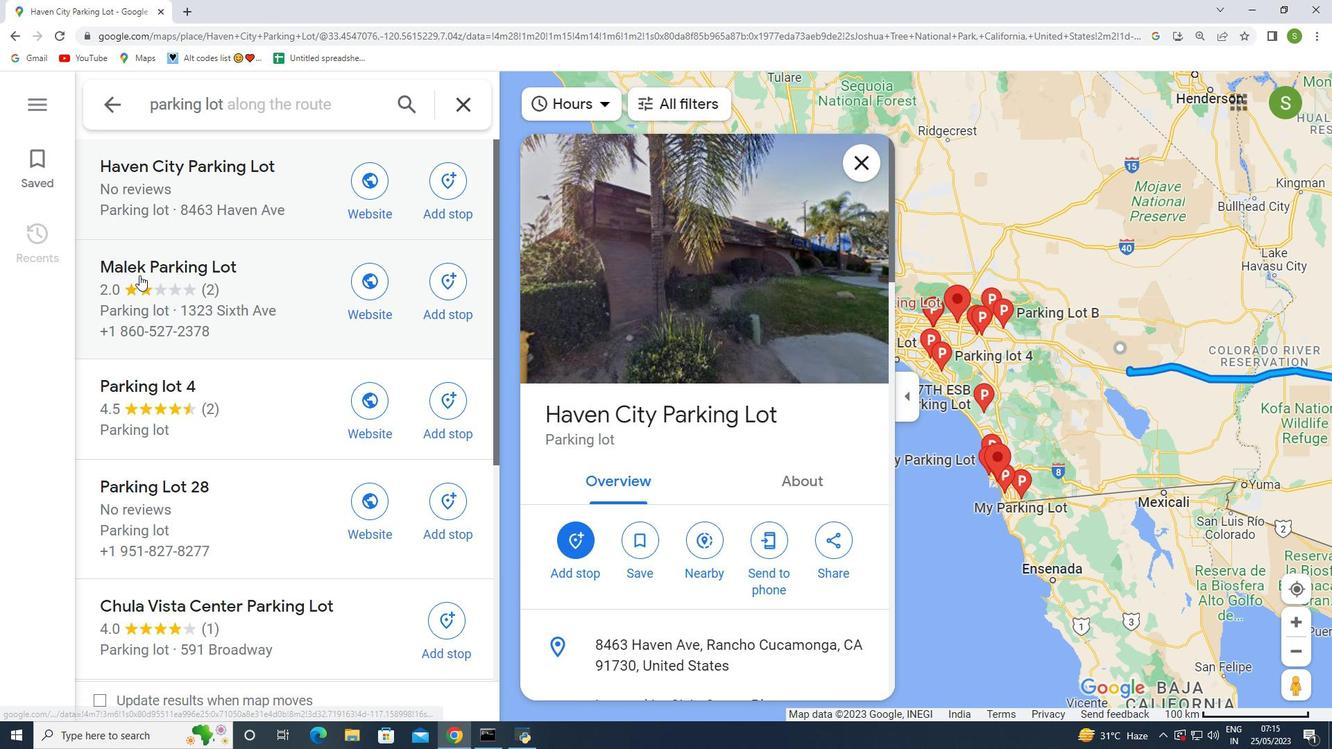 
Action: Mouse pressed left at (140, 267)
Screenshot: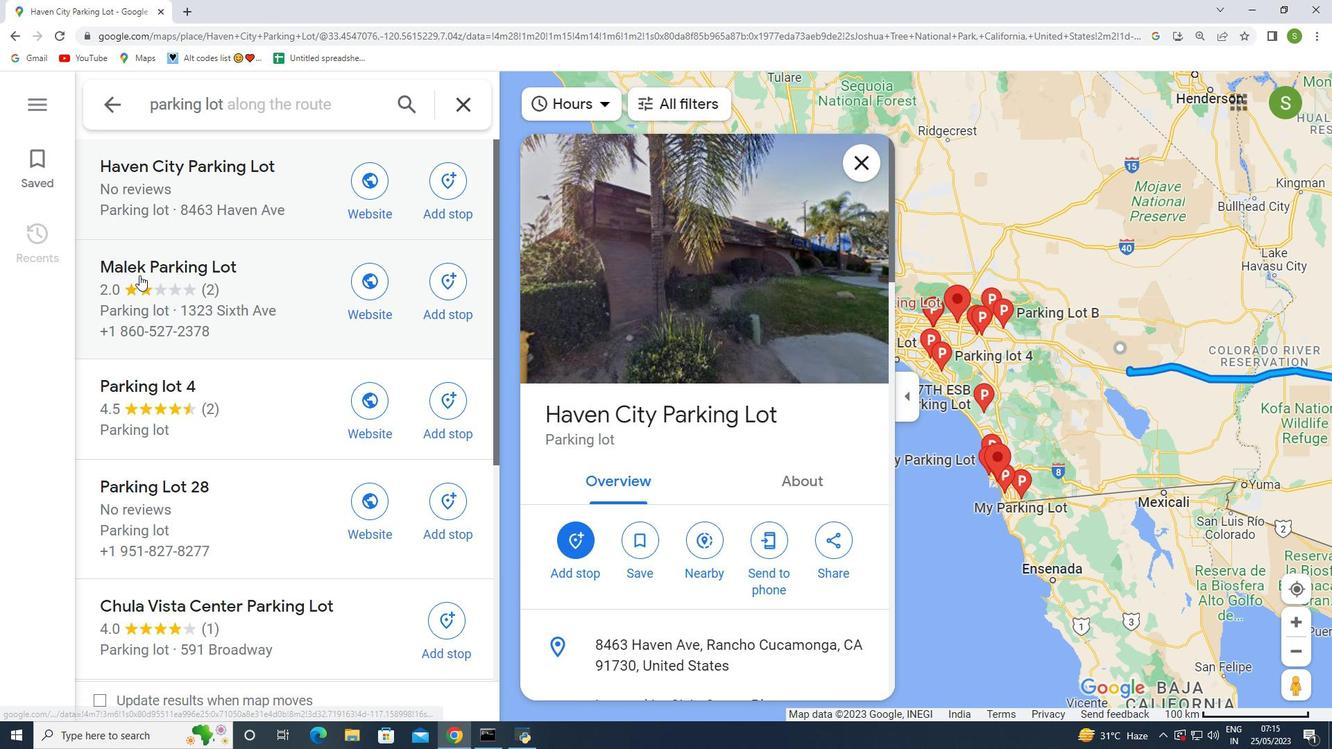 
Action: Mouse moved to (698, 369)
Screenshot: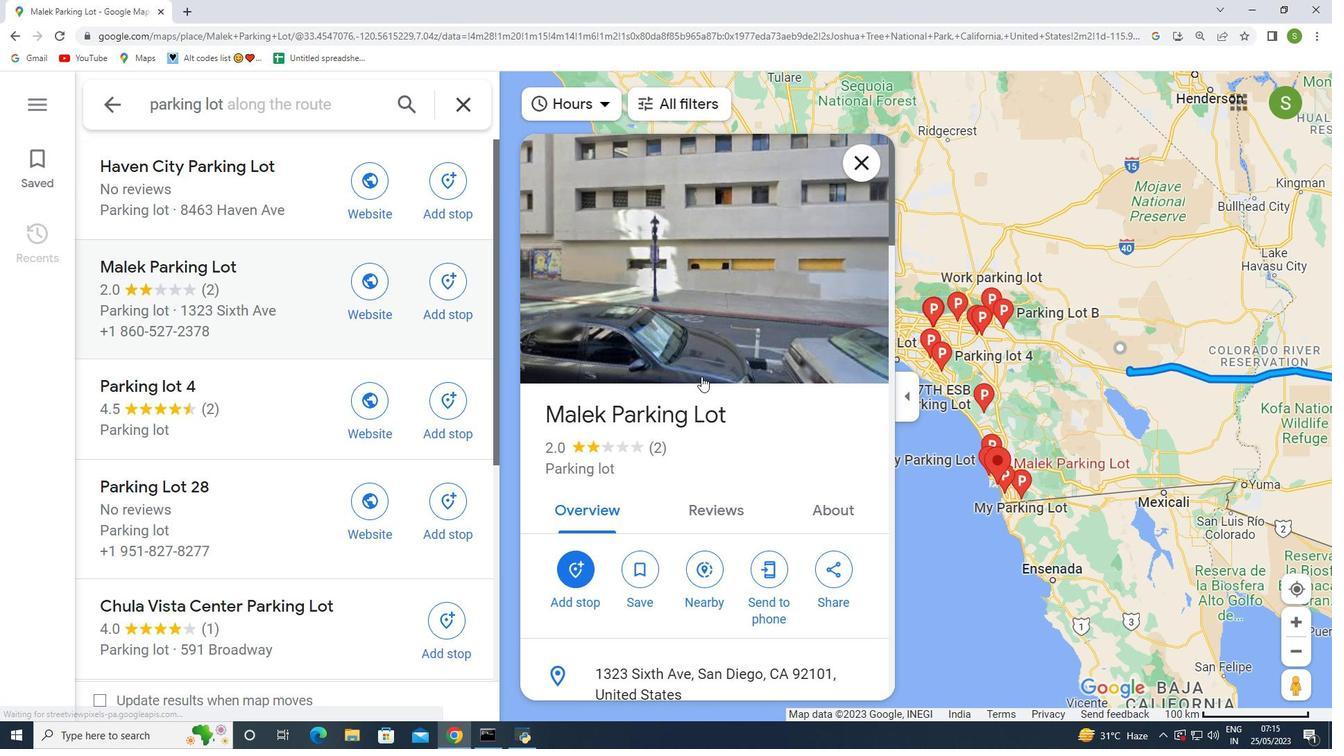 
Action: Mouse scrolled (698, 368) with delta (0, 0)
Screenshot: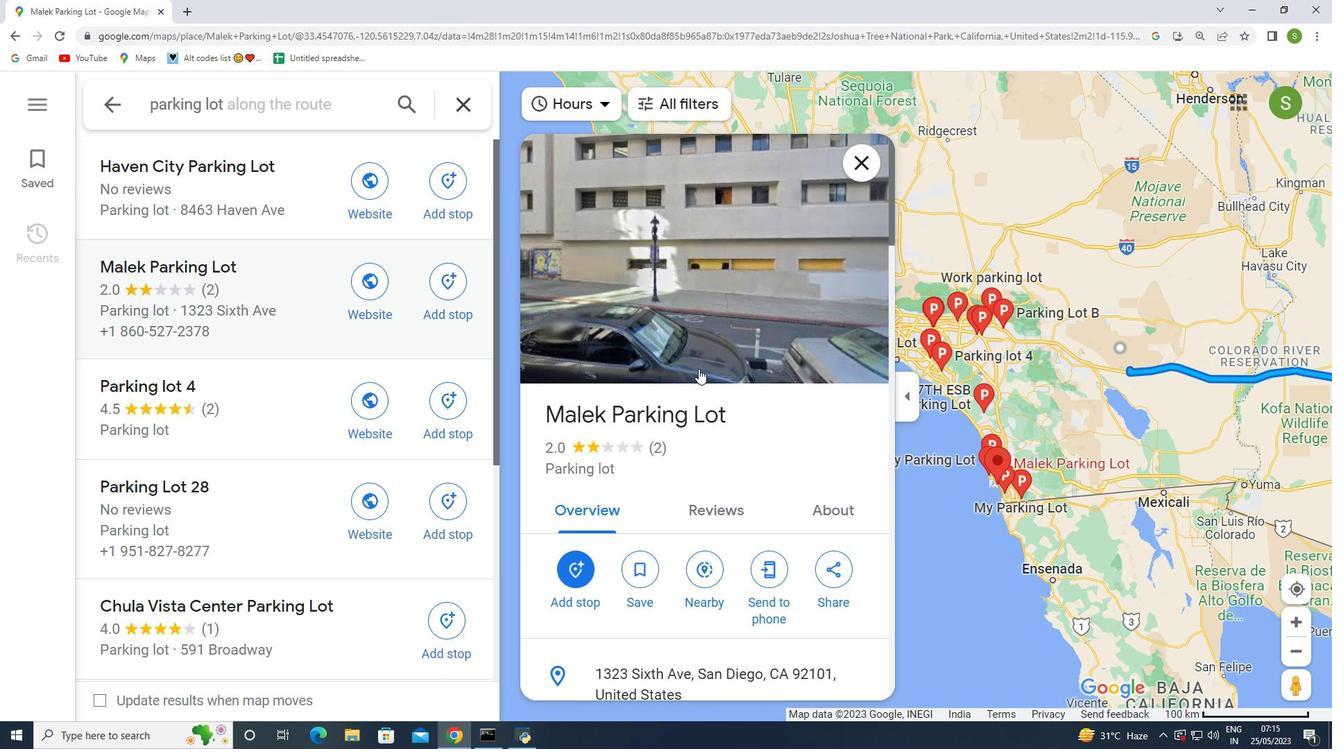 
Action: Mouse moved to (692, 370)
Screenshot: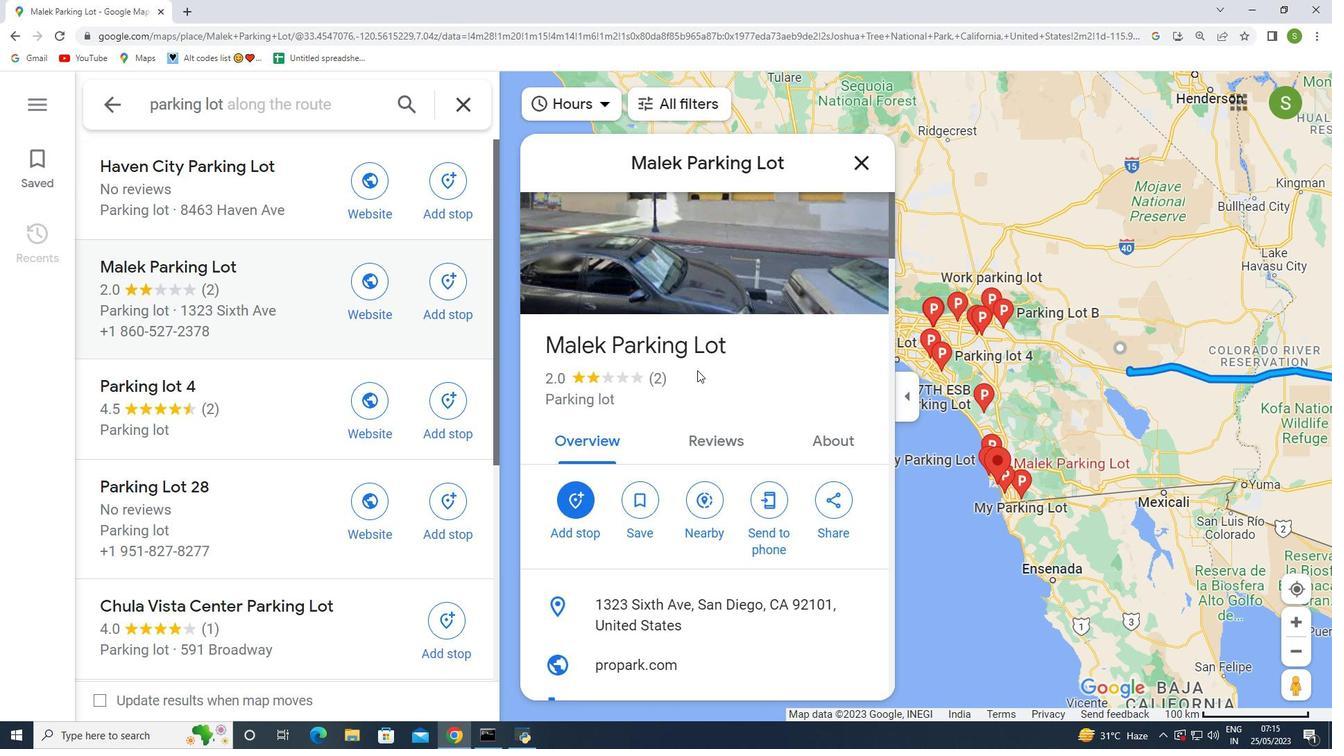 
Action: Mouse scrolled (692, 371) with delta (0, 0)
Screenshot: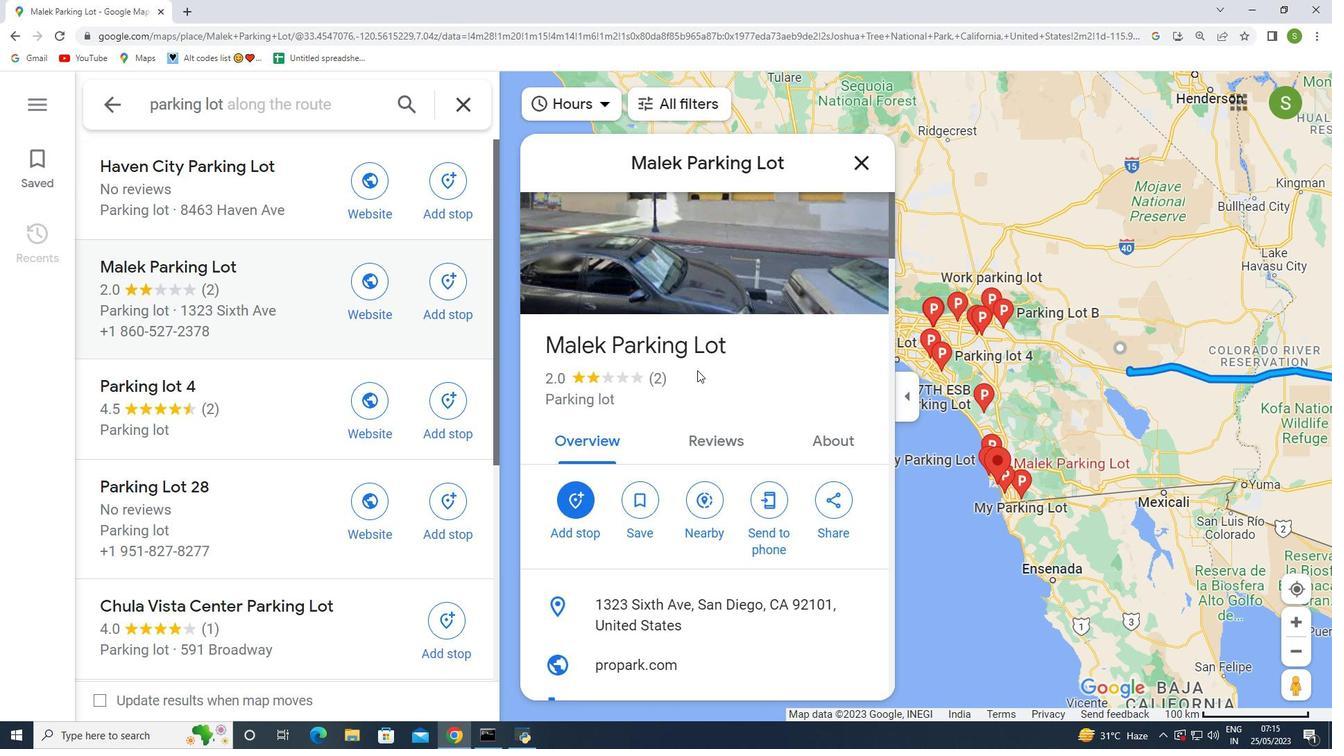 
Action: Mouse moved to (162, 383)
Screenshot: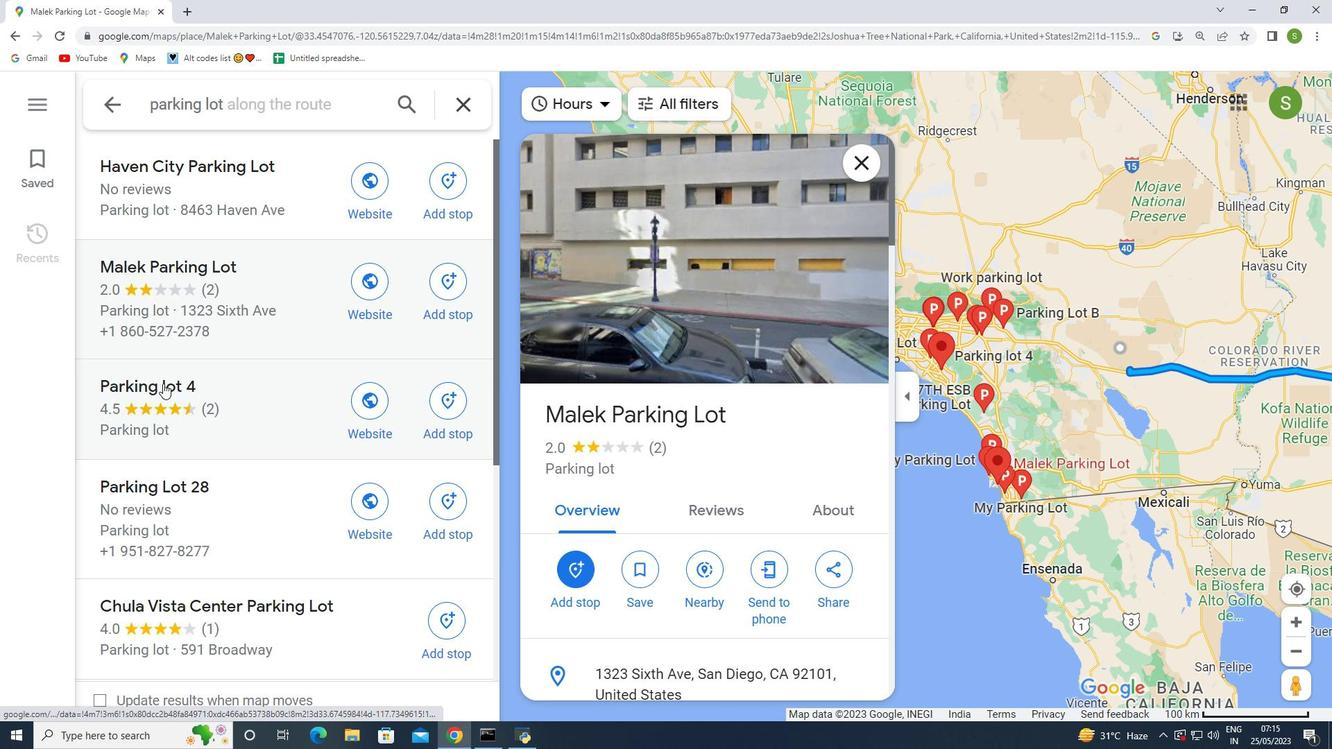 
Action: Mouse pressed left at (162, 383)
Screenshot: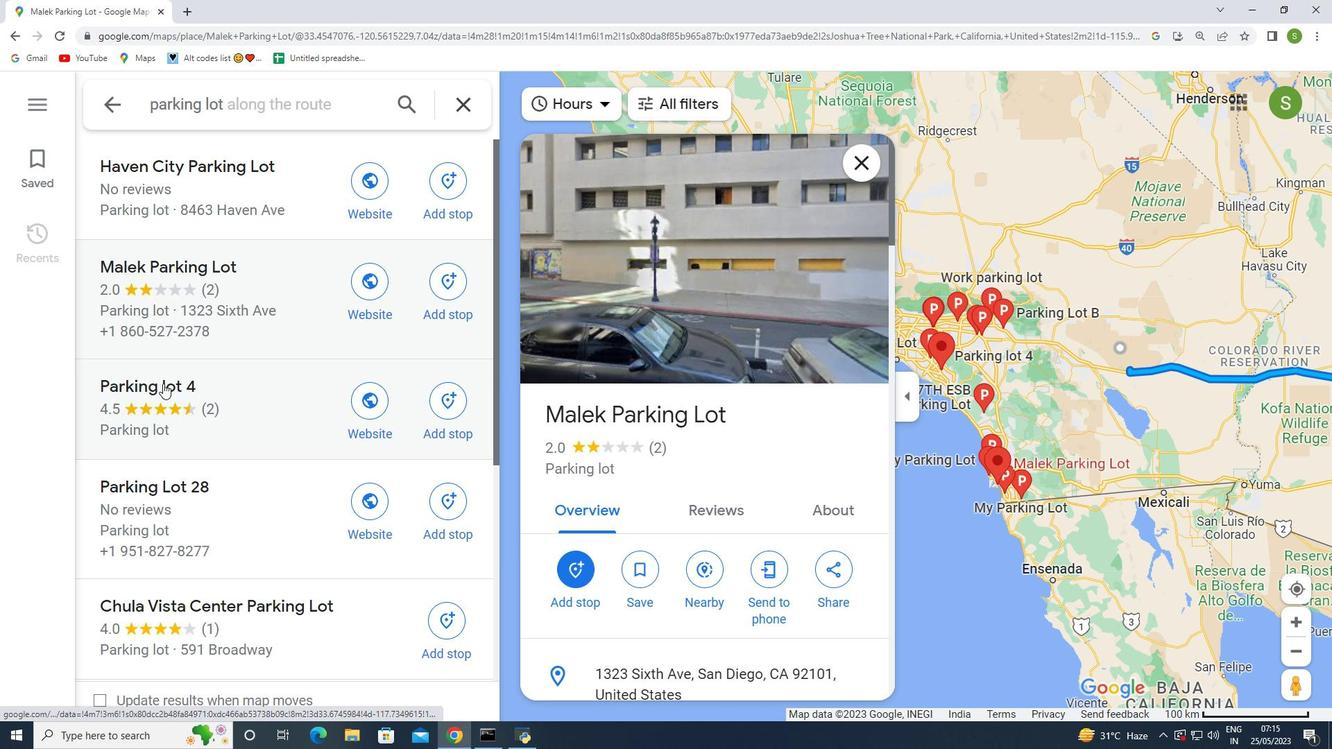 
Action: Mouse moved to (645, 342)
Screenshot: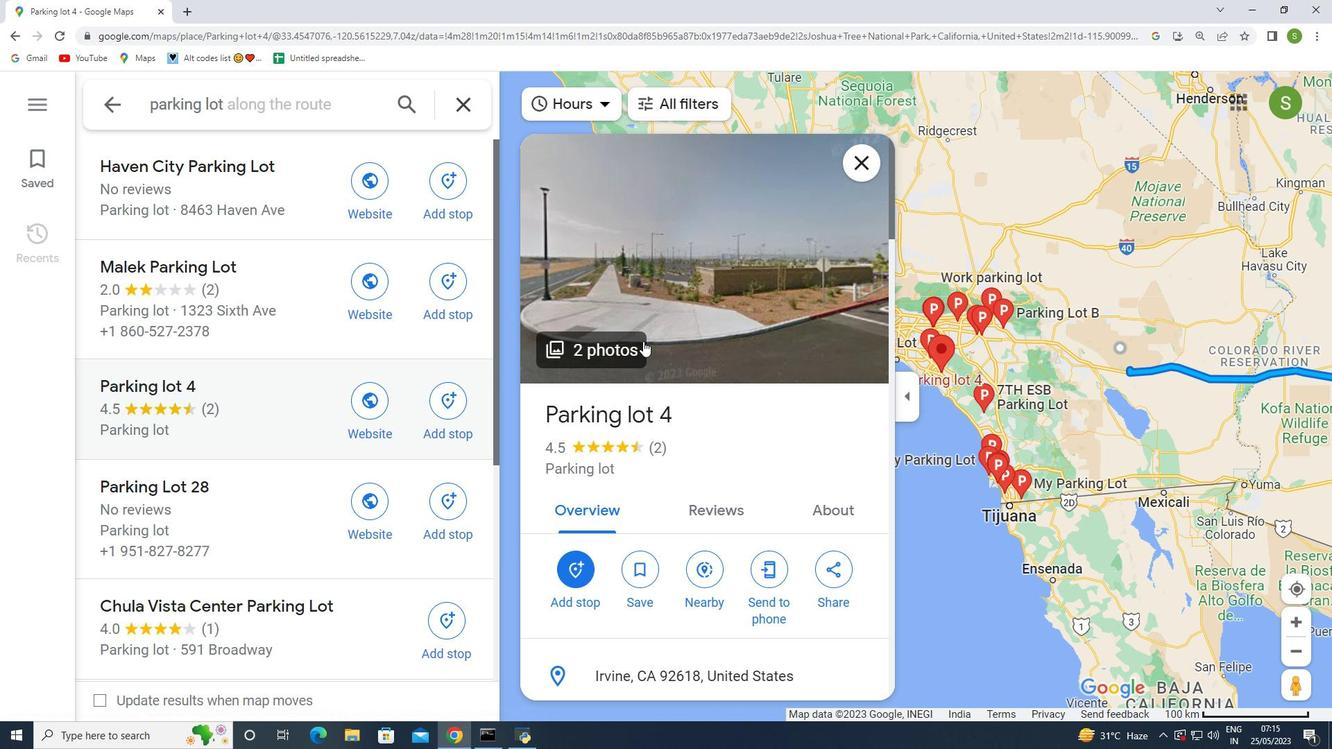 
Action: Mouse scrolled (645, 341) with delta (0, 0)
Screenshot: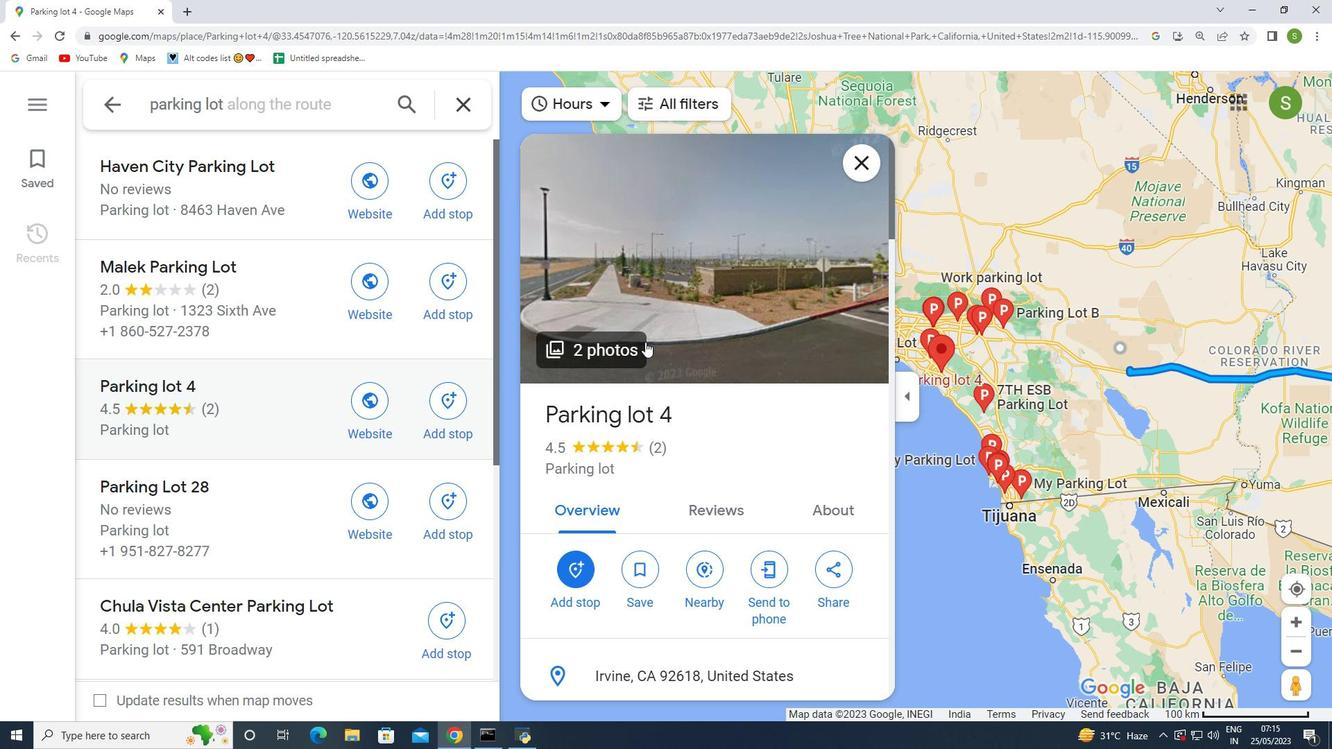 
Action: Mouse scrolled (645, 341) with delta (0, 0)
Screenshot: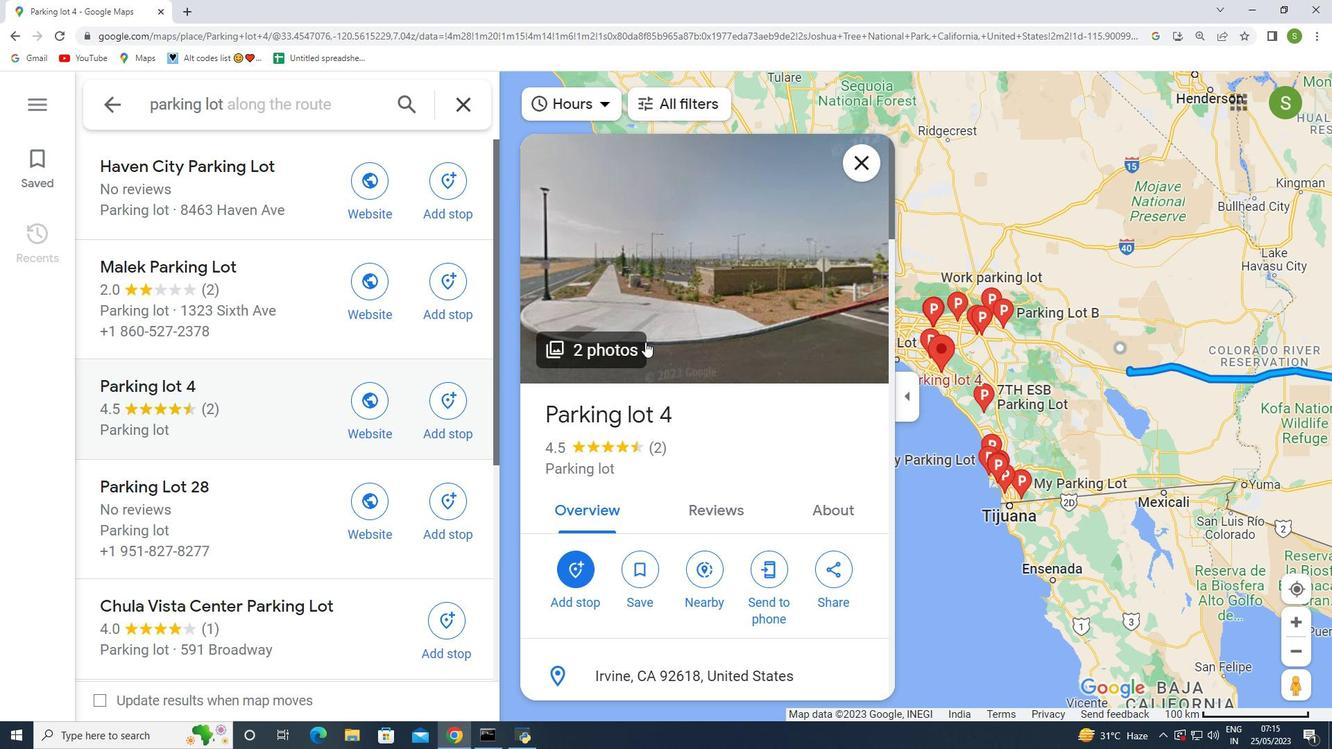 
Action: Mouse moved to (641, 350)
Screenshot: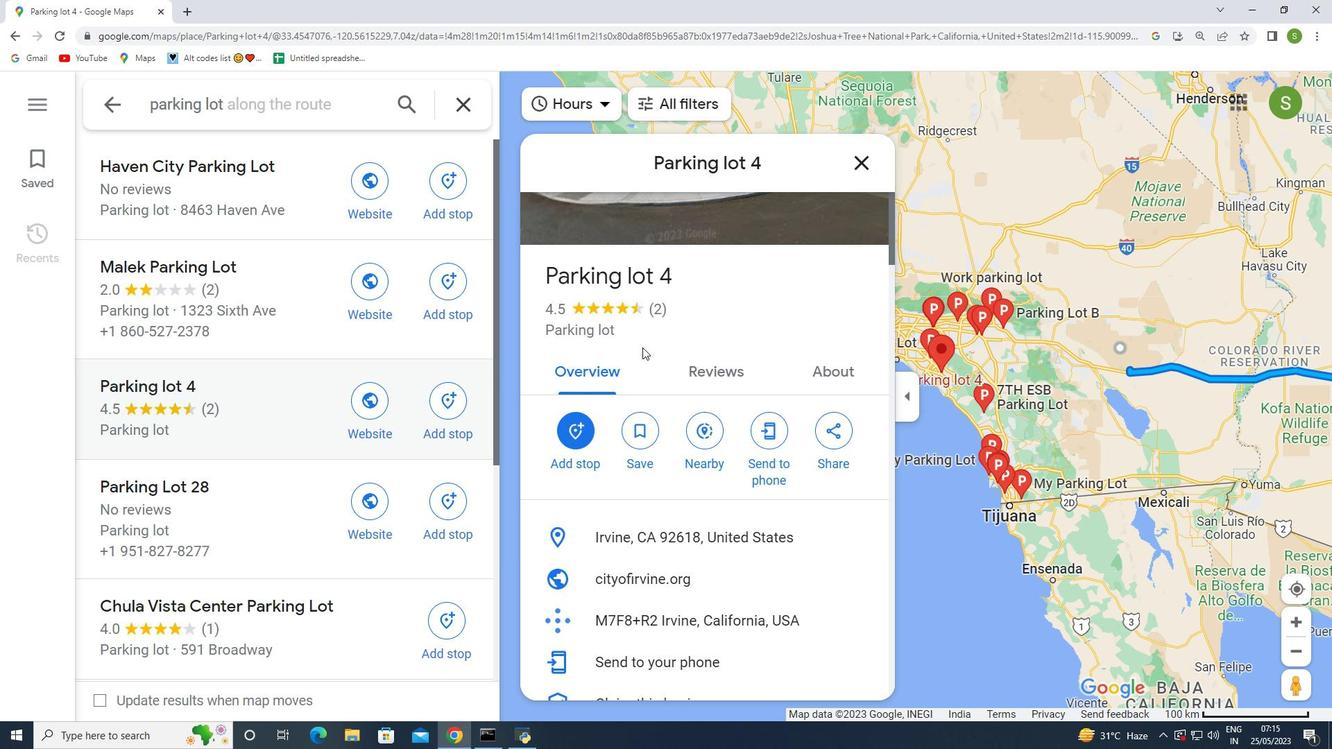 
Action: Mouse scrolled (641, 349) with delta (0, 0)
Screenshot: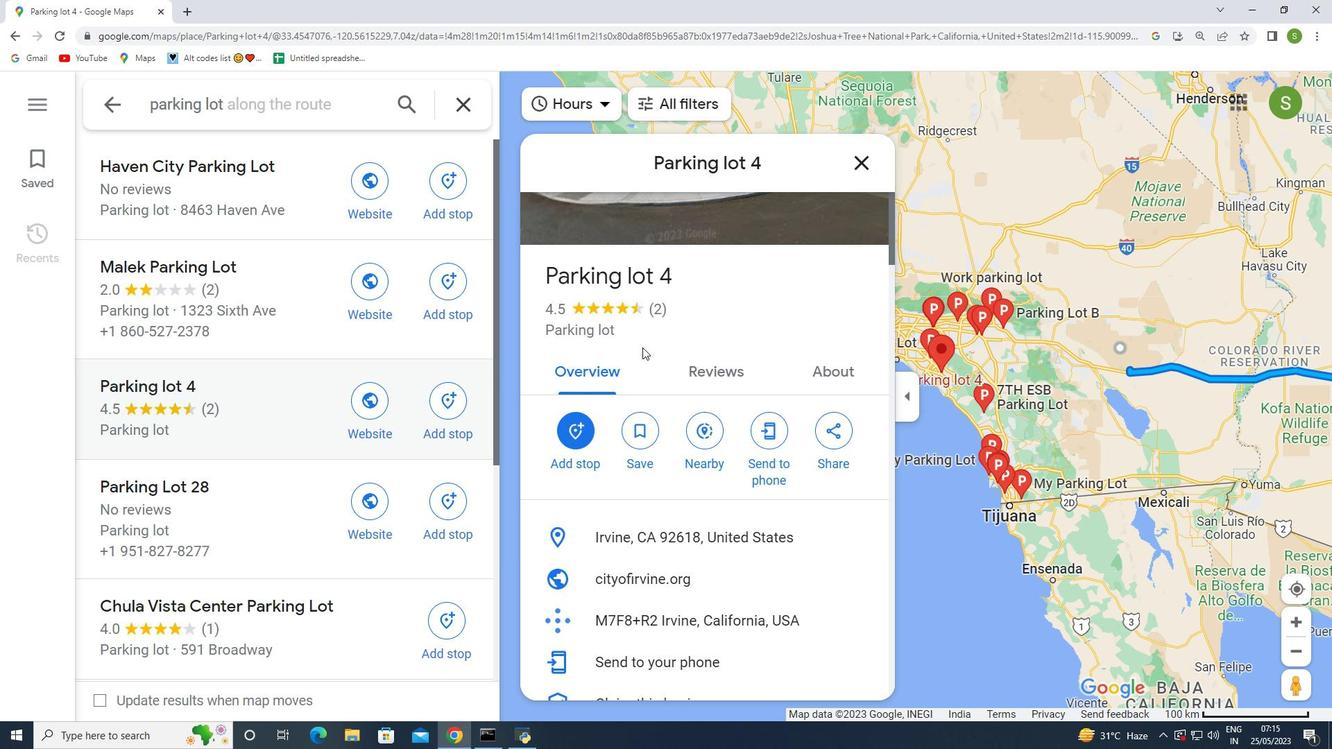
Action: Mouse moved to (638, 356)
Screenshot: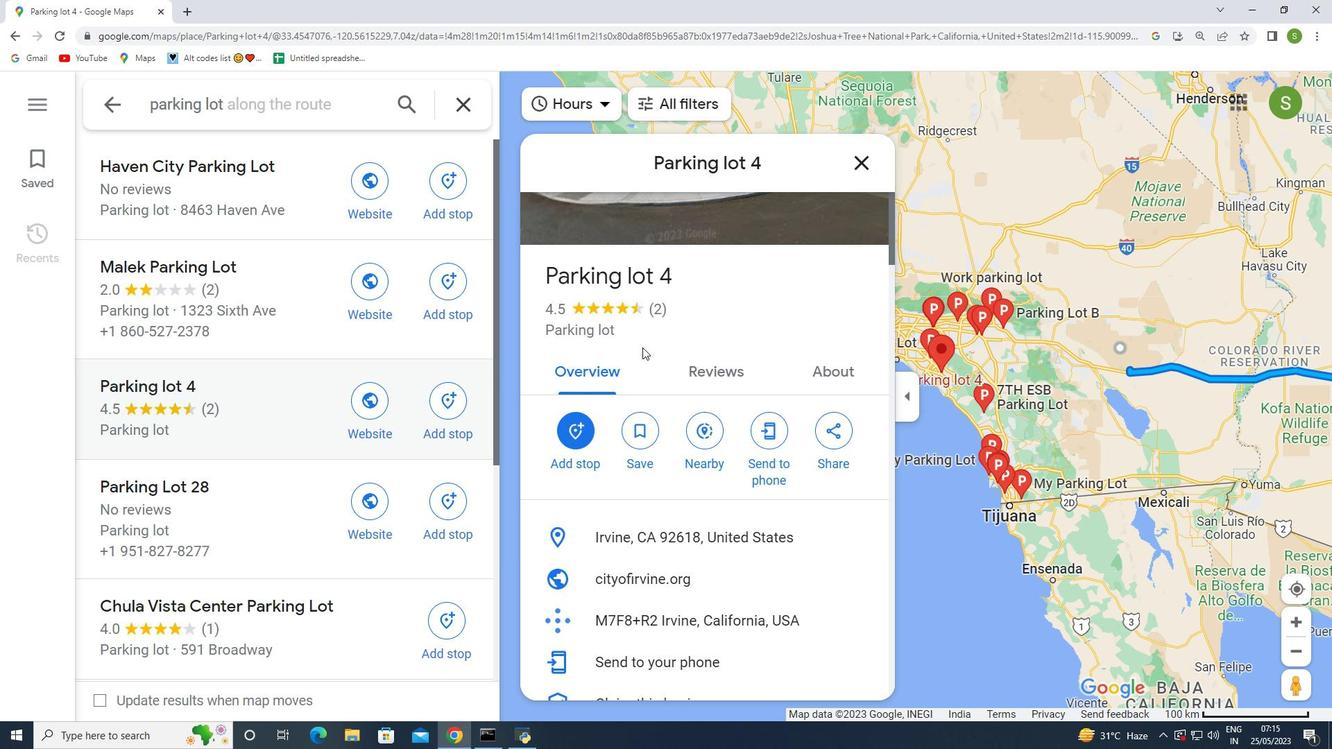 
Action: Mouse scrolled (638, 356) with delta (0, 0)
Screenshot: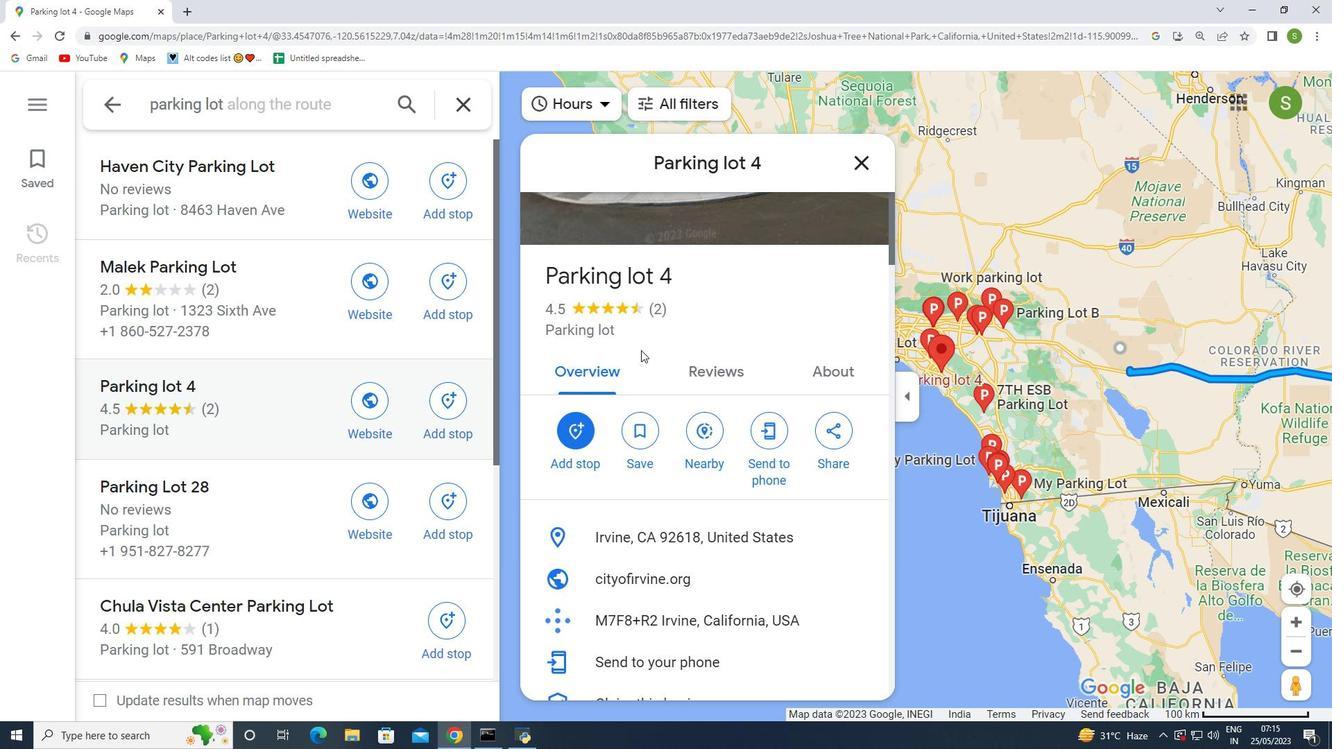 
Action: Mouse moved to (637, 361)
Screenshot: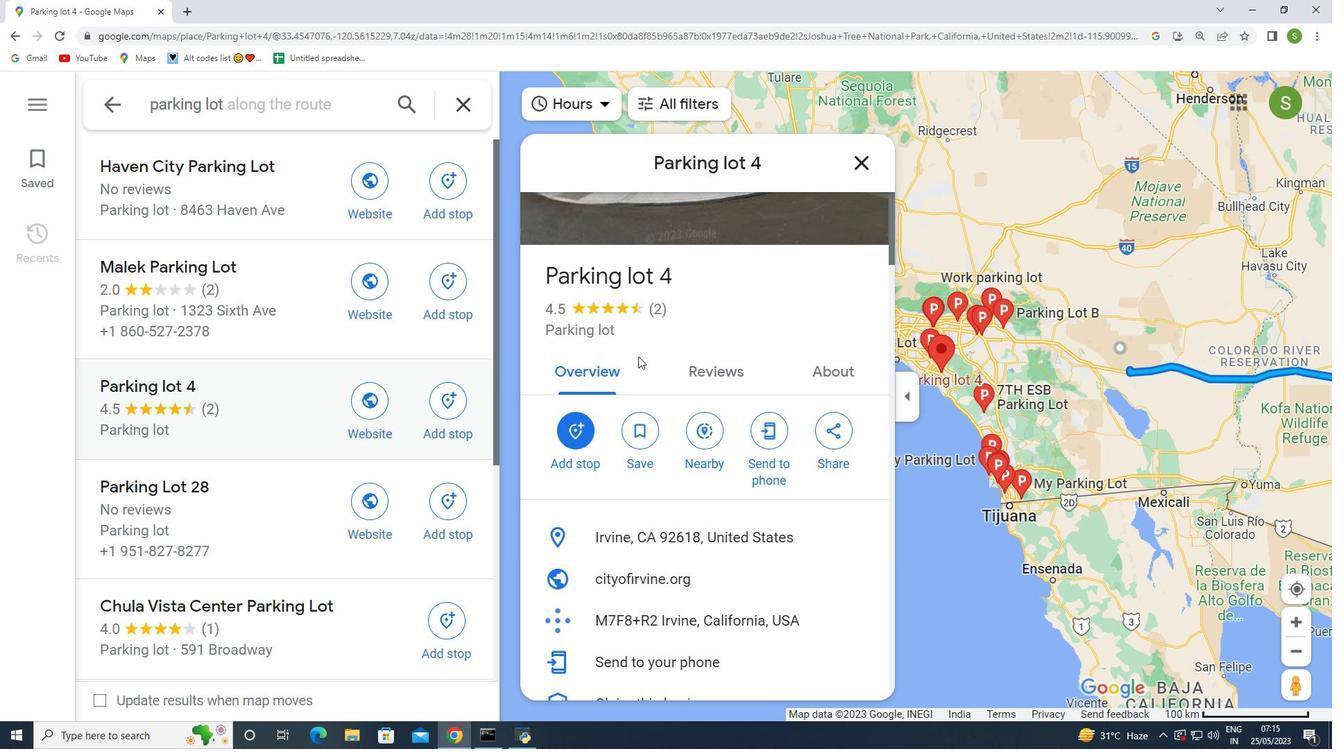 
Action: Mouse scrolled (637, 360) with delta (0, 0)
Screenshot: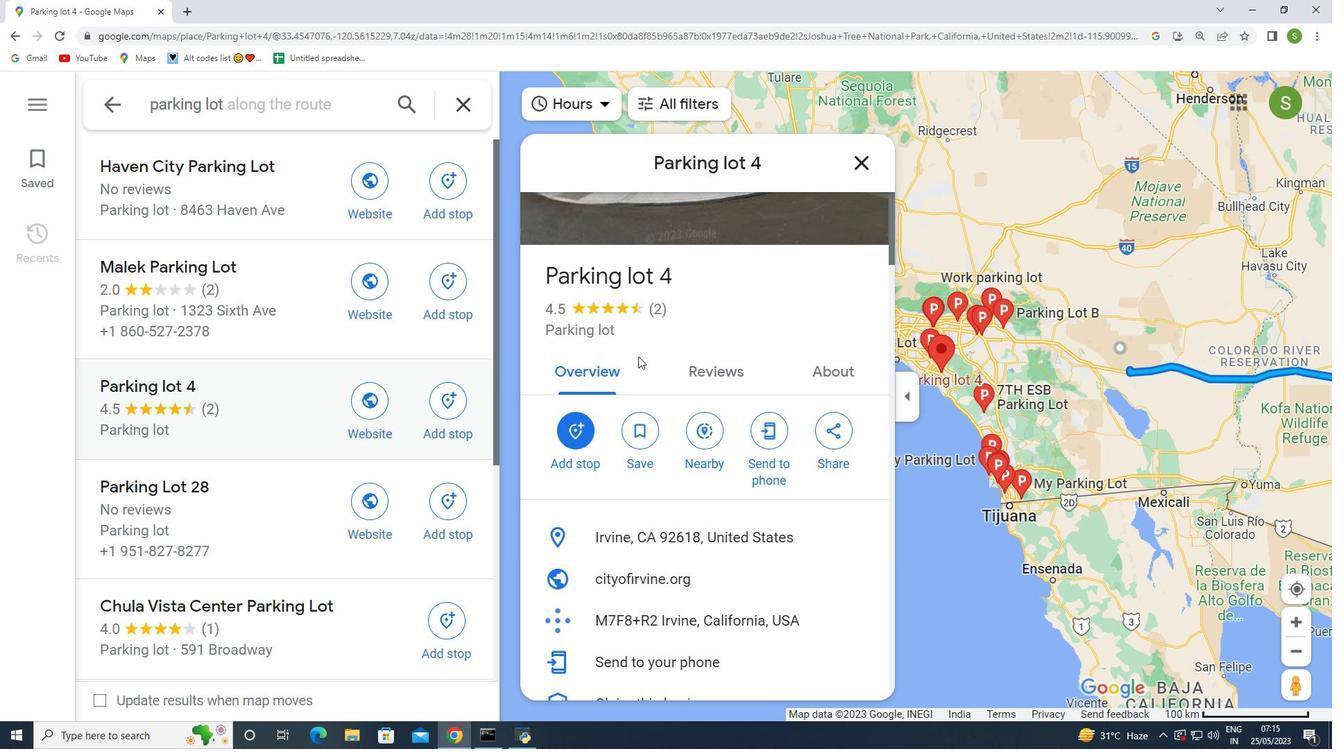 
Action: Mouse moved to (633, 374)
Screenshot: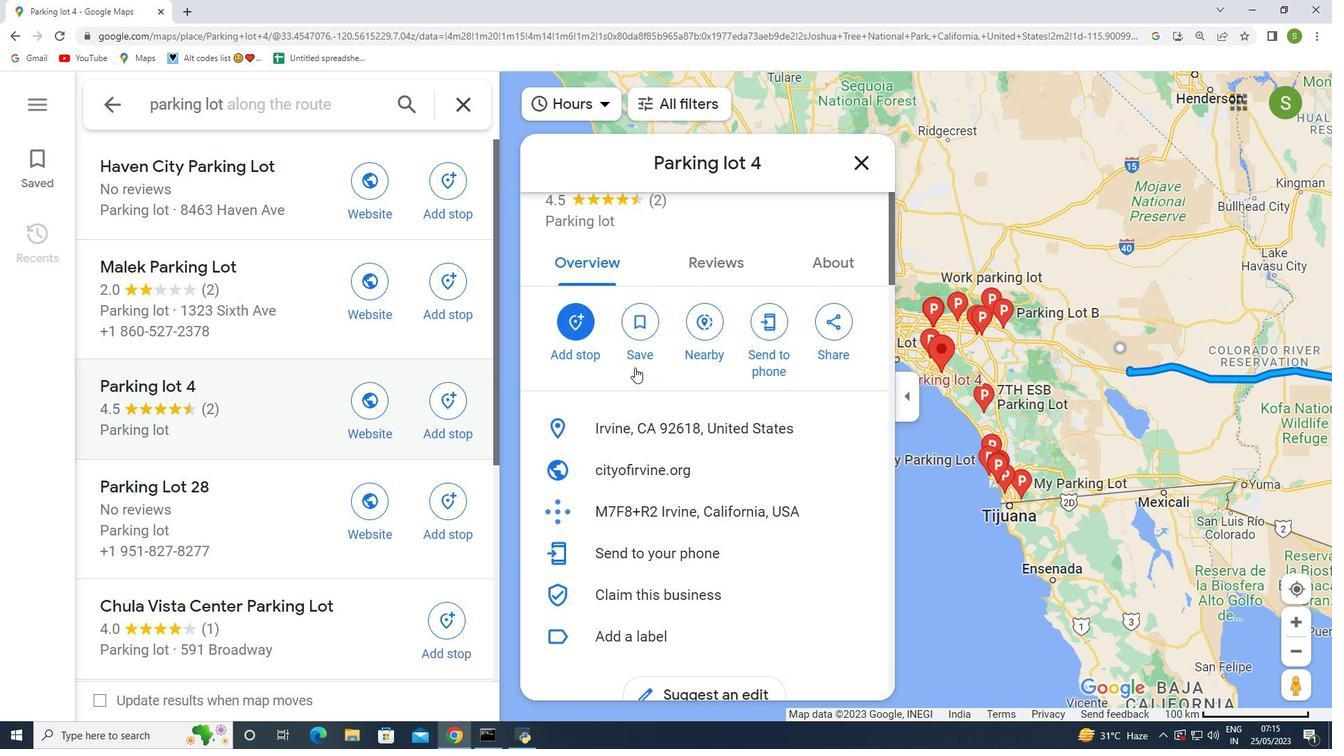 
Action: Mouse scrolled (633, 373) with delta (0, 0)
Screenshot: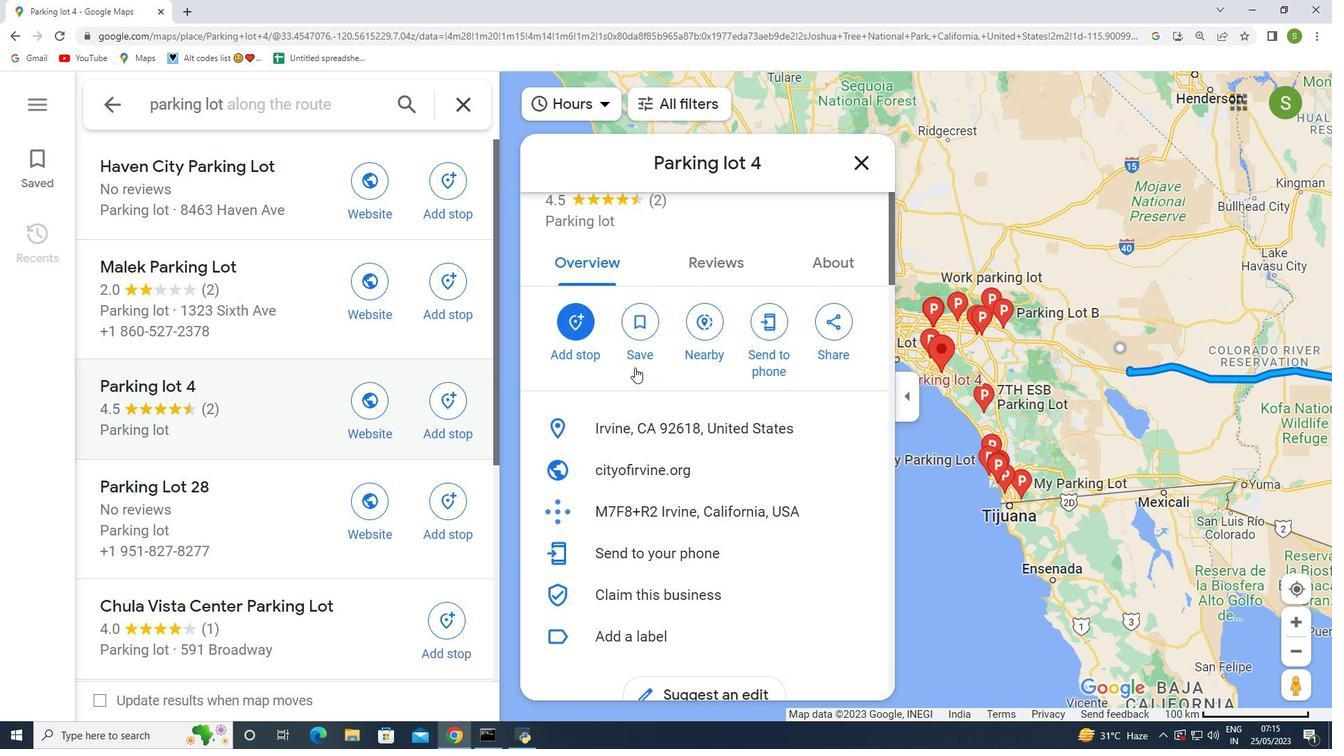 
Action: Mouse moved to (637, 399)
Screenshot: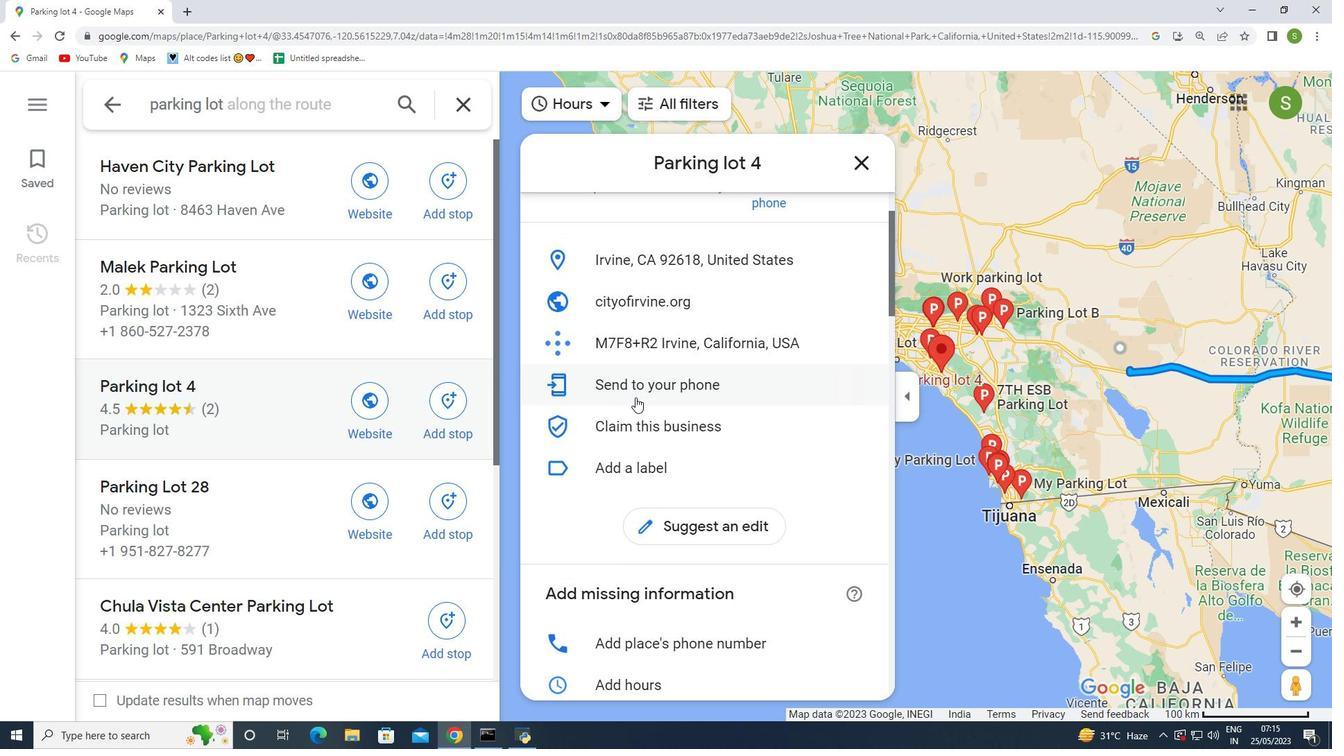 
Action: Mouse scrolled (637, 399) with delta (0, 0)
Screenshot: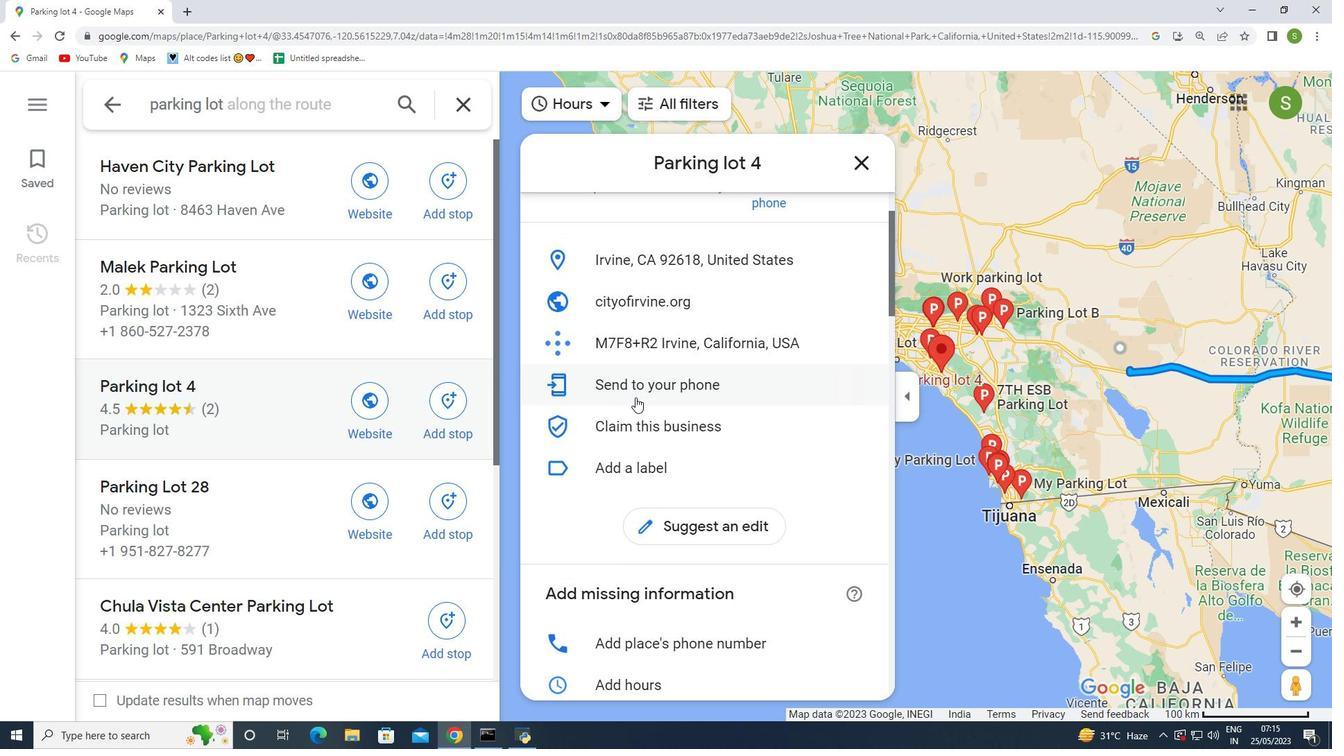 
Action: Mouse moved to (637, 400)
Screenshot: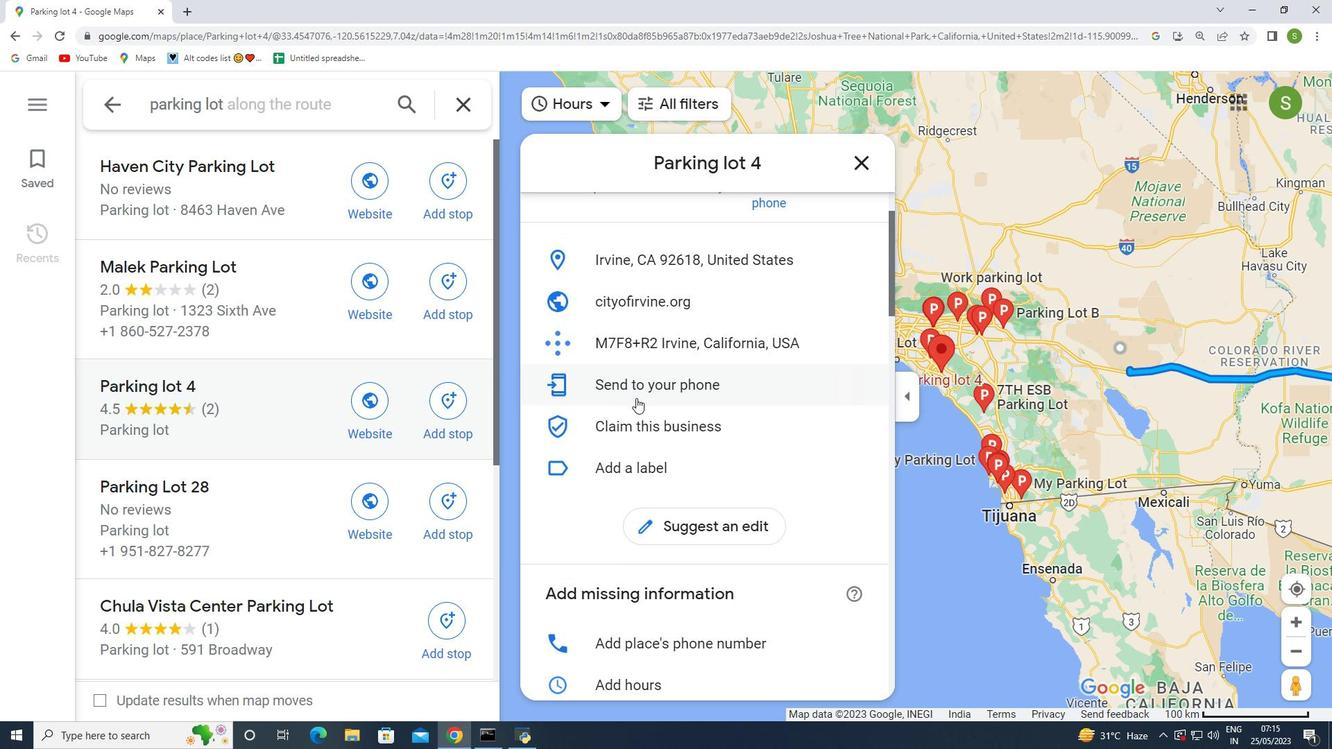 
Action: Mouse scrolled (637, 399) with delta (0, 0)
Screenshot: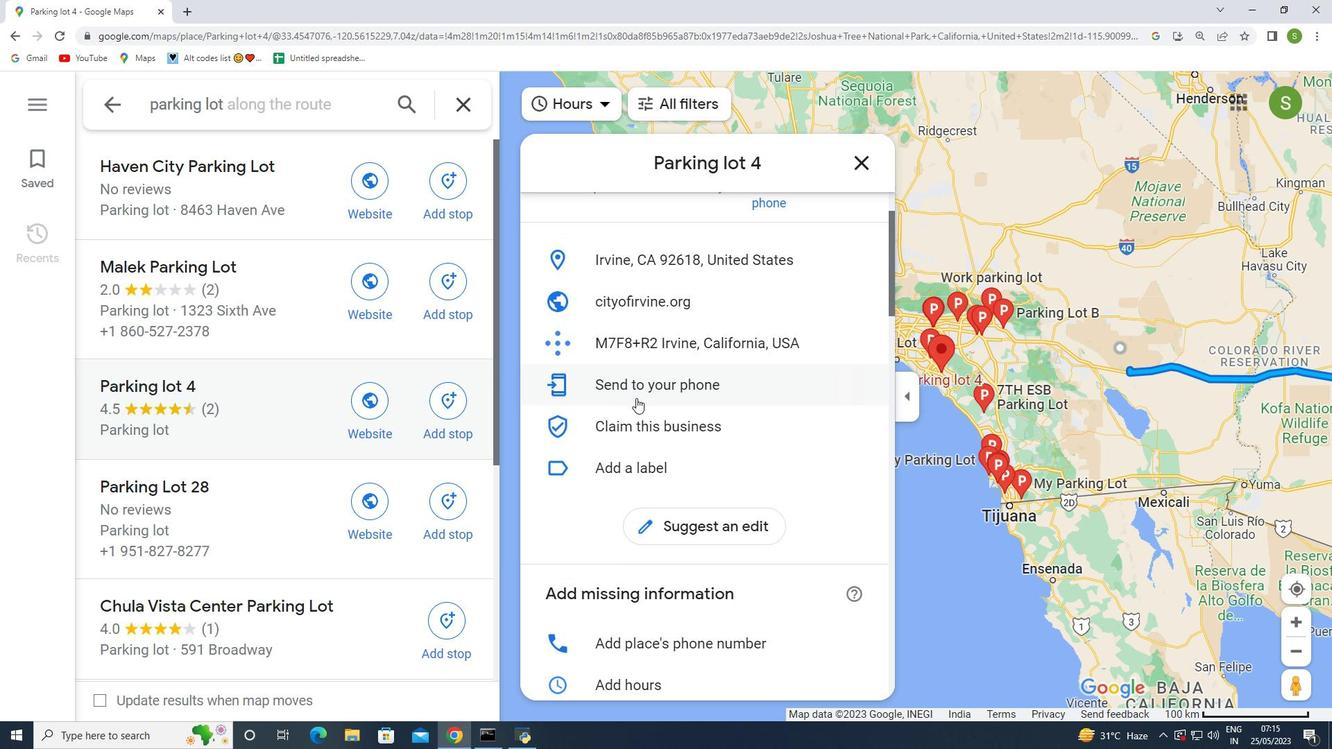 
Action: Mouse moved to (637, 400)
Screenshot: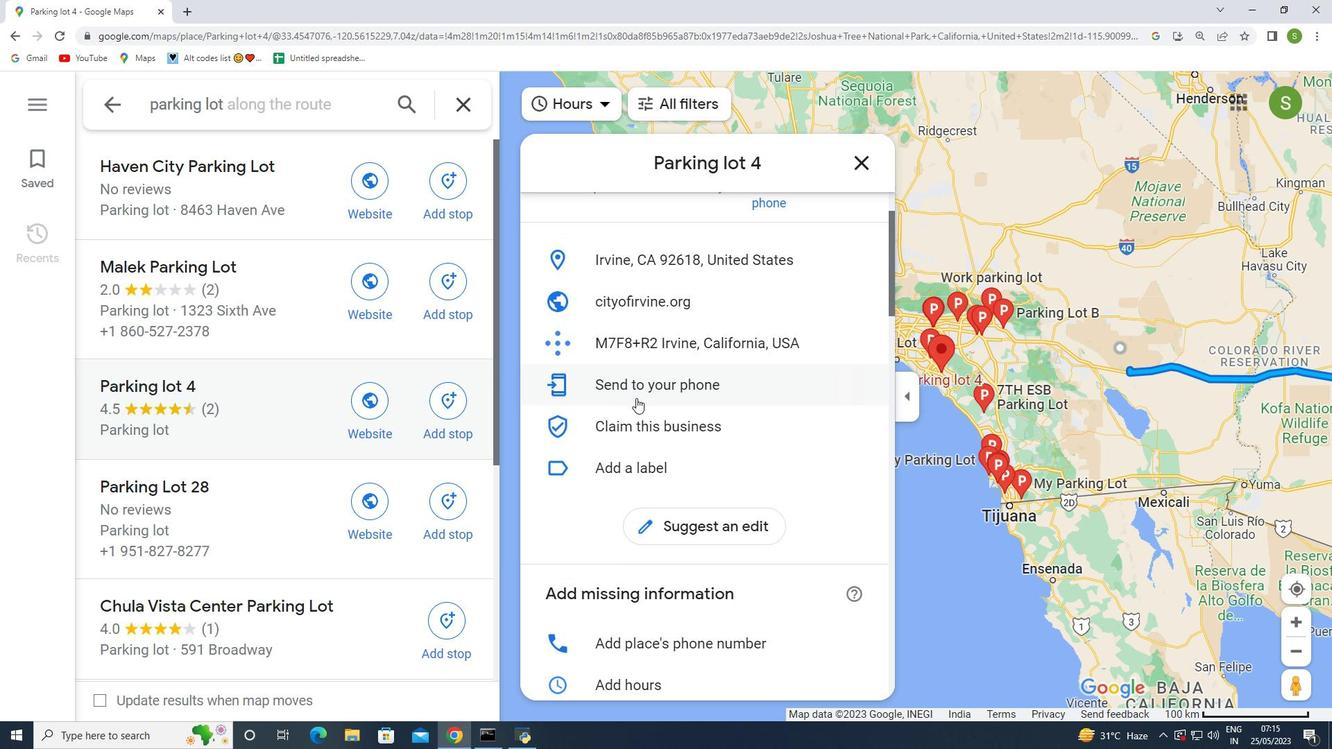 
Action: Mouse scrolled (637, 399) with delta (0, 0)
Screenshot: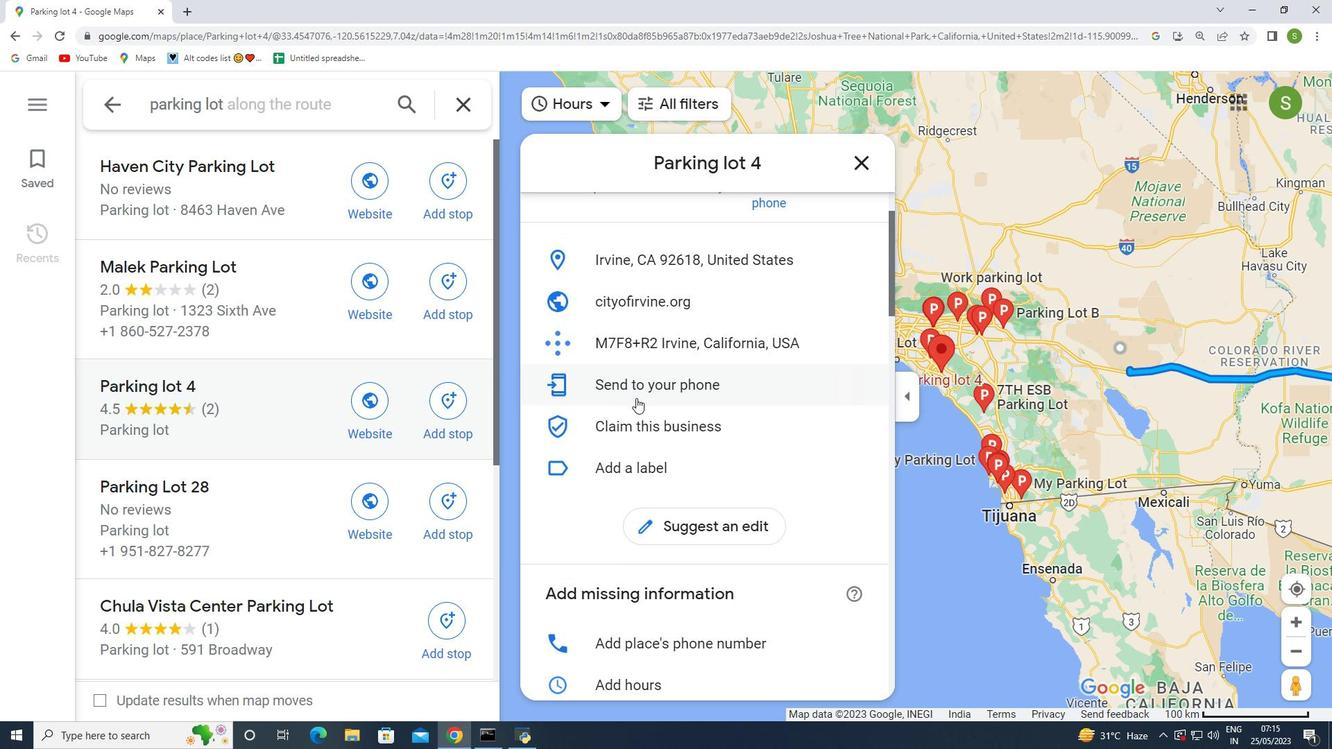 
Action: Mouse moved to (637, 401)
Screenshot: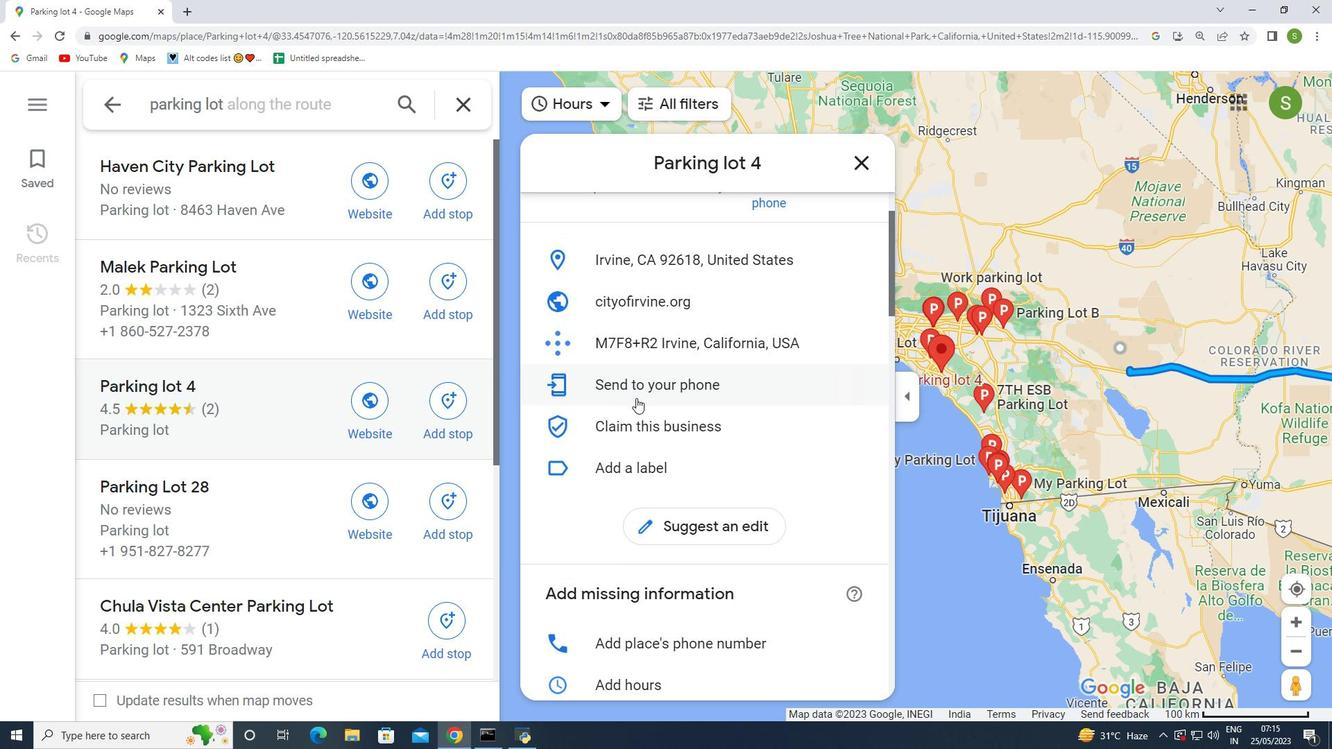 
Action: Mouse scrolled (637, 400) with delta (0, 0)
Screenshot: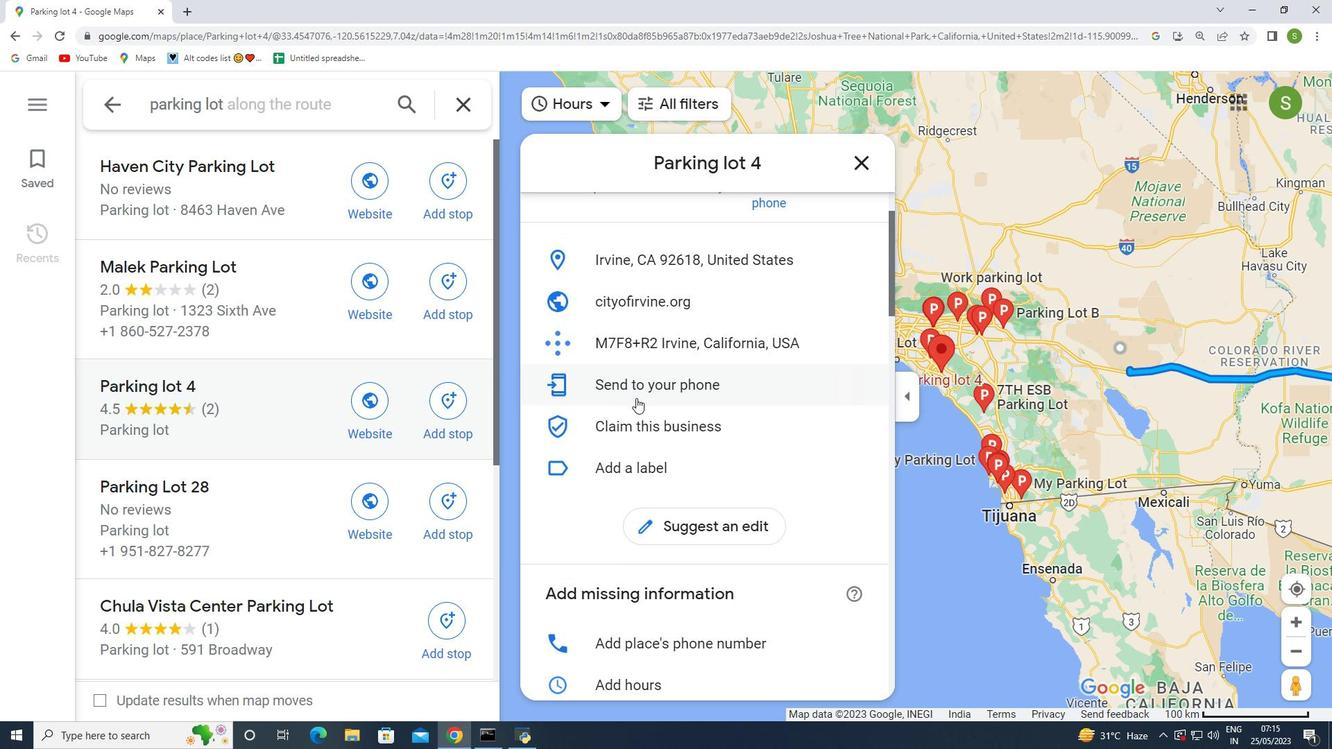 
Action: Mouse moved to (637, 401)
Screenshot: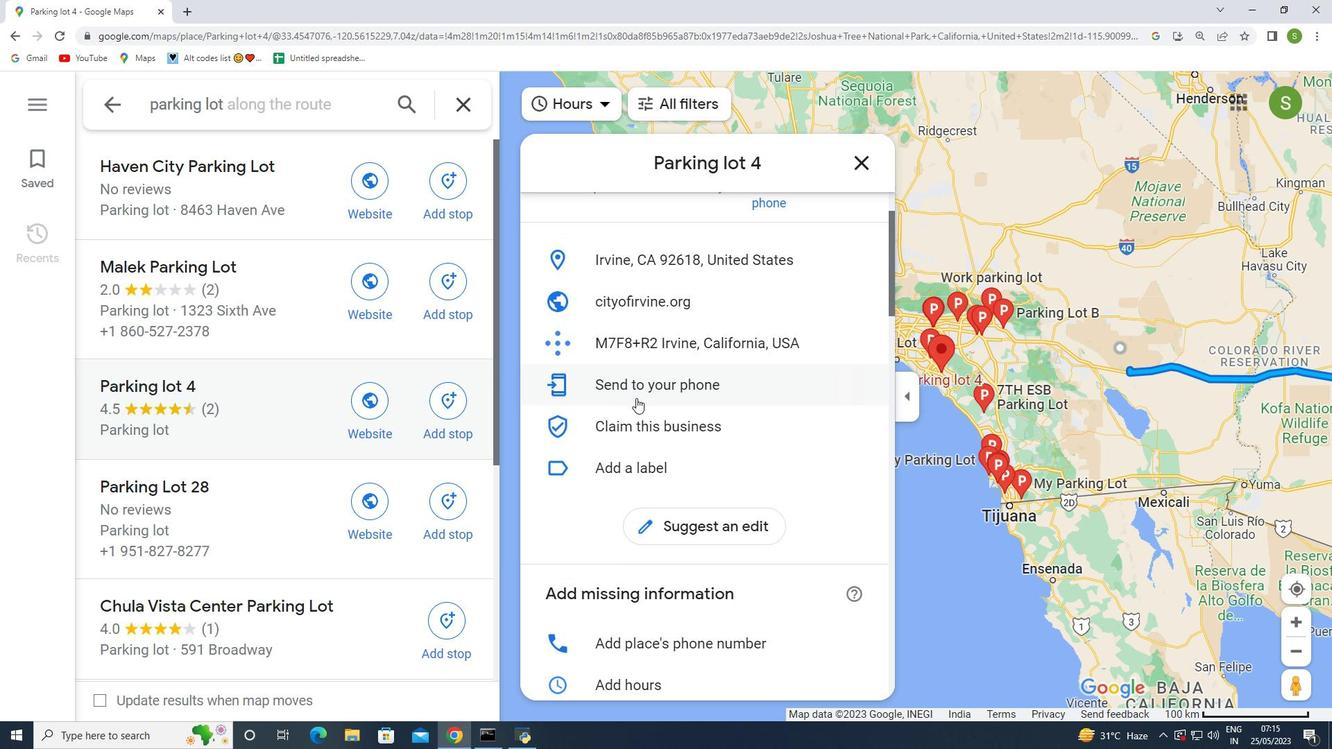 
Action: Mouse scrolled (637, 401) with delta (0, 0)
Screenshot: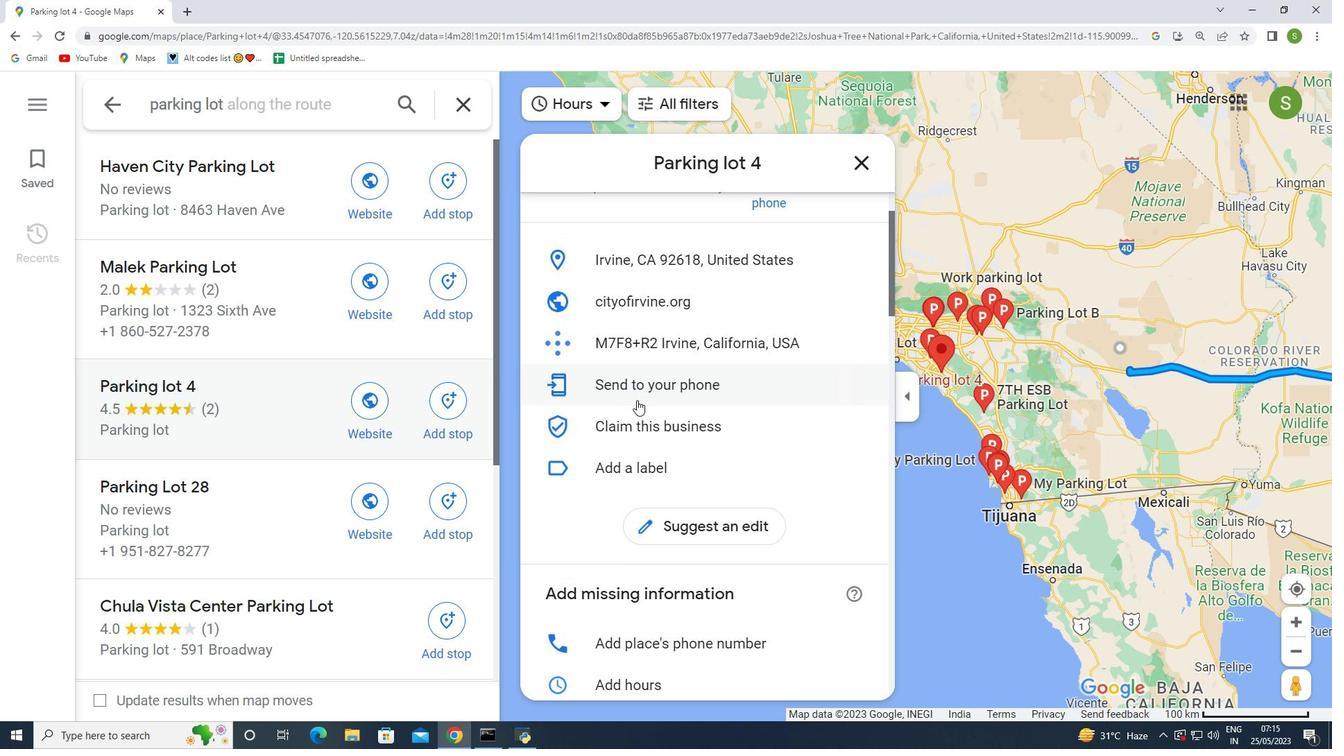 
Action: Mouse moved to (637, 406)
Screenshot: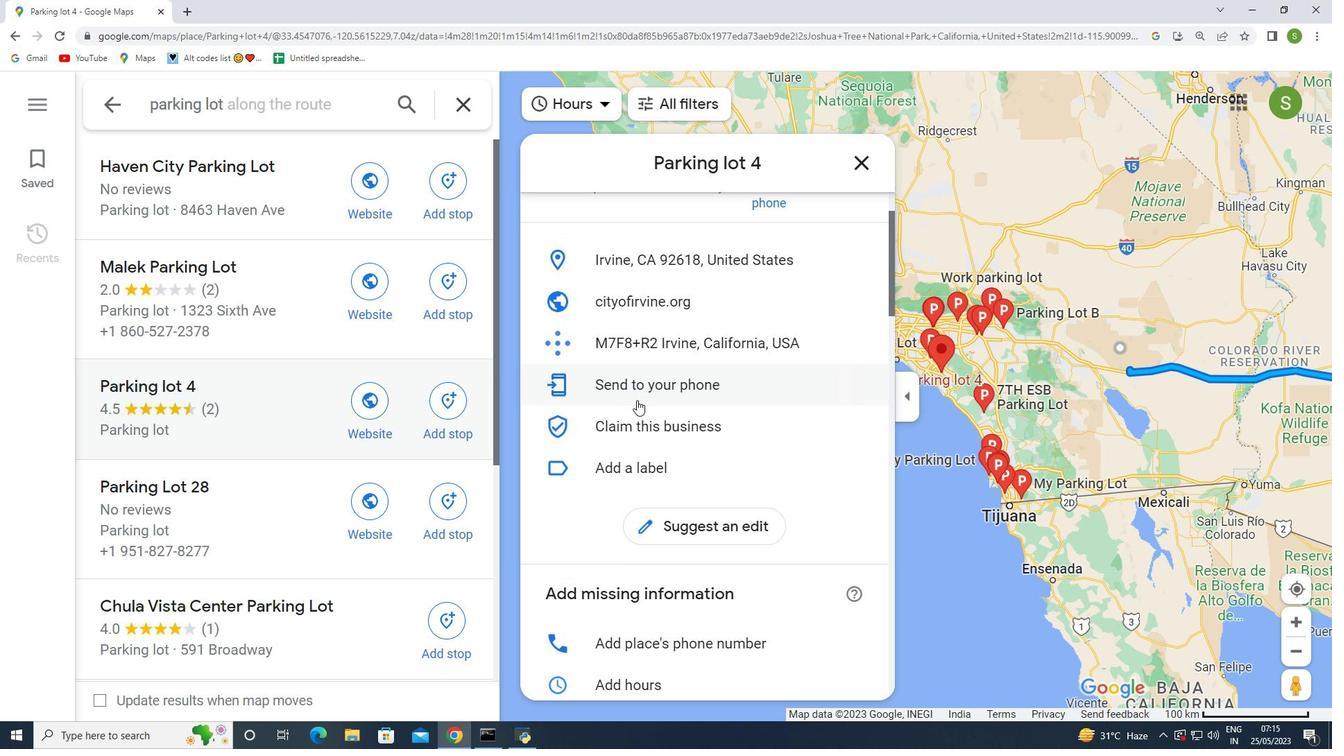 
Action: Mouse scrolled (637, 405) with delta (0, 0)
Screenshot: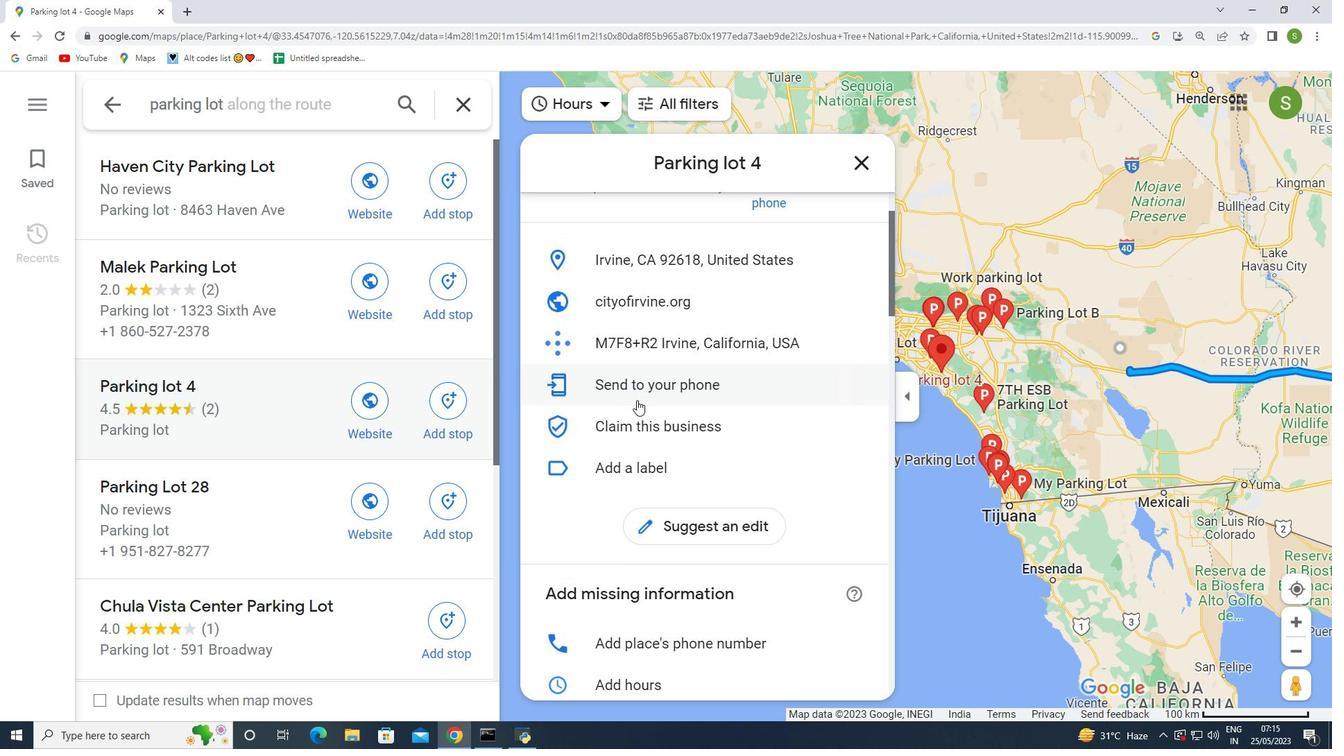 
Action: Mouse moved to (641, 415)
Screenshot: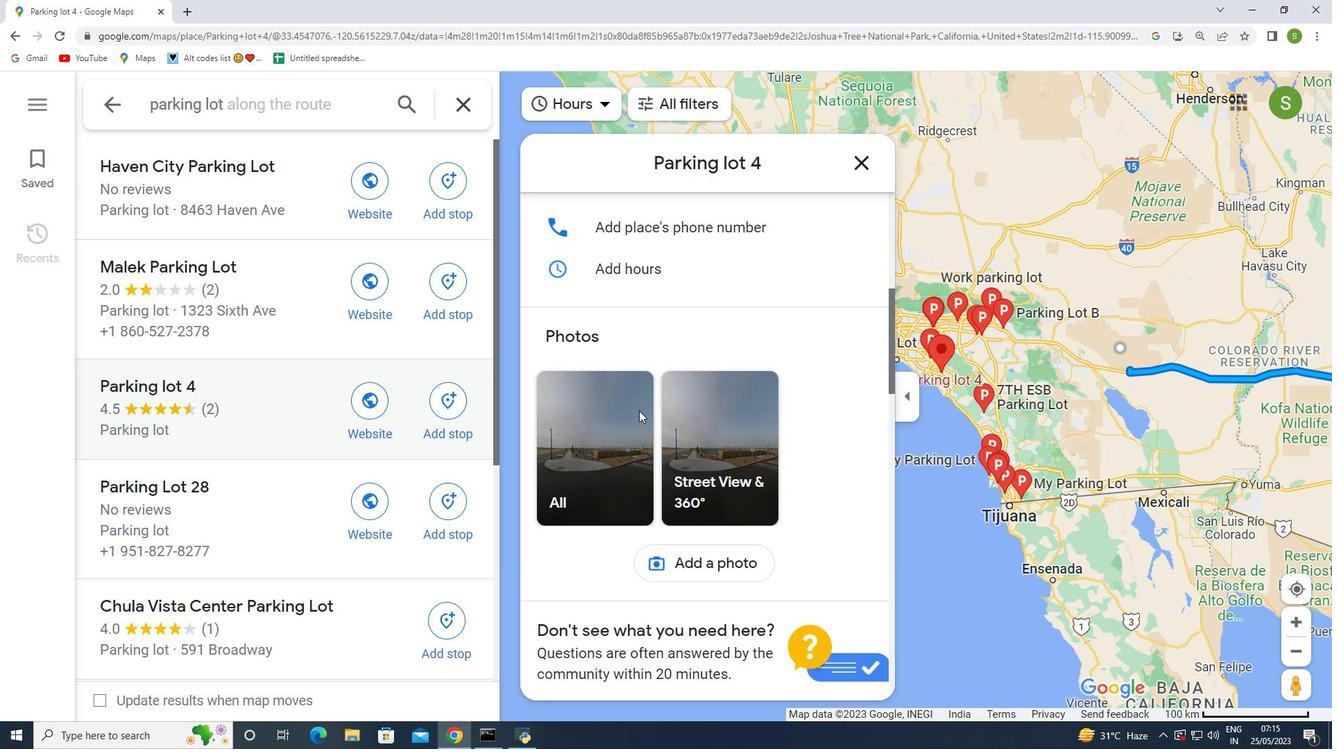 
Action: Mouse scrolled (641, 414) with delta (0, 0)
Screenshot: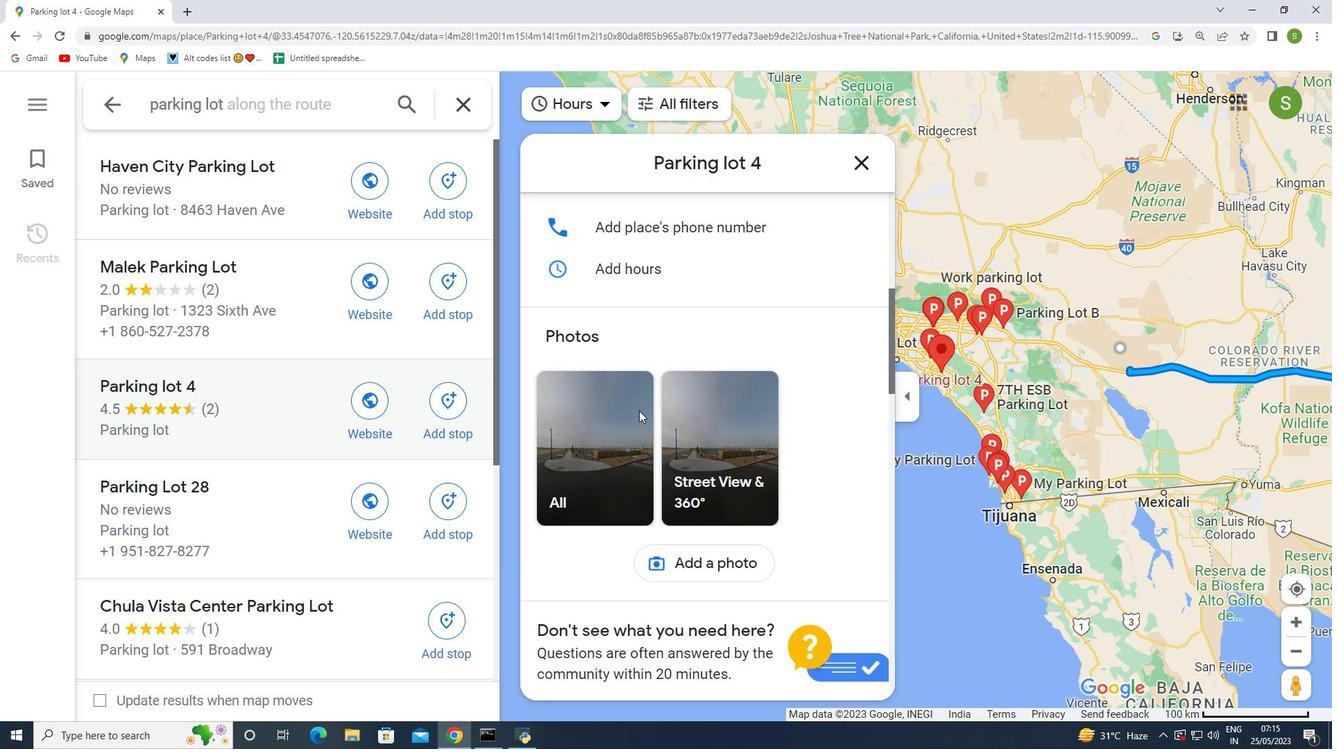 
Action: Mouse moved to (641, 415)
Screenshot: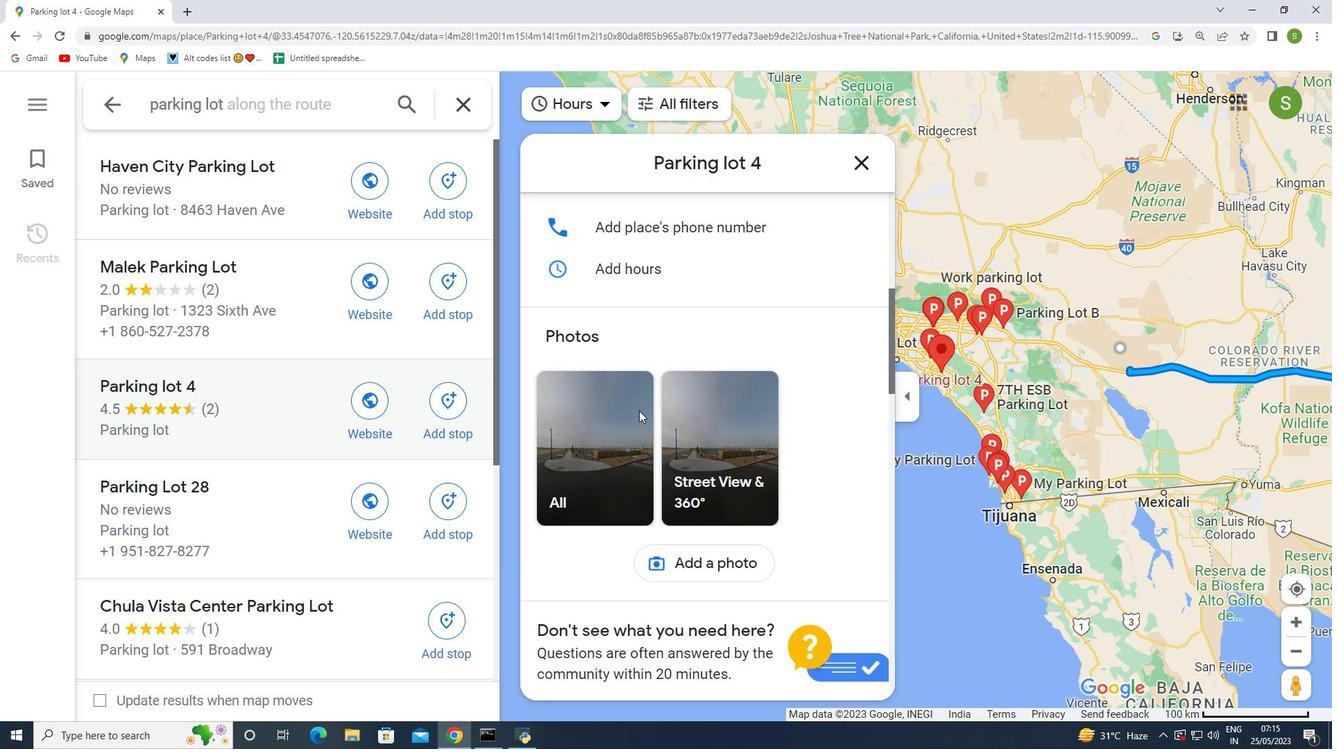 
Action: Mouse scrolled (641, 415) with delta (0, 0)
Screenshot: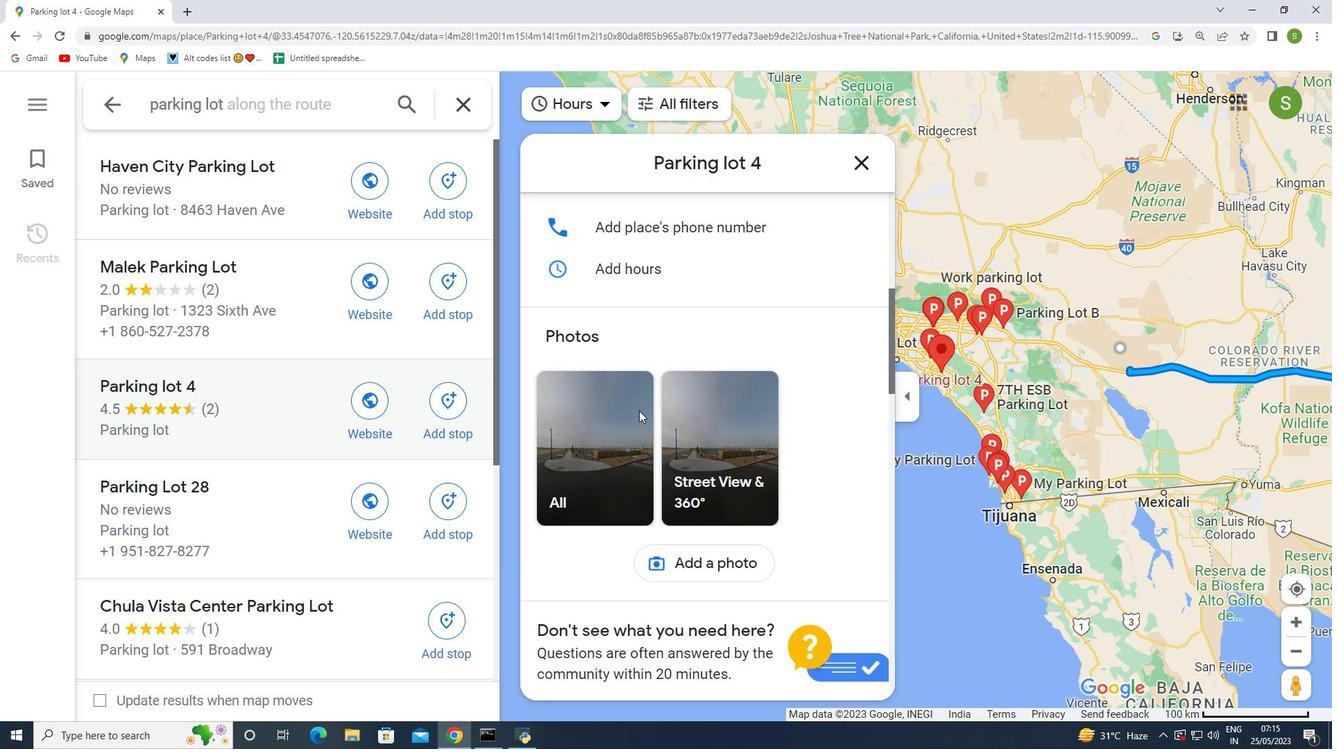 
Action: Mouse moved to (641, 417)
Screenshot: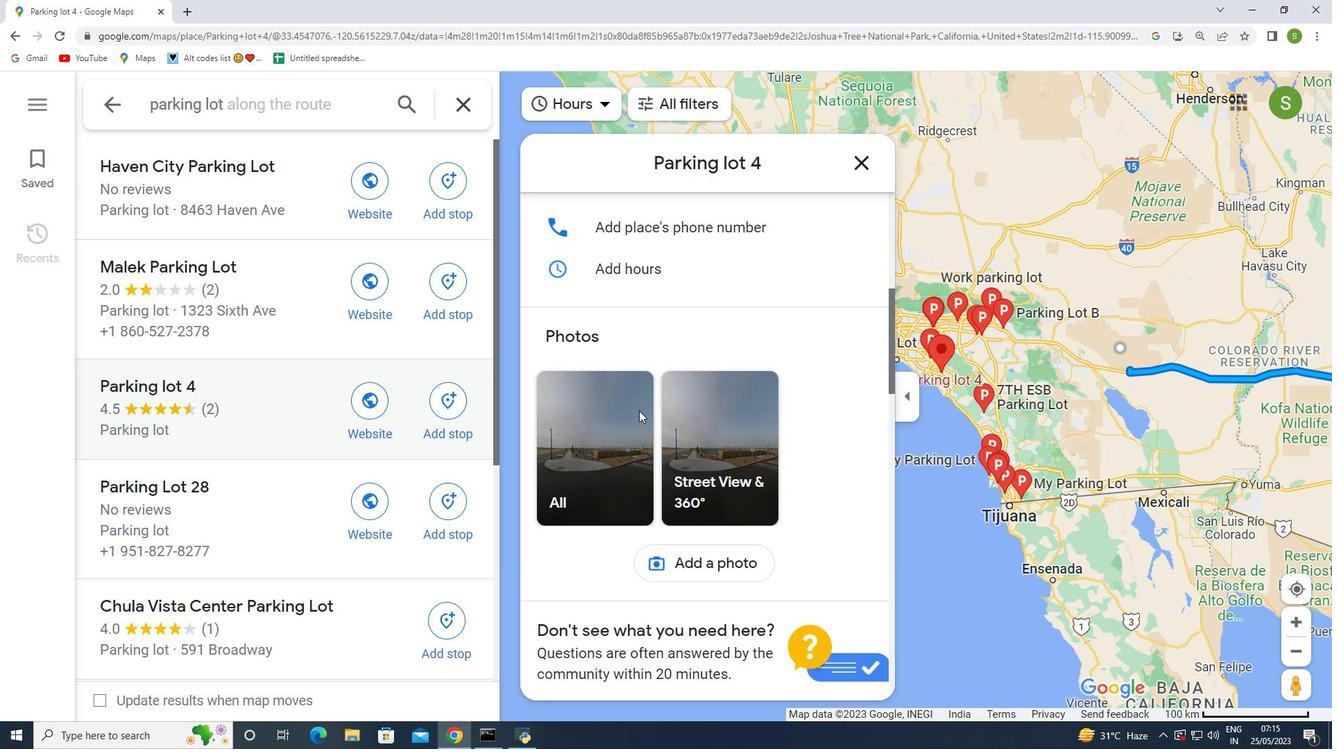 
Action: Mouse scrolled (641, 416) with delta (0, 0)
Screenshot: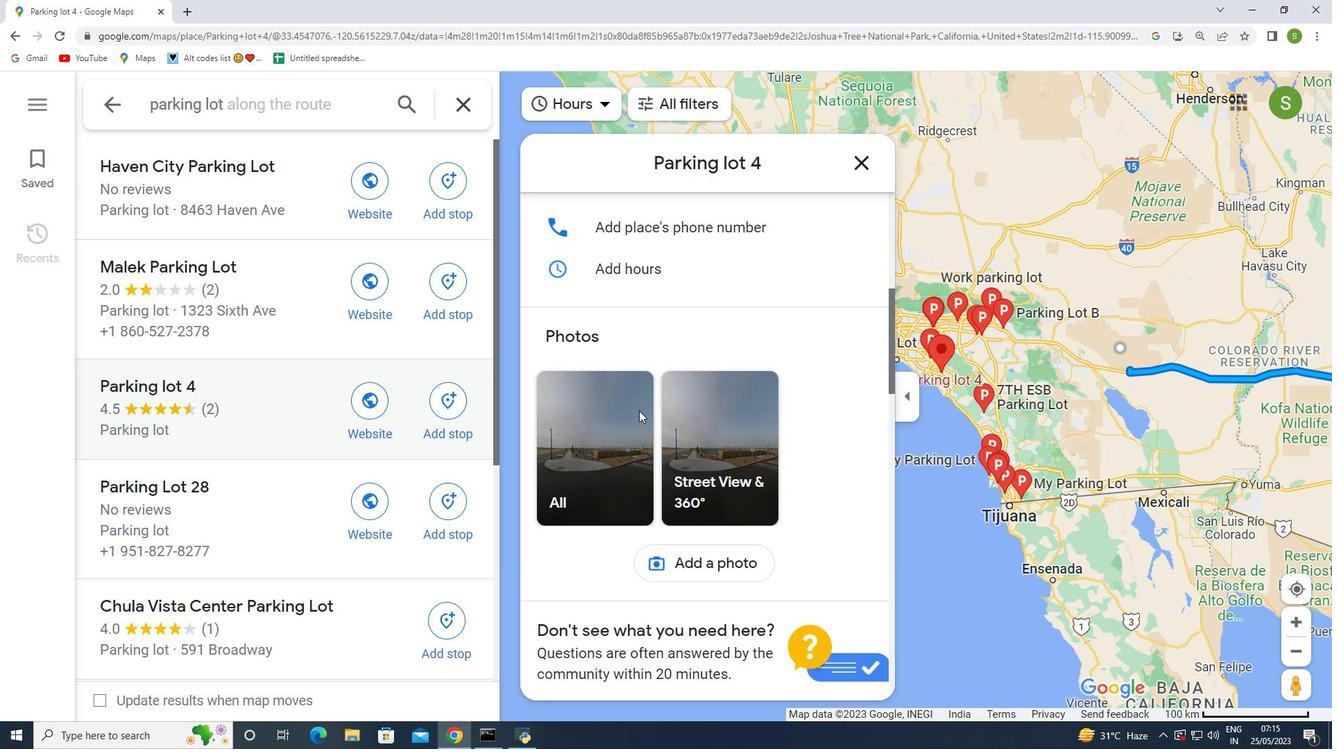 
Action: Mouse moved to (642, 419)
Screenshot: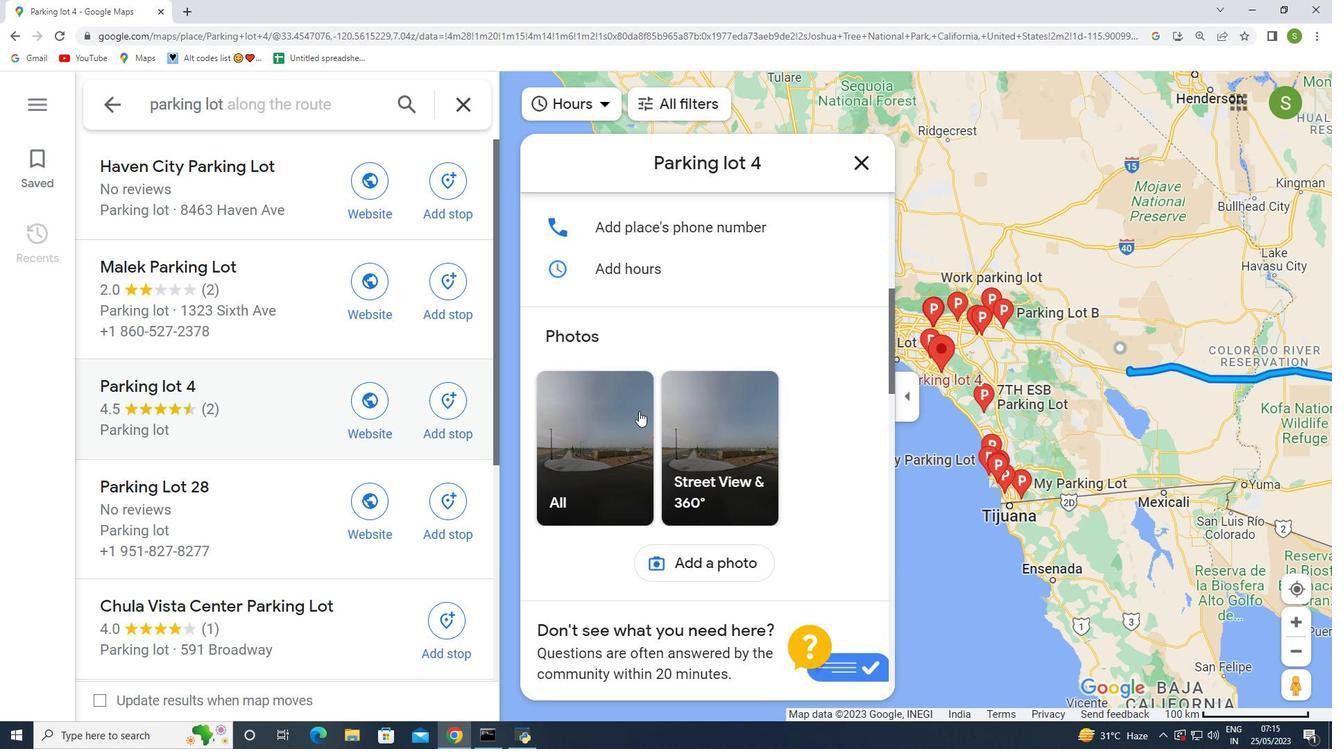 
Action: Mouse scrolled (641, 417) with delta (0, 0)
Screenshot: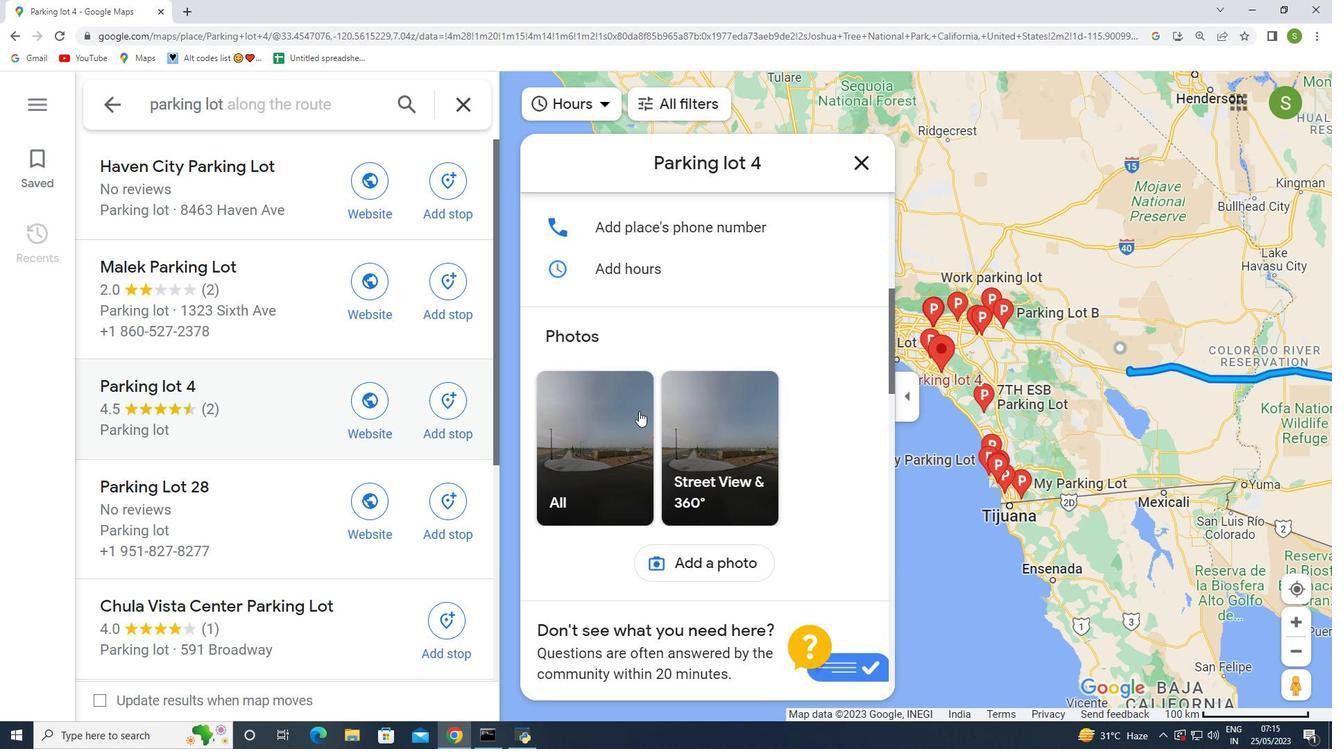 
Action: Mouse moved to (642, 420)
Screenshot: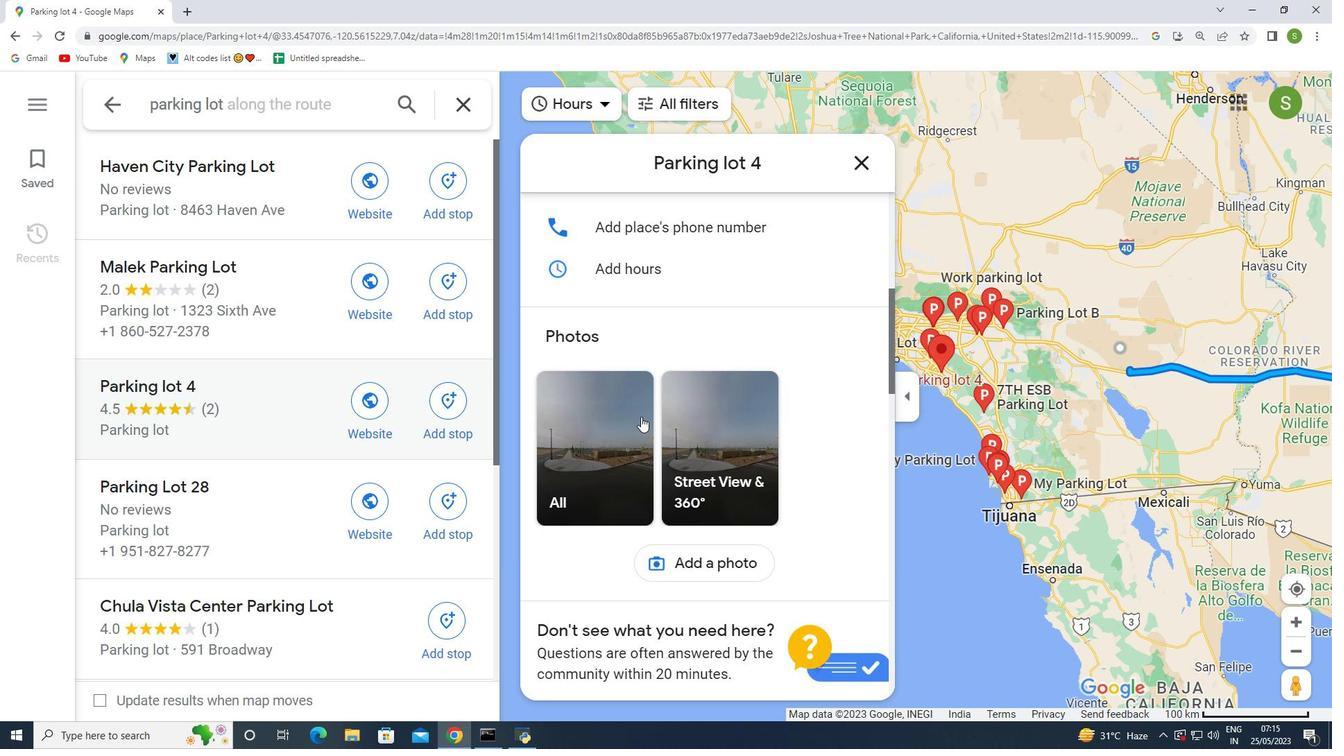 
Action: Mouse scrolled (642, 419) with delta (0, 0)
Screenshot: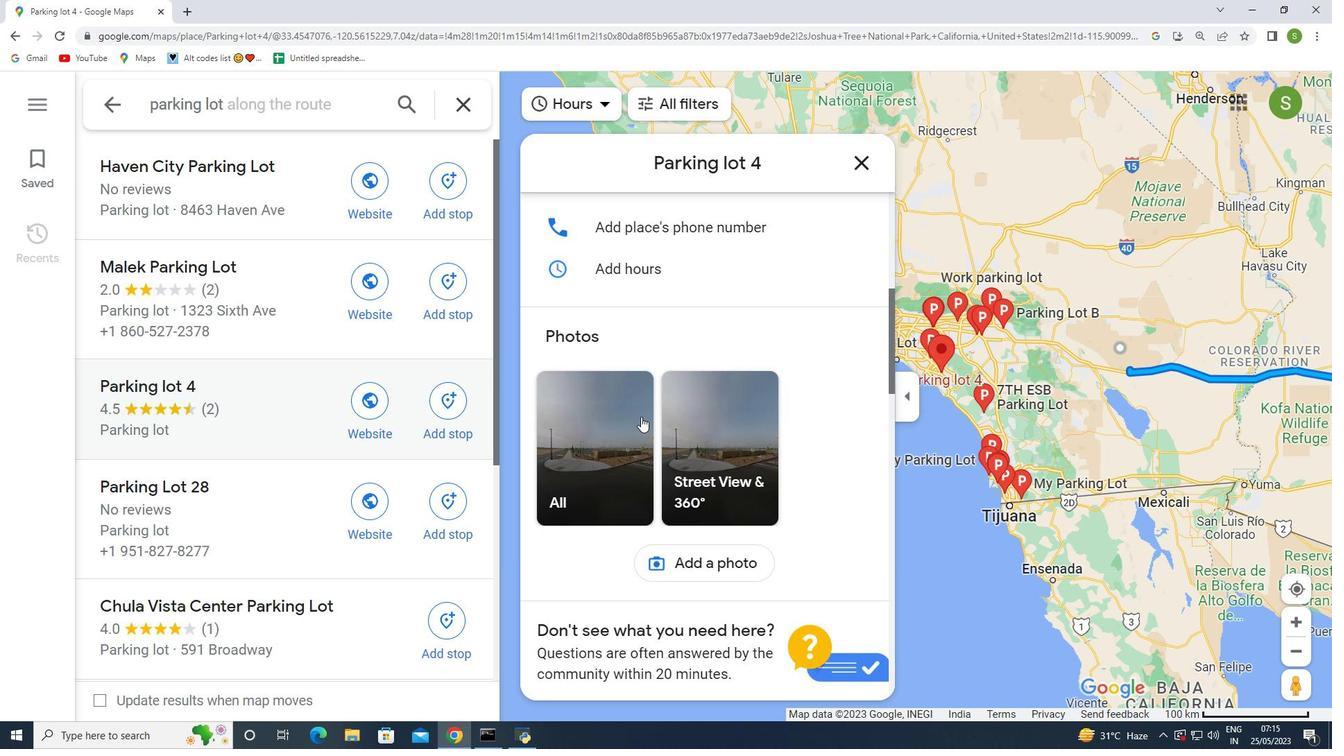
Action: Mouse moved to (645, 424)
Screenshot: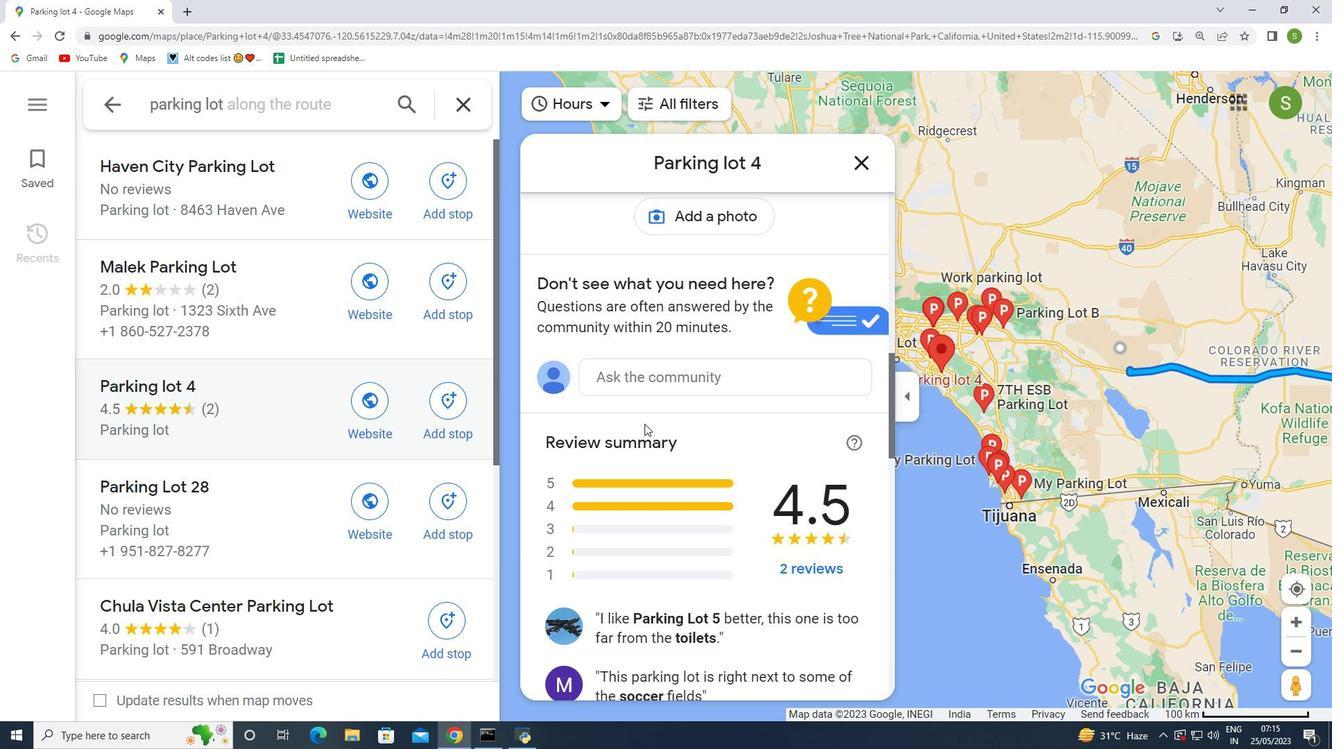 
Action: Mouse scrolled (645, 423) with delta (0, 0)
Screenshot: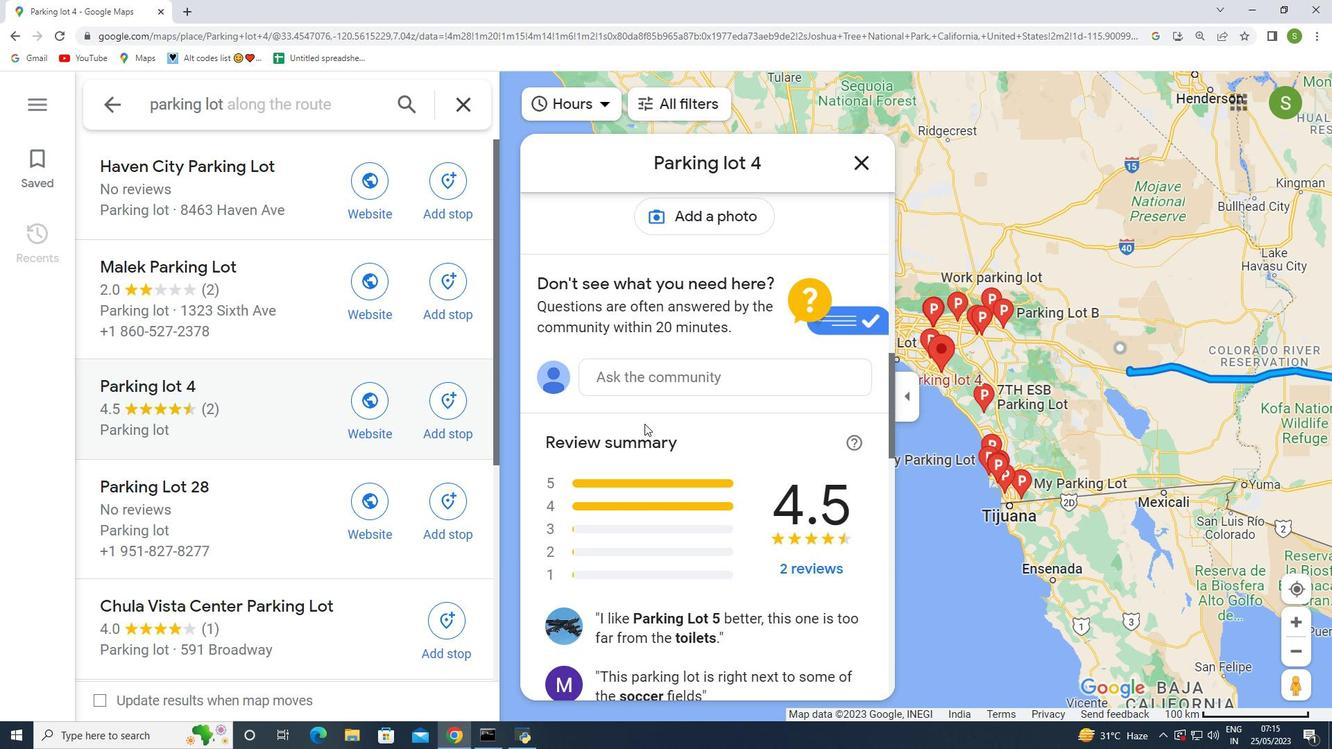 
Action: Mouse scrolled (645, 423) with delta (0, 0)
Screenshot: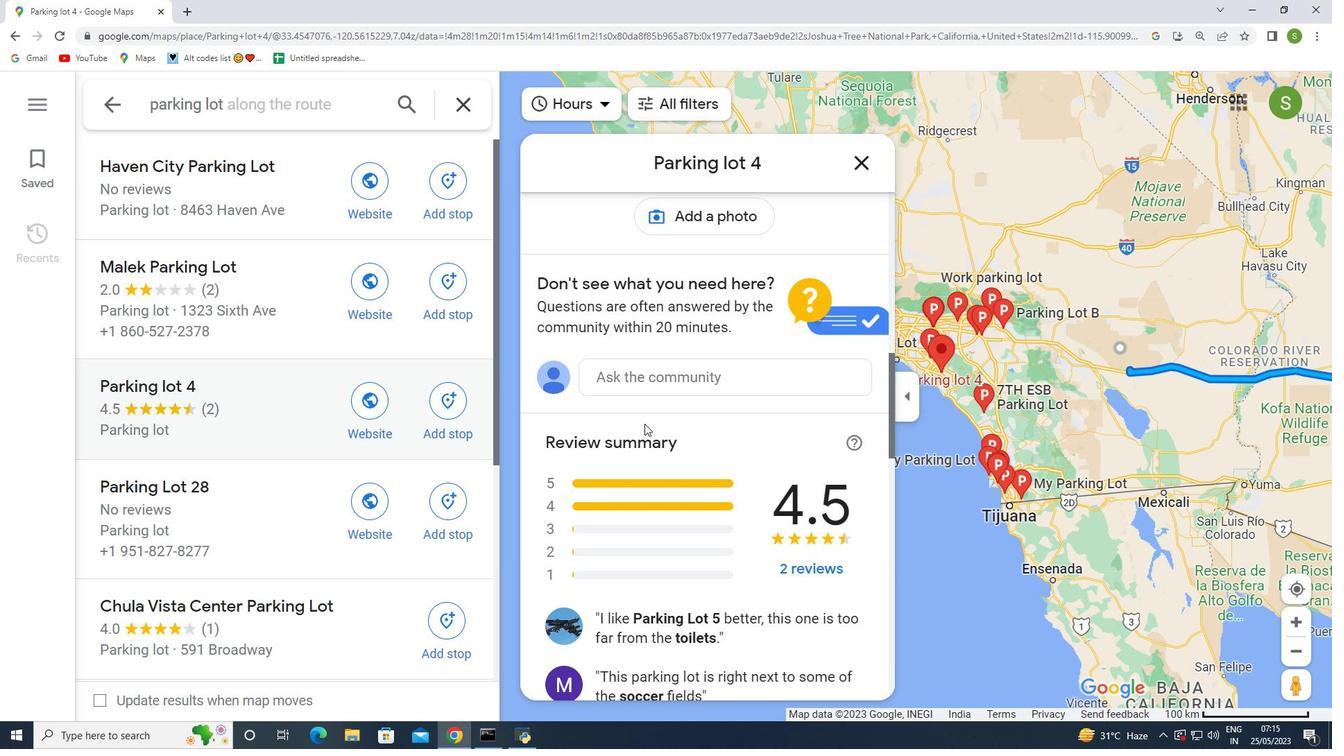 
Action: Mouse moved to (645, 424)
Screenshot: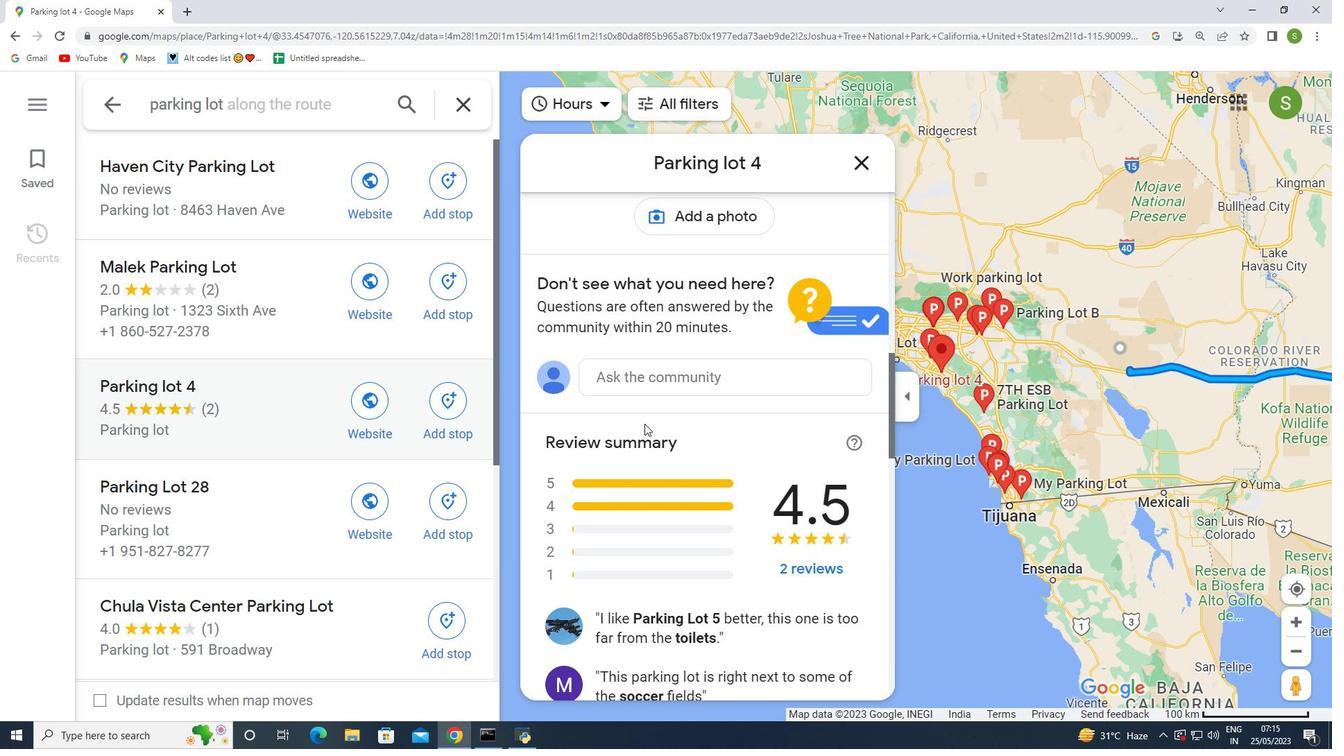 
Action: Mouse scrolled (645, 423) with delta (0, 0)
Screenshot: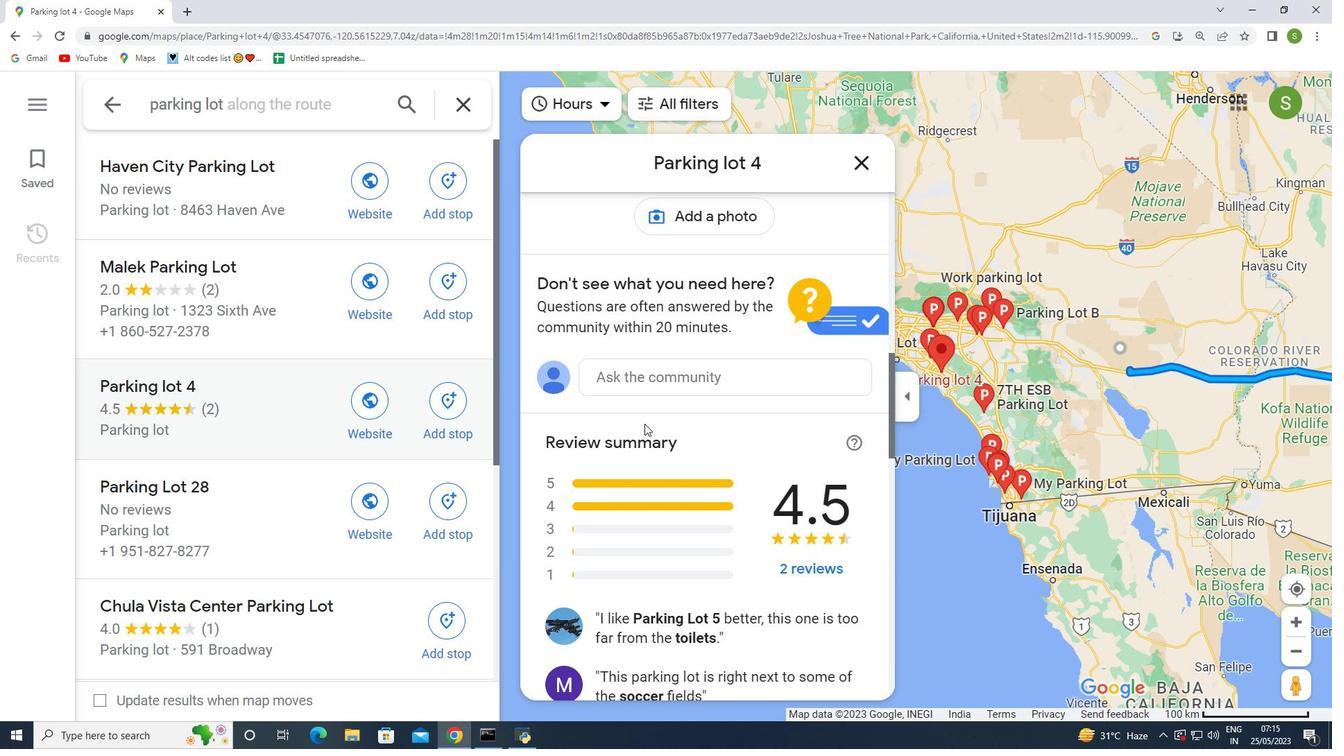 
Action: Mouse scrolled (645, 423) with delta (0, 0)
Screenshot: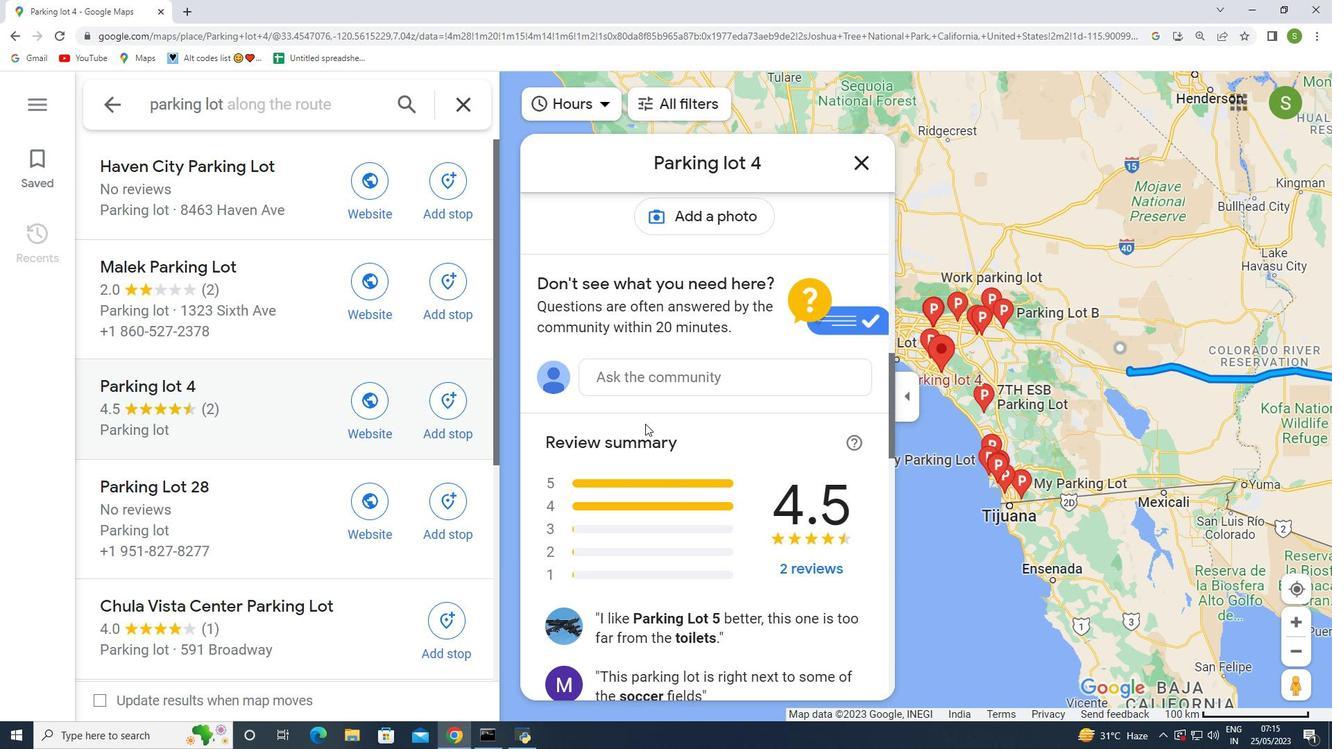 
Action: Mouse scrolled (645, 423) with delta (0, 0)
Screenshot: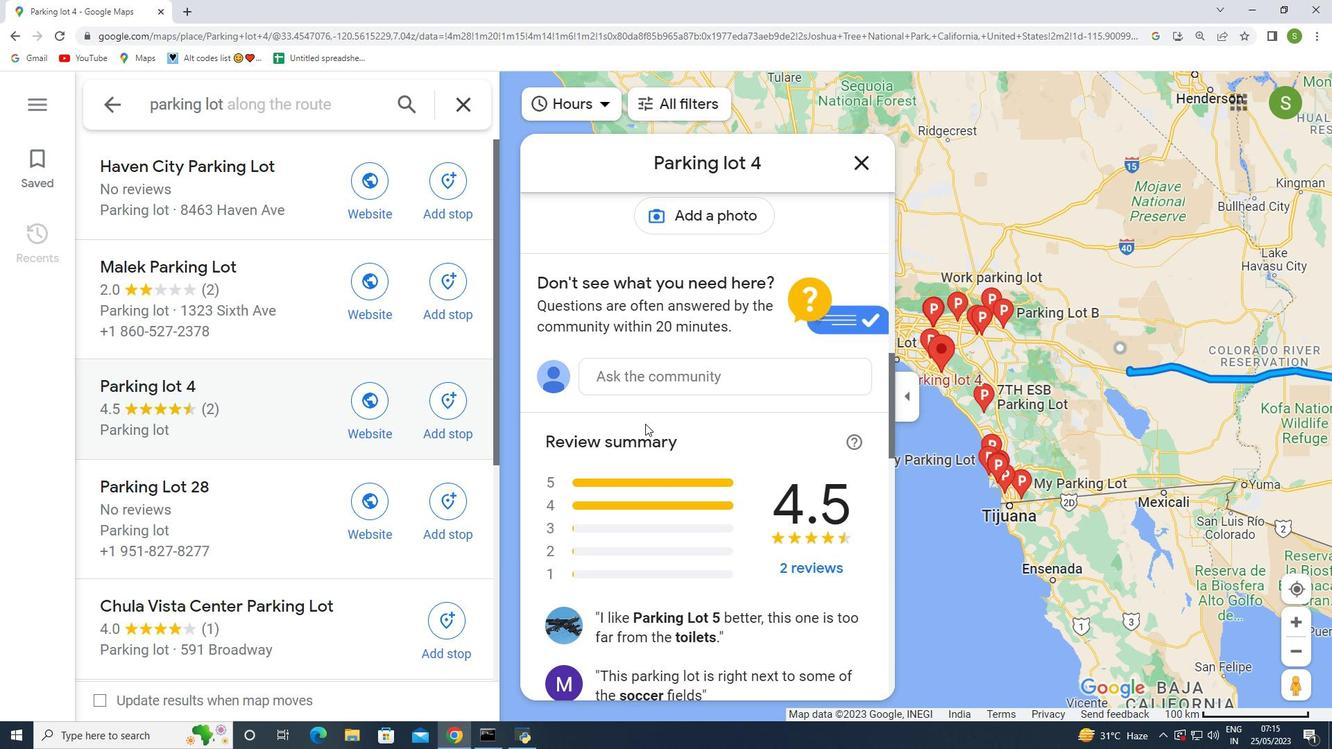 
Action: Mouse scrolled (645, 423) with delta (0, 0)
Screenshot: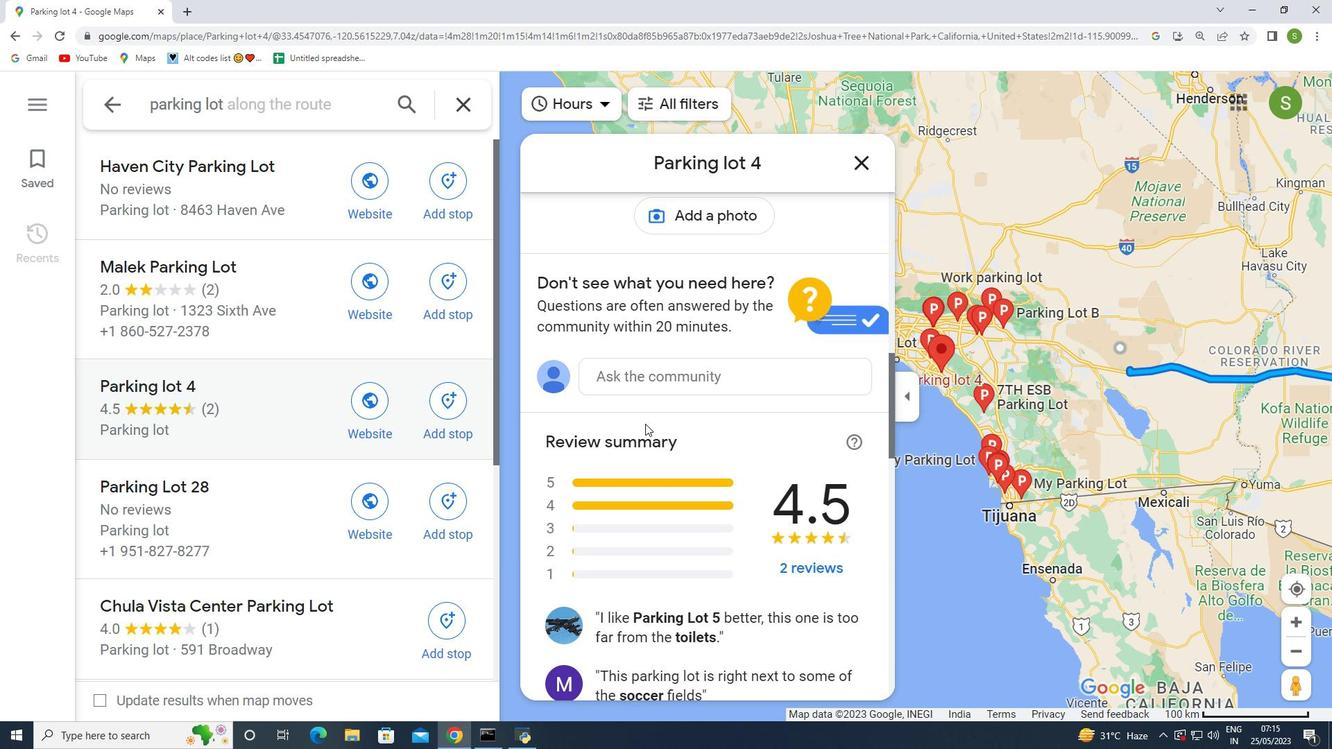 
Action: Mouse scrolled (645, 423) with delta (0, 0)
Screenshot: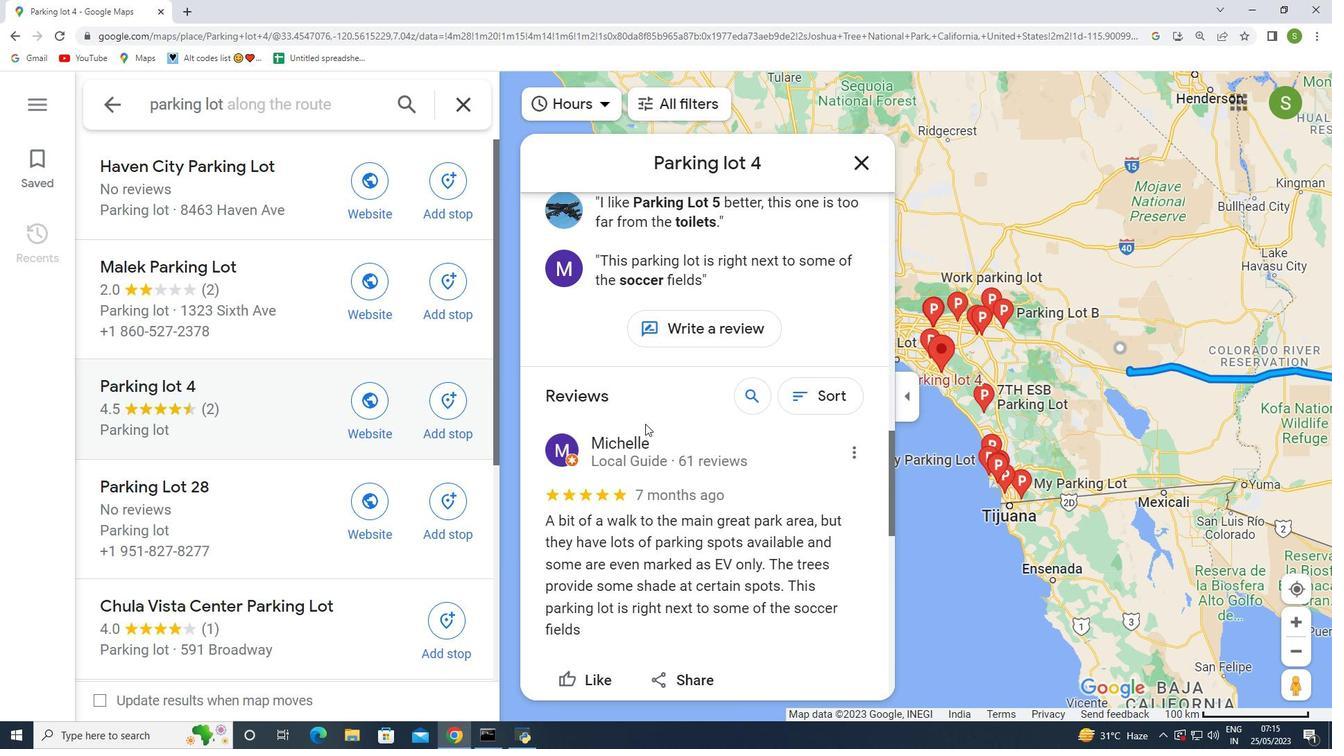 
Action: Mouse scrolled (645, 423) with delta (0, 0)
Screenshot: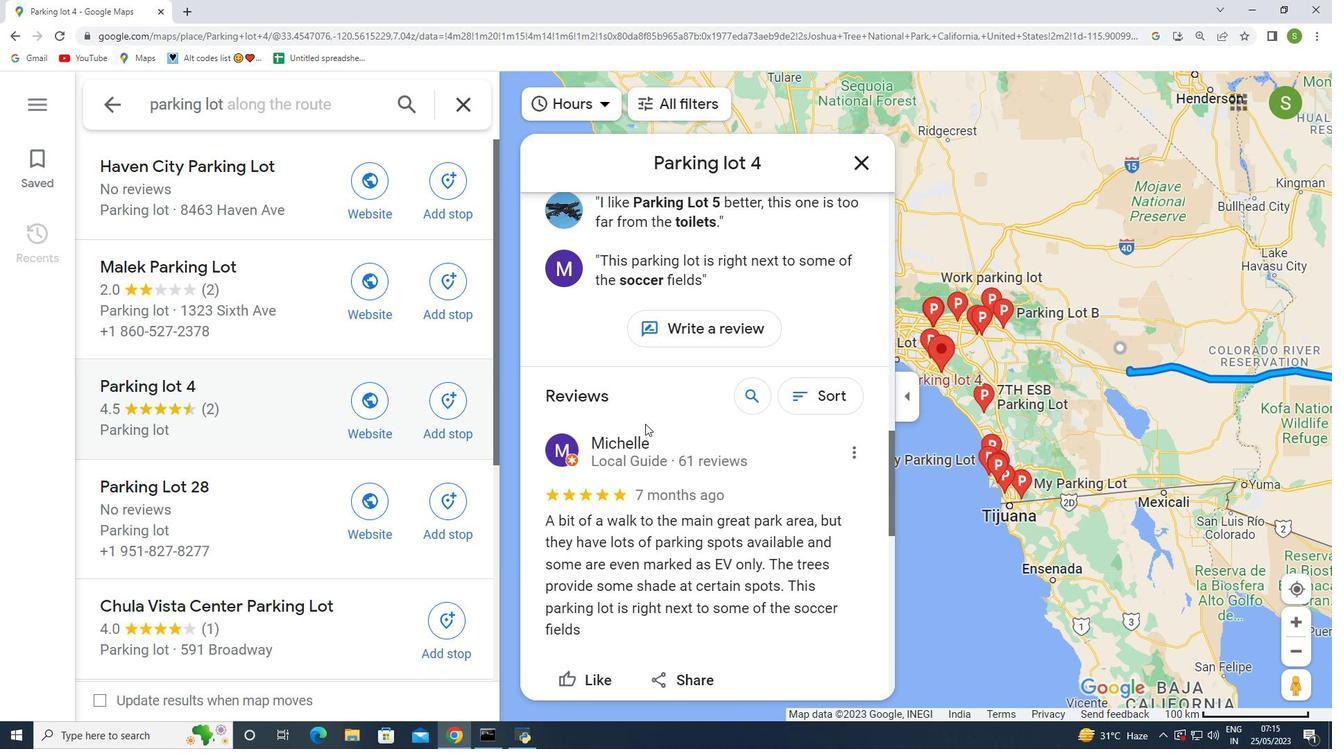 
Action: Mouse scrolled (645, 423) with delta (0, 0)
Screenshot: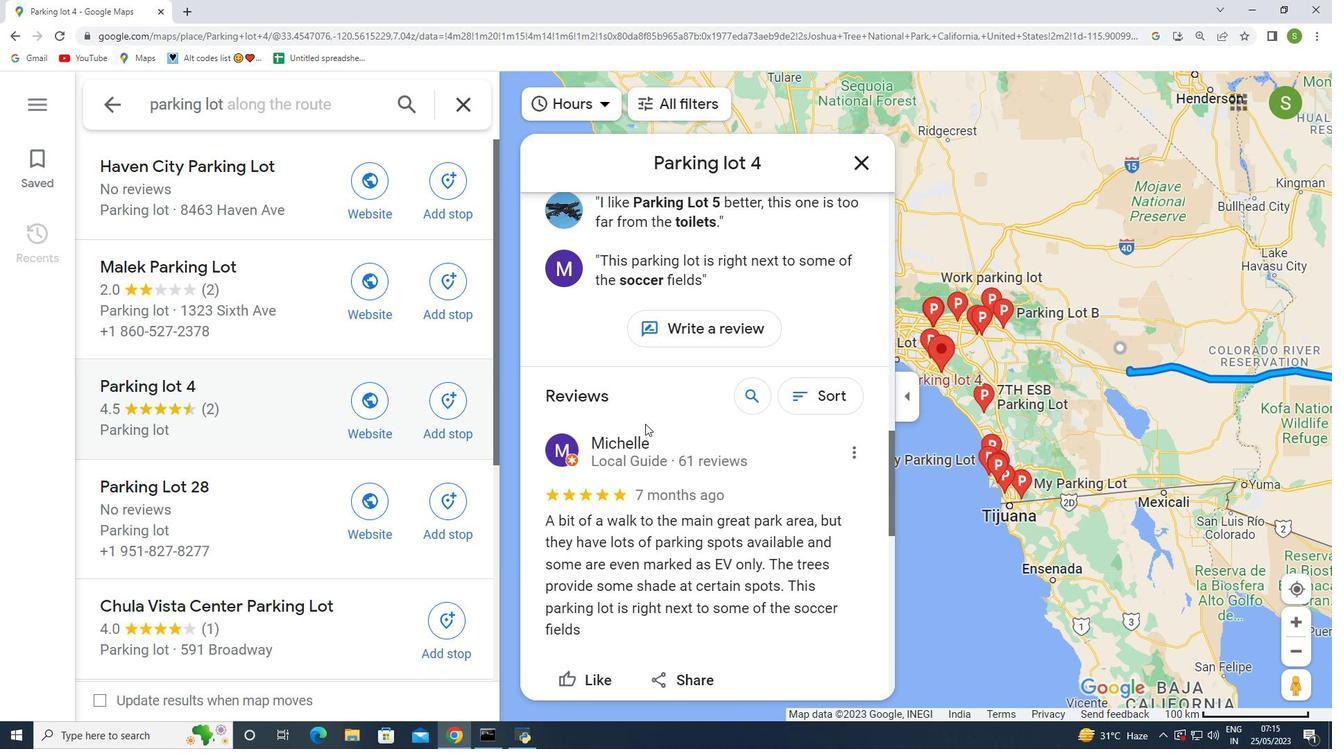 
Action: Mouse scrolled (645, 423) with delta (0, 0)
Screenshot: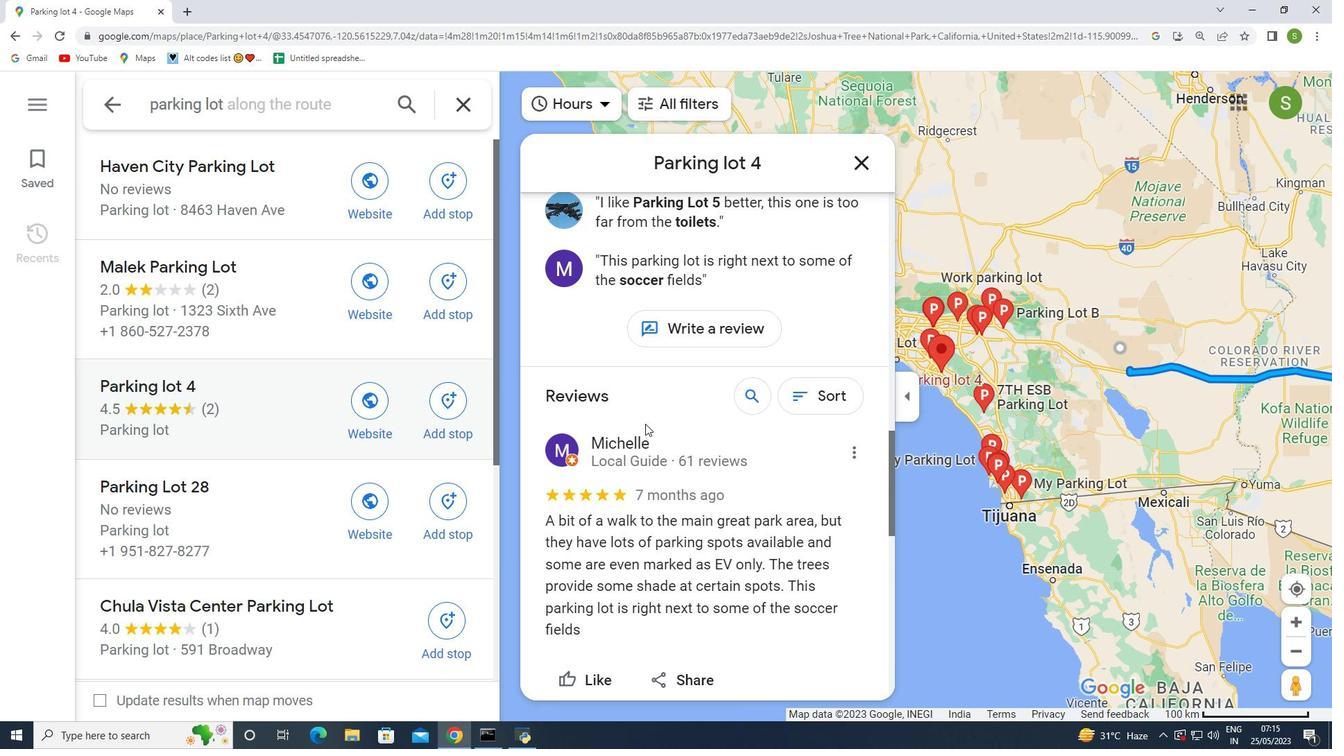 
Action: Mouse scrolled (645, 423) with delta (0, 0)
Screenshot: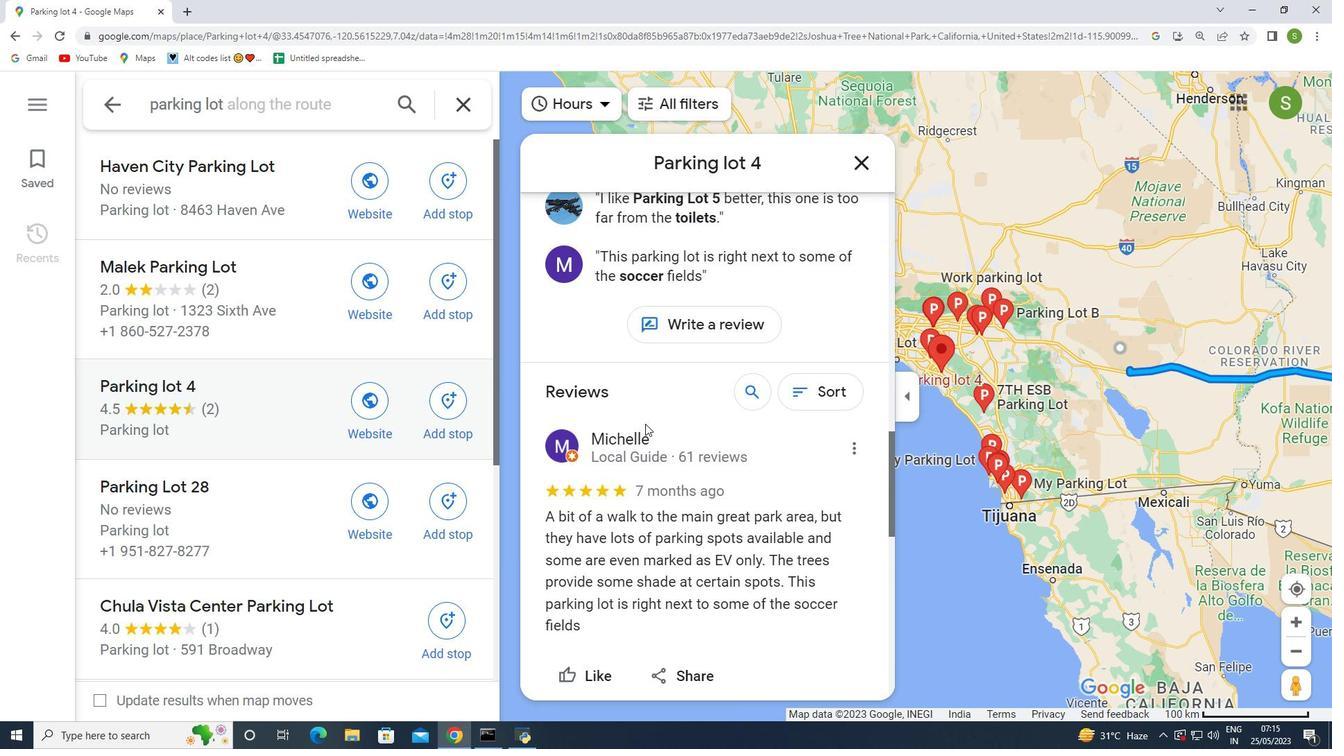 
Action: Mouse scrolled (645, 423) with delta (0, 0)
Screenshot: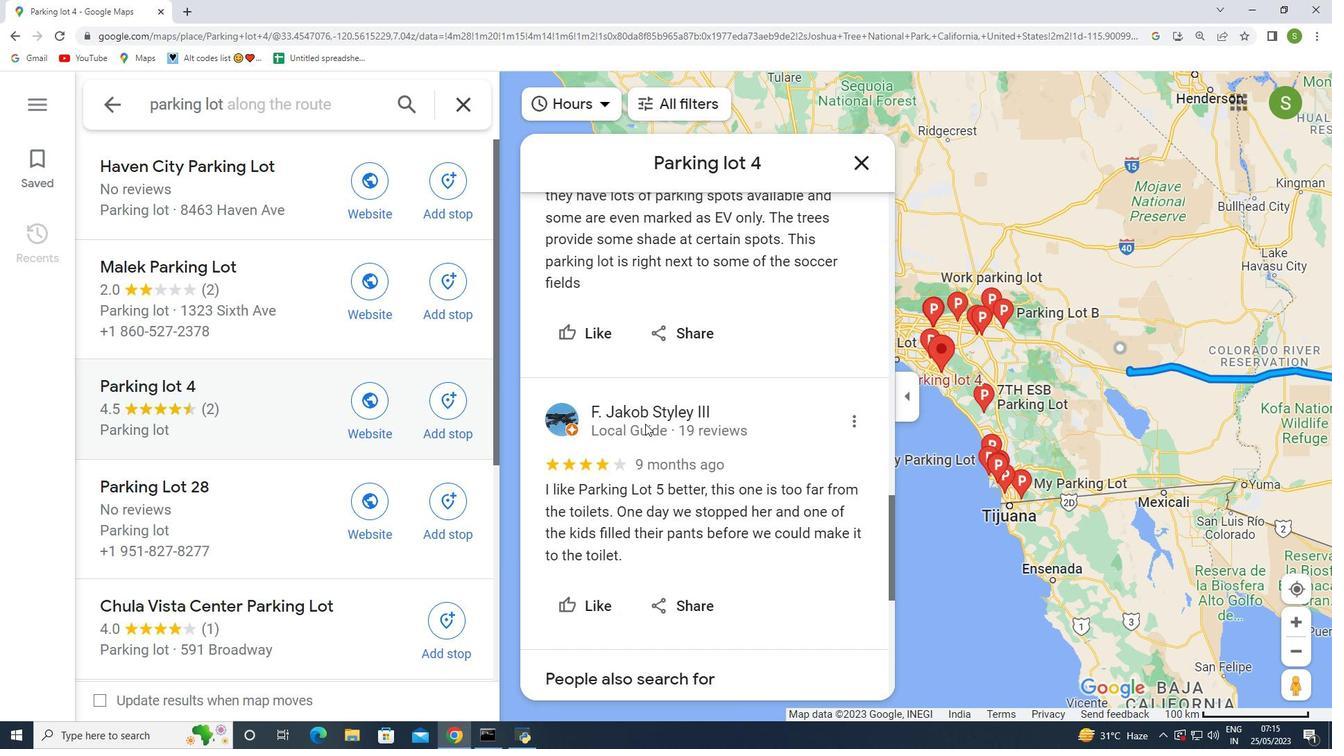
Action: Mouse scrolled (645, 423) with delta (0, 0)
Screenshot: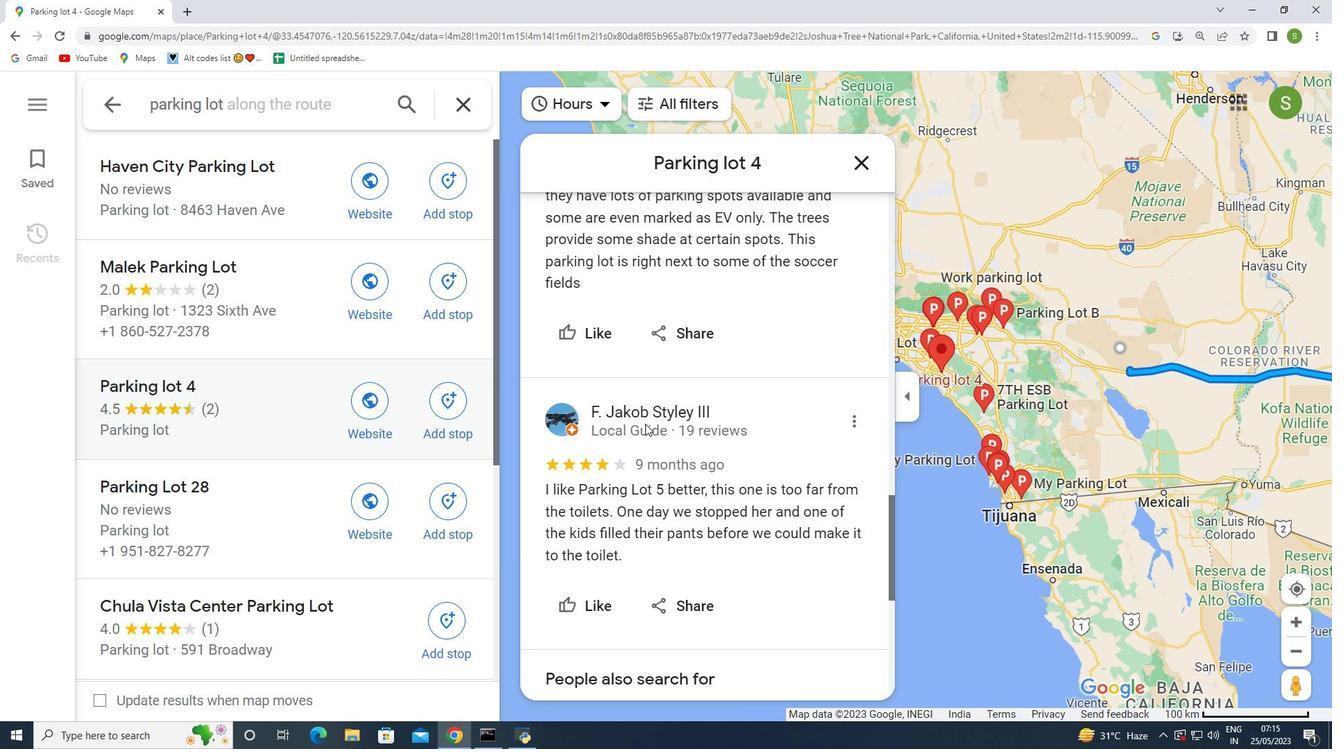 
Action: Mouse scrolled (645, 423) with delta (0, 0)
Screenshot: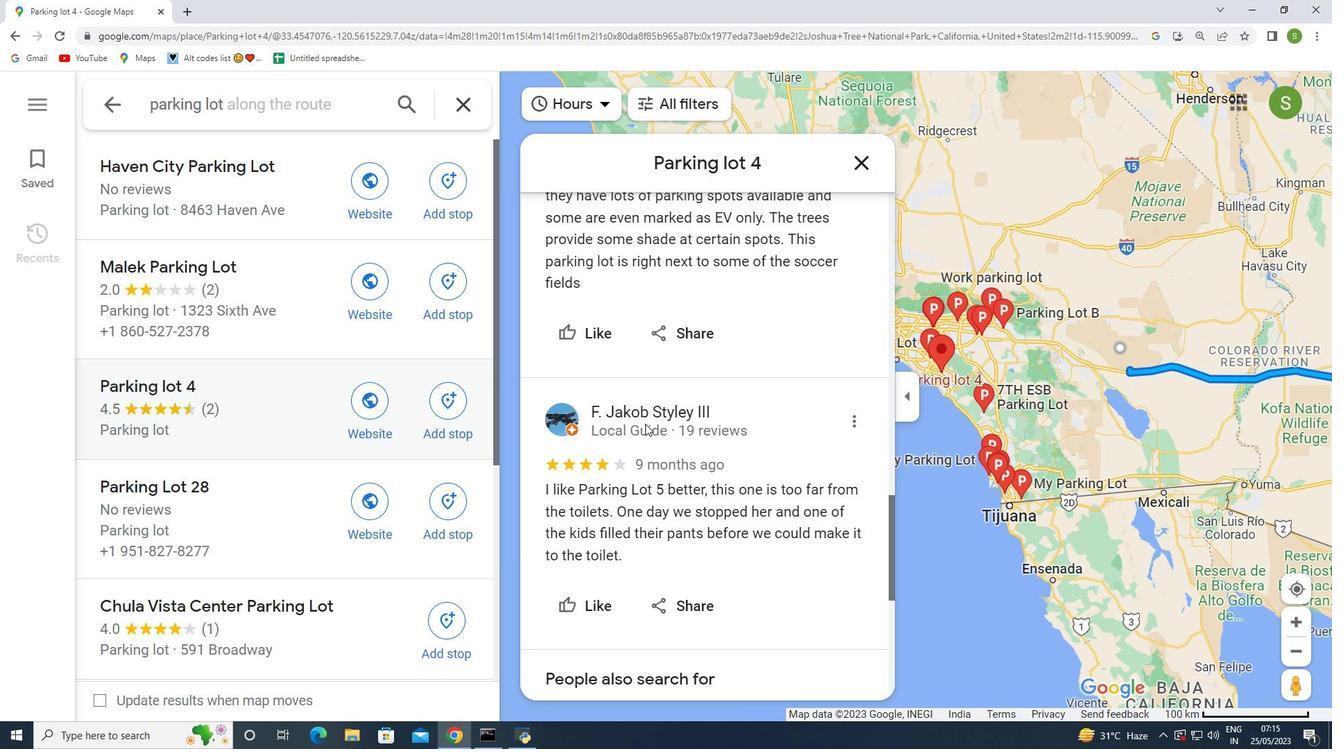 
Action: Mouse scrolled (645, 423) with delta (0, 0)
Screenshot: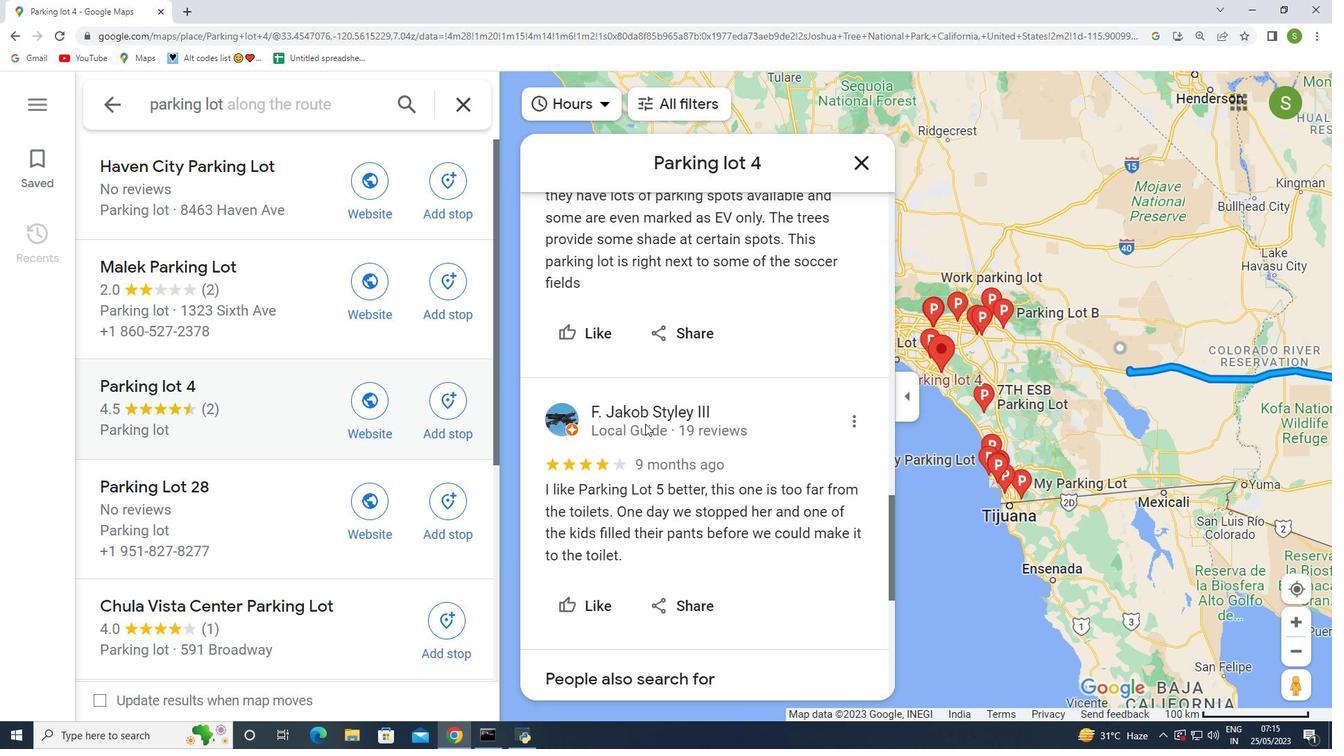 
Action: Mouse scrolled (645, 423) with delta (0, 0)
Screenshot: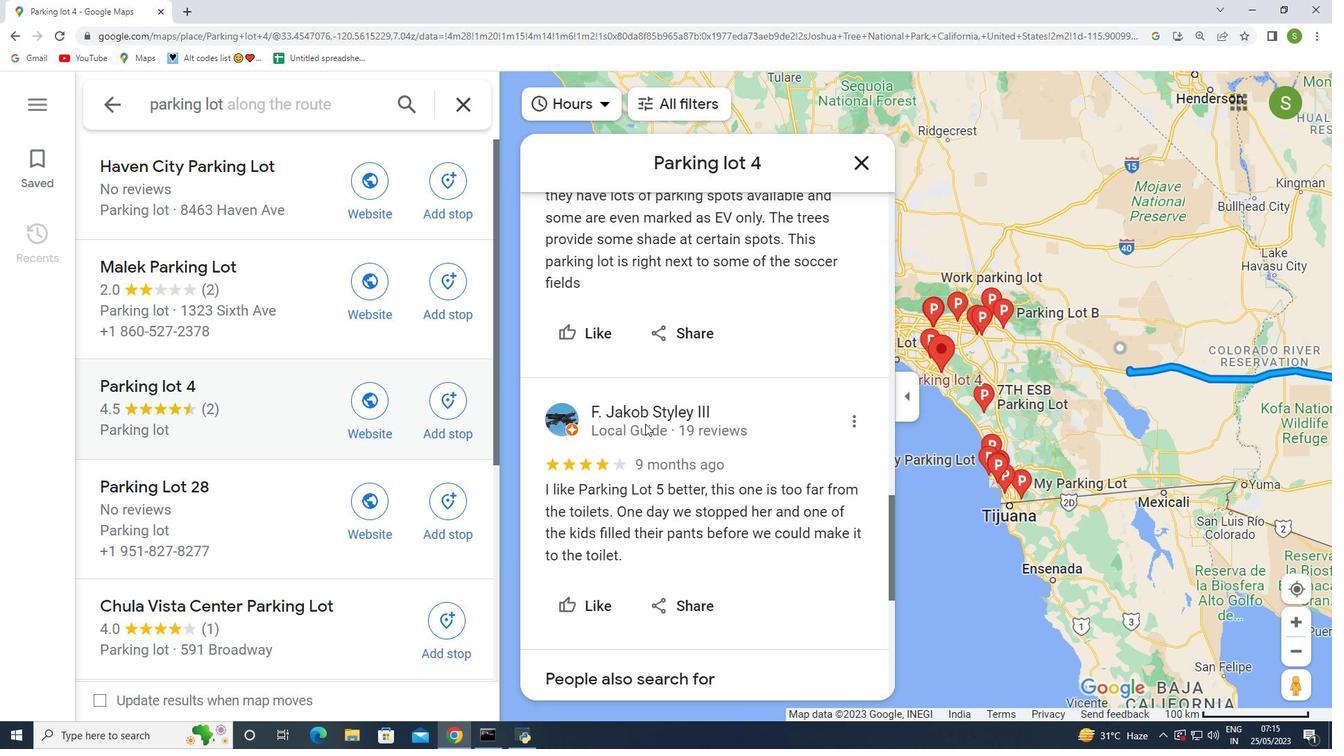 
Action: Mouse moved to (650, 420)
Screenshot: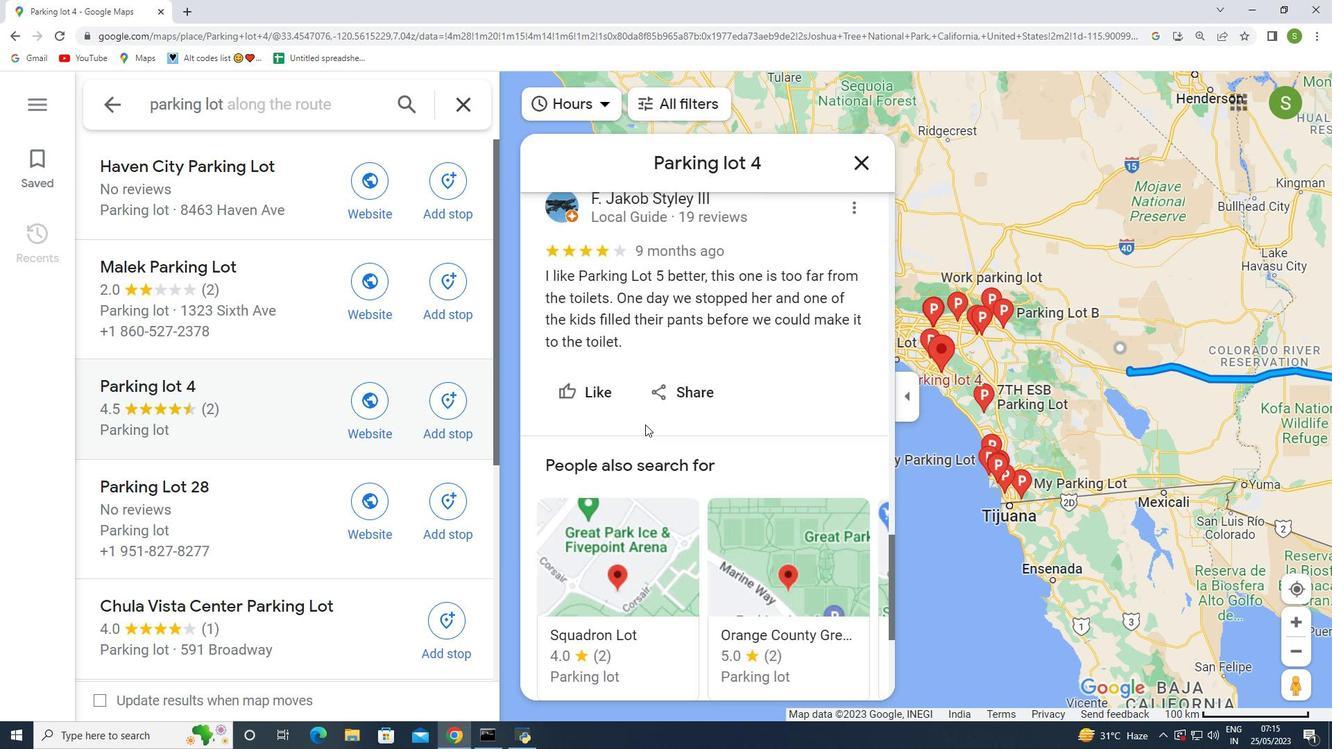 
Action: Mouse scrolled (650, 419) with delta (0, 0)
Screenshot: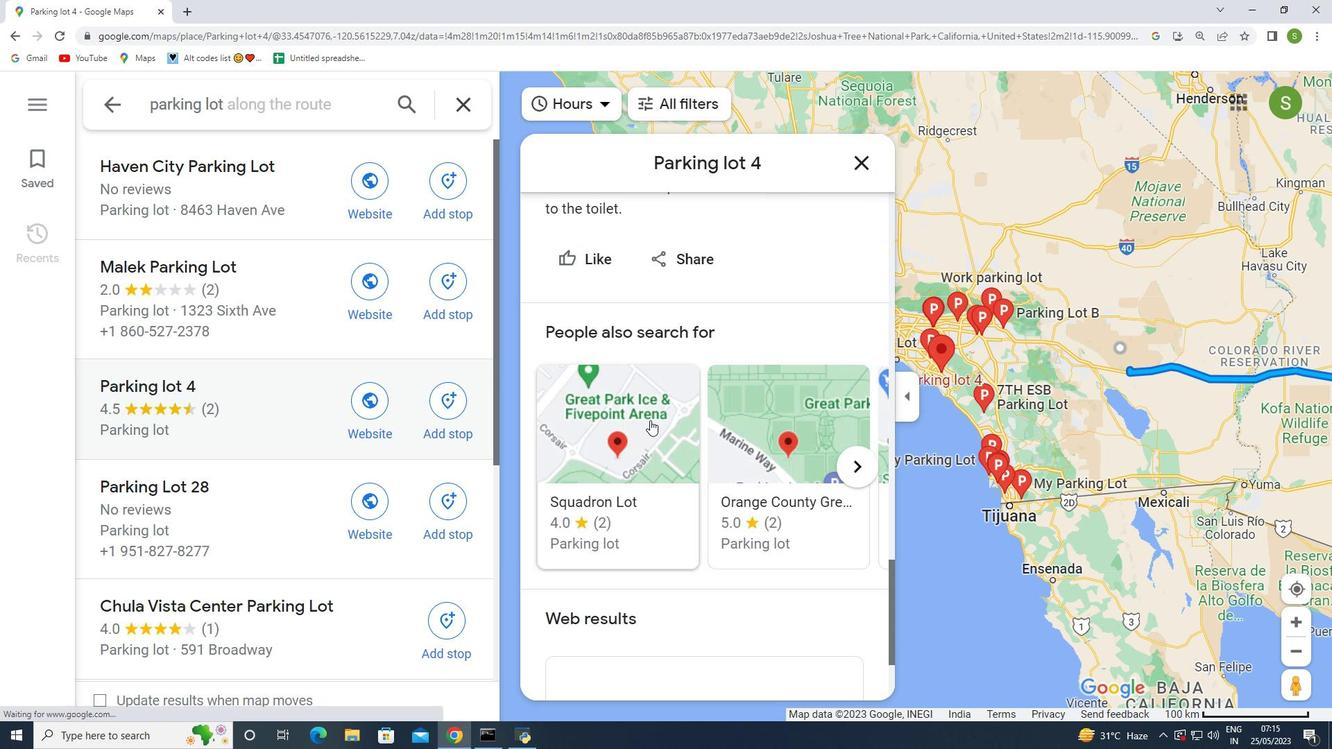 
Action: Mouse moved to (650, 420)
Screenshot: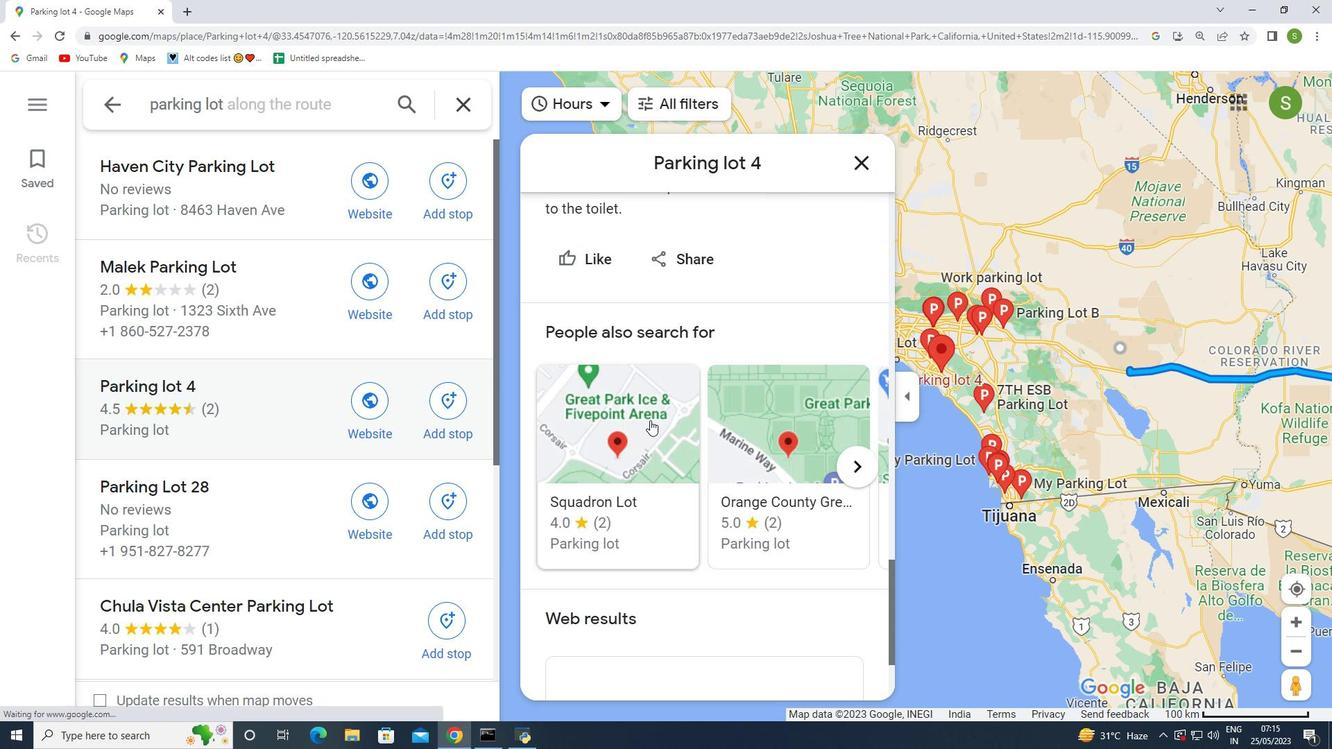 
Action: Mouse scrolled (650, 419) with delta (0, 0)
Screenshot: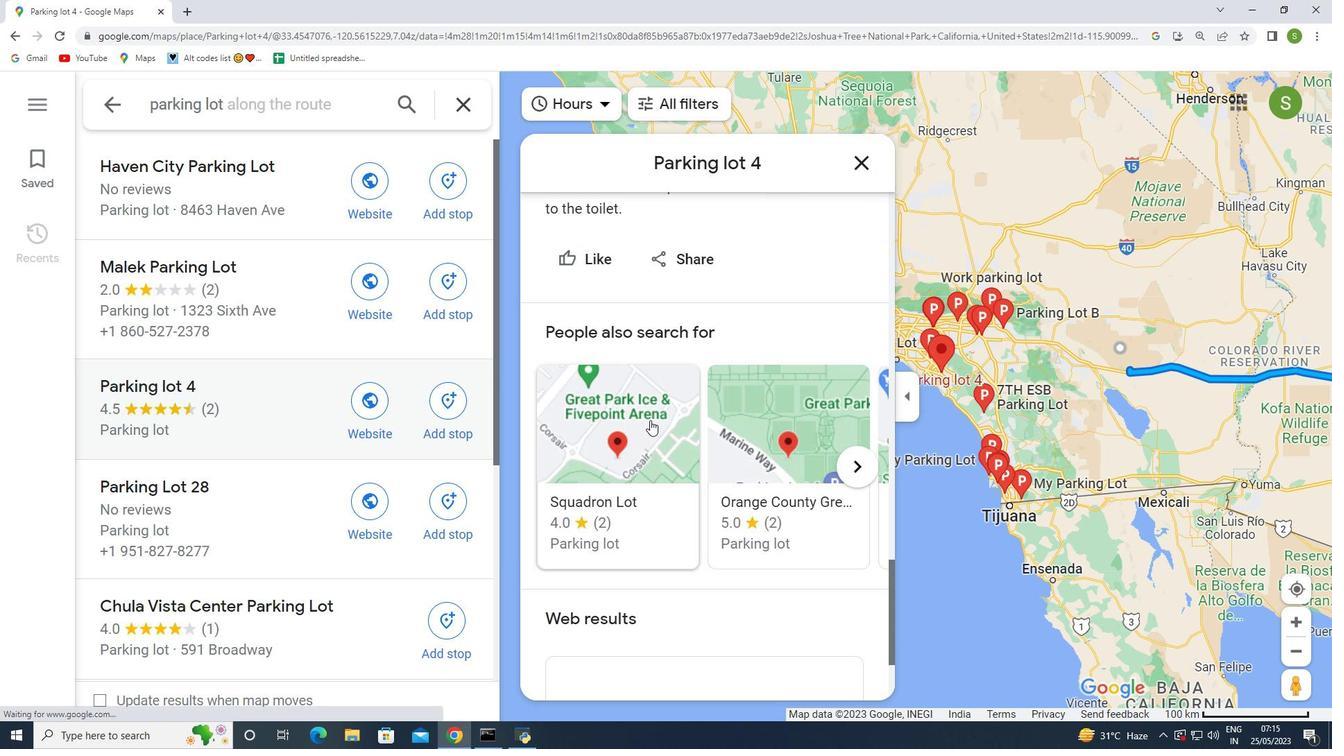 
Action: Mouse scrolled (650, 419) with delta (0, 0)
Screenshot: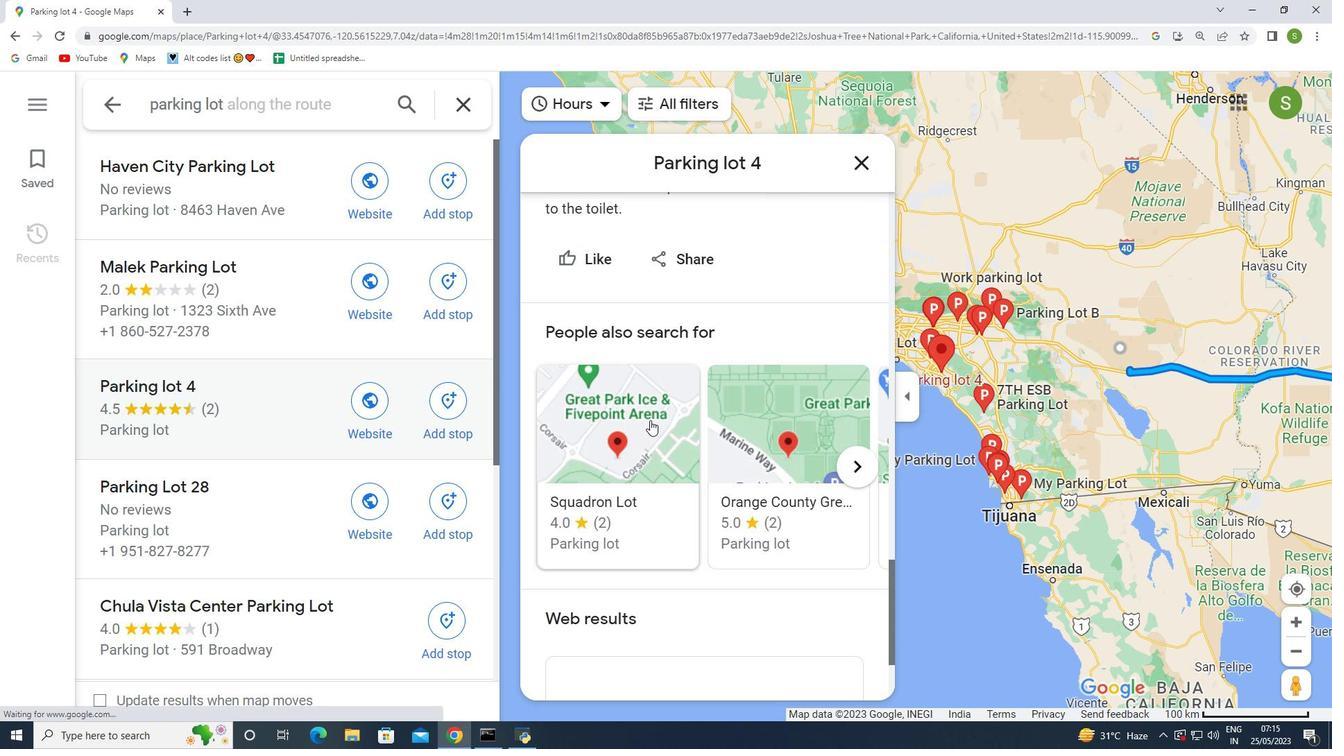 
Action: Mouse scrolled (650, 419) with delta (0, 0)
Screenshot: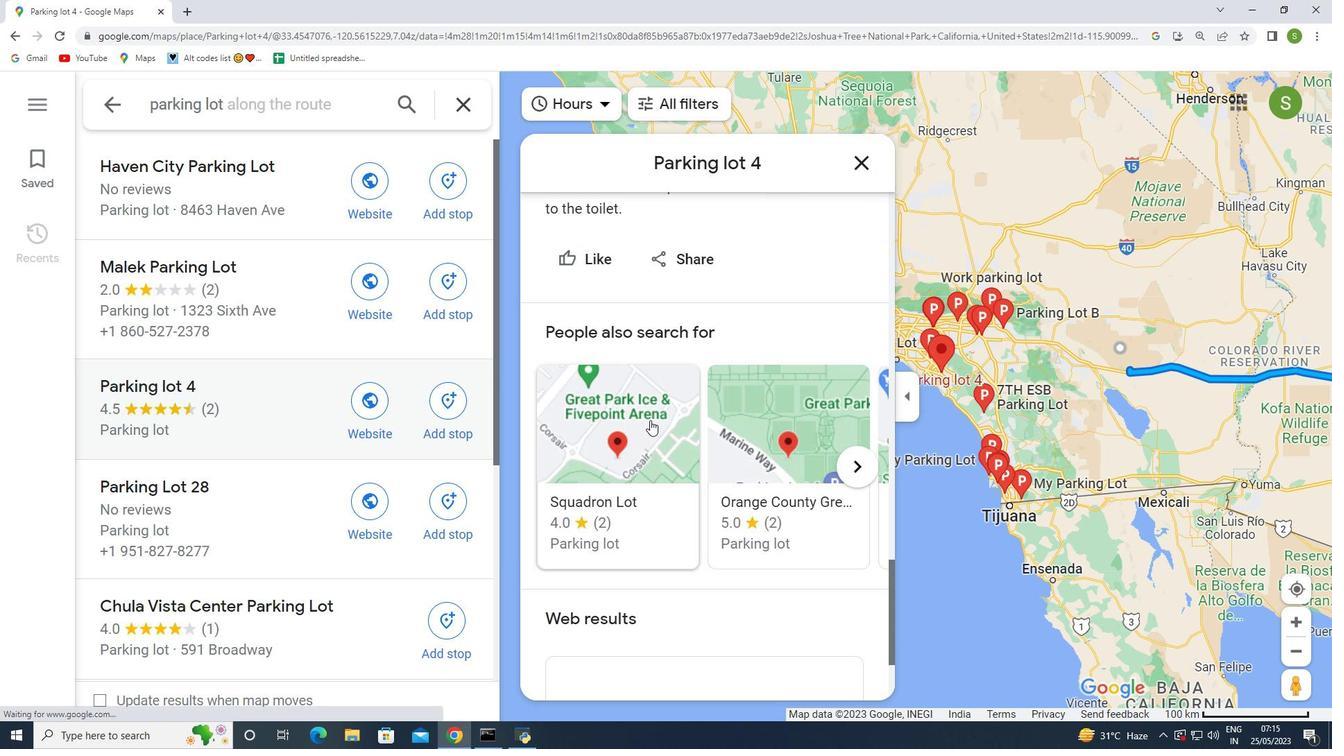 
Action: Mouse scrolled (650, 419) with delta (0, 0)
Screenshot: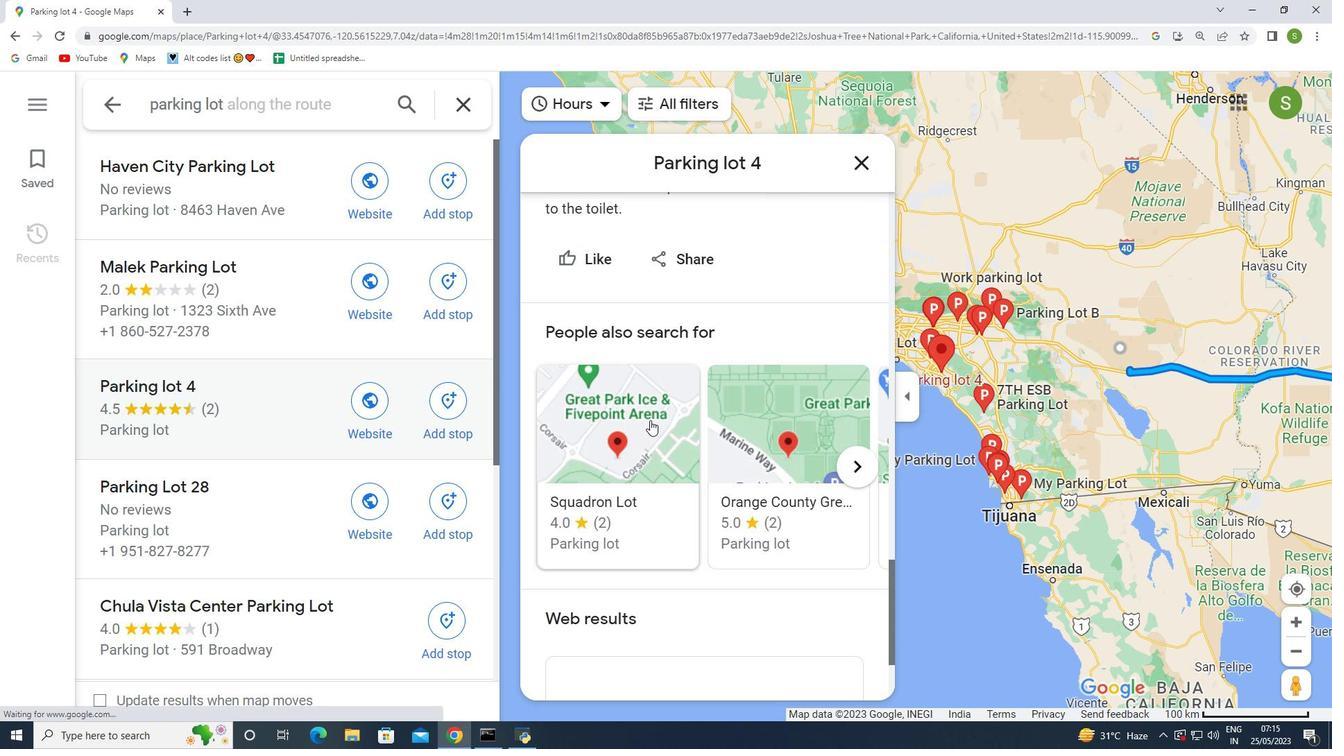 
Action: Mouse scrolled (650, 419) with delta (0, 0)
Screenshot: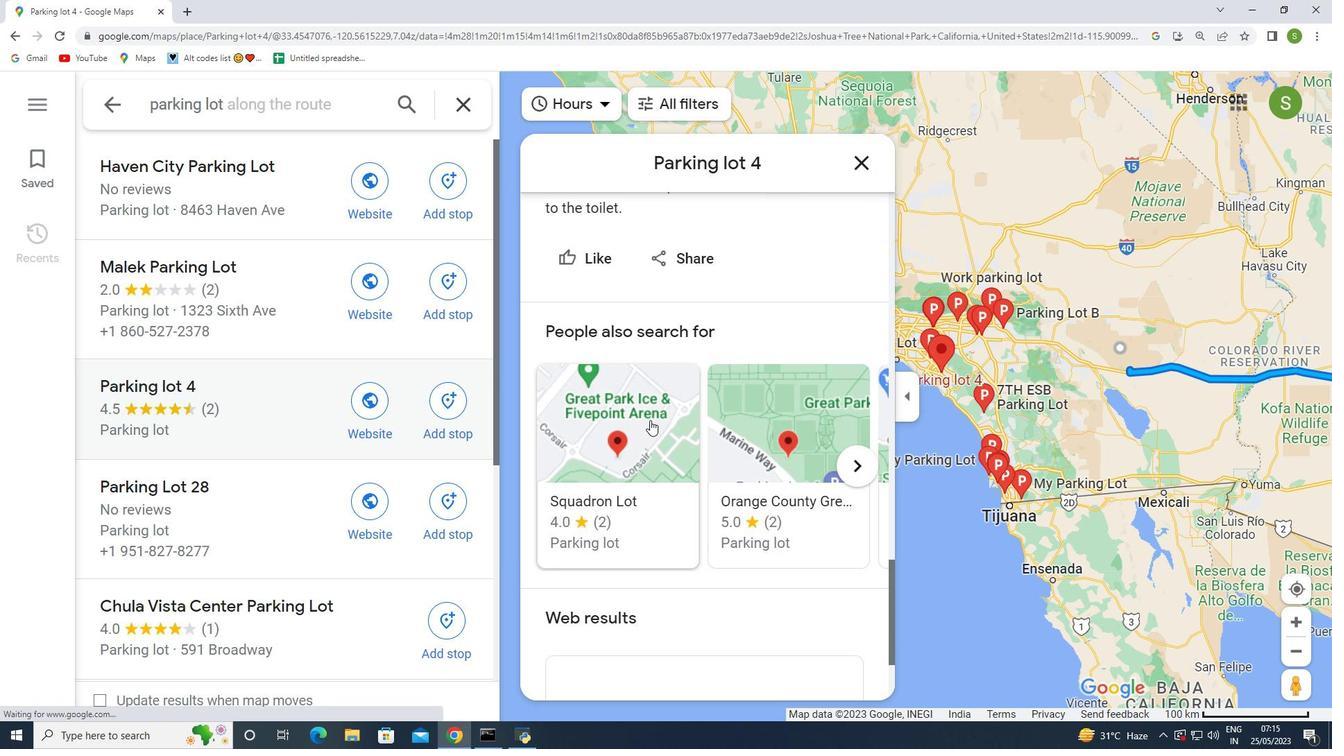 
Action: Mouse moved to (142, 394)
Screenshot: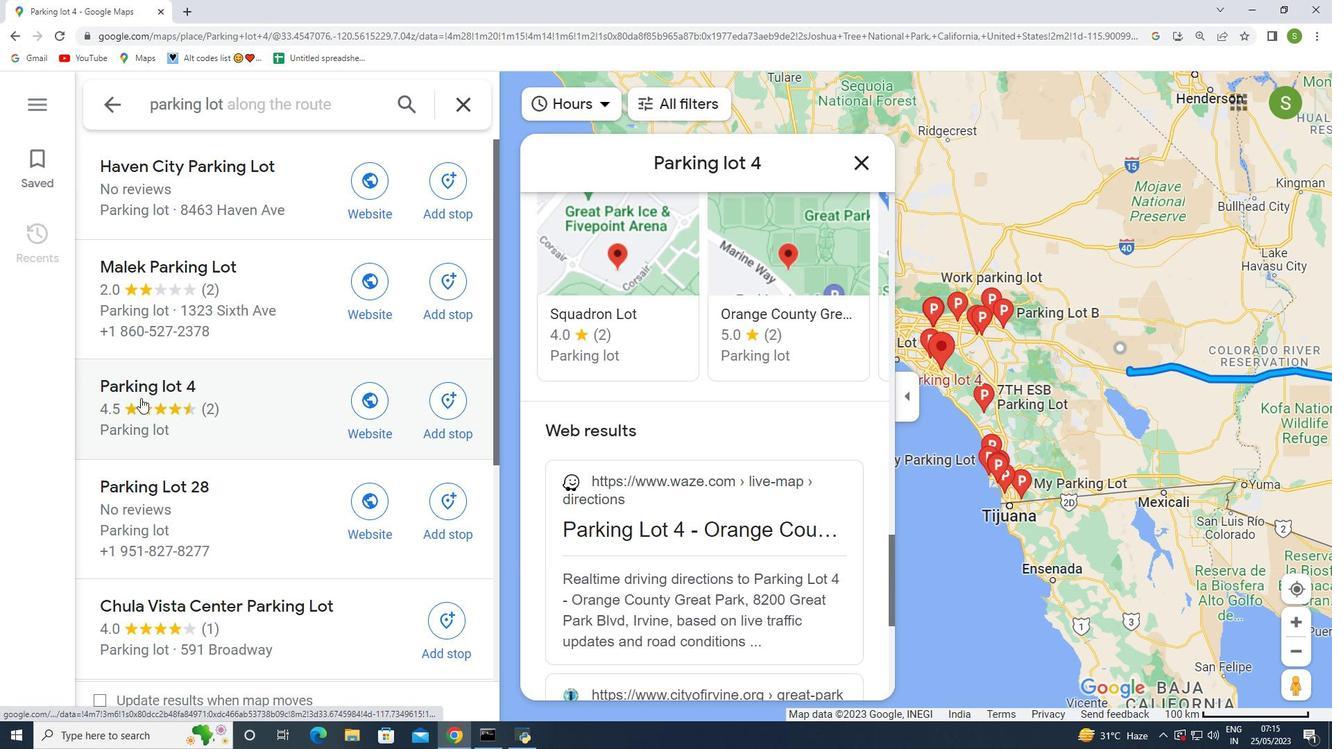 
Action: Mouse pressed left at (142, 394)
Screenshot: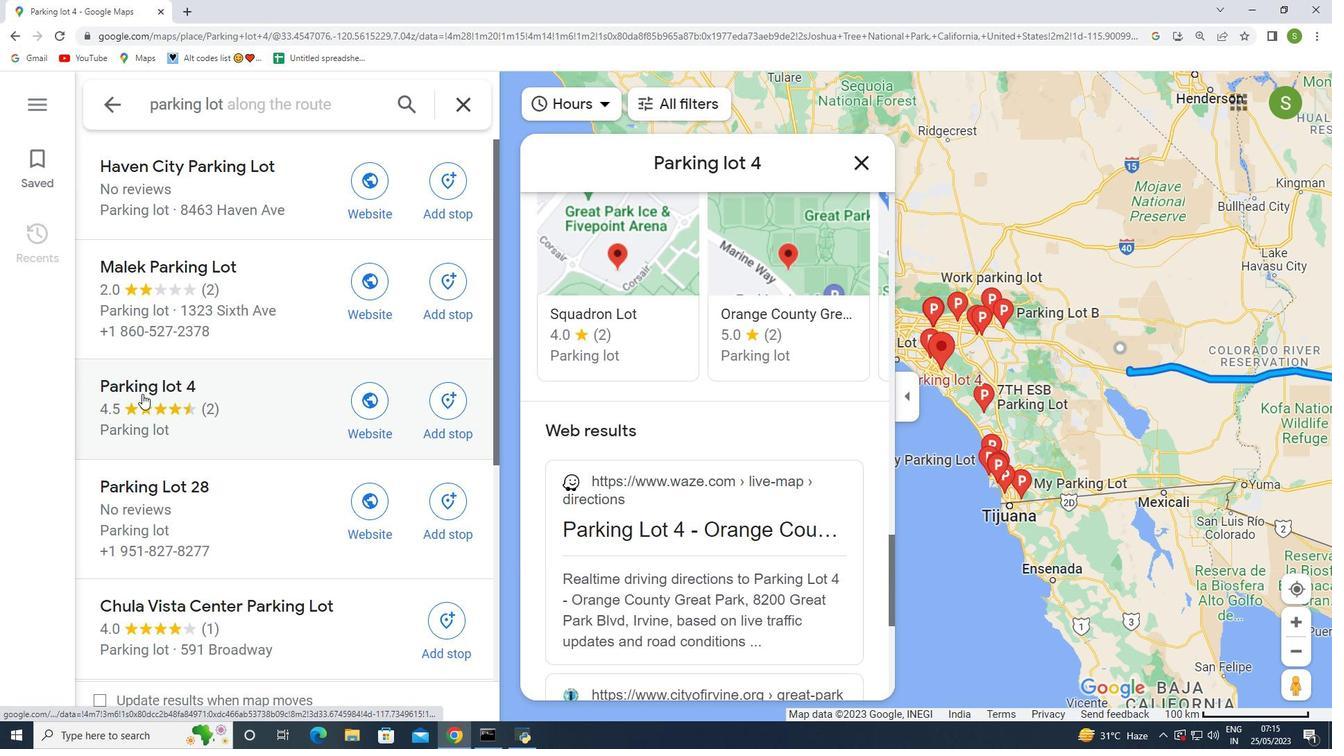 
Action: Mouse moved to (685, 363)
Screenshot: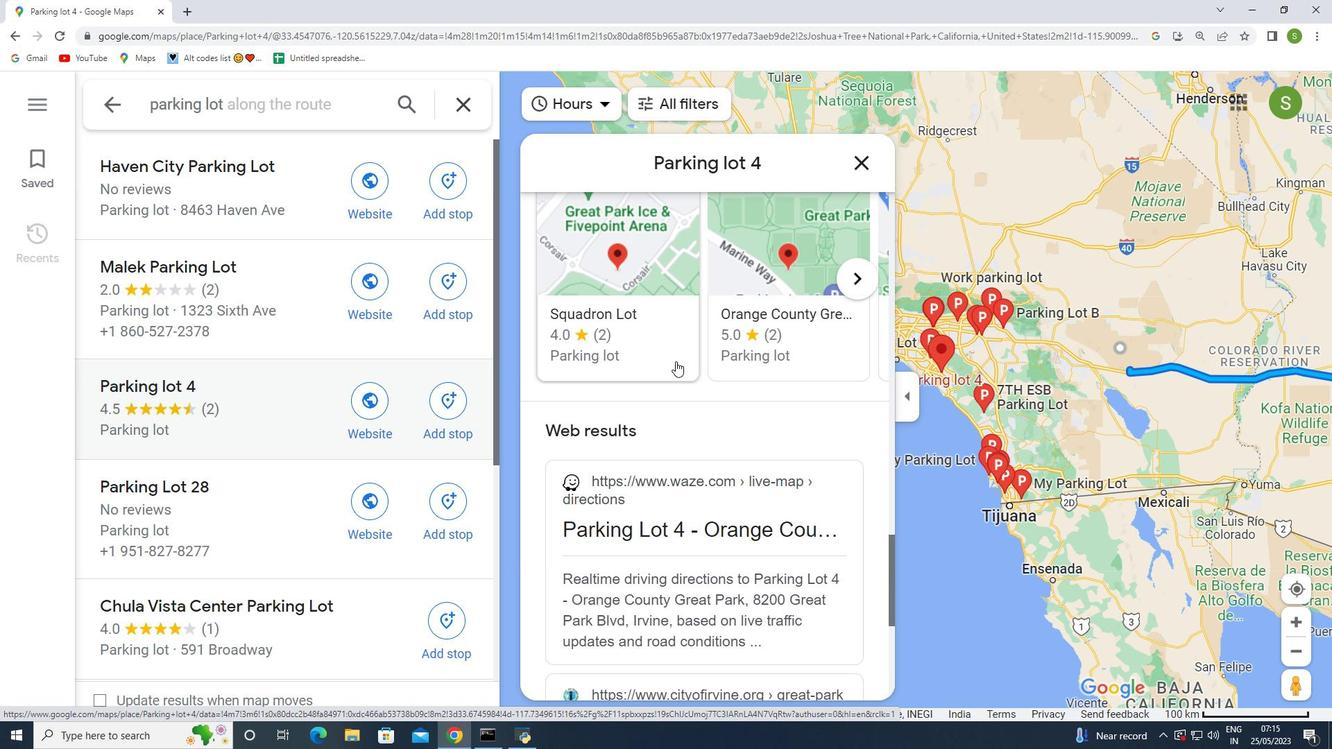 
Action: Mouse scrolled (685, 364) with delta (0, 0)
Screenshot: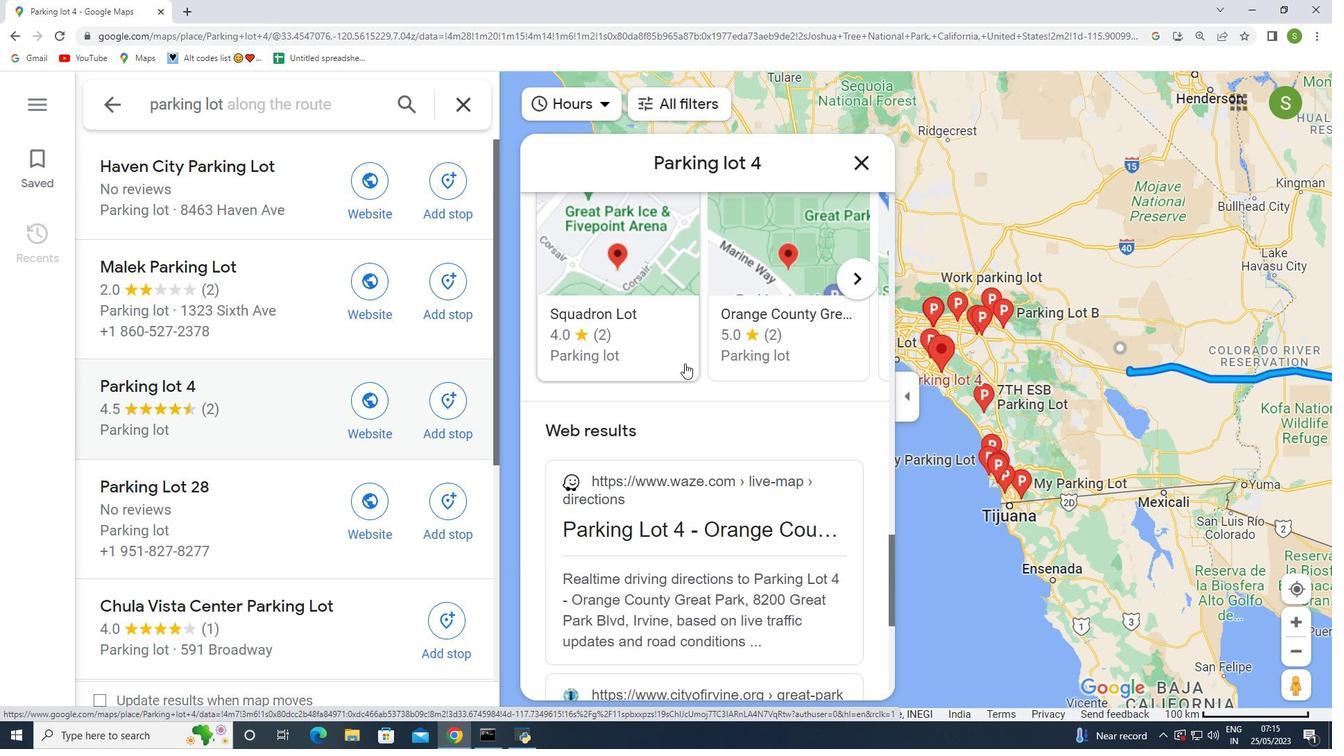 
Action: Mouse scrolled (685, 364) with delta (0, 0)
Screenshot: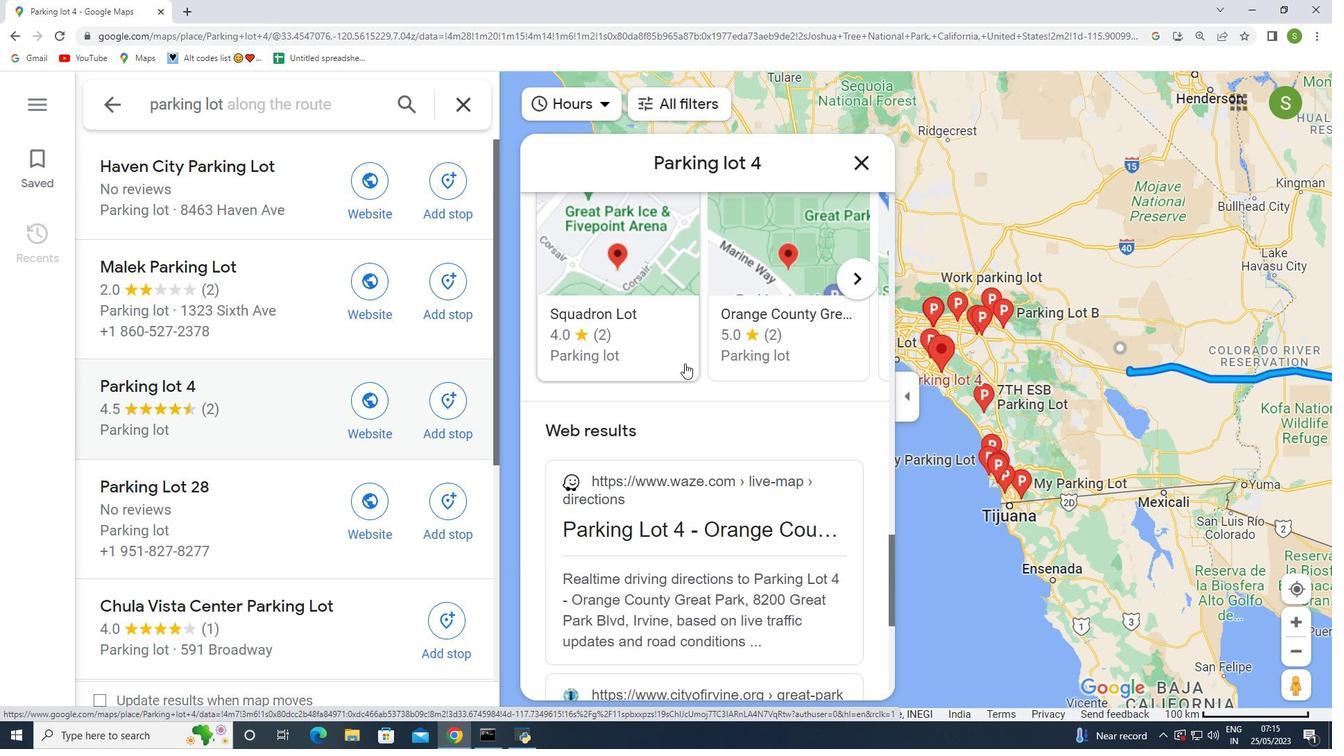 
Action: Mouse scrolled (685, 364) with delta (0, 0)
Screenshot: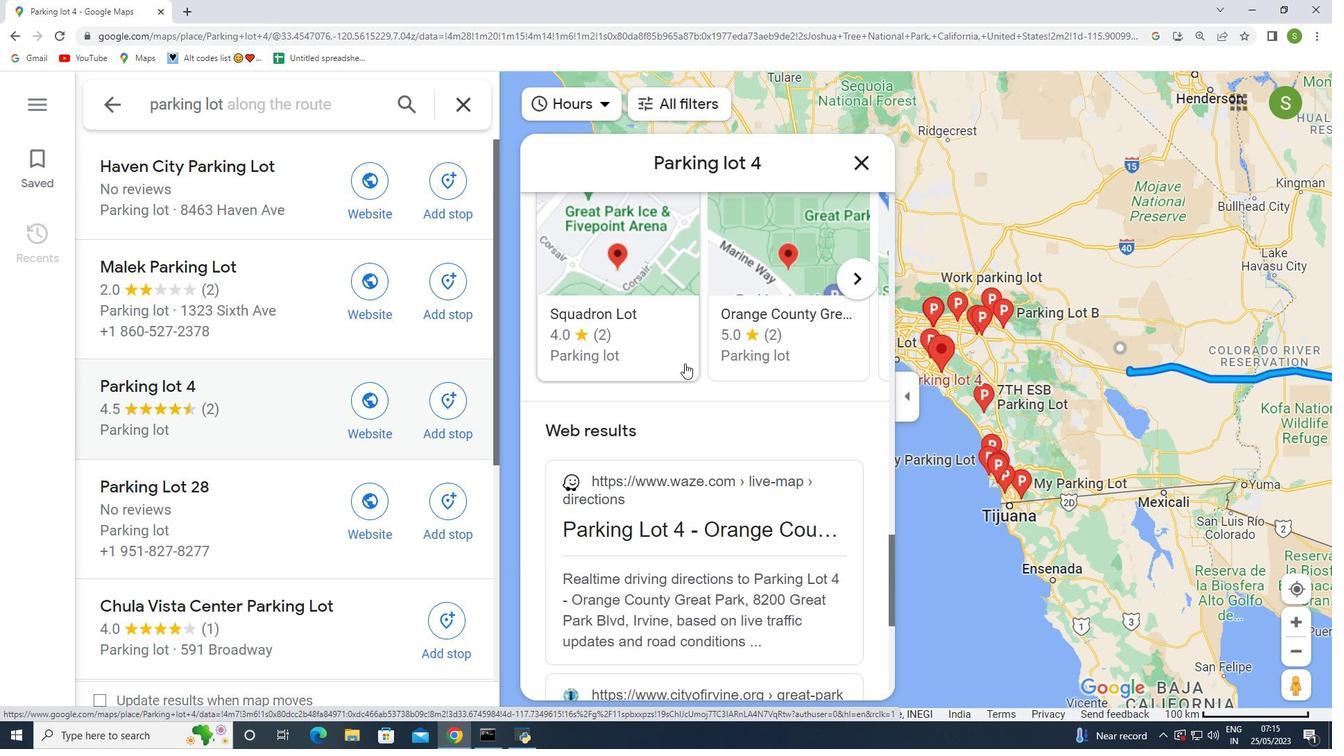 
Action: Mouse scrolled (685, 364) with delta (0, 0)
Screenshot: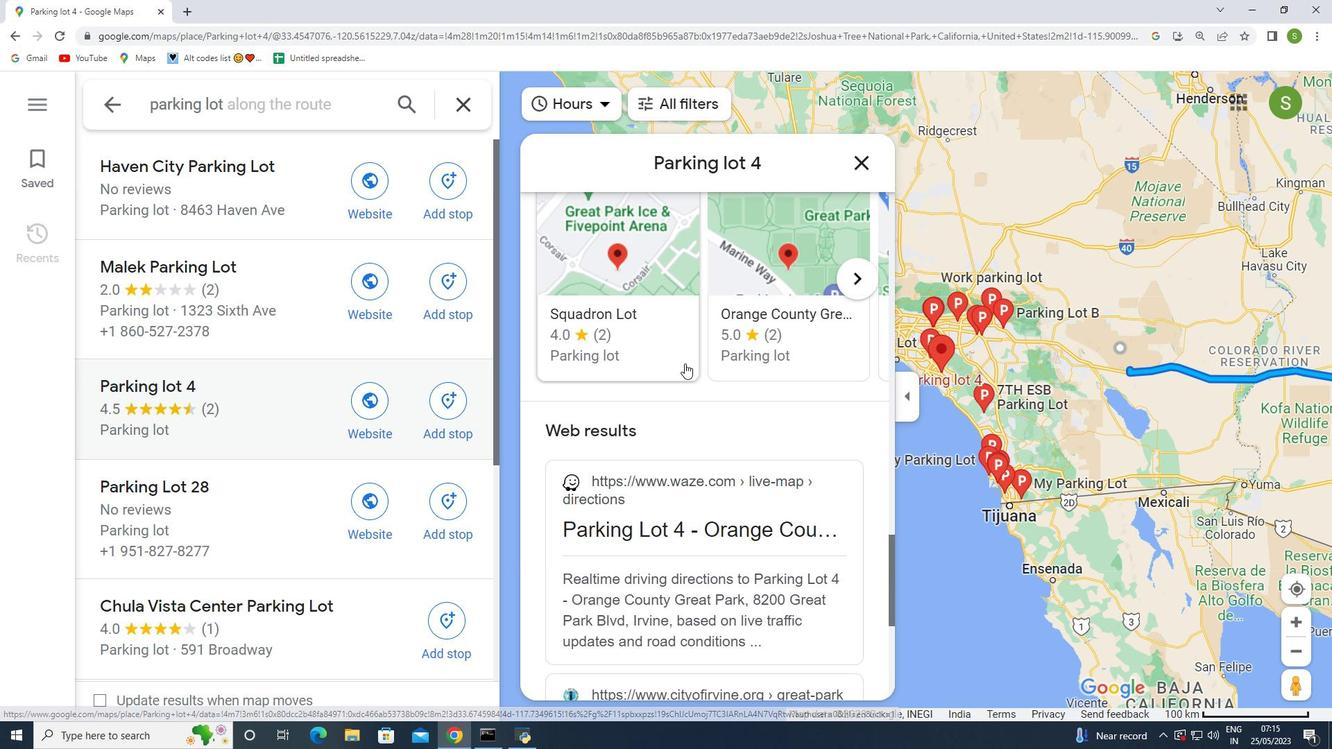 
Action: Mouse scrolled (685, 364) with delta (0, 0)
Screenshot: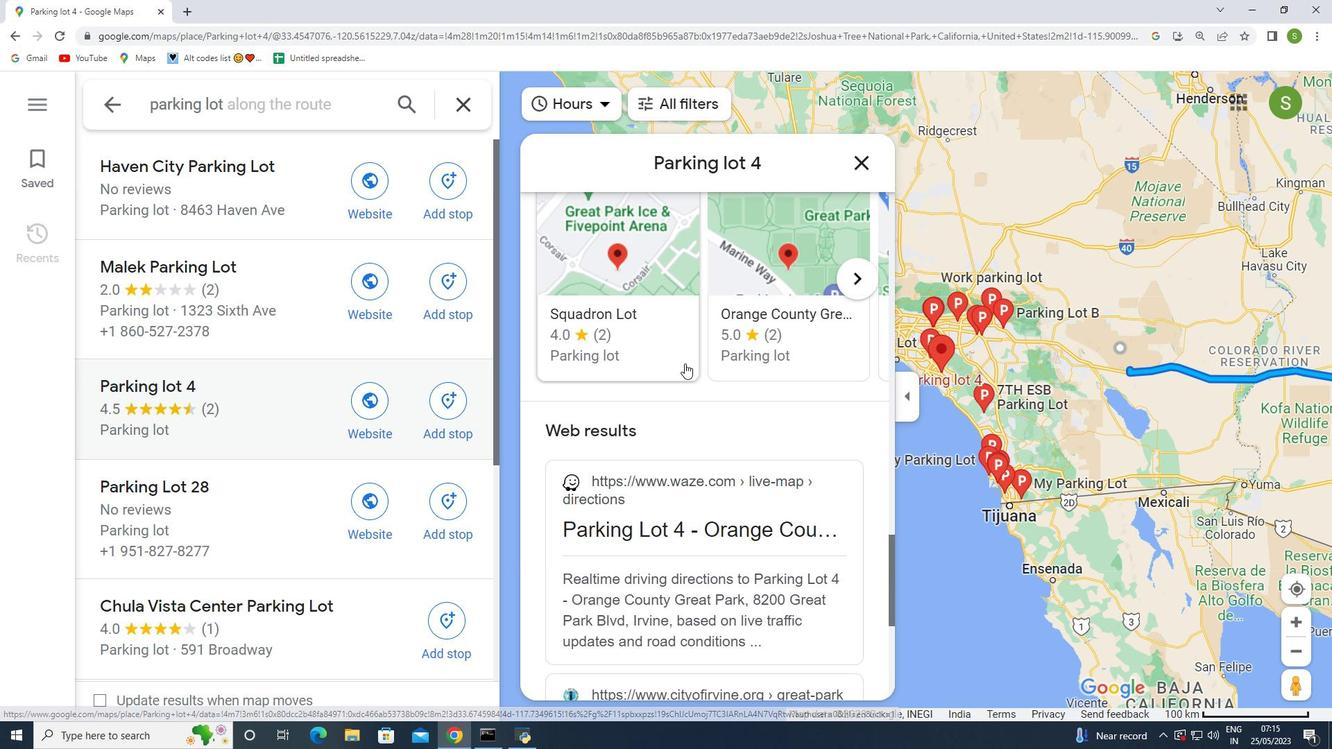 
Action: Mouse scrolled (685, 364) with delta (0, 0)
Screenshot: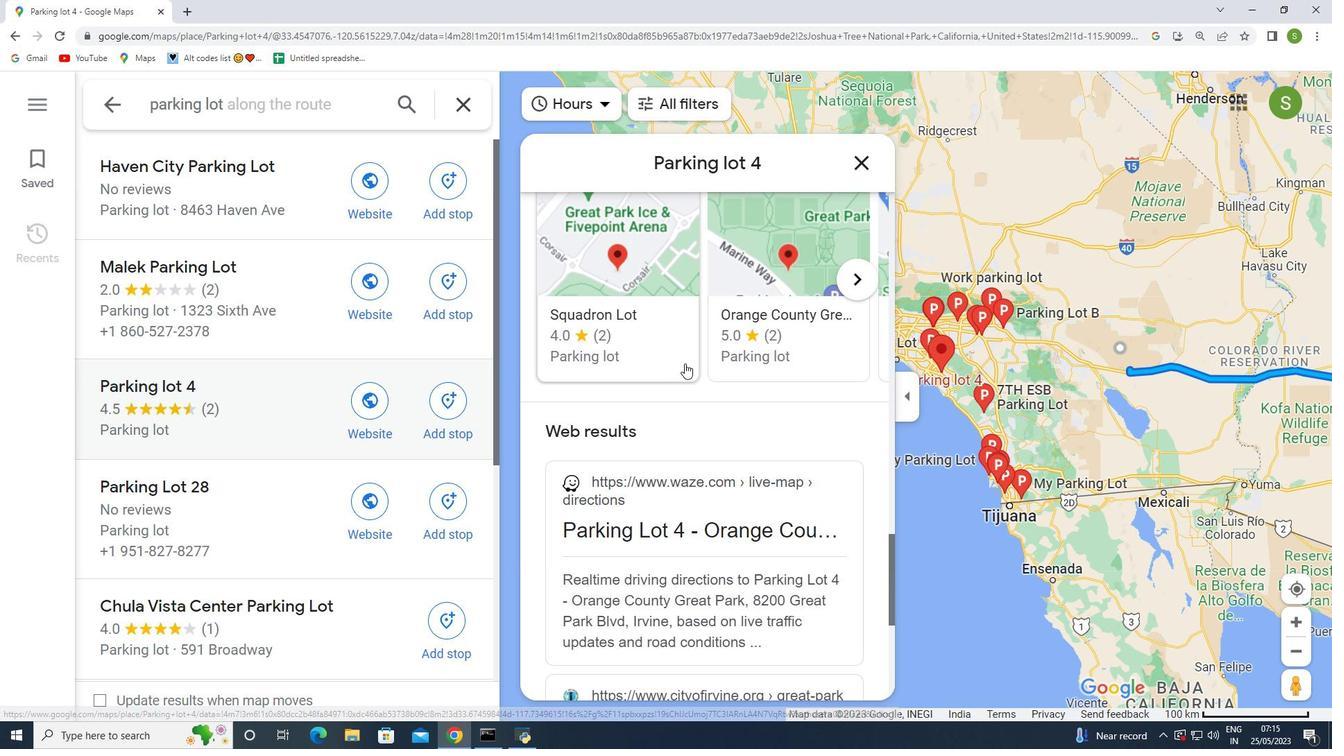 
Action: Mouse moved to (143, 387)
Screenshot: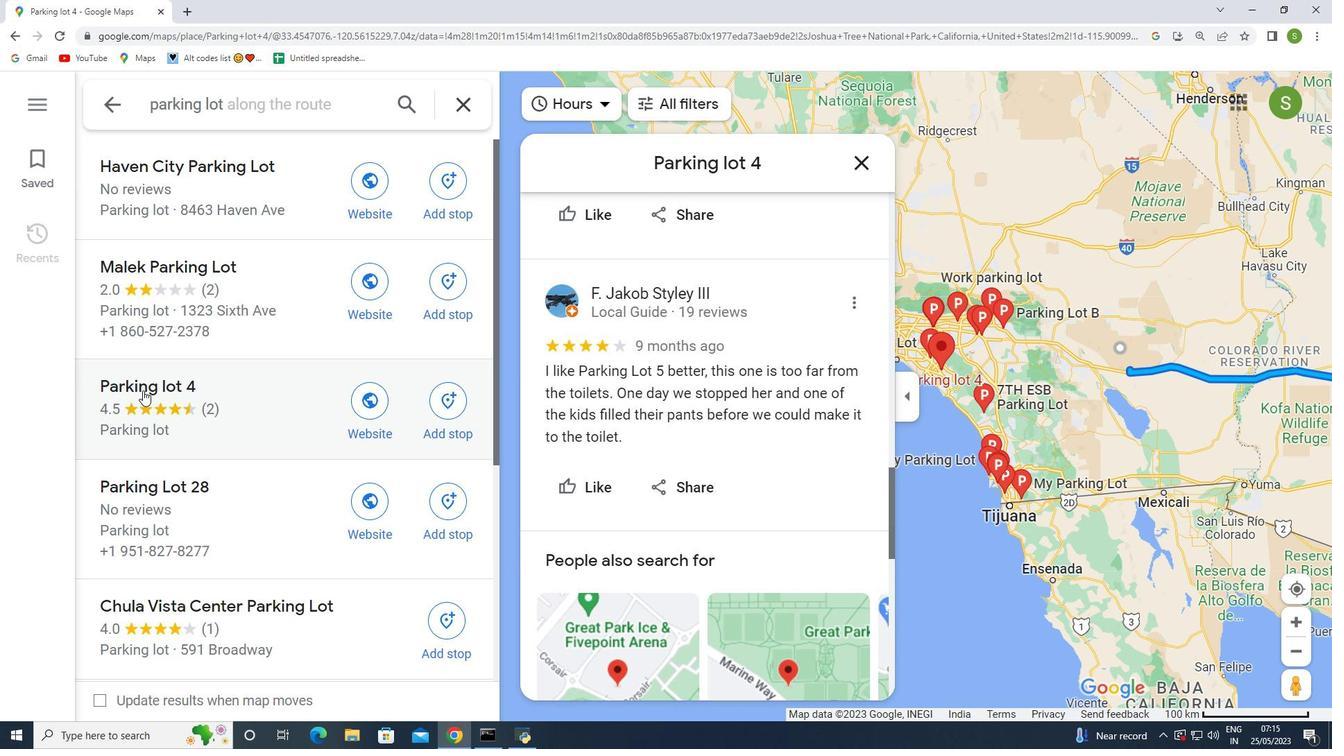
Action: Mouse pressed left at (143, 387)
Screenshot: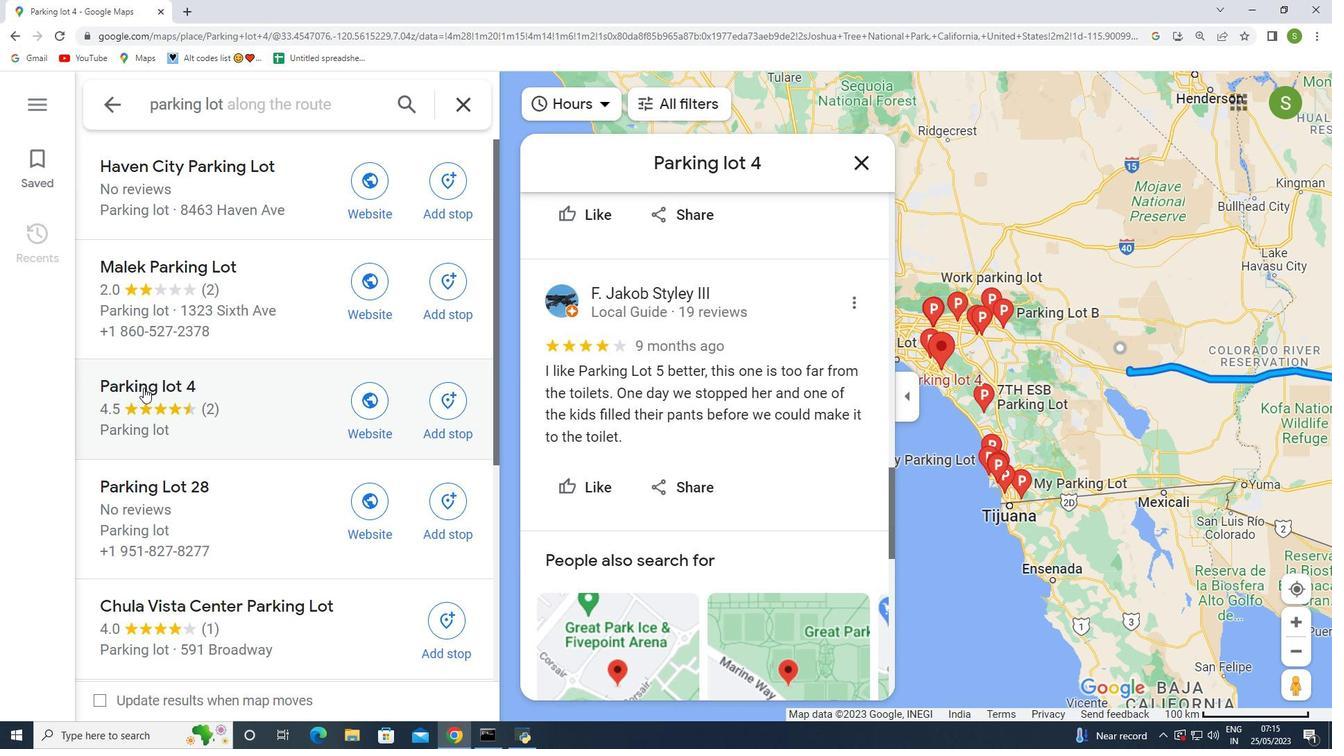 
Action: Mouse moved to (677, 410)
Screenshot: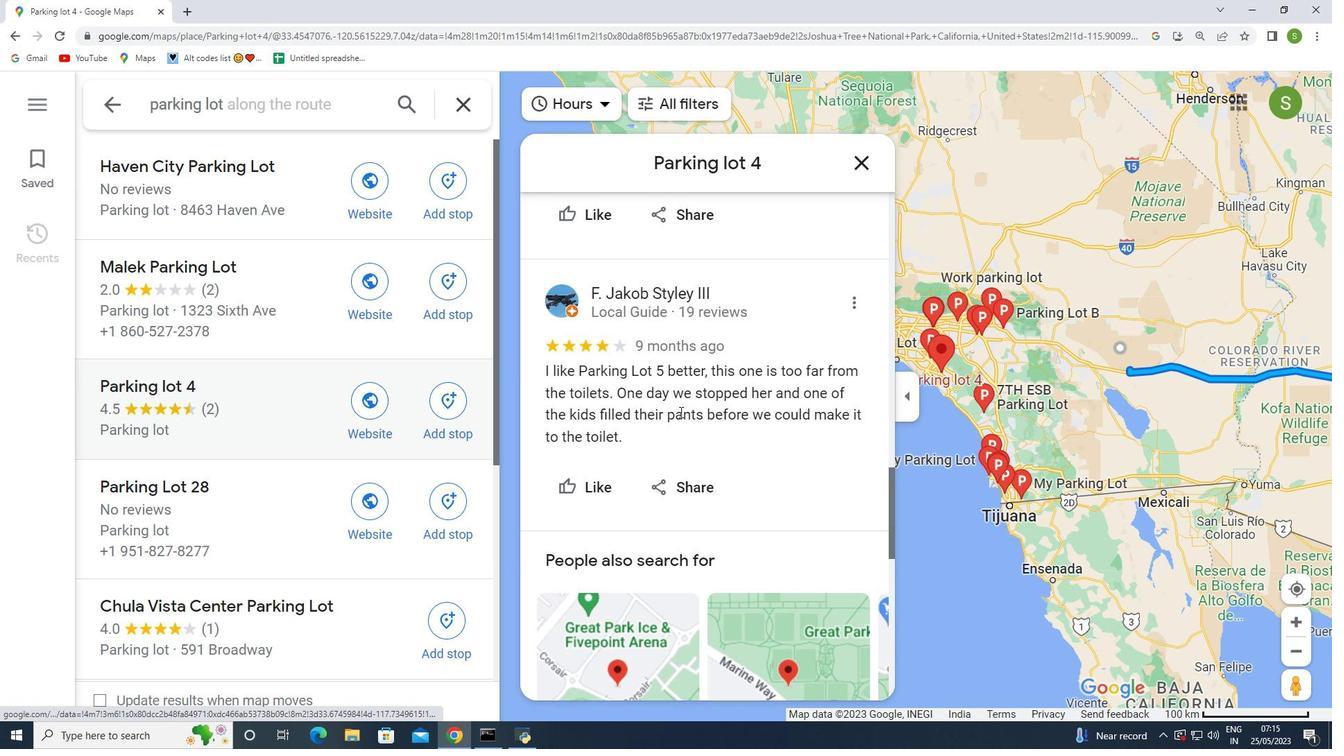
Action: Mouse scrolled (677, 410) with delta (0, 0)
Screenshot: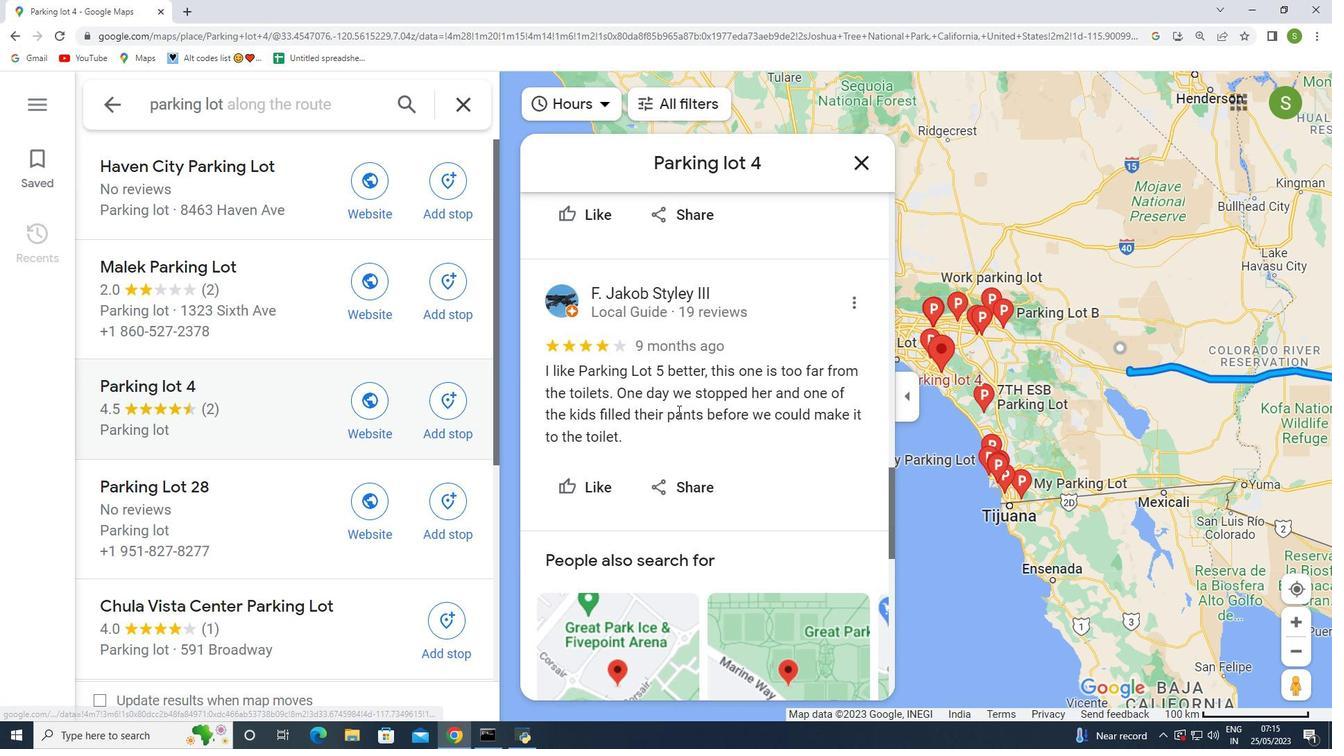 
Action: Mouse scrolled (677, 410) with delta (0, 0)
Screenshot: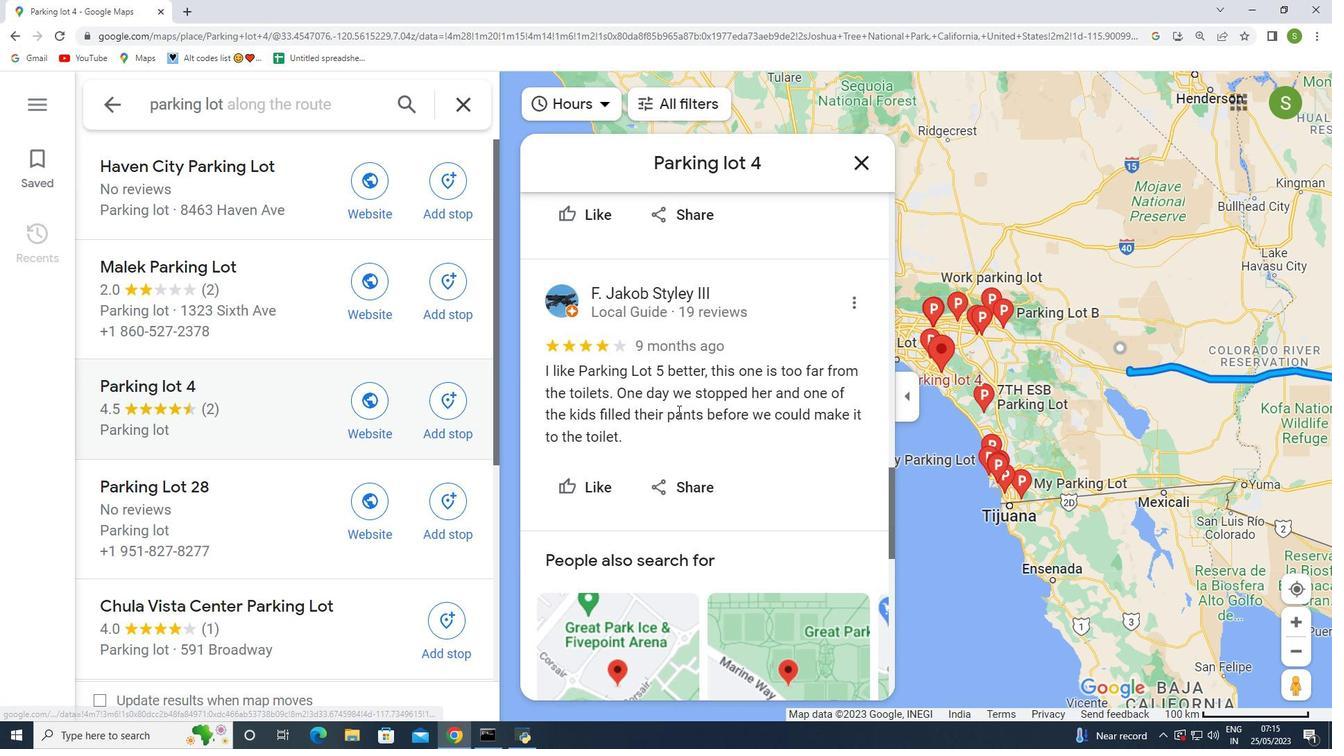 
Action: Mouse scrolled (677, 410) with delta (0, 0)
Screenshot: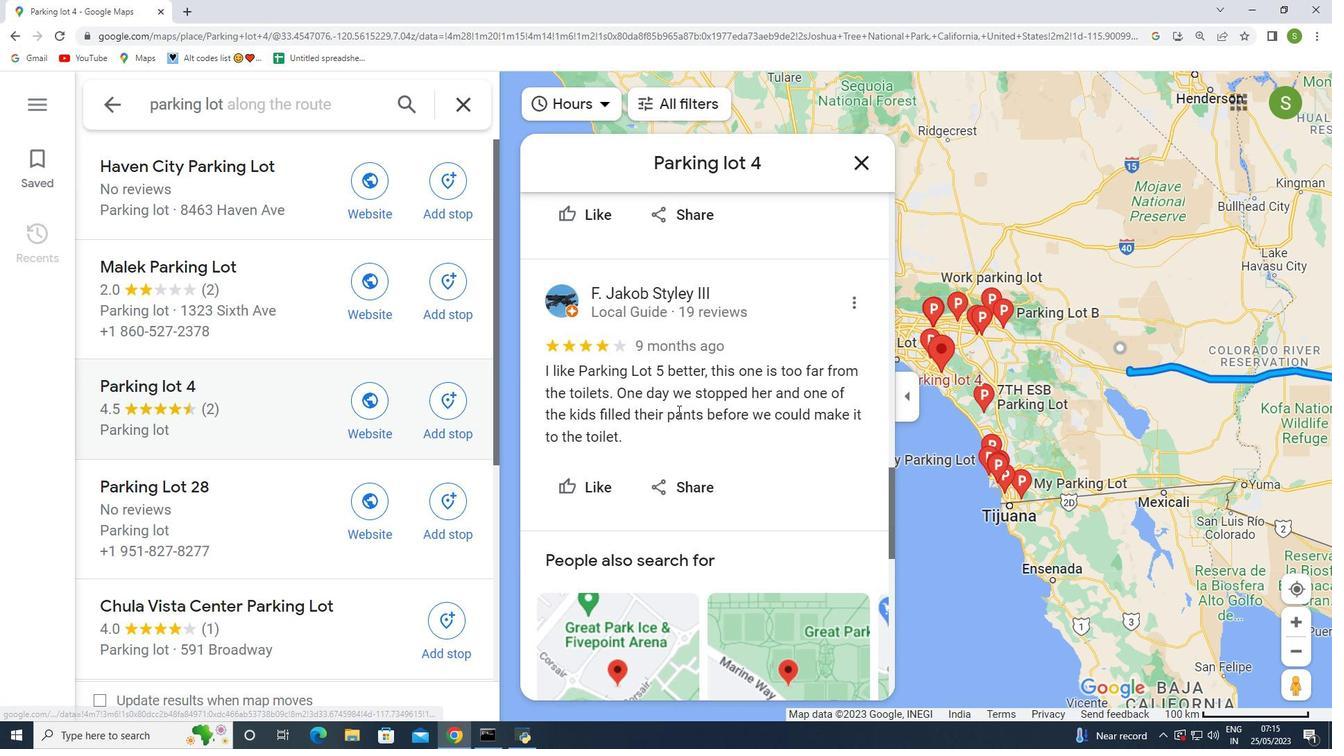 
Action: Mouse scrolled (677, 410) with delta (0, 0)
Screenshot: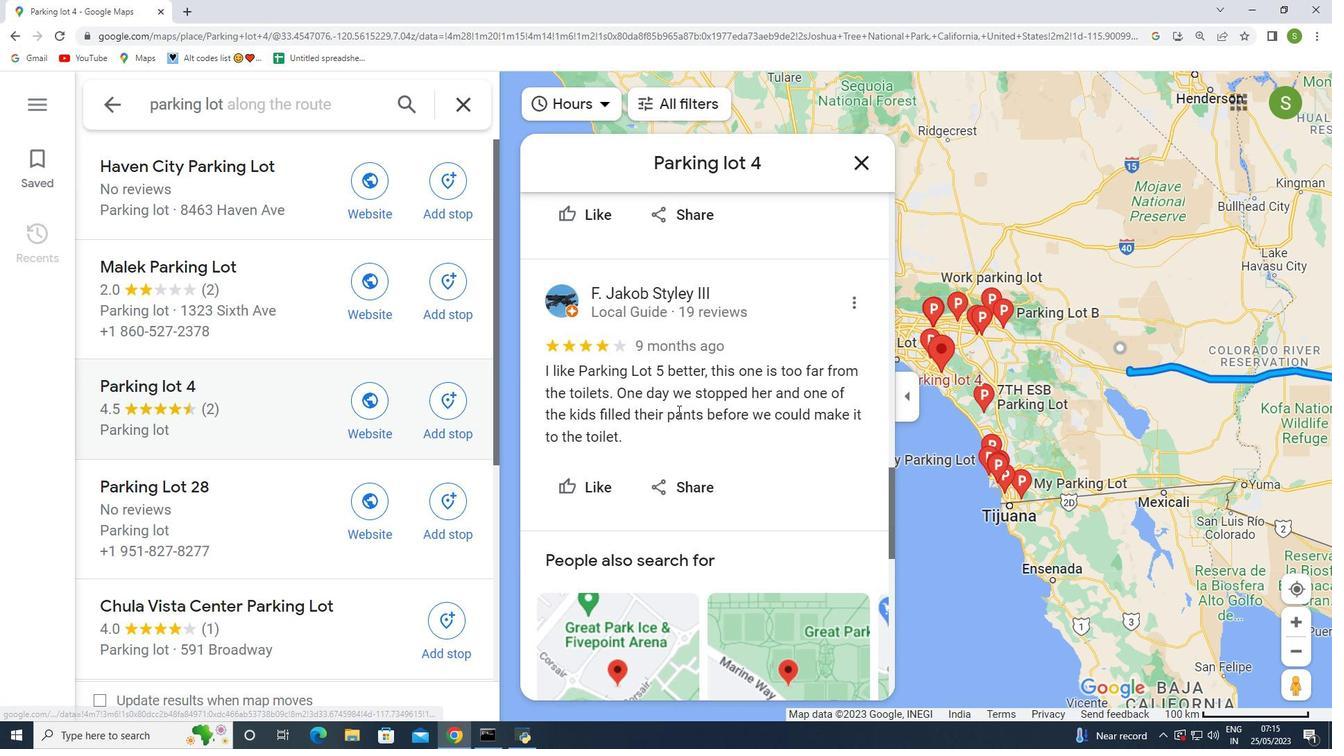 
Action: Mouse scrolled (677, 410) with delta (0, 0)
Screenshot: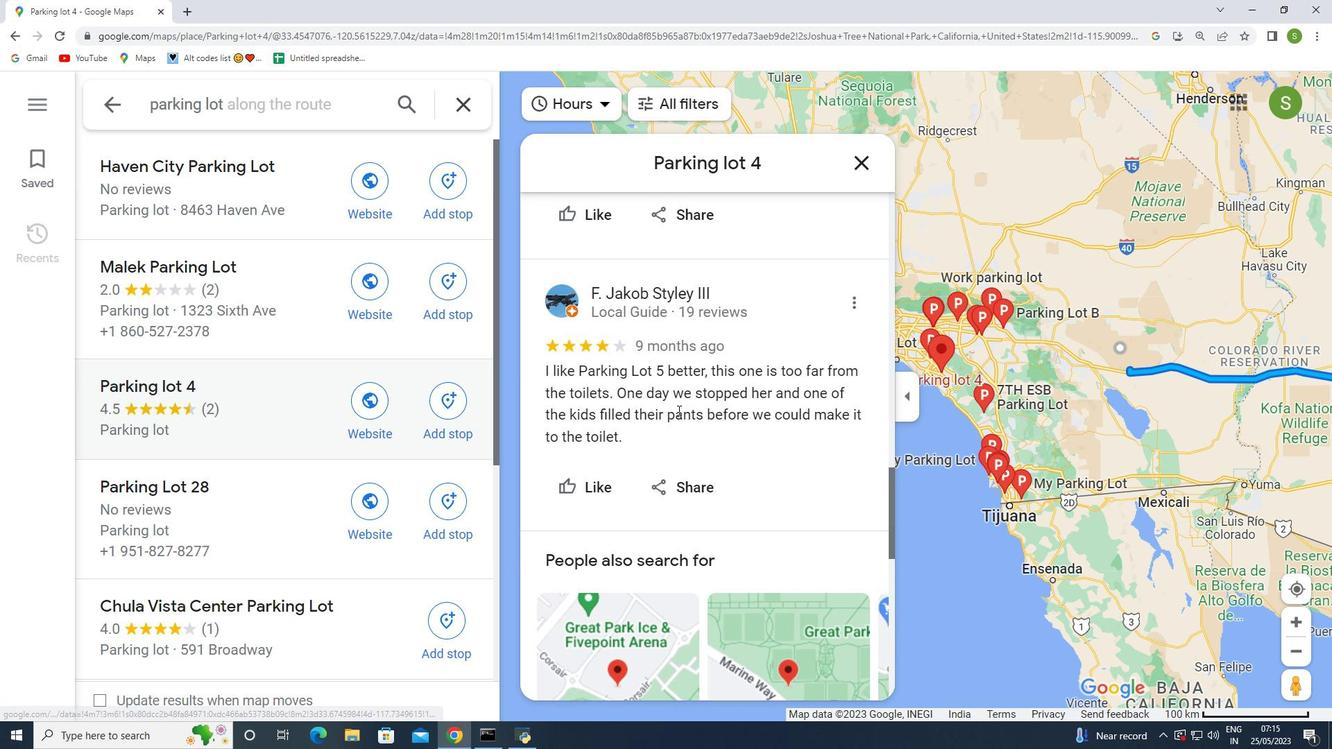 
Action: Mouse moved to (679, 408)
Screenshot: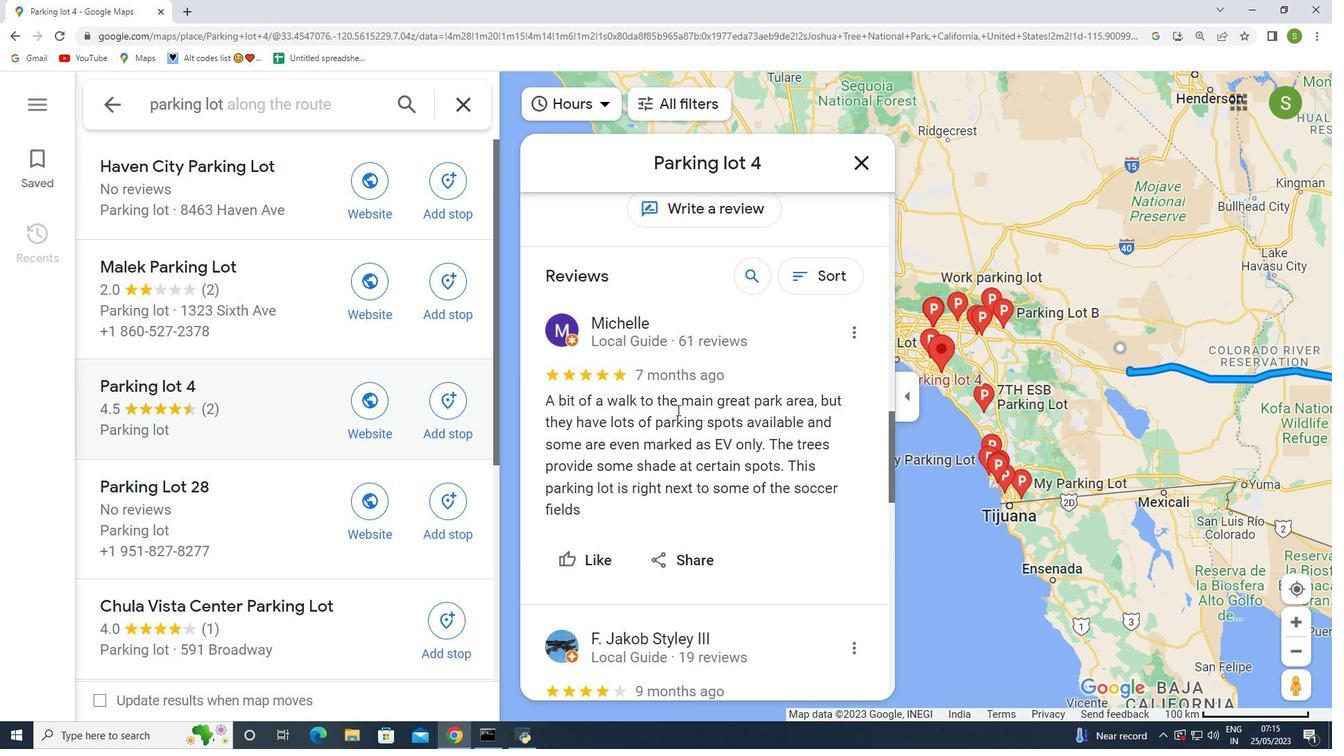
Action: Mouse scrolled (679, 409) with delta (0, 0)
Screenshot: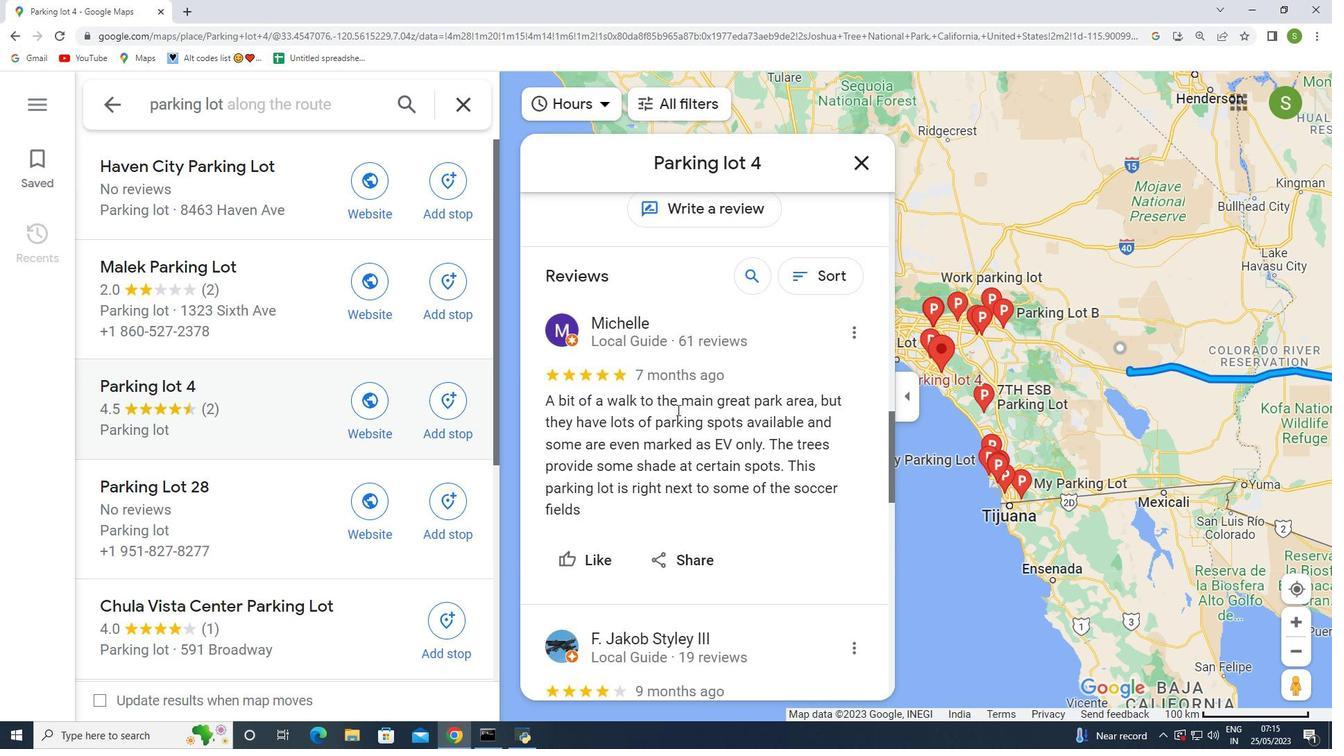 
Action: Mouse scrolled (679, 409) with delta (0, 0)
Screenshot: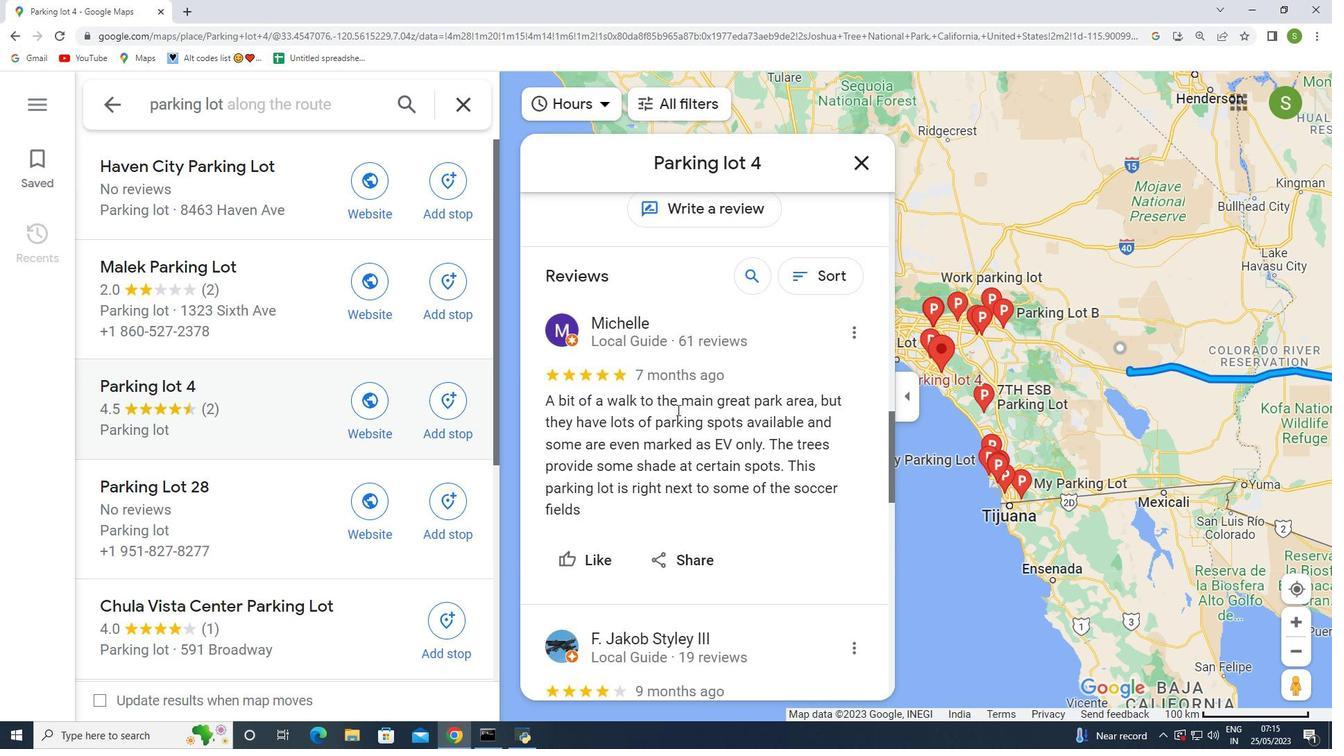 
Action: Mouse scrolled (679, 409) with delta (0, 0)
Screenshot: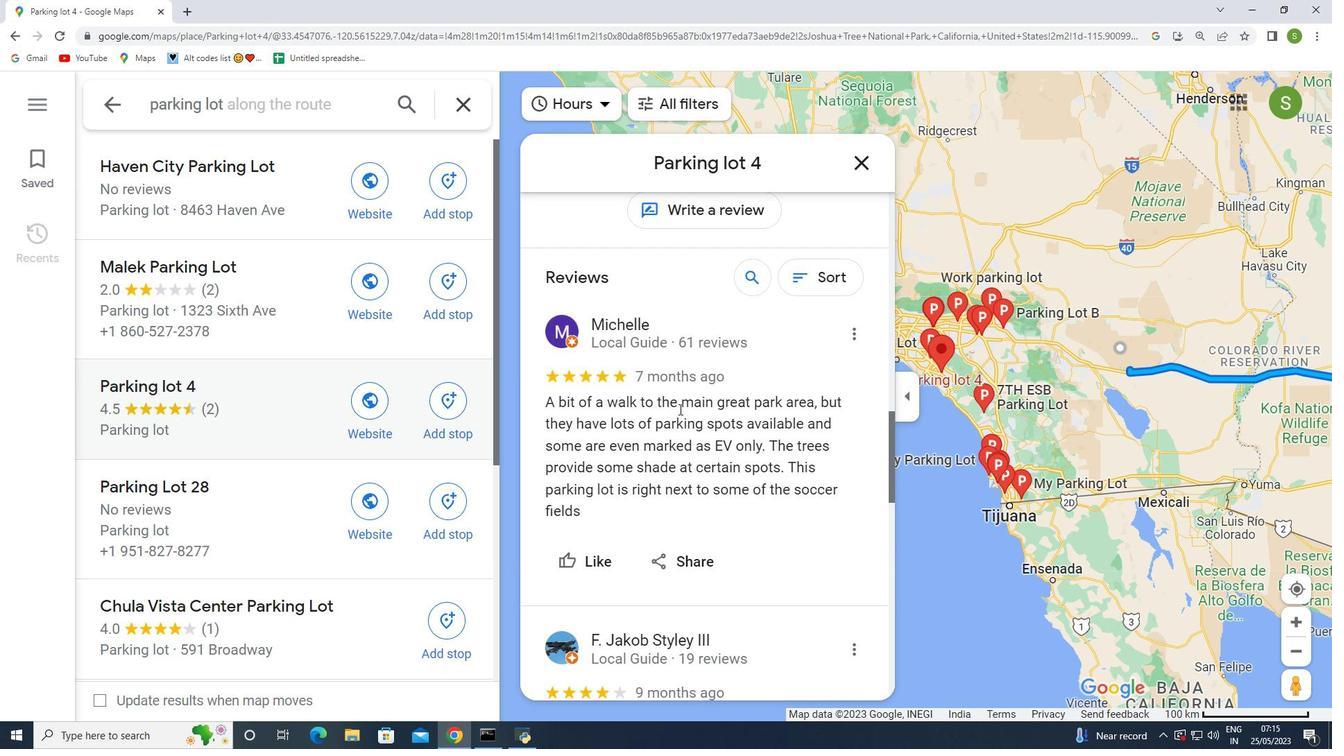 
Action: Mouse scrolled (679, 409) with delta (0, 0)
Screenshot: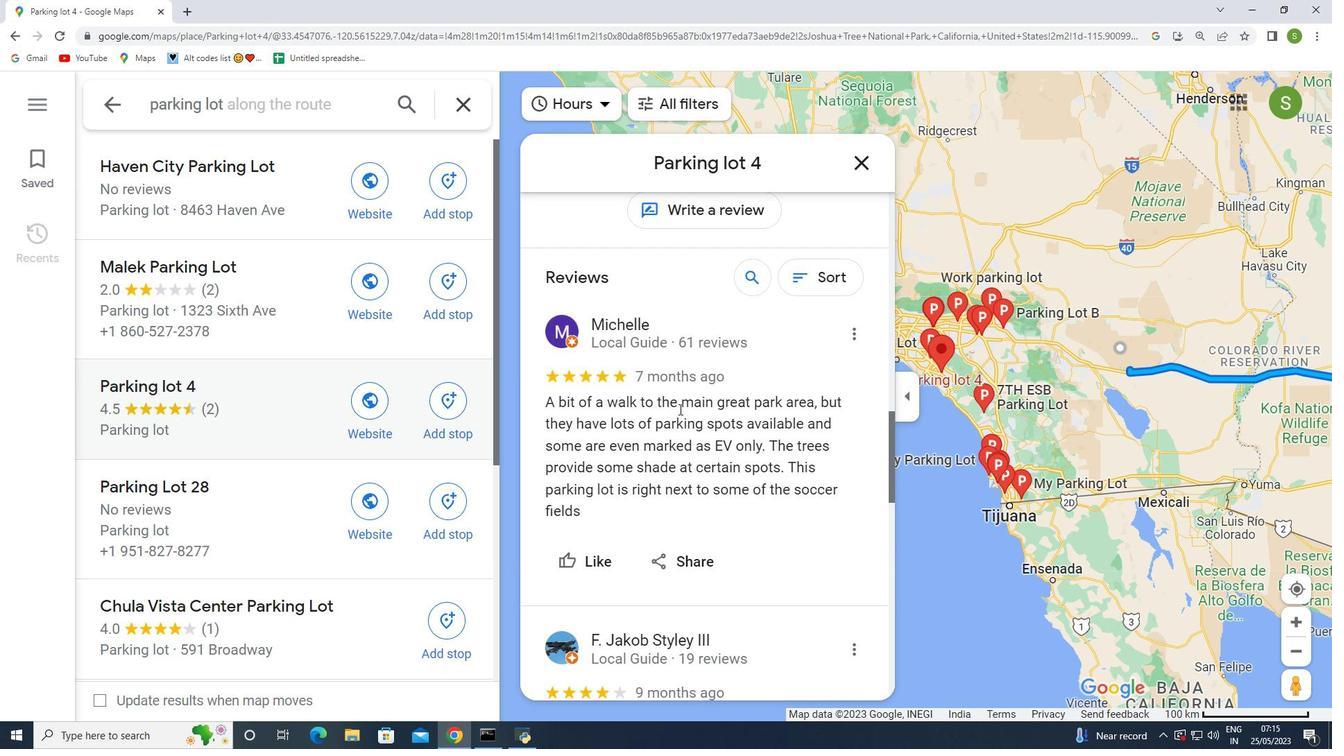 
Action: Mouse scrolled (679, 409) with delta (0, 0)
Screenshot: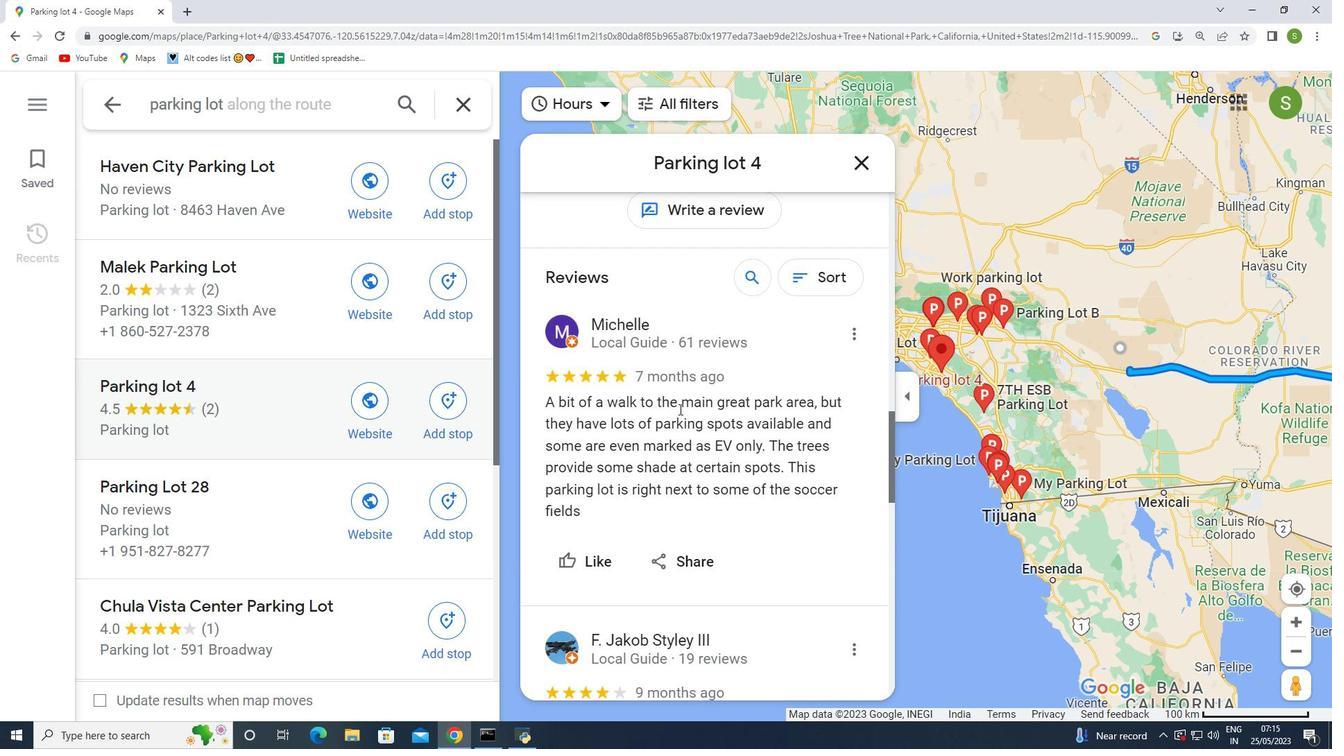 
Action: Mouse scrolled (679, 409) with delta (0, 0)
Screenshot: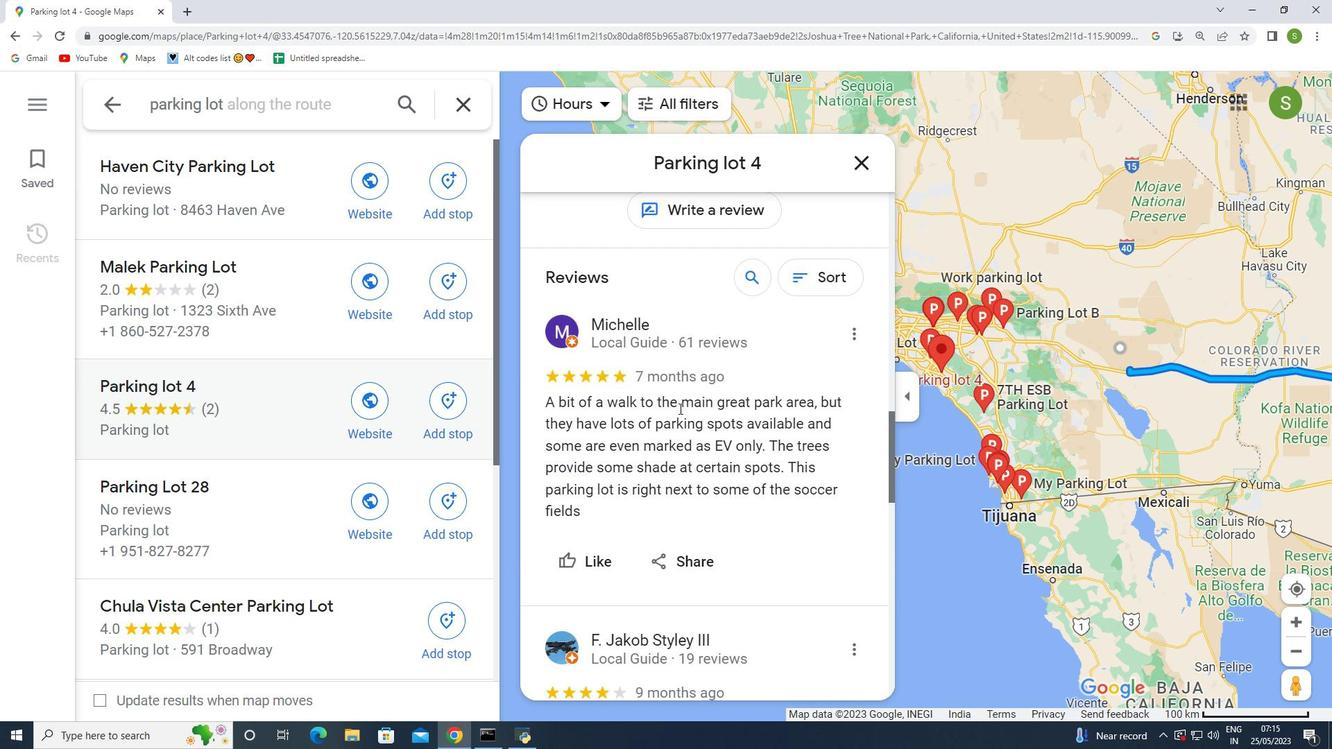 
Action: Mouse moved to (683, 411)
Screenshot: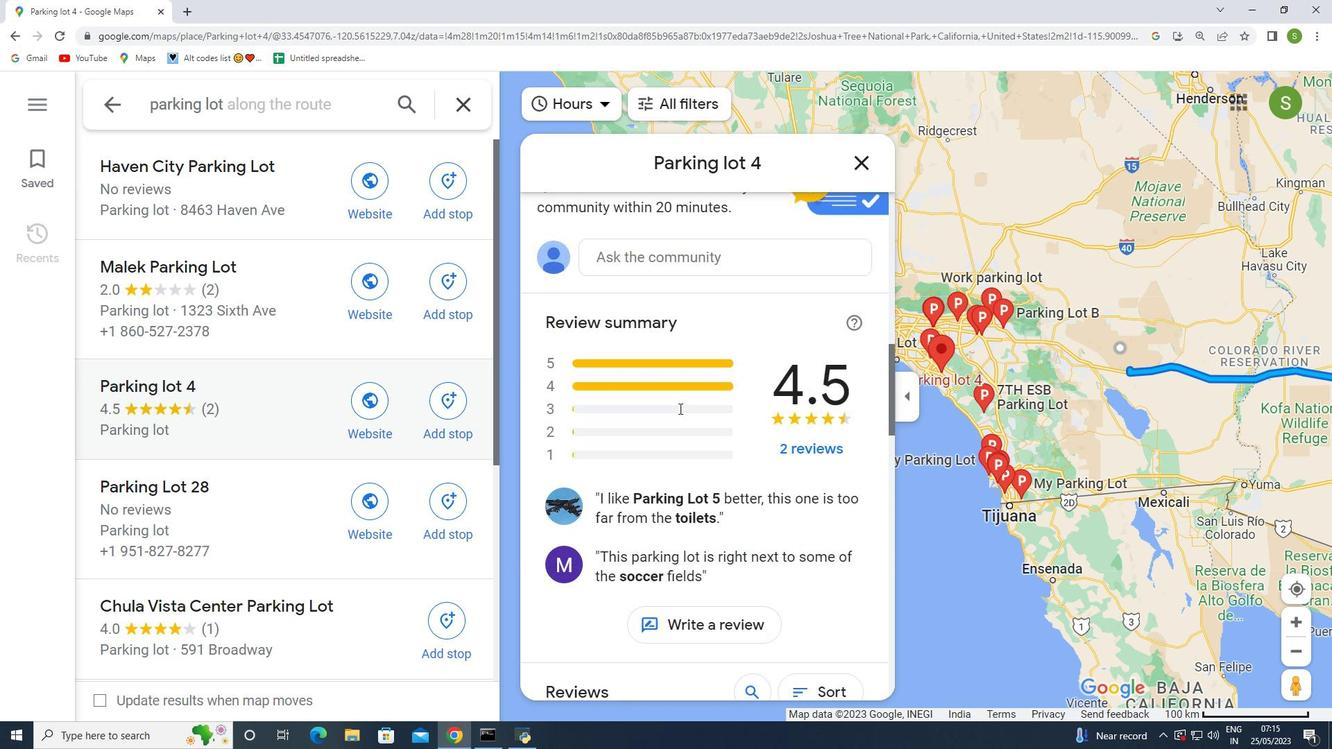 
Action: Mouse scrolled (683, 412) with delta (0, 0)
Screenshot: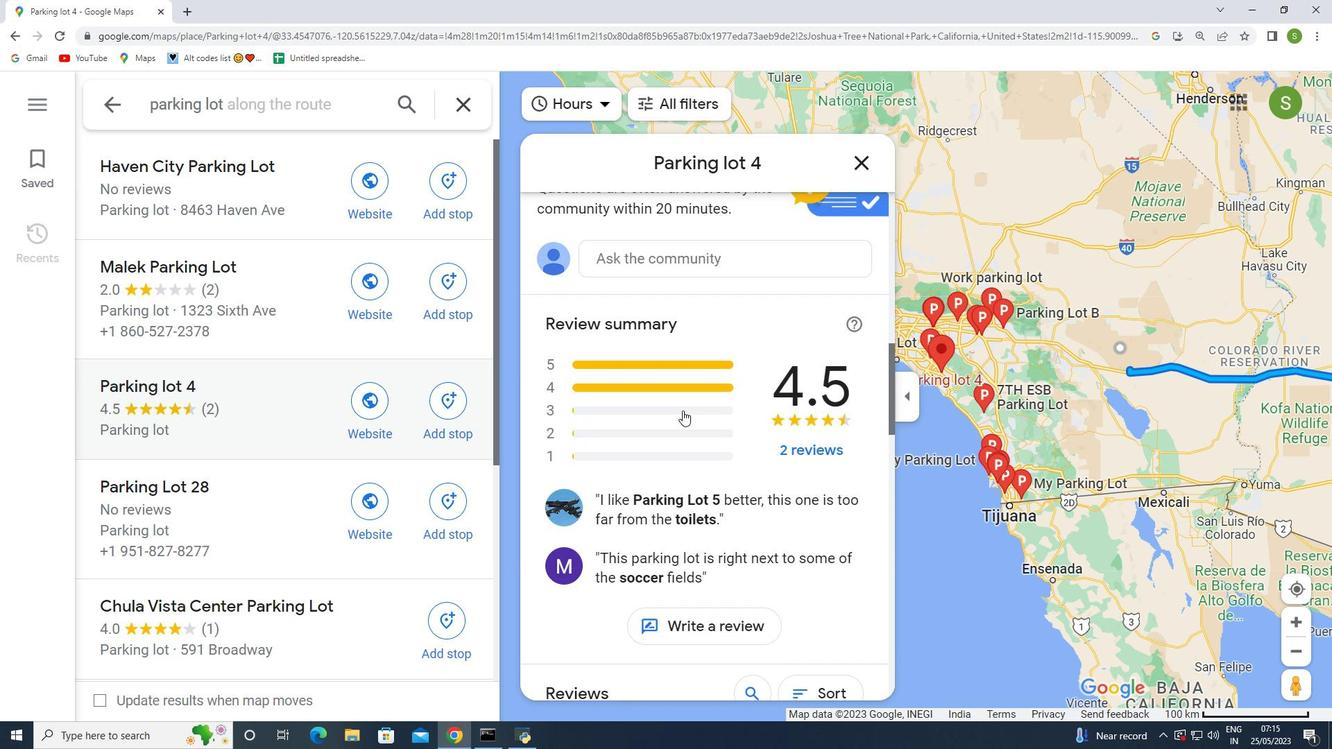 
Action: Mouse scrolled (683, 412) with delta (0, 0)
Screenshot: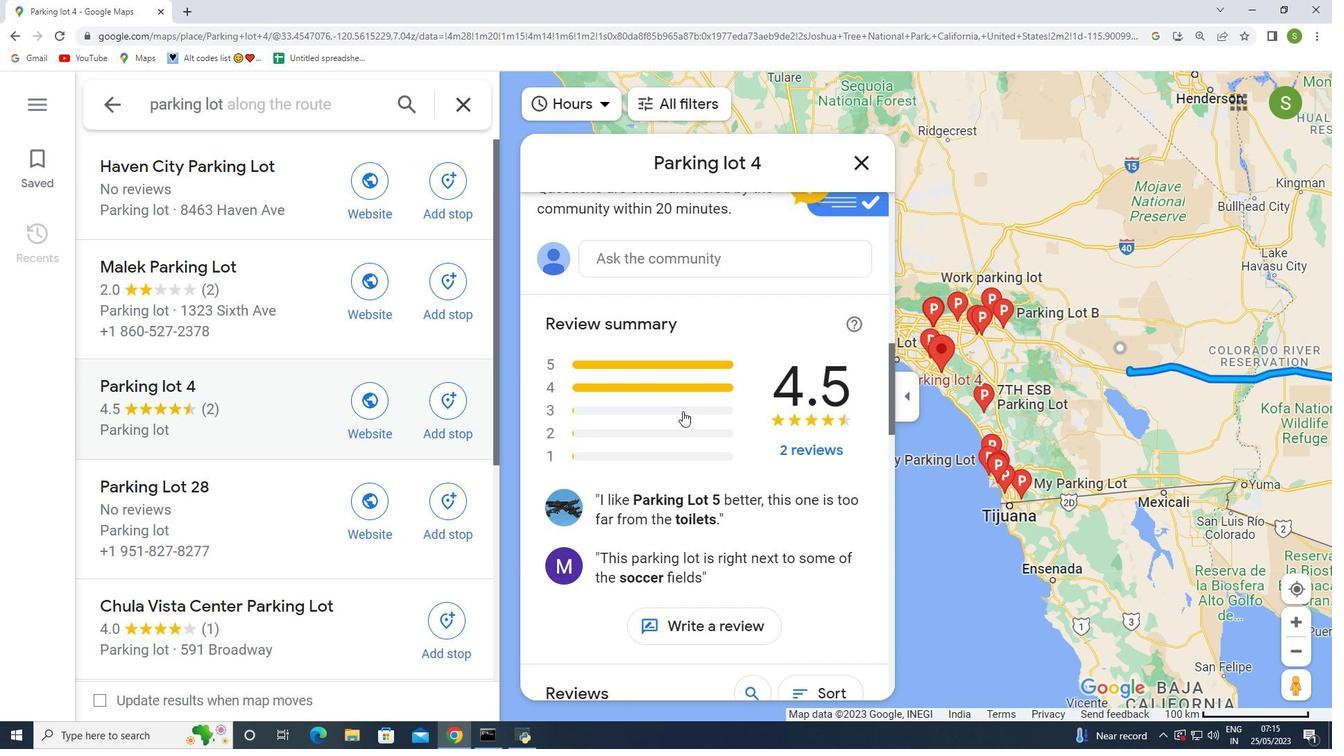
Action: Mouse scrolled (683, 412) with delta (0, 0)
Screenshot: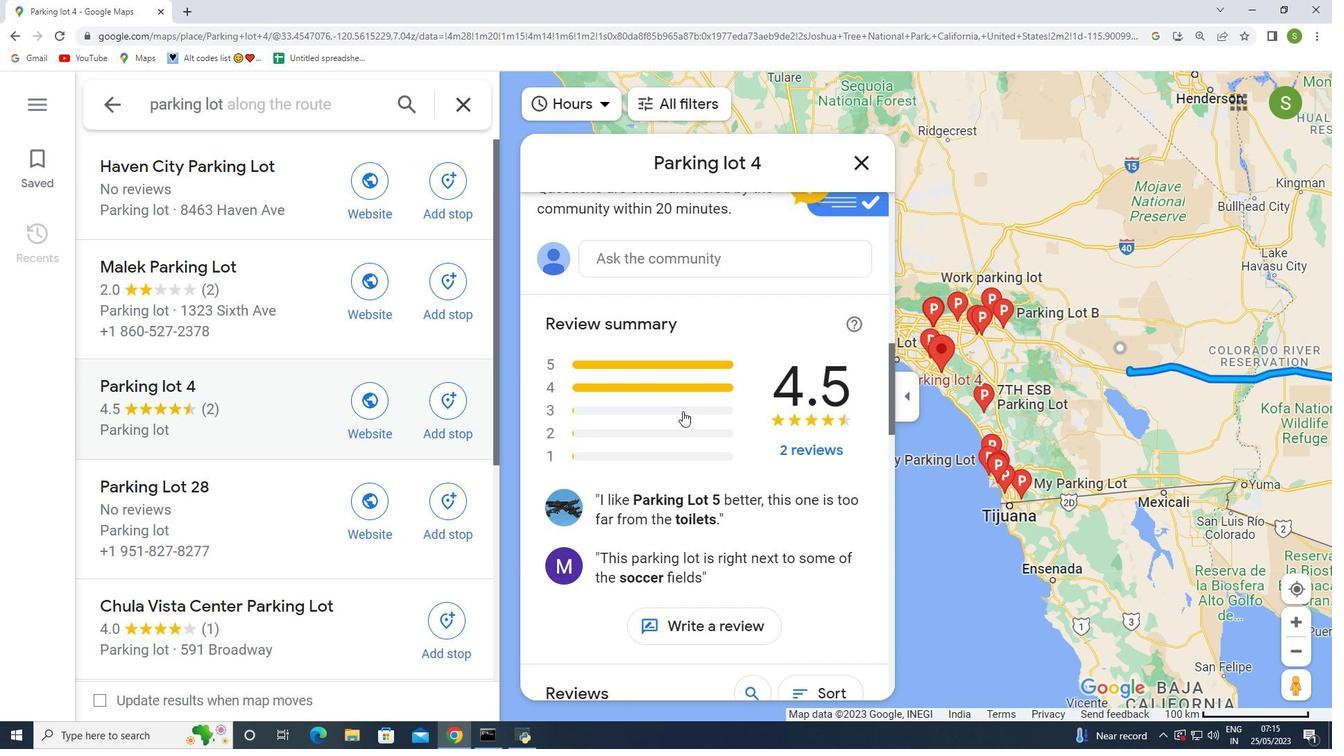 
Action: Mouse scrolled (683, 412) with delta (0, 0)
Screenshot: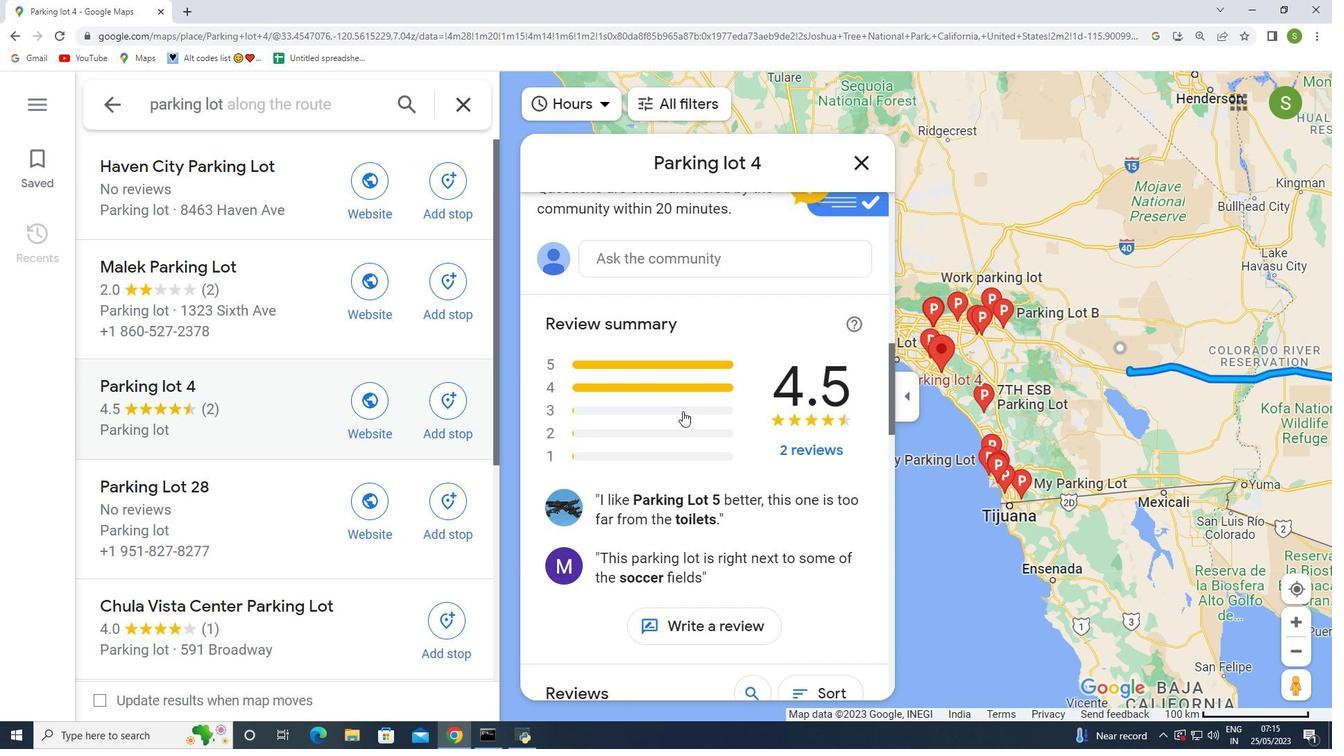 
Action: Mouse scrolled (683, 412) with delta (0, 0)
Screenshot: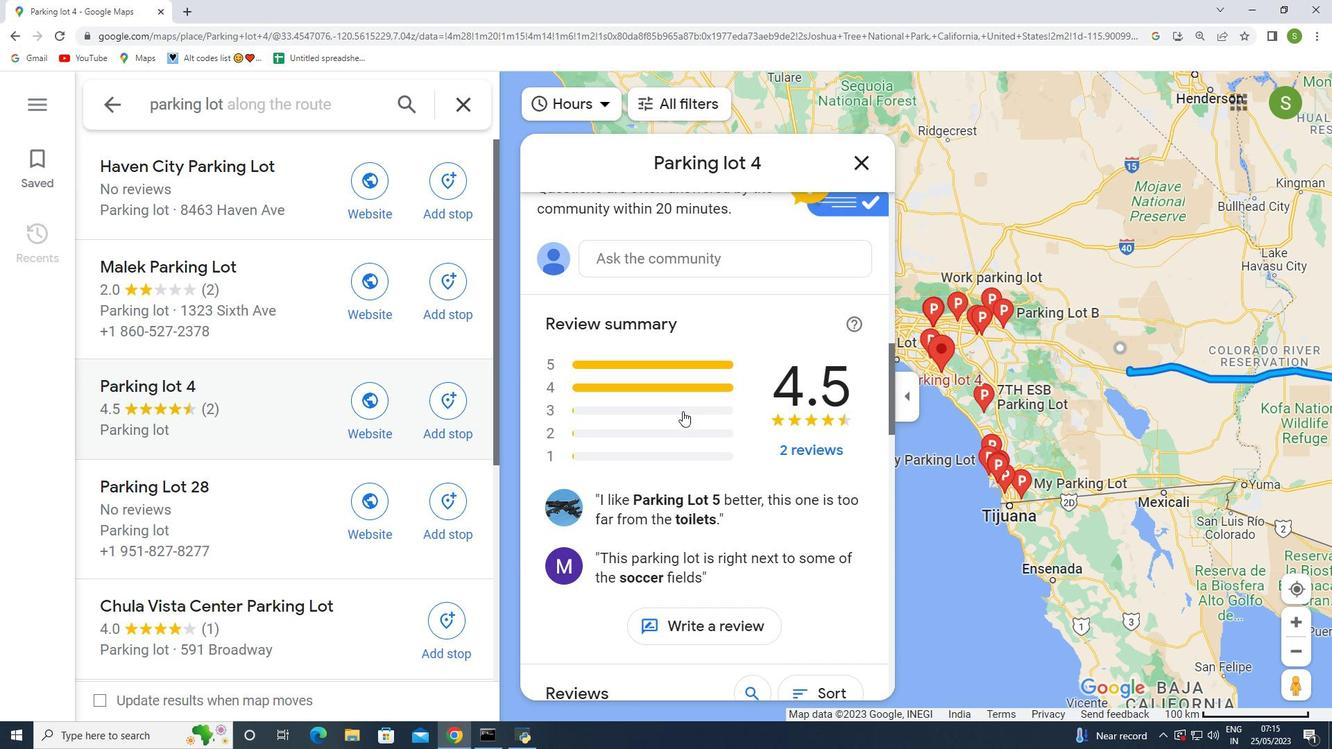 
Action: Mouse scrolled (683, 412) with delta (0, 0)
Screenshot: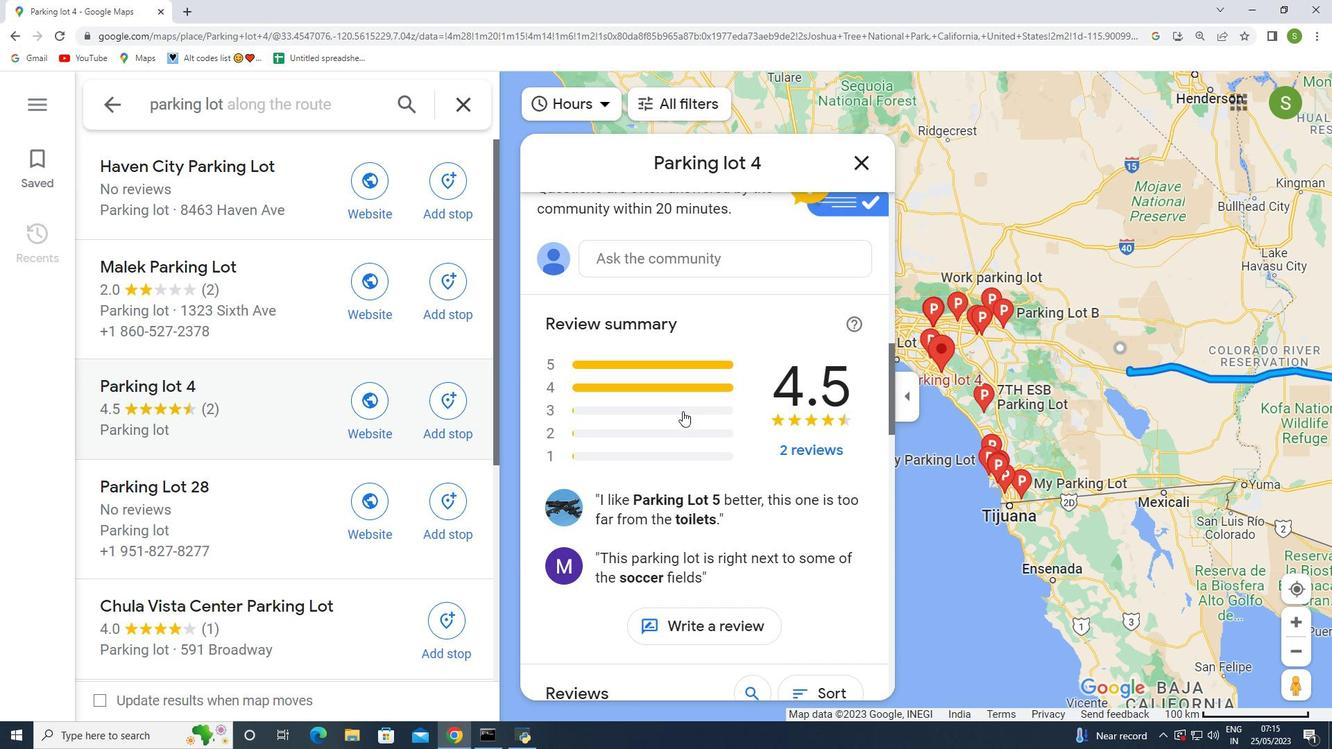 
Action: Mouse moved to (683, 411)
Screenshot: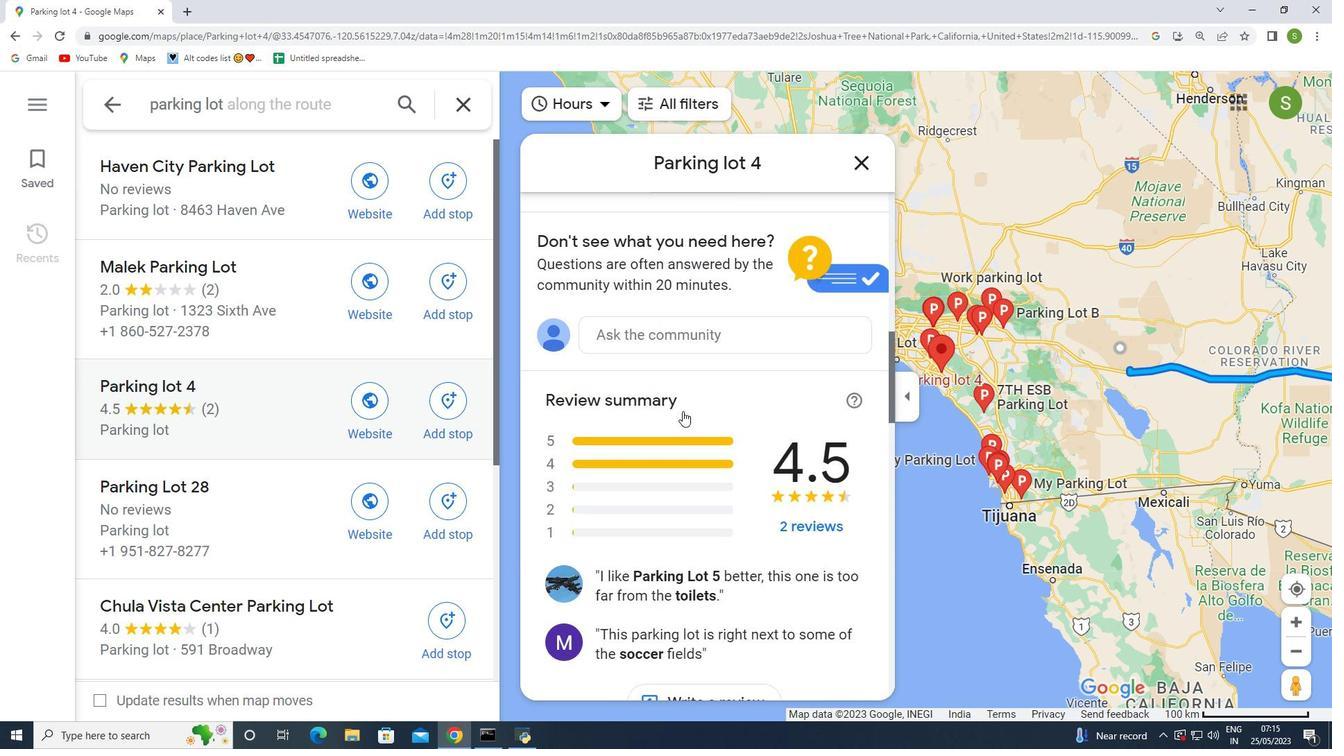 
Action: Mouse scrolled (683, 412) with delta (0, 0)
Screenshot: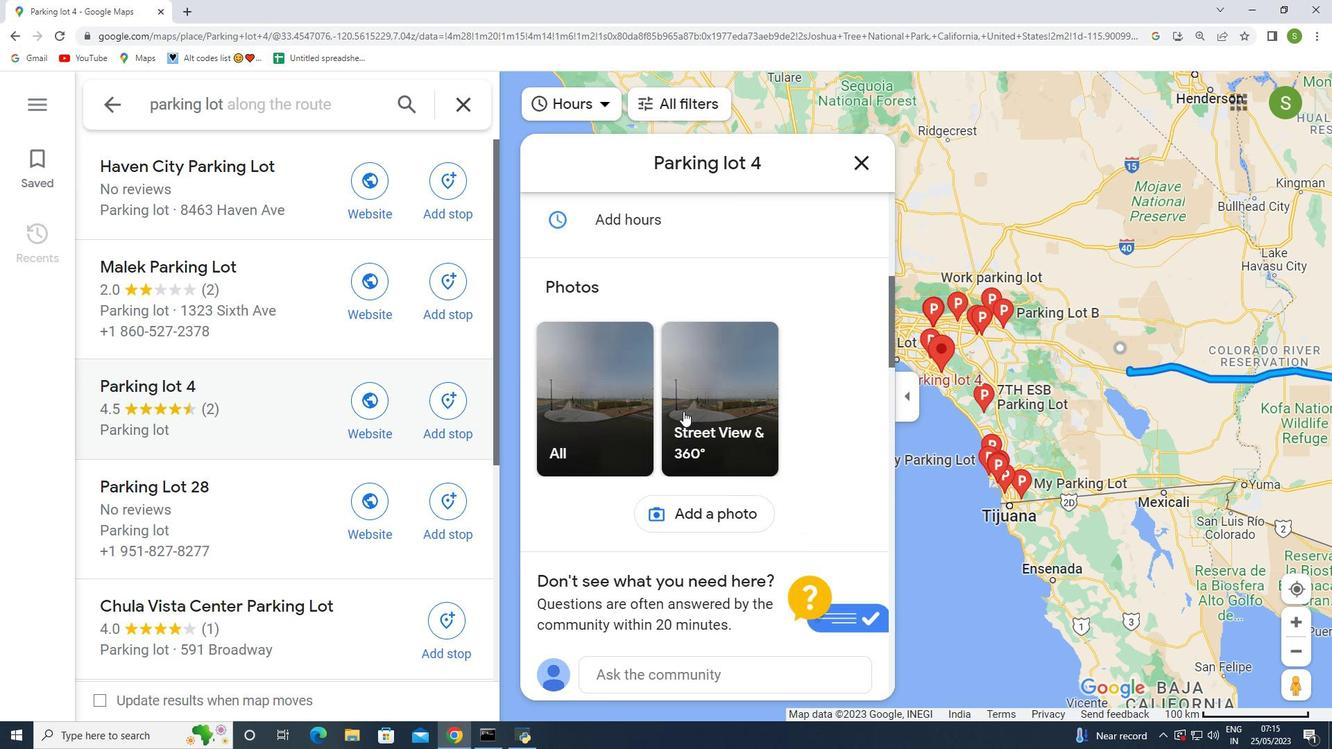 
Action: Mouse scrolled (683, 412) with delta (0, 0)
Screenshot: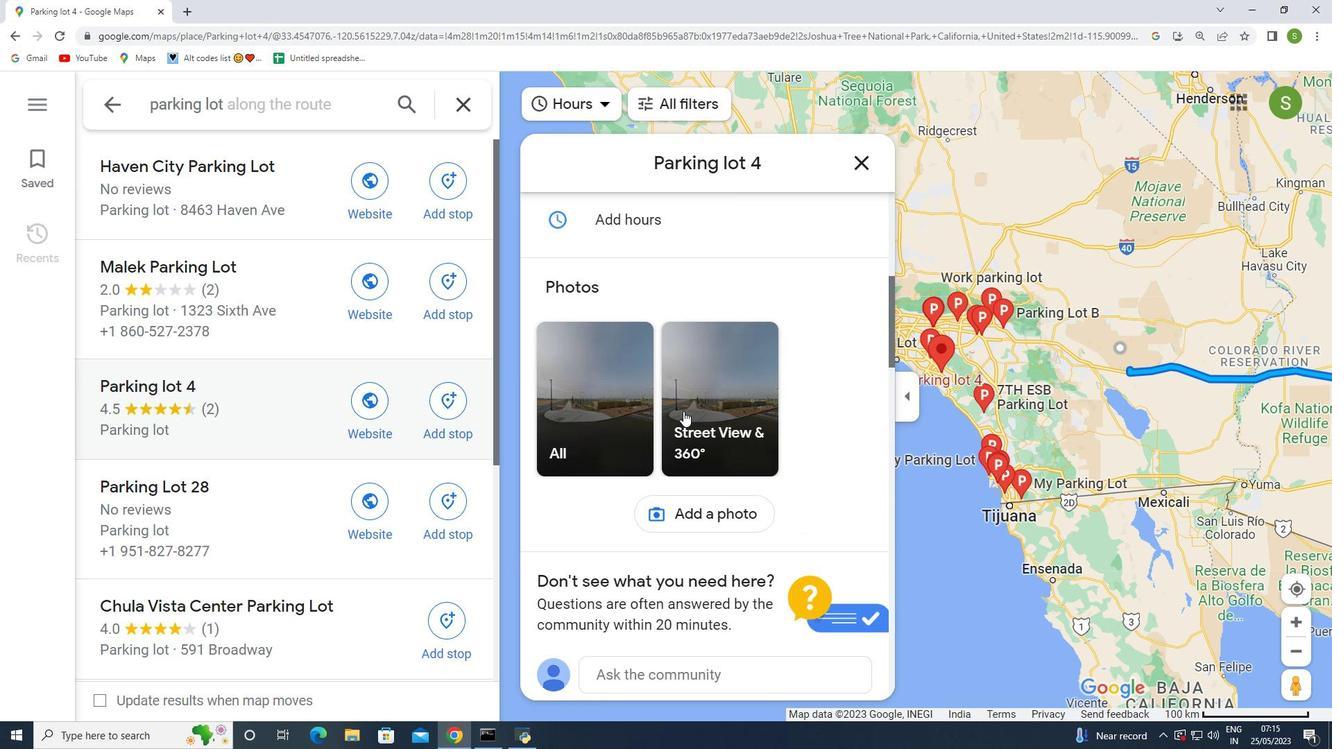 
Action: Mouse scrolled (683, 412) with delta (0, 0)
Screenshot: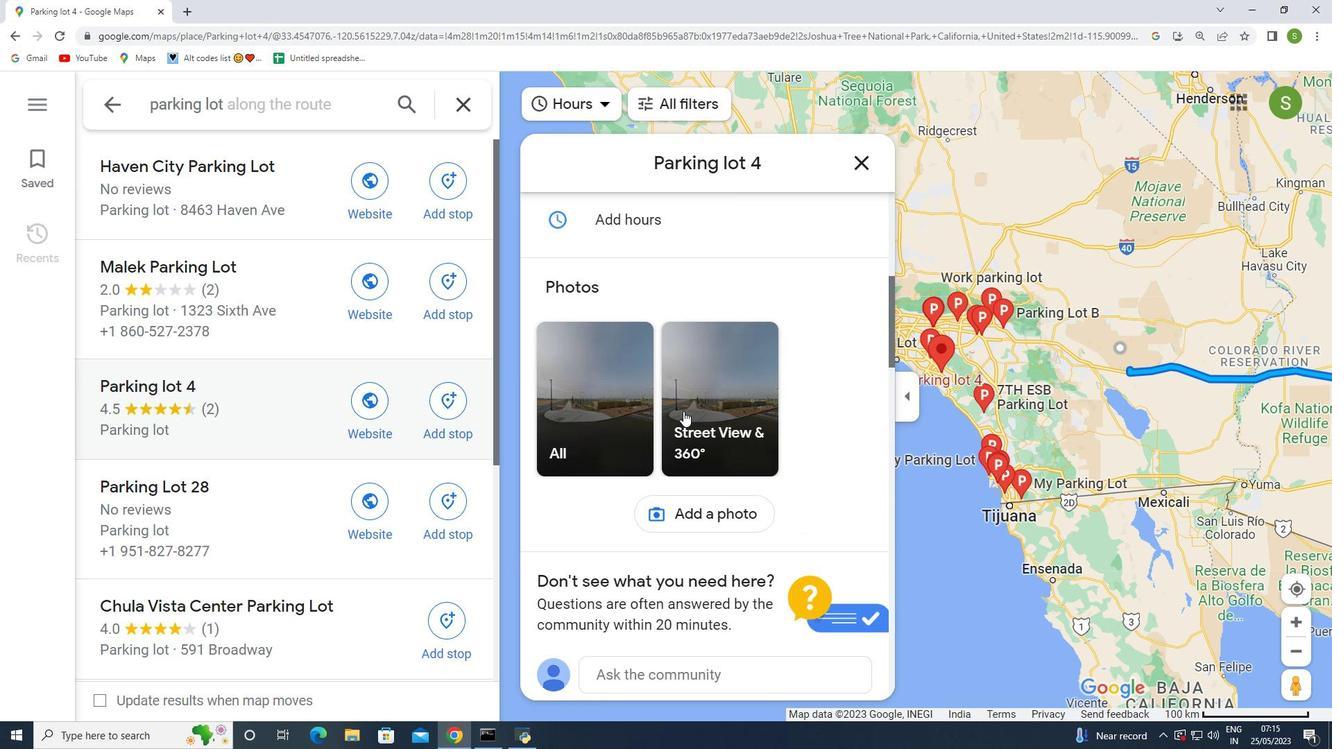 
Action: Mouse scrolled (683, 412) with delta (0, 0)
Screenshot: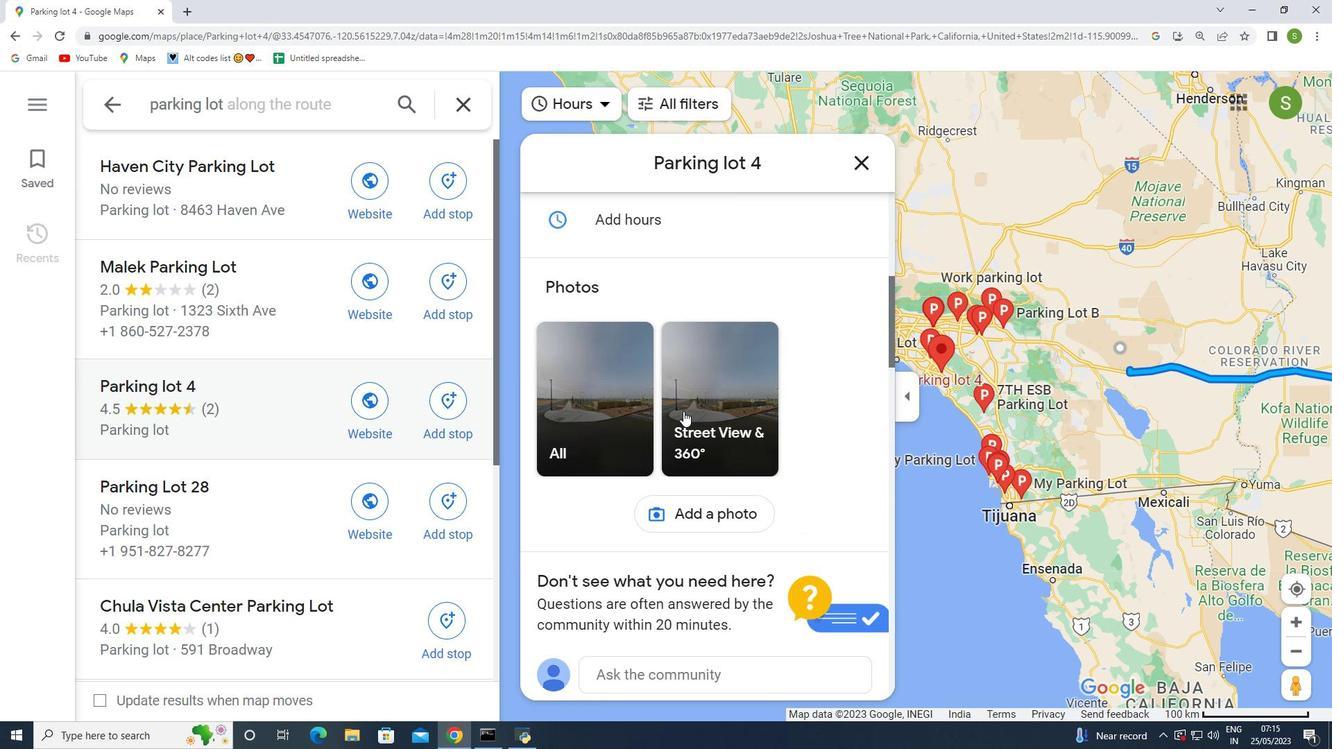 
Action: Mouse scrolled (683, 412) with delta (0, 0)
Screenshot: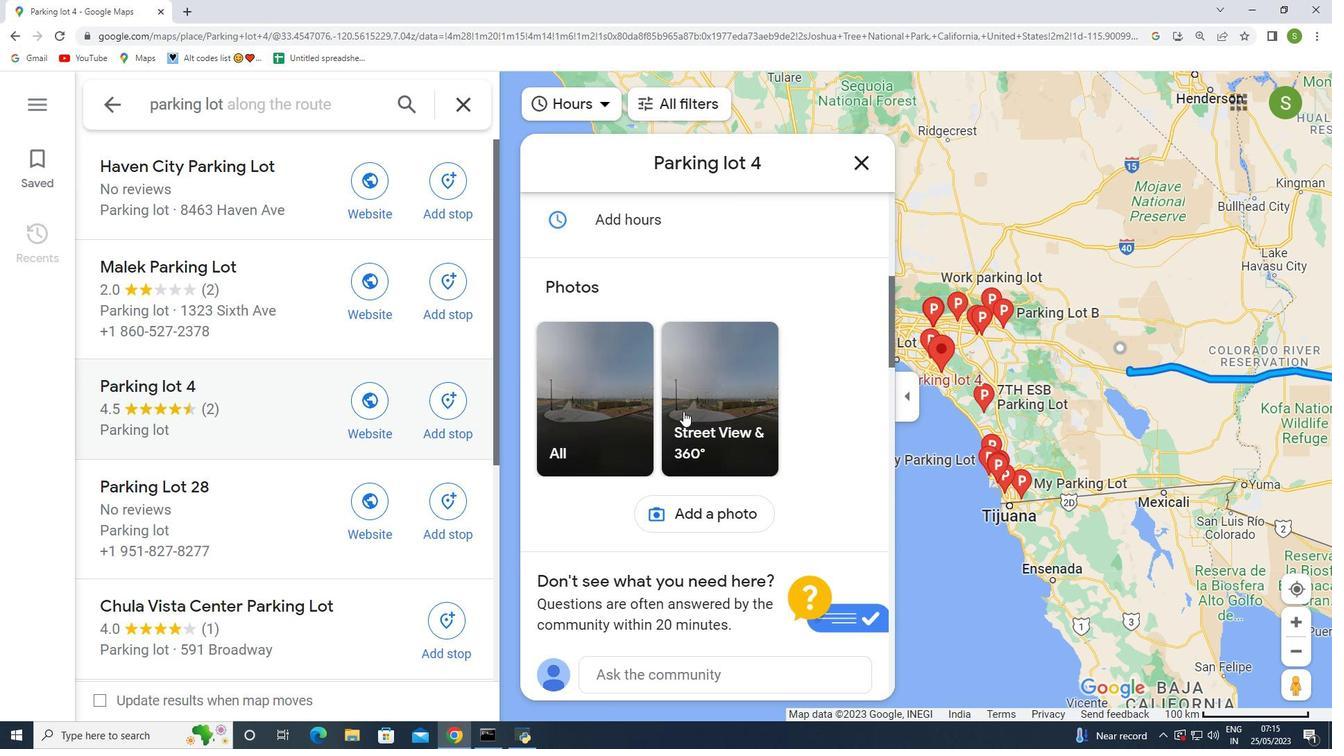 
Action: Mouse scrolled (683, 412) with delta (0, 0)
Screenshot: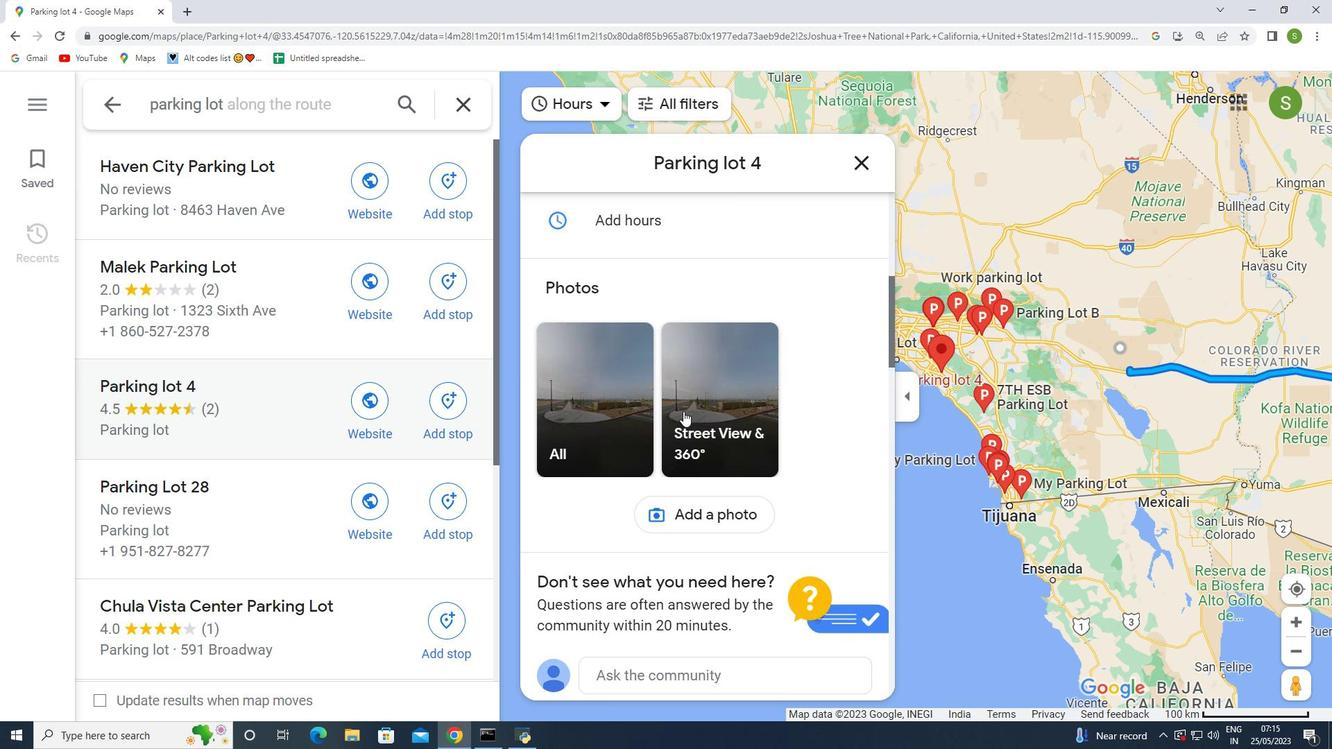 
Action: Mouse scrolled (683, 412) with delta (0, 0)
Screenshot: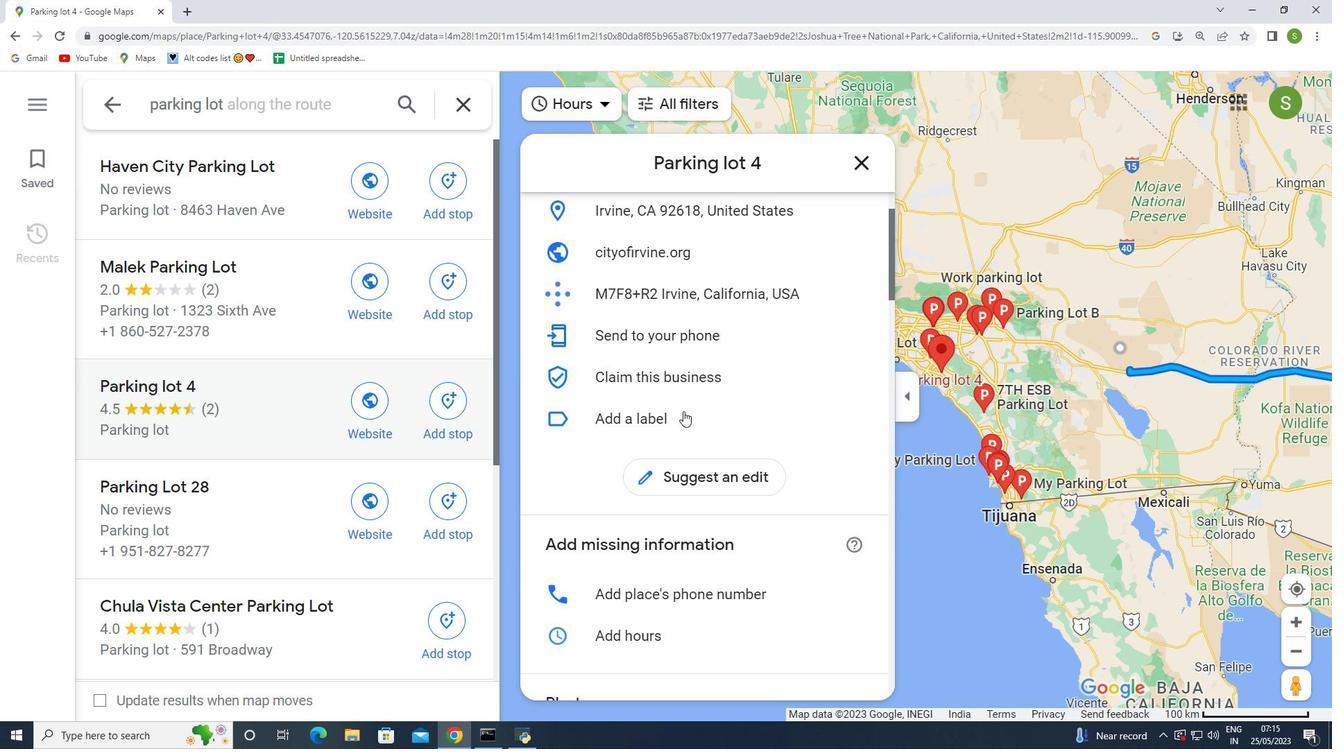 
Action: Mouse moved to (683, 411)
Screenshot: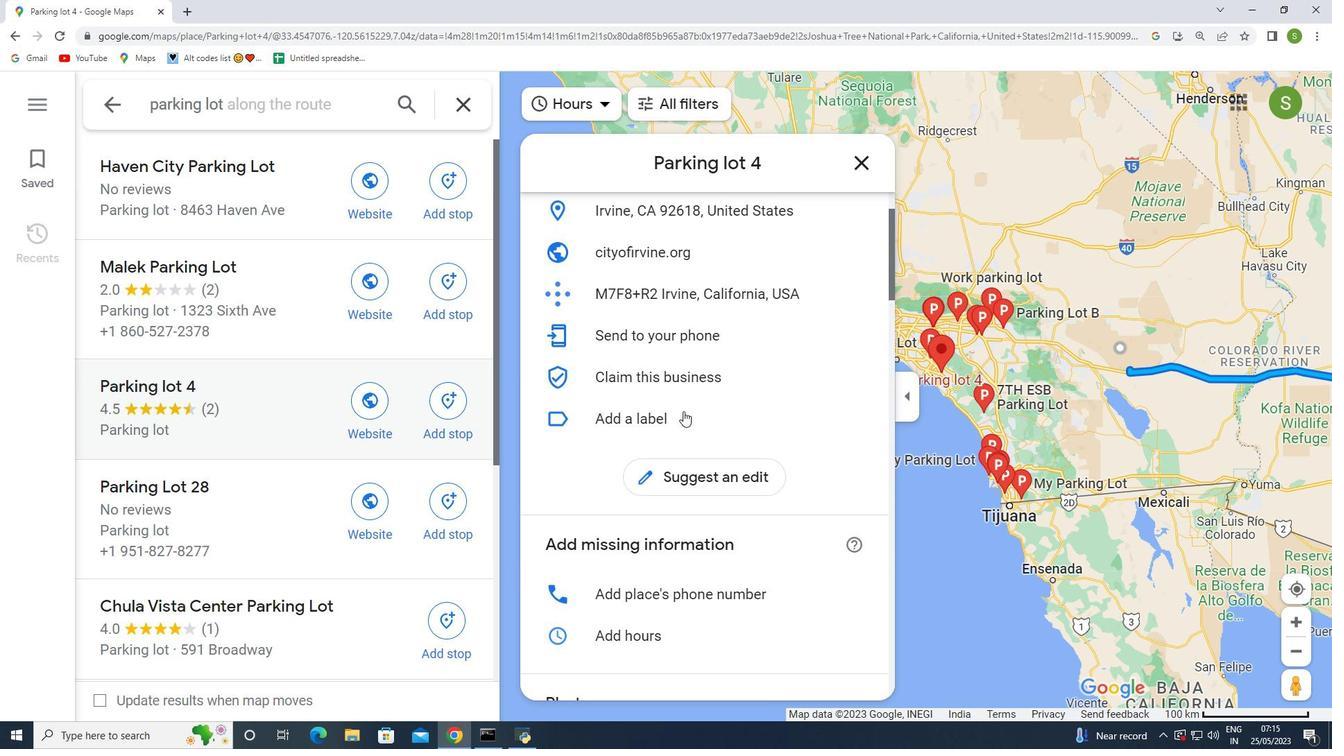 
Action: Mouse scrolled (683, 412) with delta (0, 0)
Screenshot: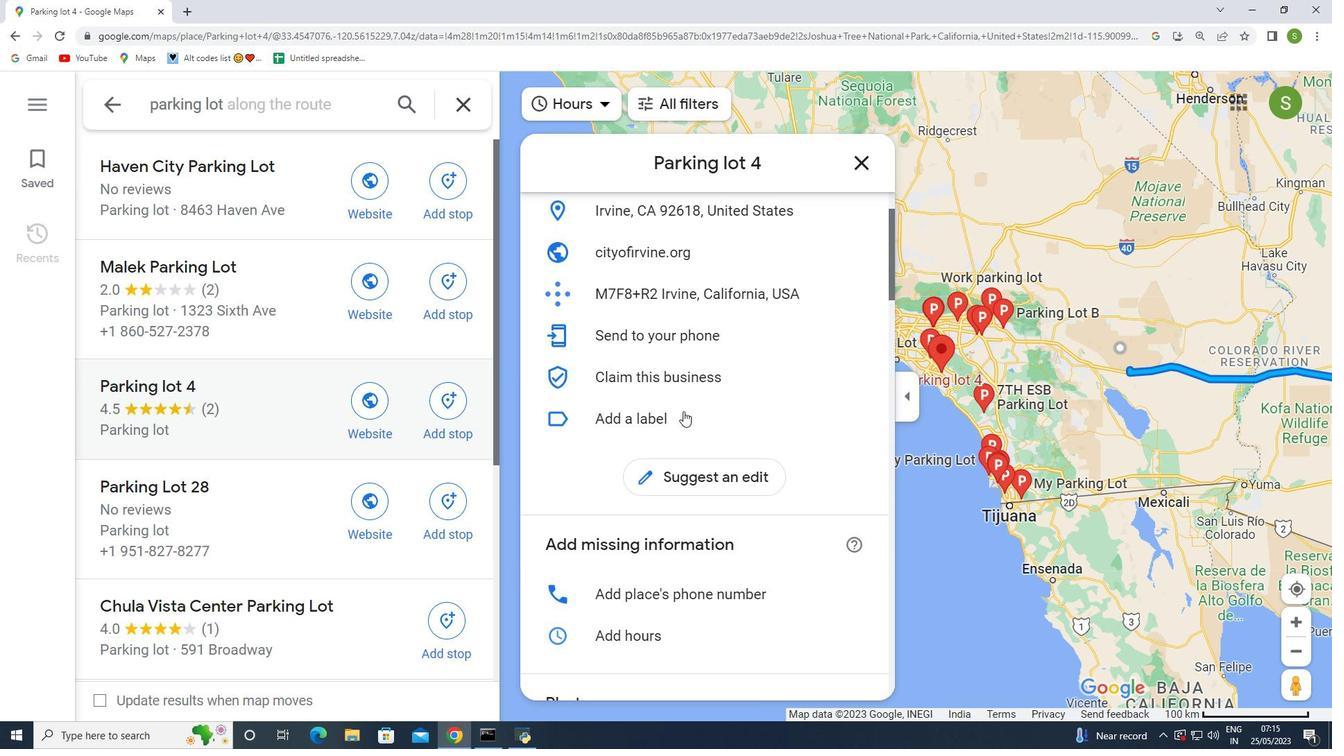 
Action: Mouse scrolled (683, 412) with delta (0, 0)
Screenshot: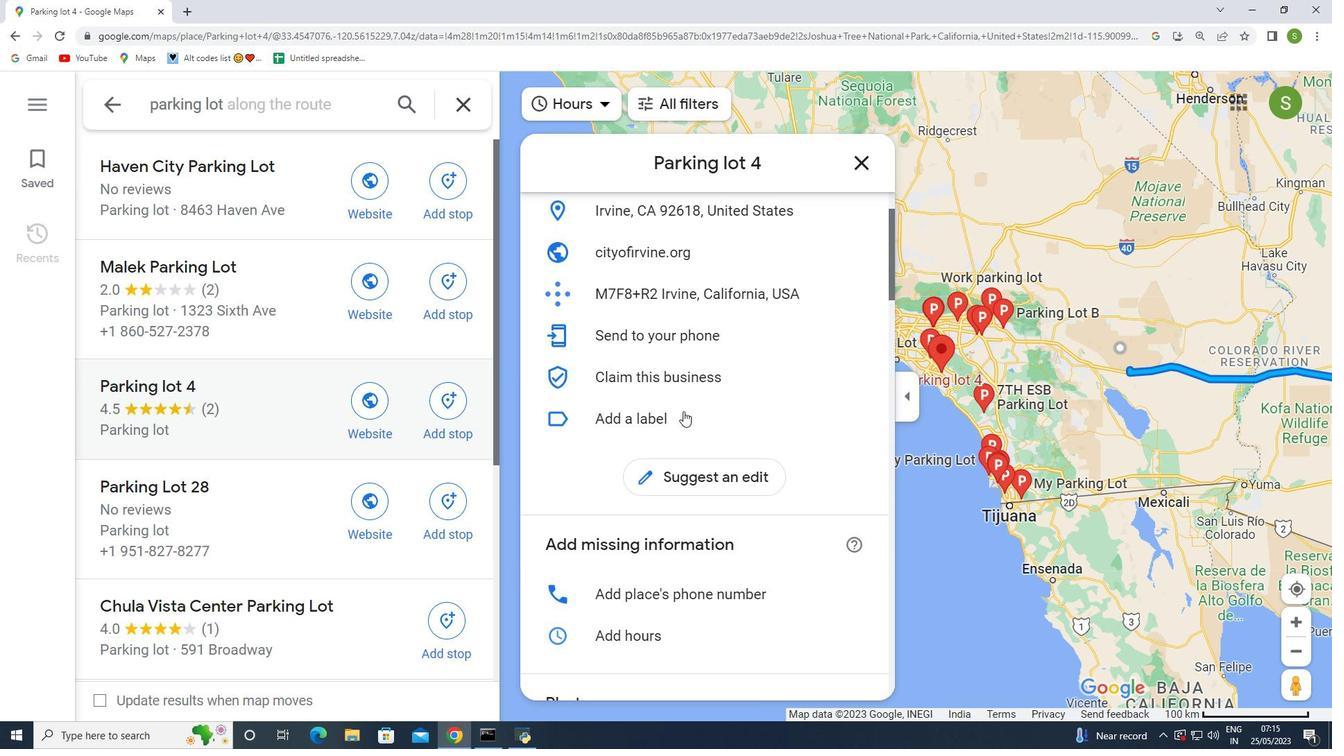 
Action: Mouse scrolled (683, 412) with delta (0, 0)
Screenshot: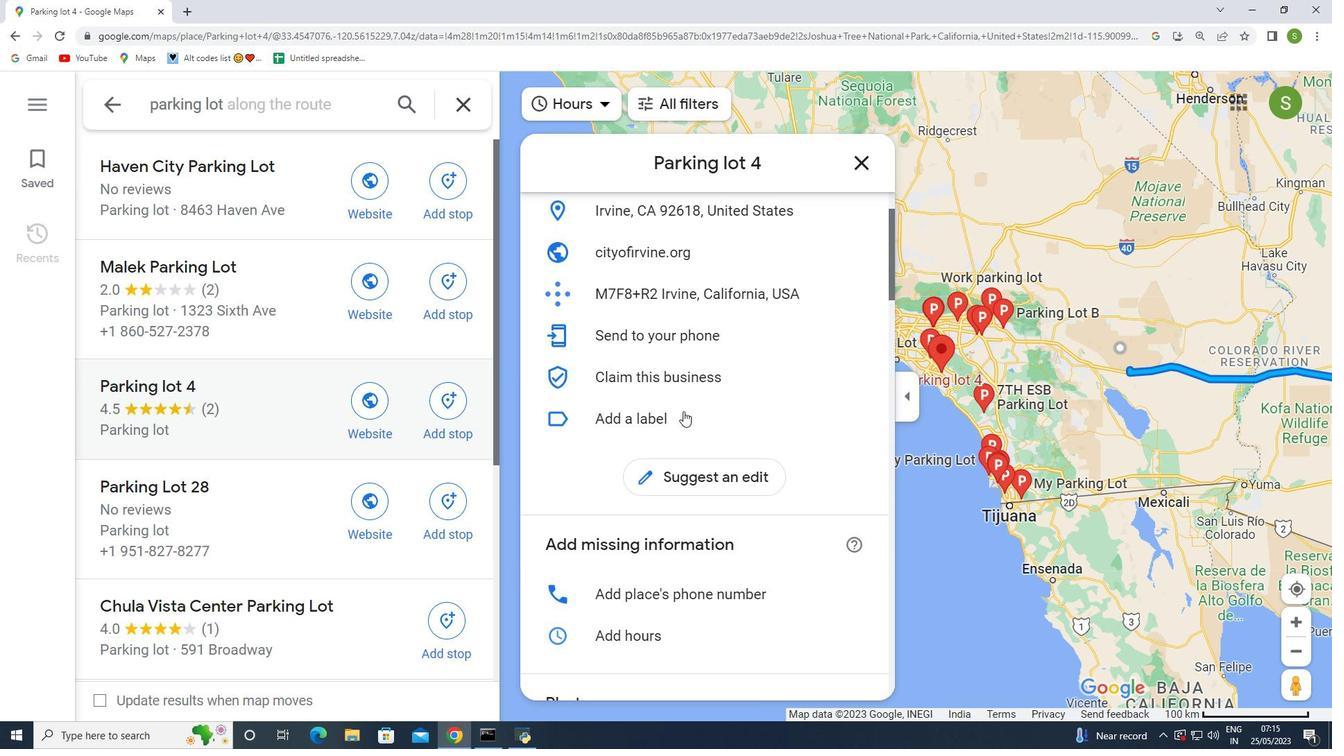 
Action: Mouse scrolled (683, 412) with delta (0, 0)
Screenshot: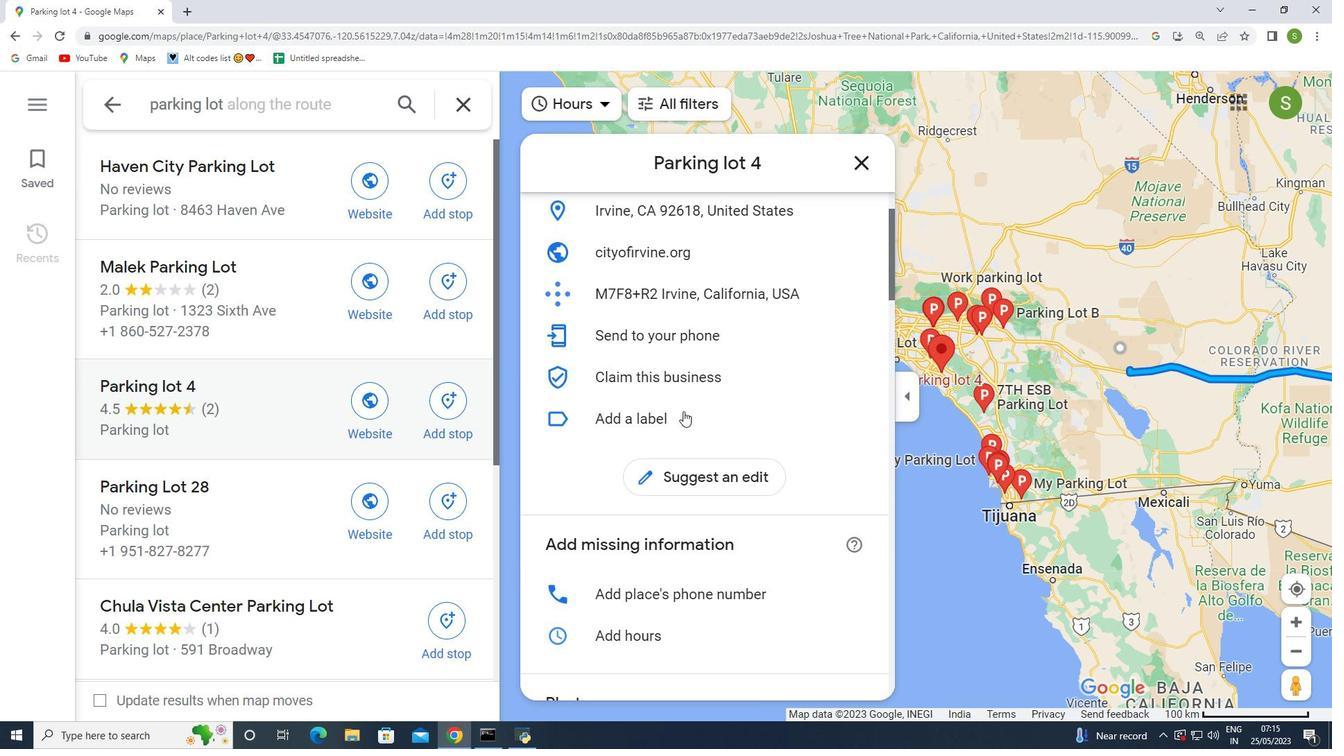 
Action: Mouse scrolled (683, 412) with delta (0, 0)
Screenshot: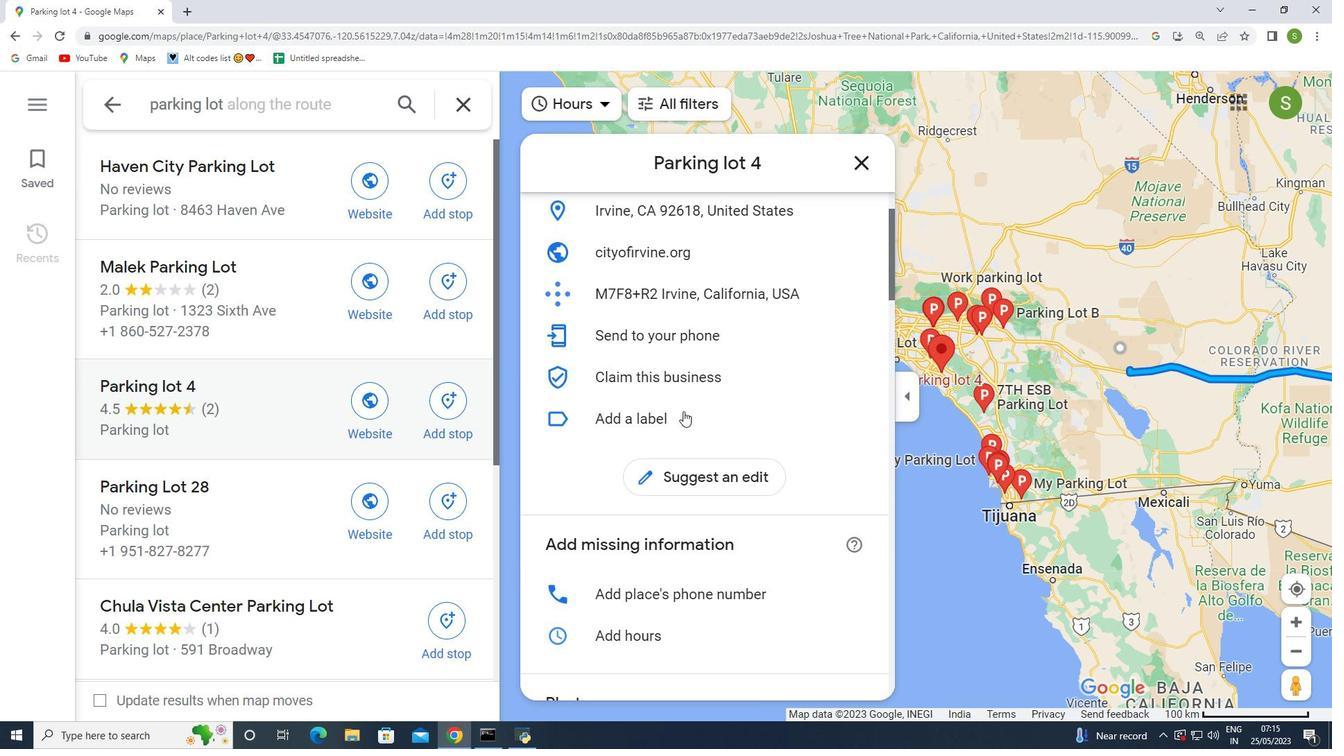 
Action: Mouse moved to (683, 411)
Screenshot: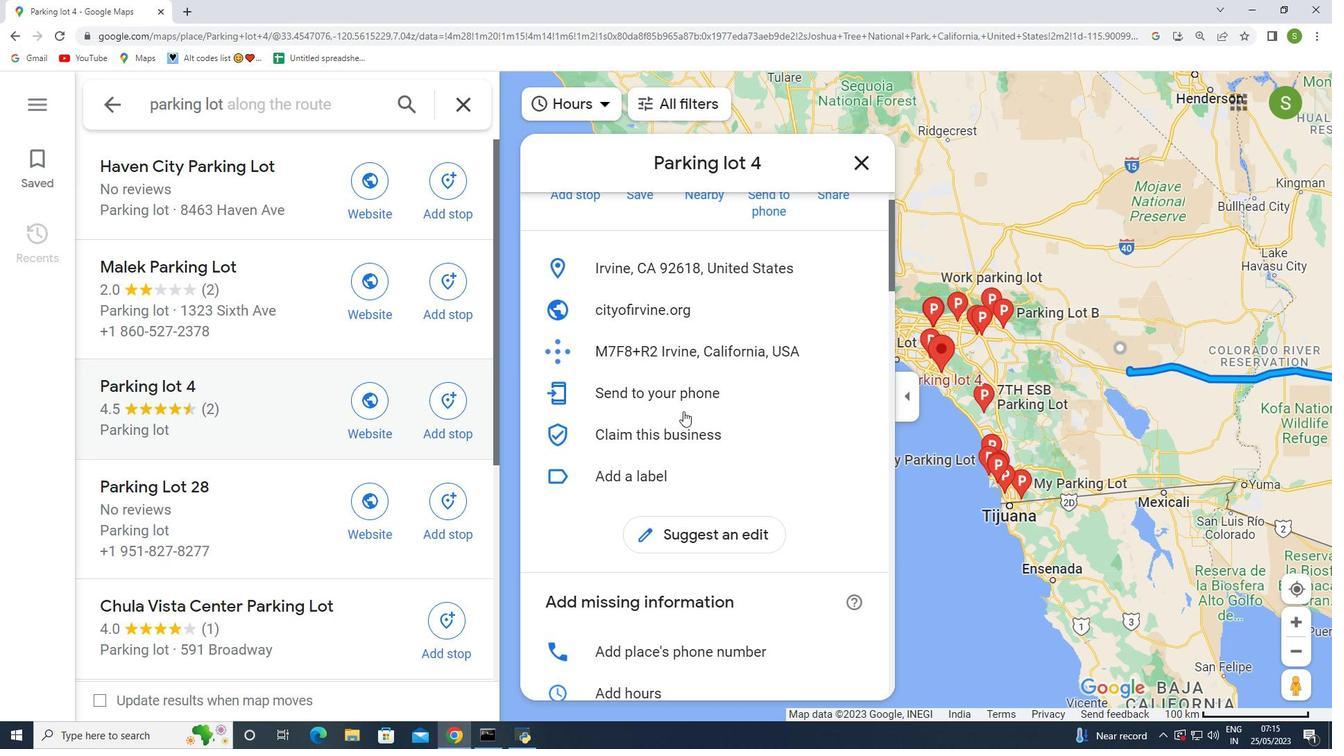 
Action: Mouse scrolled (683, 412) with delta (0, 0)
Screenshot: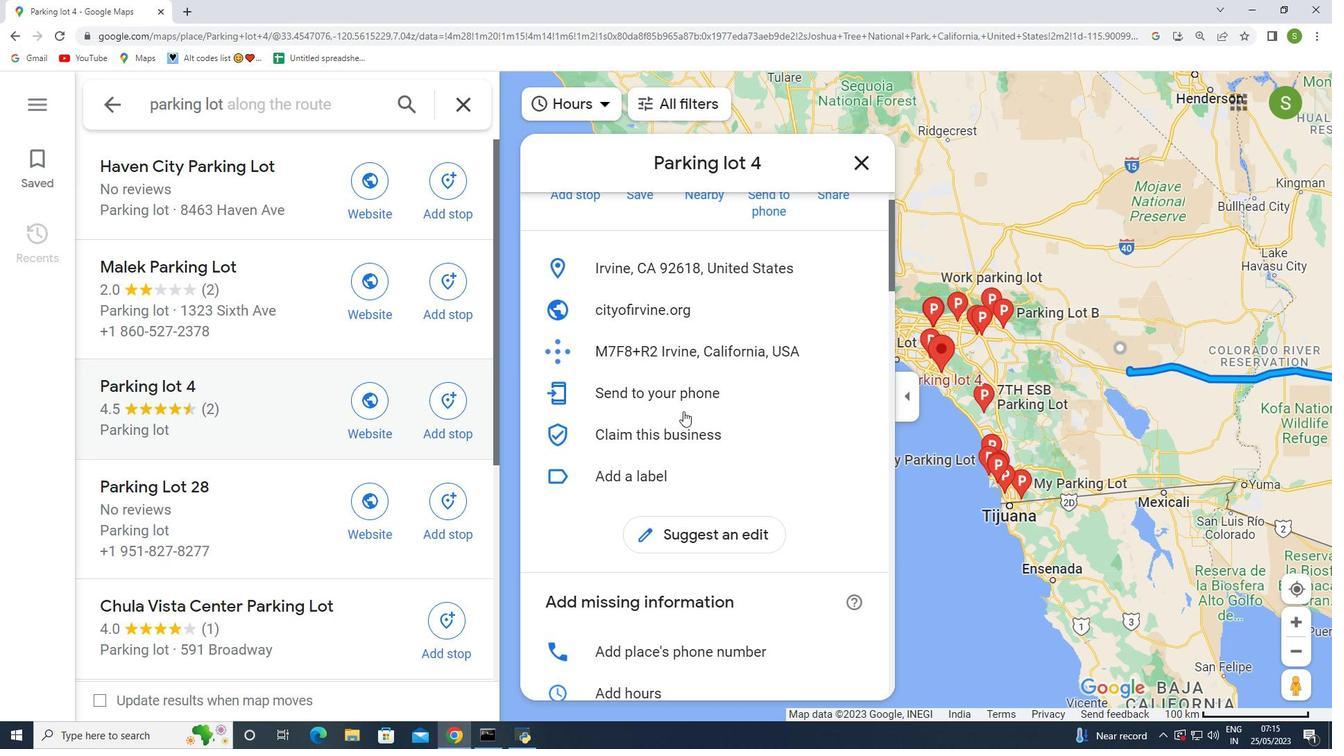 
Action: Mouse scrolled (683, 412) with delta (0, 0)
Screenshot: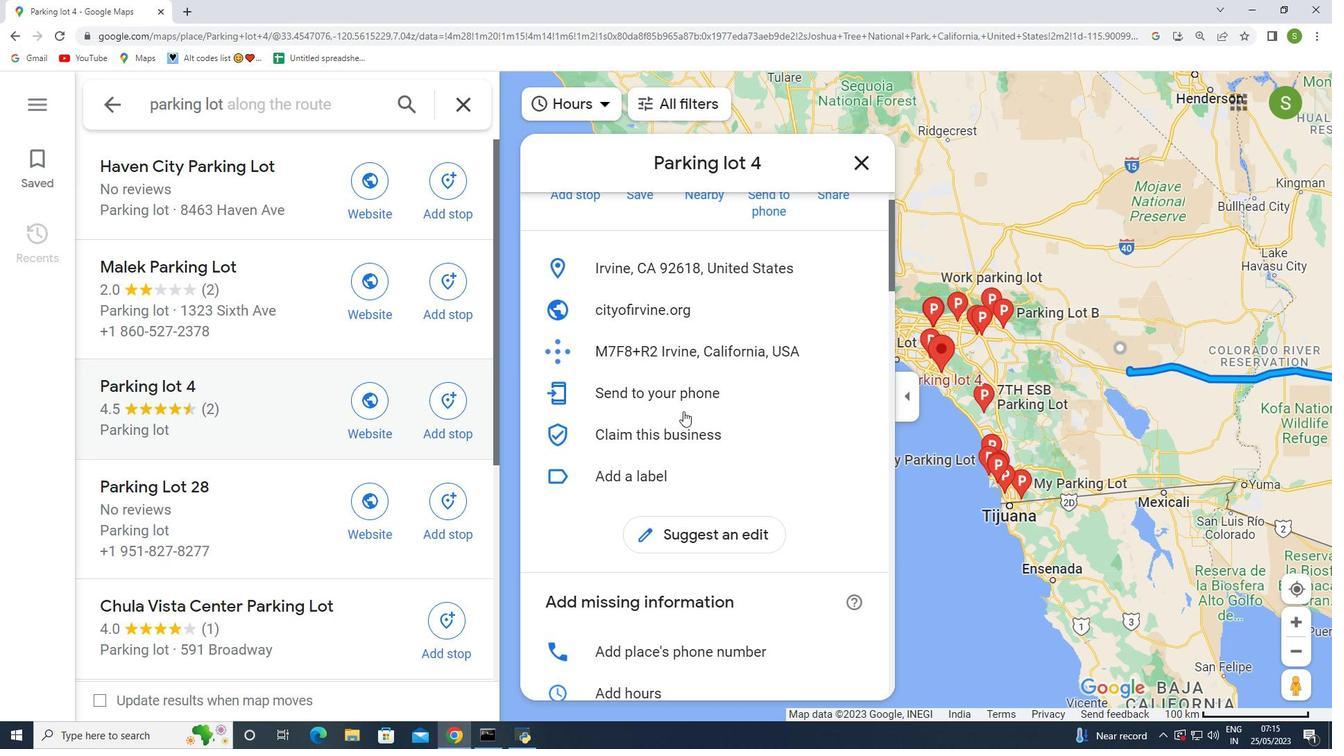 
Action: Mouse scrolled (683, 412) with delta (0, 0)
Screenshot: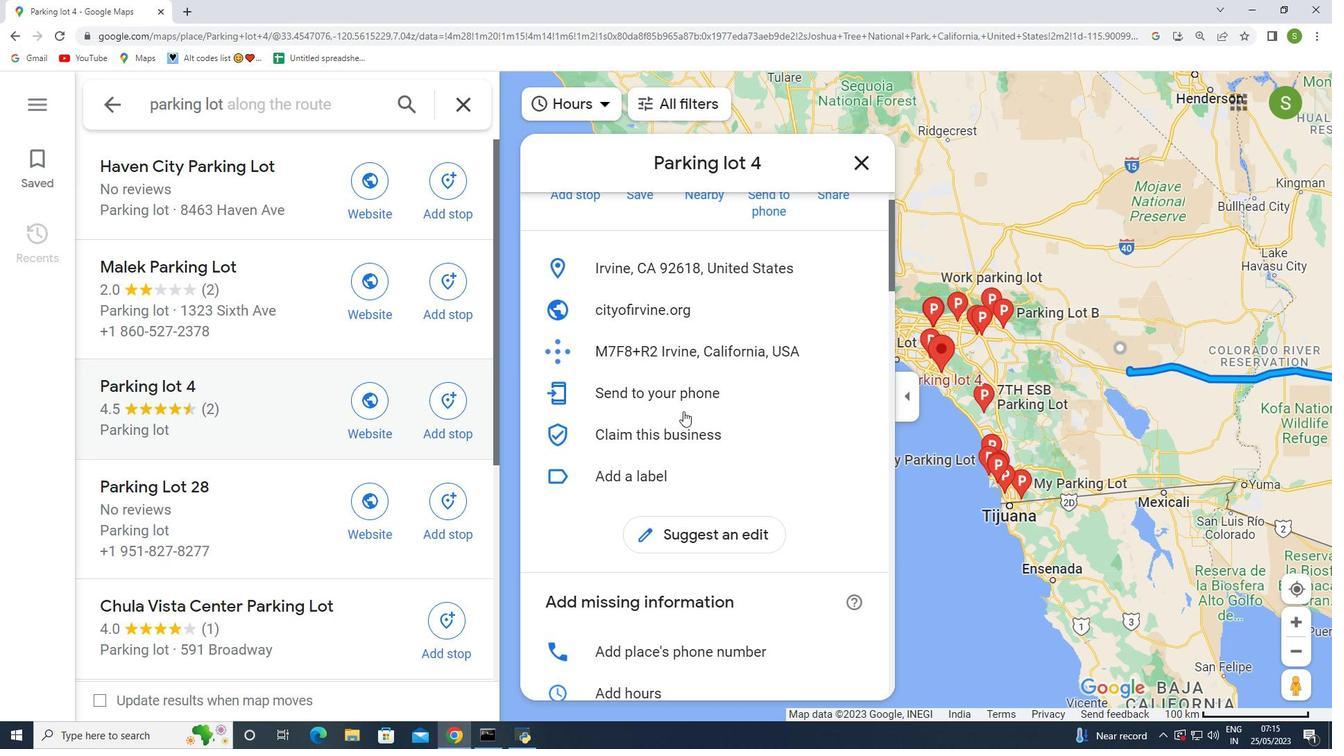 
Action: Mouse scrolled (683, 412) with delta (0, 0)
Screenshot: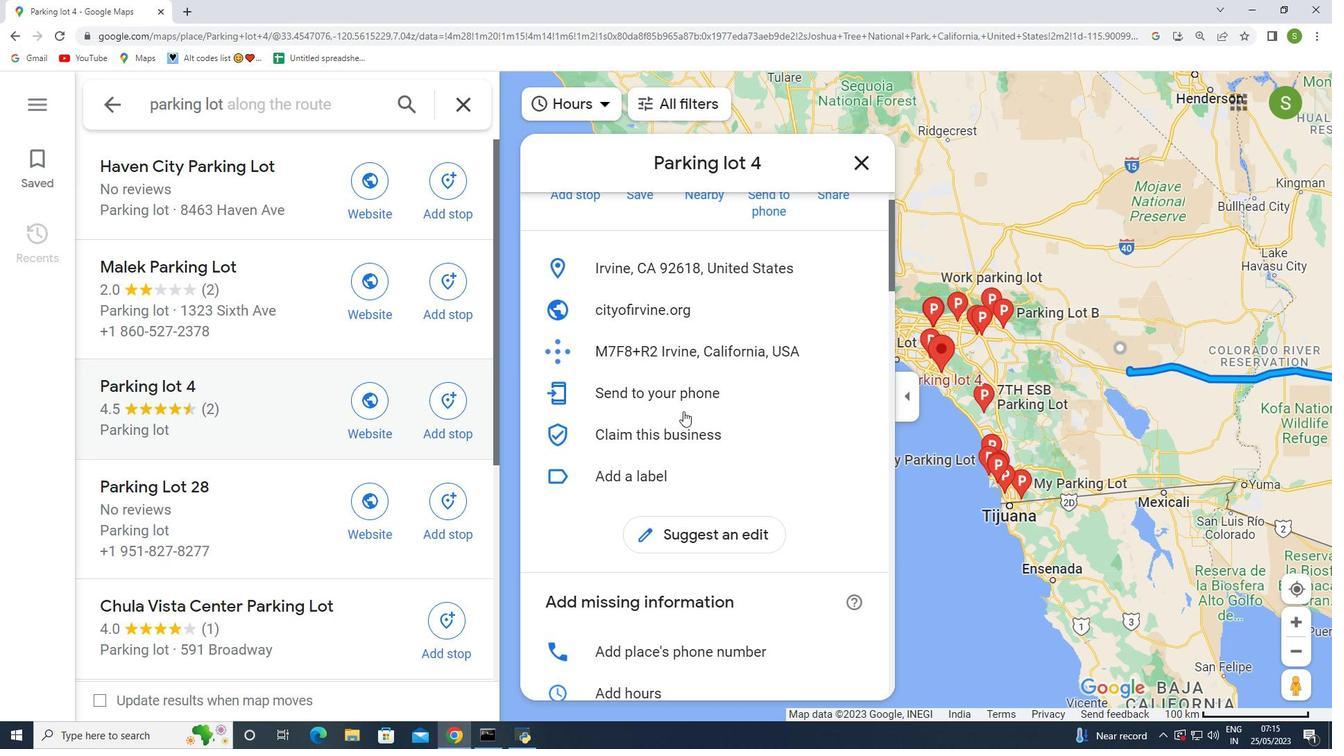 
Action: Mouse scrolled (683, 412) with delta (0, 0)
Screenshot: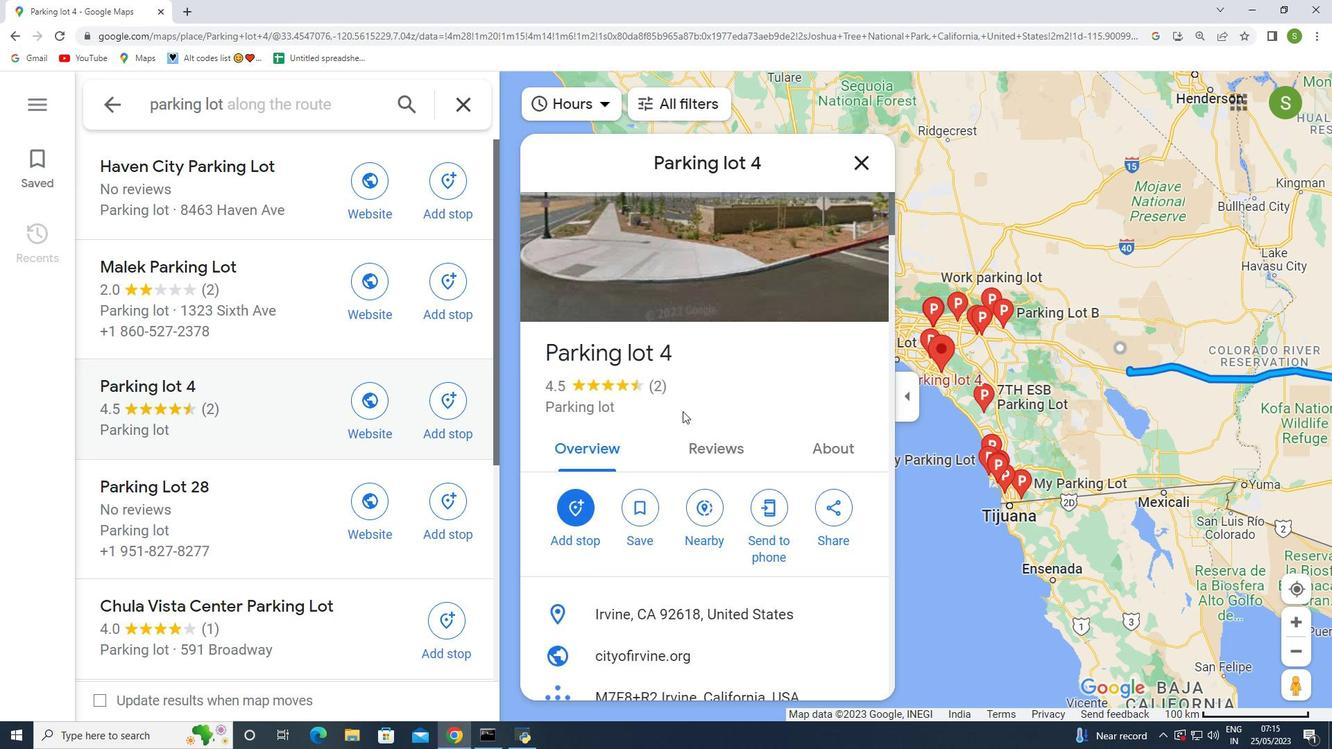 
Action: Mouse scrolled (683, 412) with delta (0, 0)
Screenshot: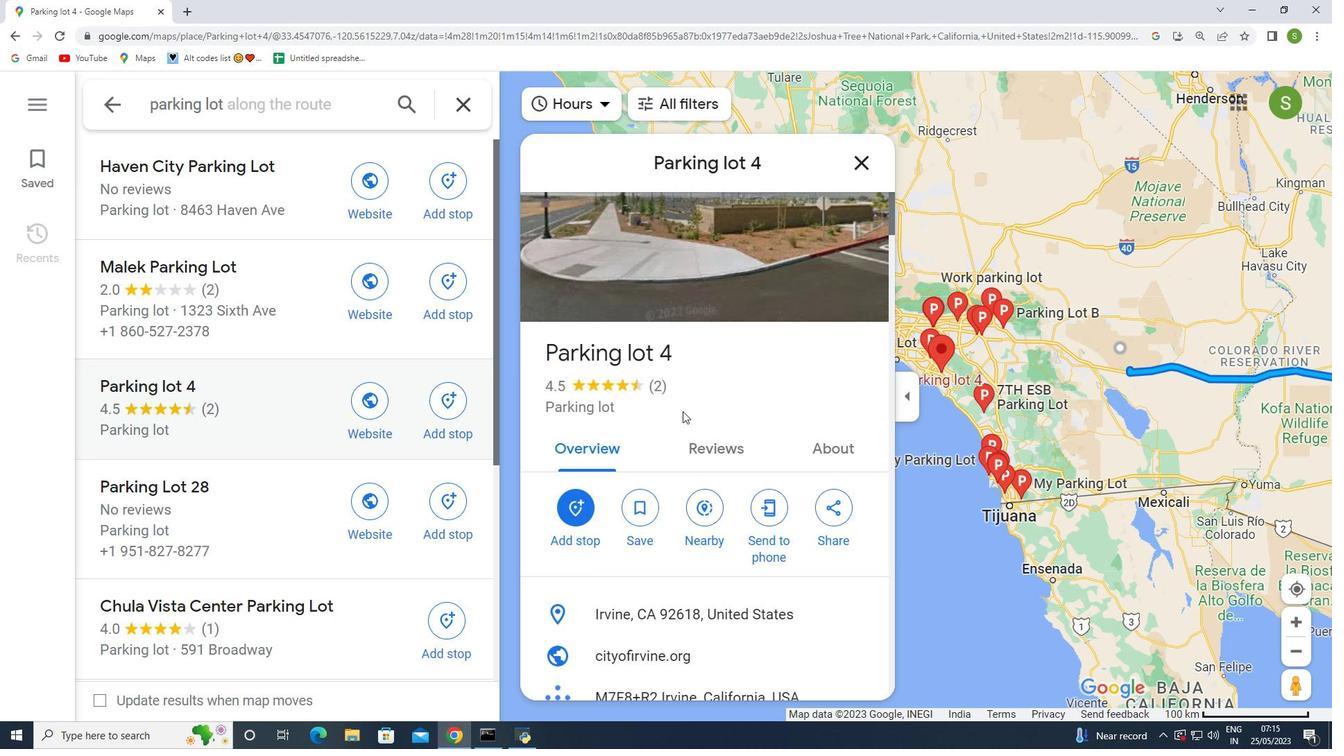 
Action: Mouse moved to (683, 411)
Screenshot: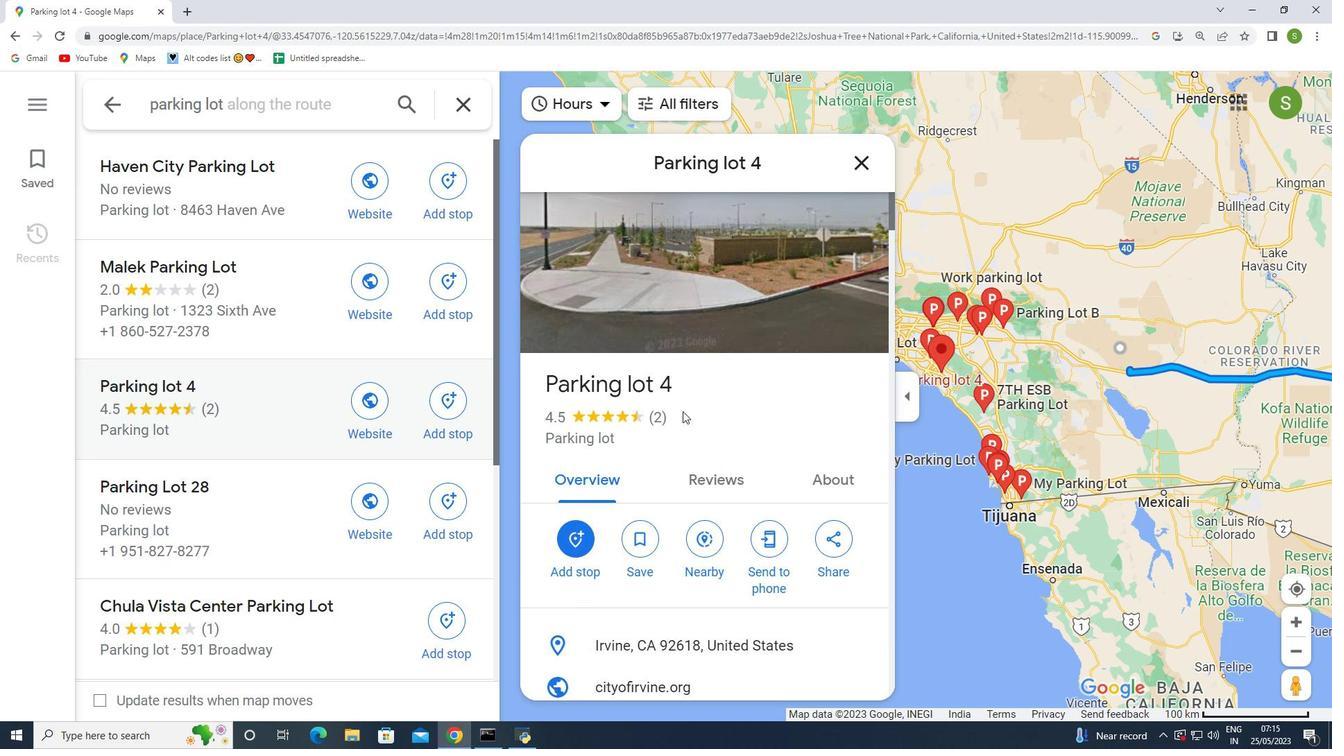 
Action: Mouse scrolled (683, 412) with delta (0, 0)
